 Task: Go to Program & Features. Select Whole Food Market. Add to cart Organic Sauerkraut-3. Select Amazon Health. Add to cart Oregano essential oil-1. Place order for Hugo Perez, _x000D_
935 S Maple St_x000D_
Laurel, Mississippi(MS), 39440, Cell Number (601) 649-1048
Action: Mouse moved to (498, 357)
Screenshot: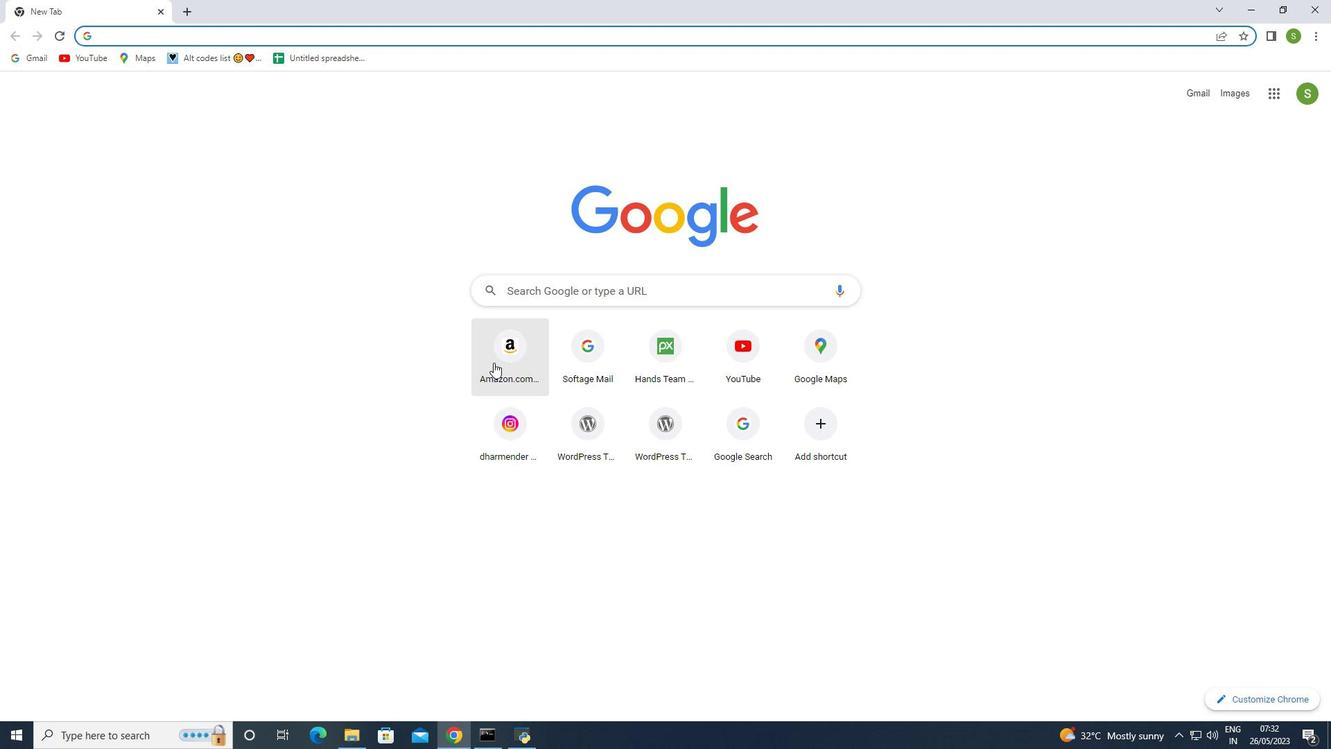 
Action: Mouse pressed left at (498, 357)
Screenshot: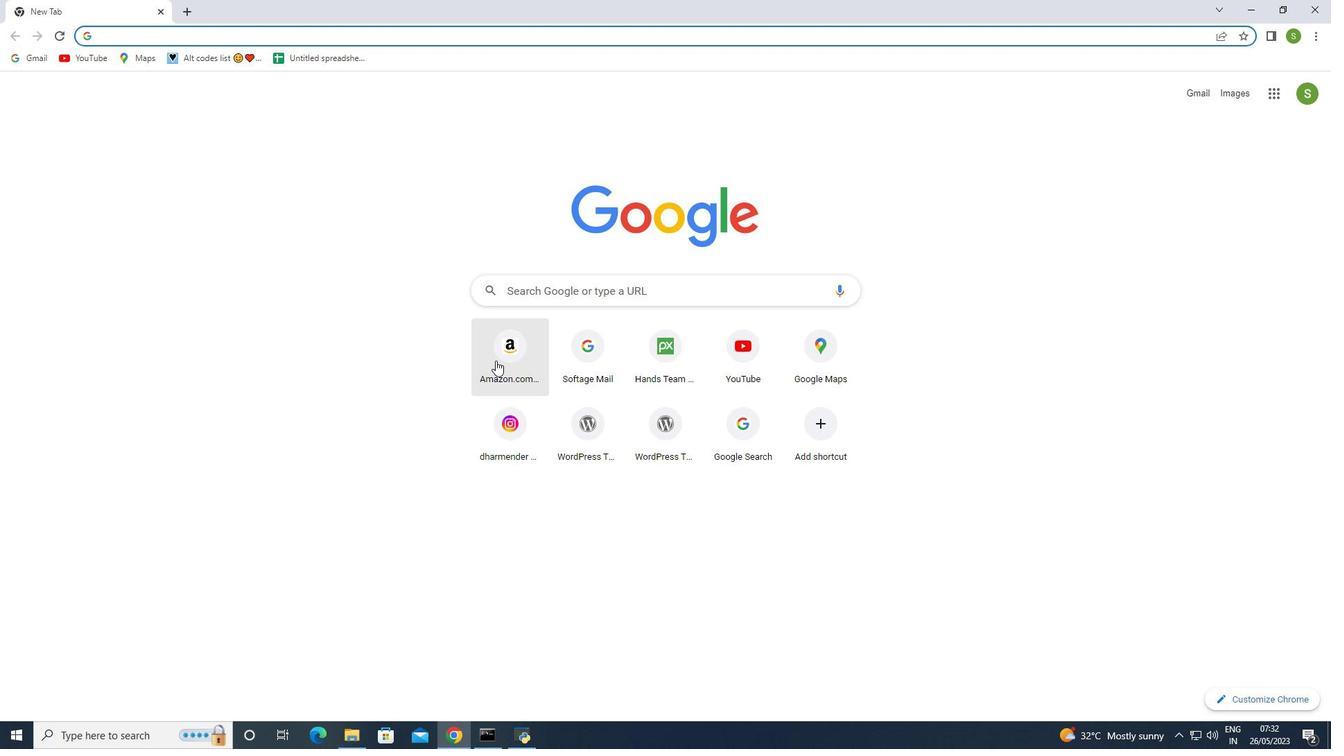 
Action: Mouse moved to (1139, 95)
Screenshot: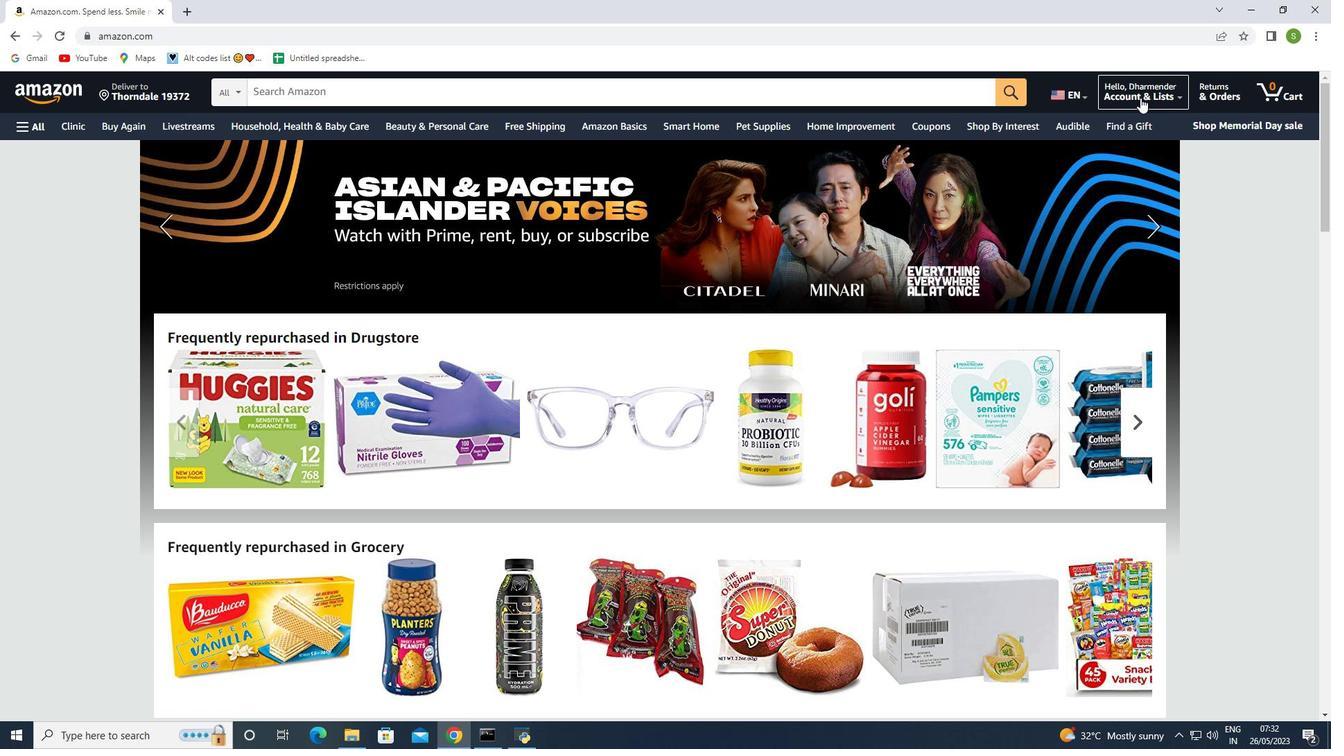
Action: Mouse pressed left at (1139, 95)
Screenshot: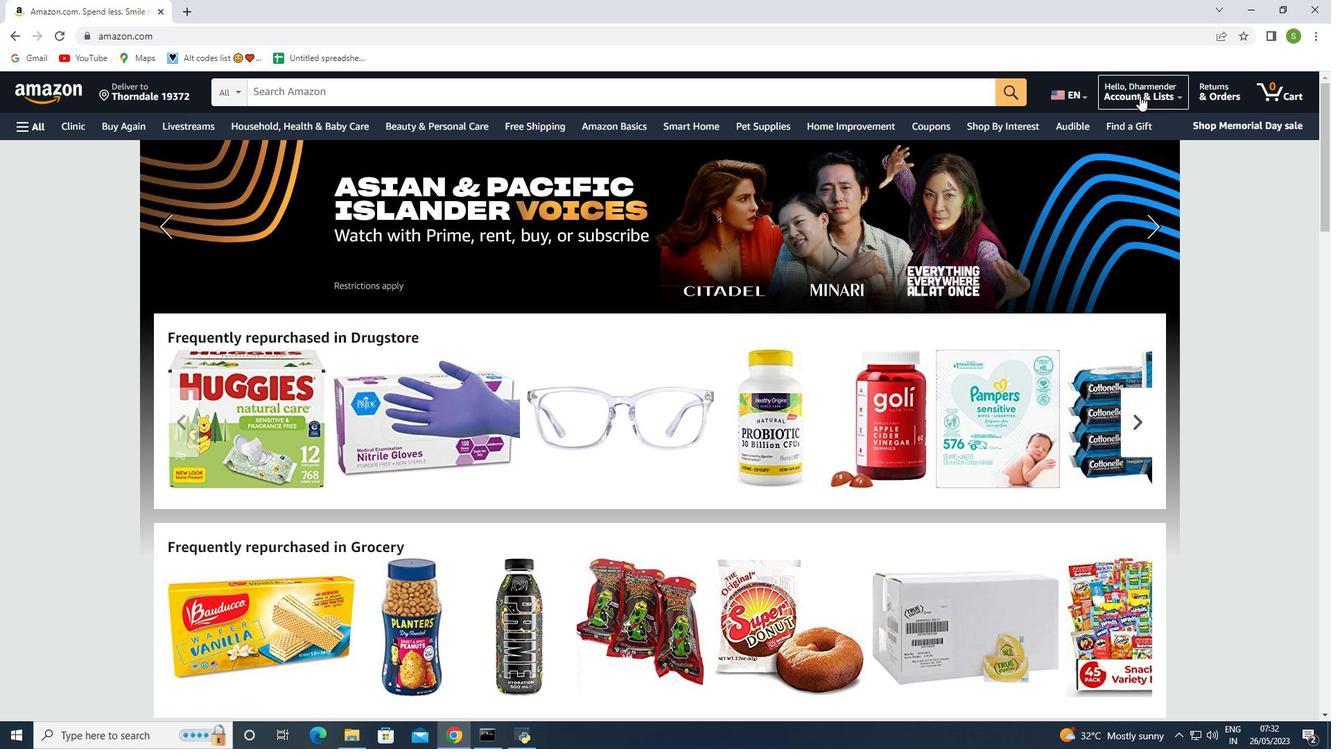 
Action: Mouse moved to (410, 290)
Screenshot: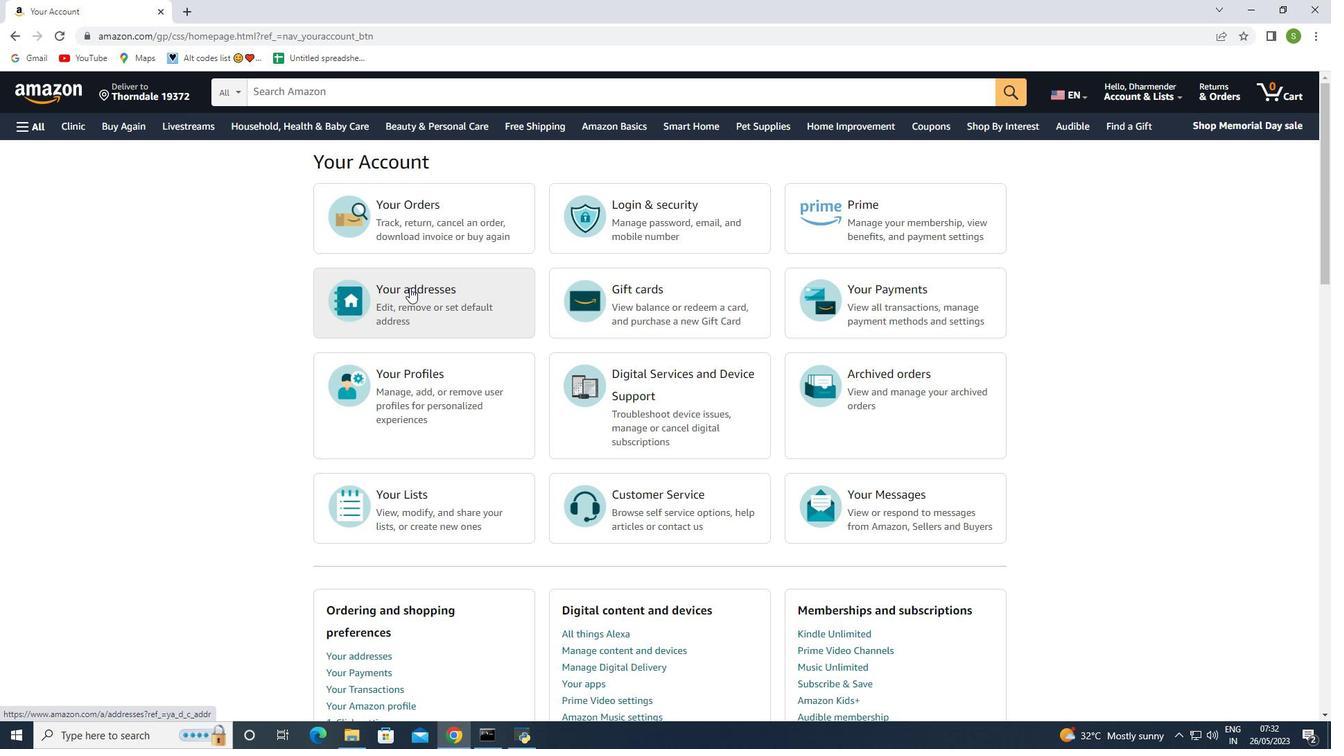 
Action: Mouse pressed left at (410, 290)
Screenshot: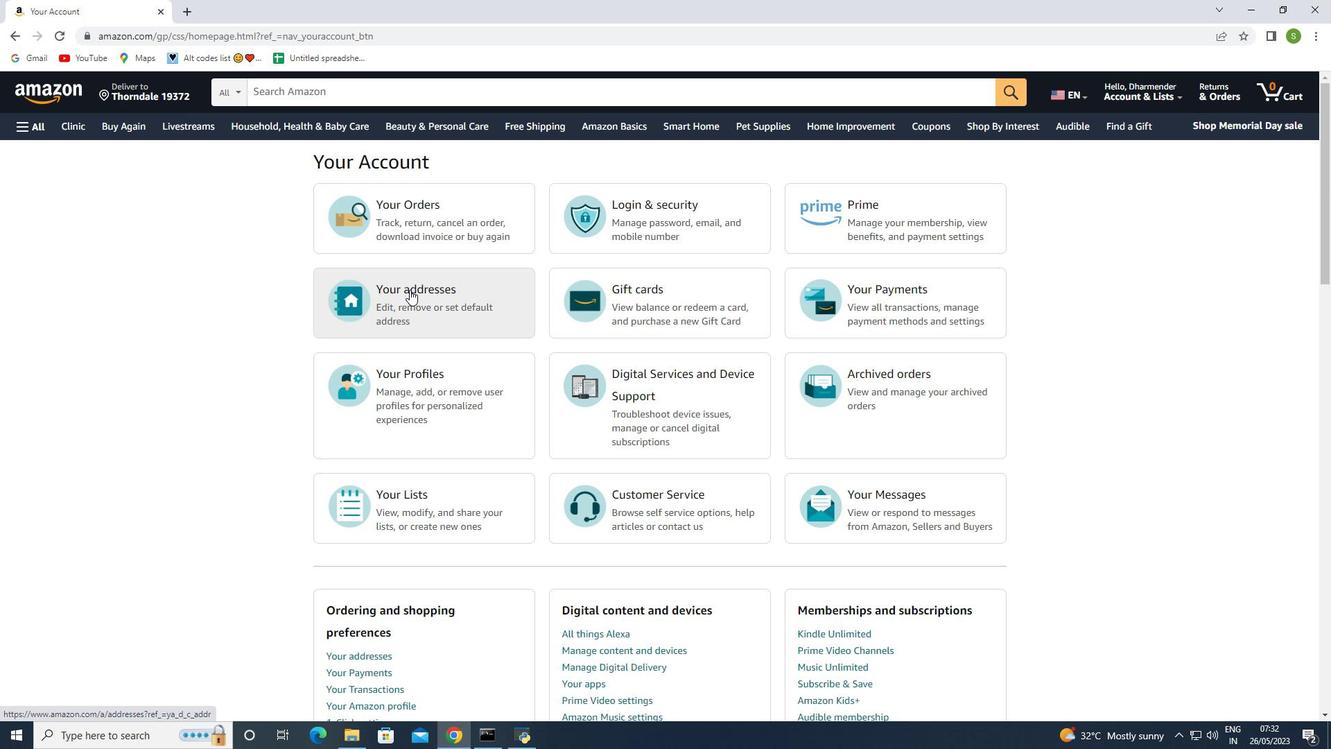 
Action: Mouse moved to (421, 319)
Screenshot: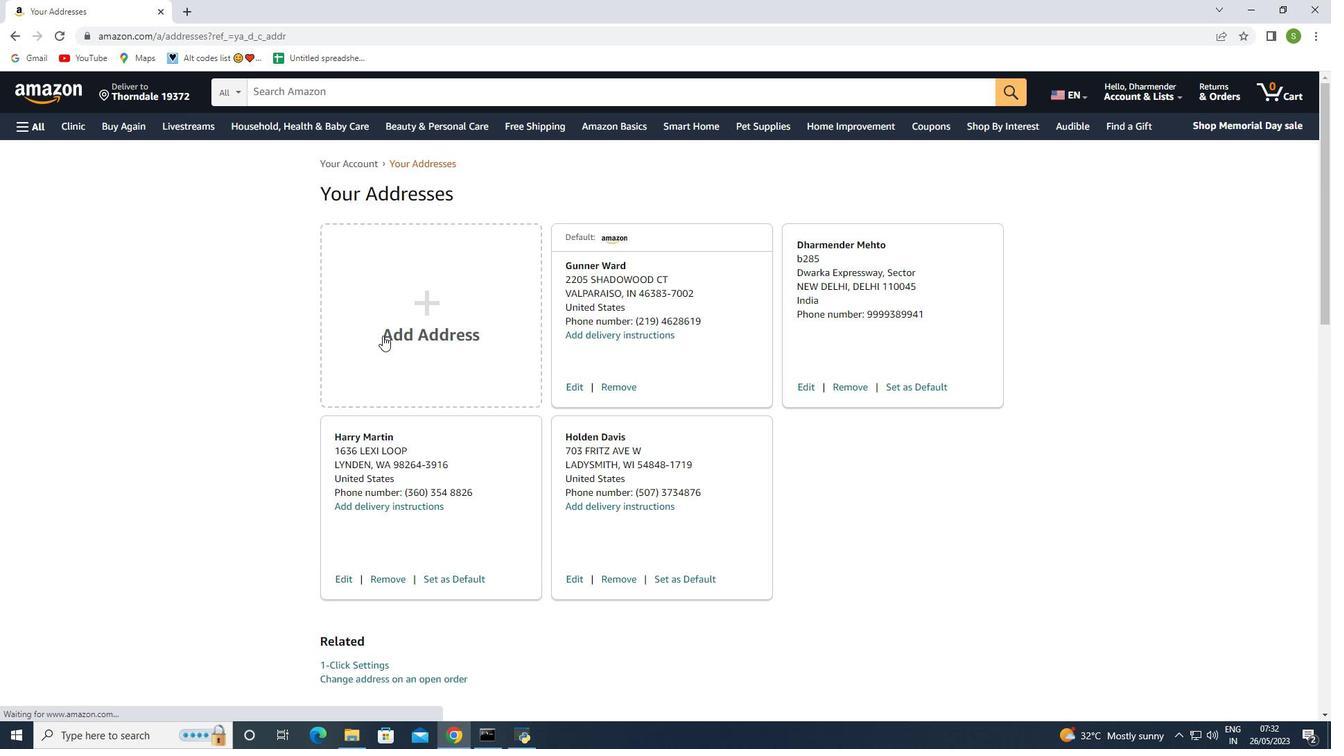
Action: Mouse pressed left at (421, 319)
Screenshot: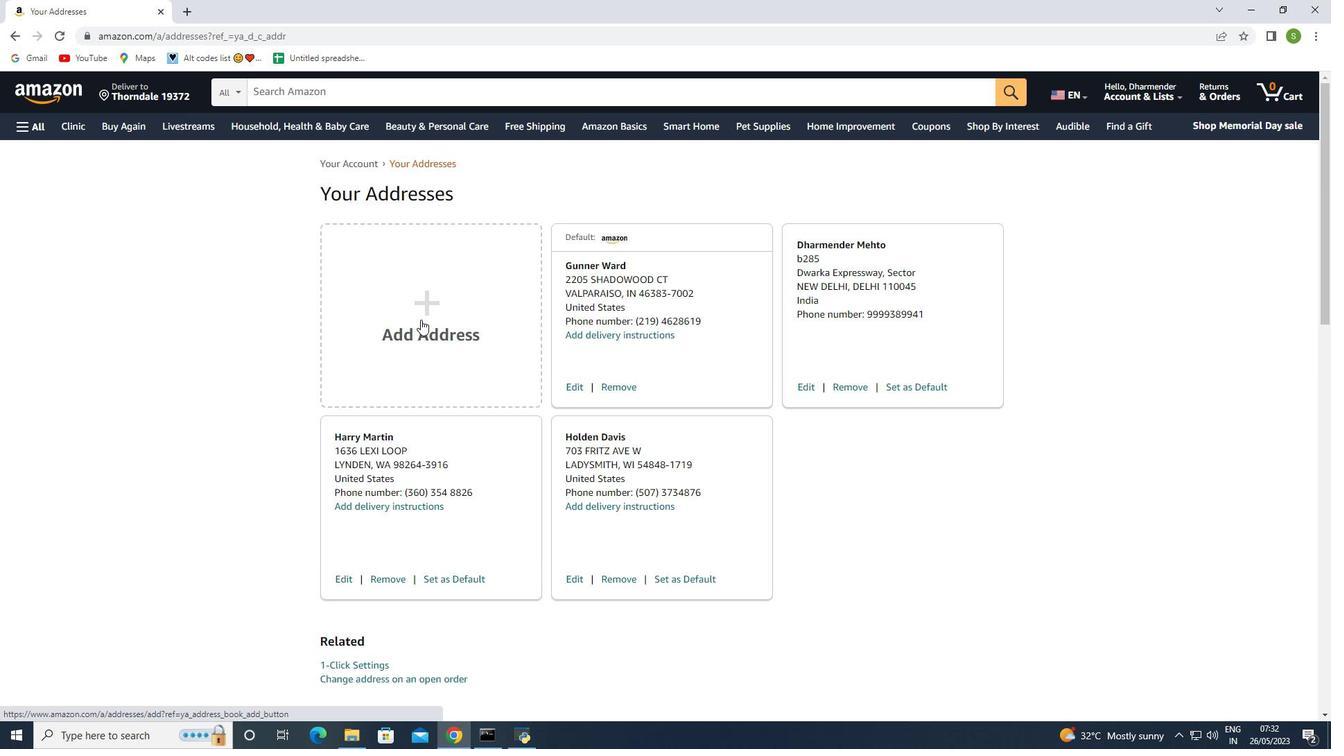 
Action: Mouse moved to (586, 360)
Screenshot: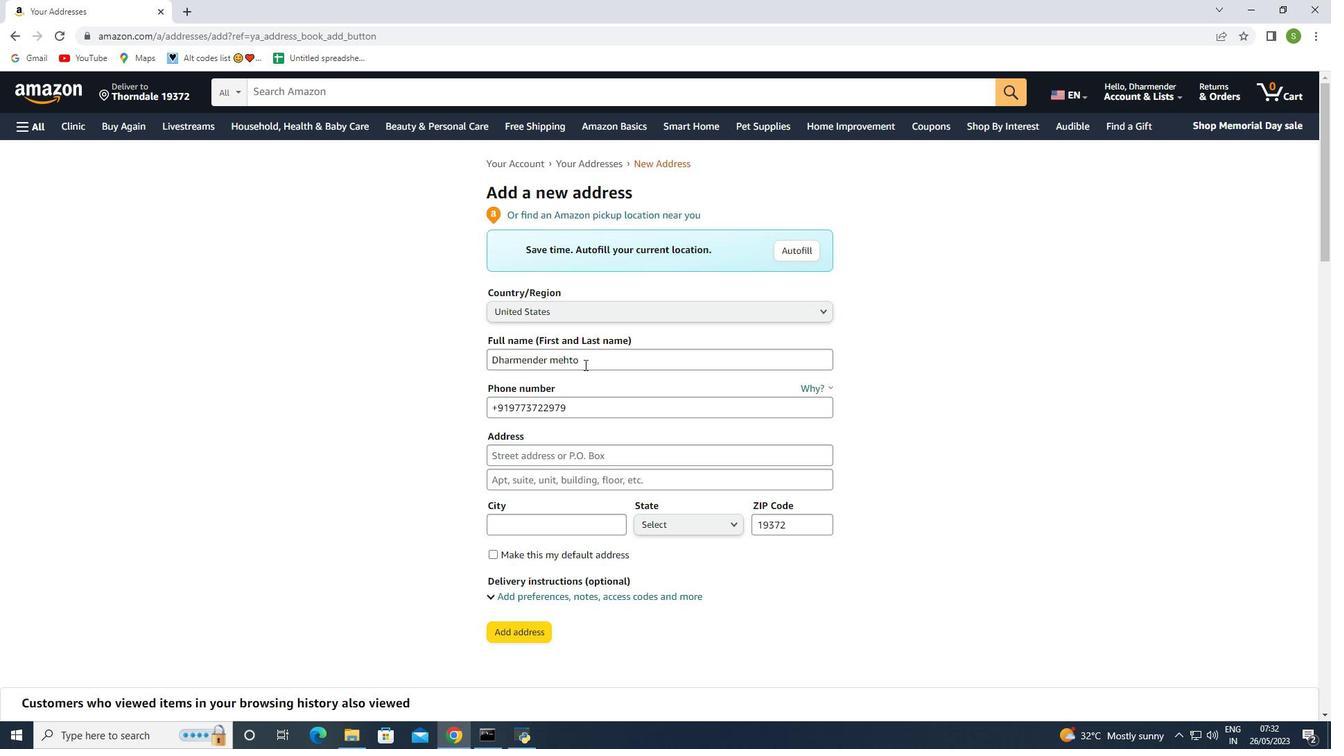 
Action: Mouse pressed left at (586, 360)
Screenshot: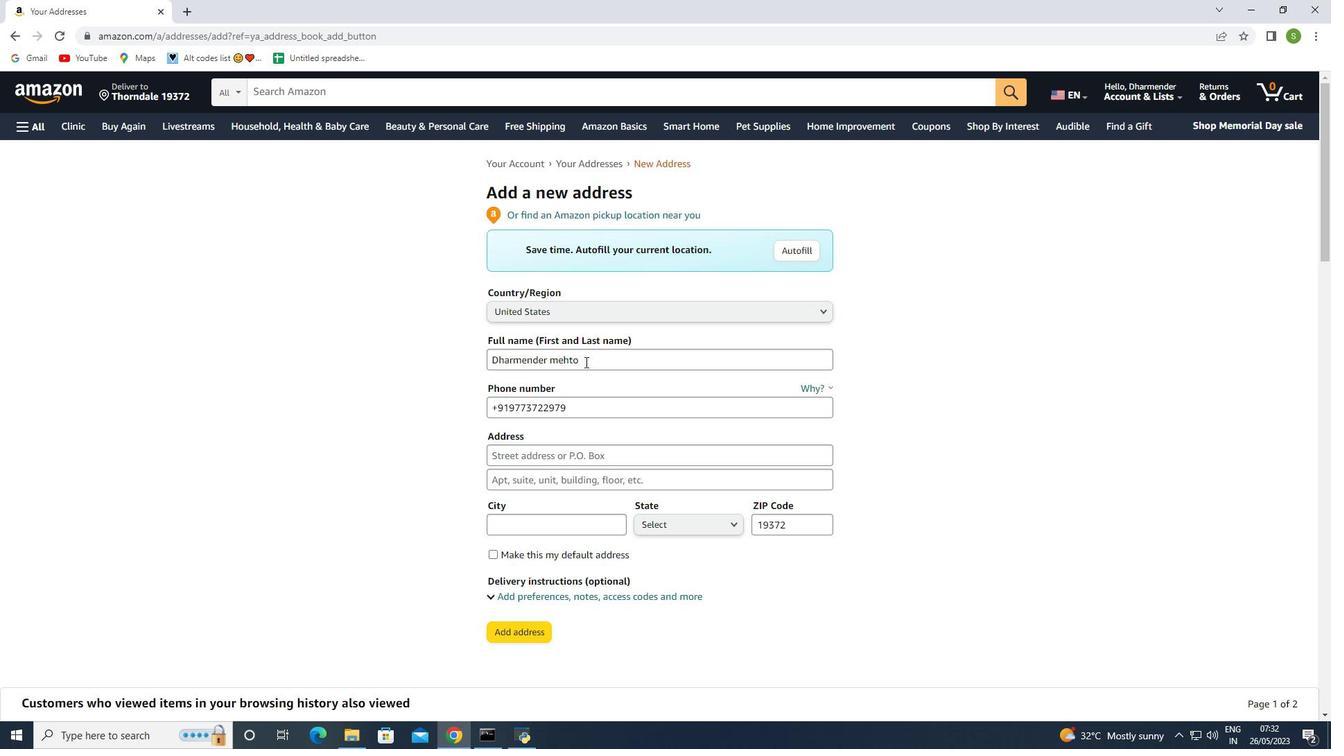 
Action: Mouse moved to (449, 346)
Screenshot: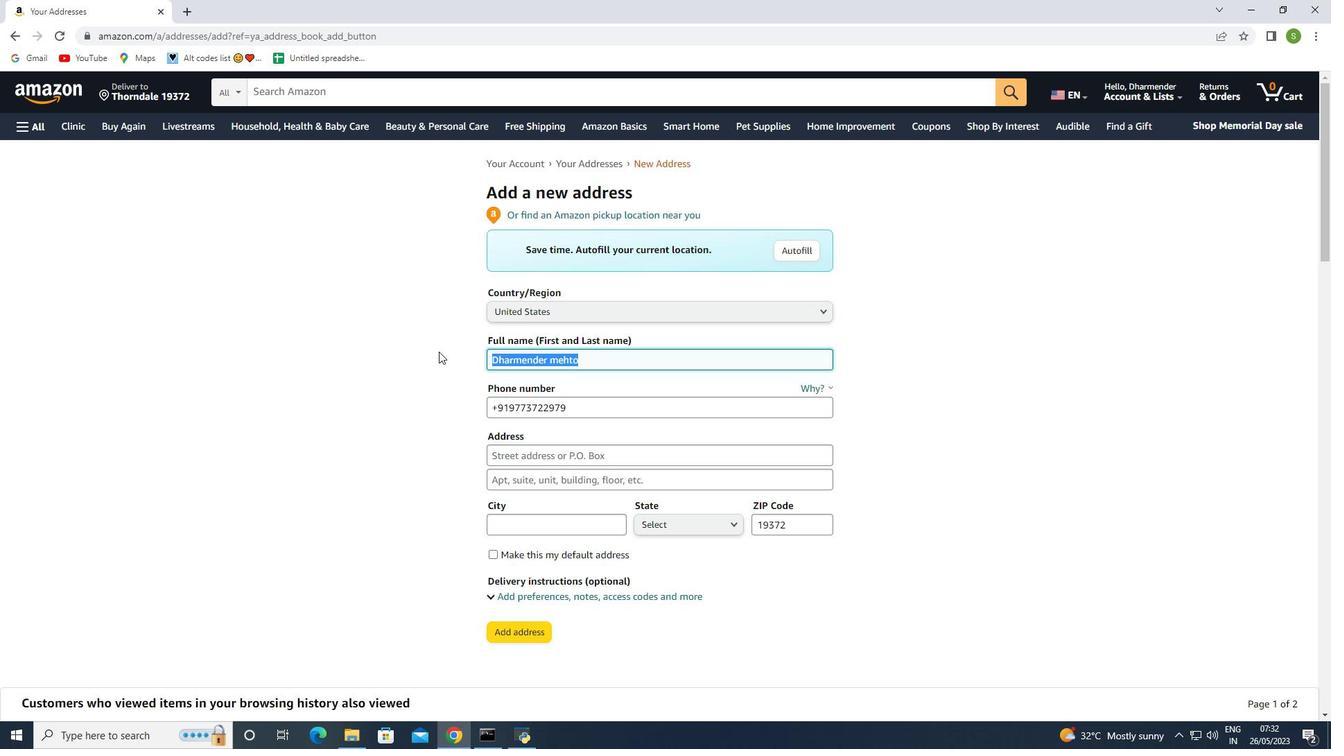 
Action: Key pressed <Key.backspace><Key.shift><Key.shift><Key.shift>Hugo<Key.space><Key.shift><Key.shift><Key.shift><Key.shift>Perez
Screenshot: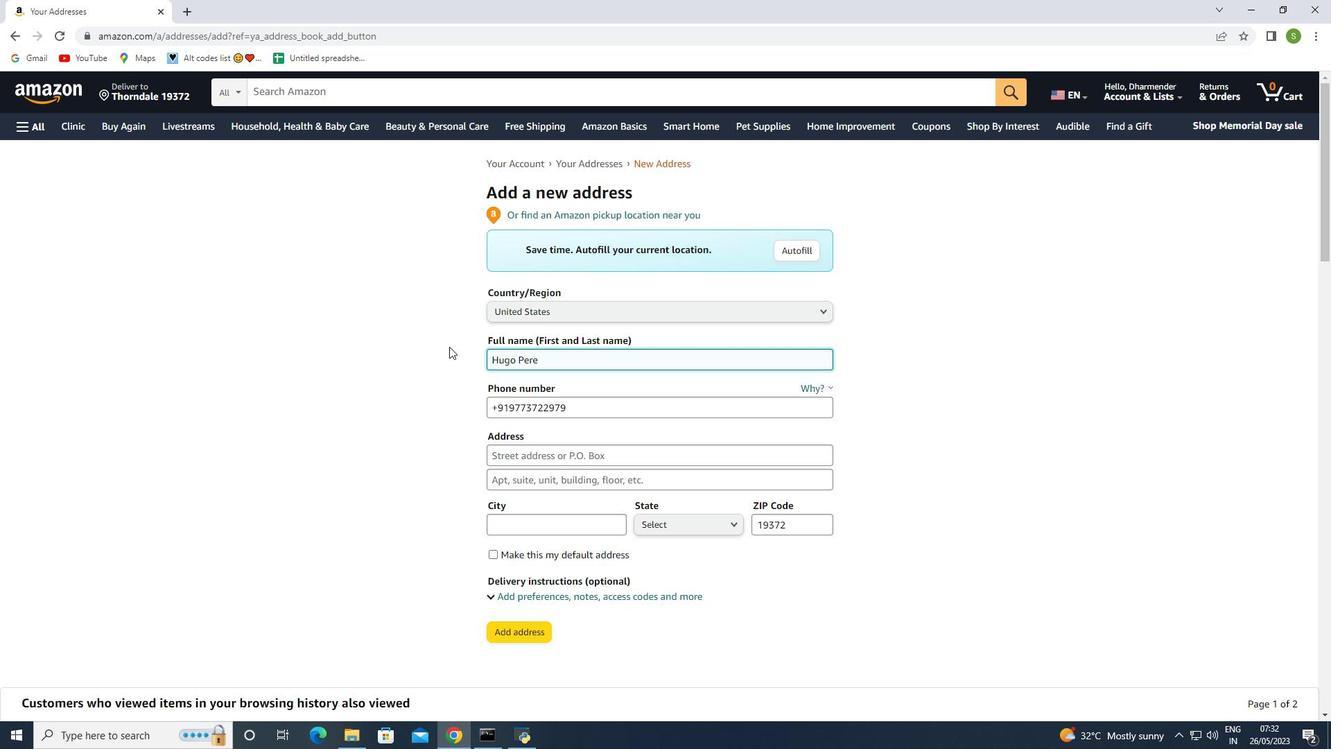 
Action: Mouse moved to (585, 408)
Screenshot: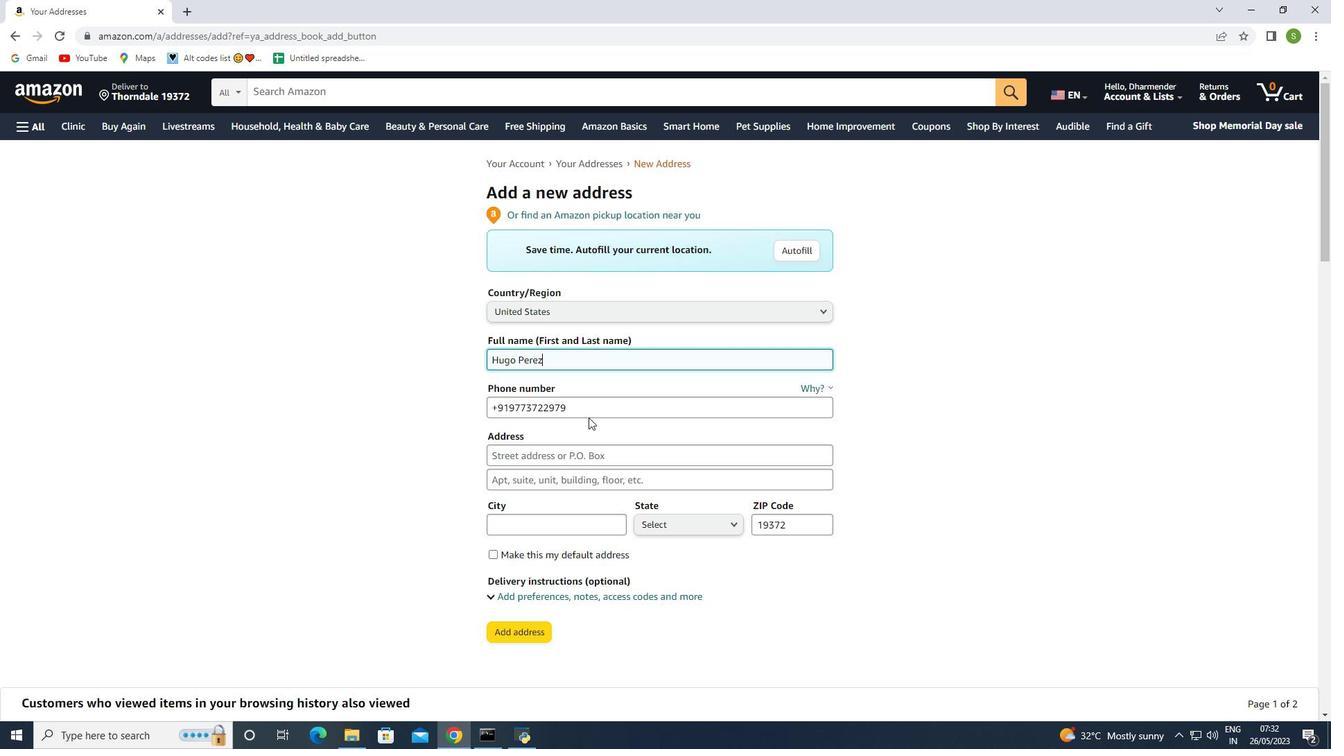 
Action: Mouse pressed left at (585, 408)
Screenshot: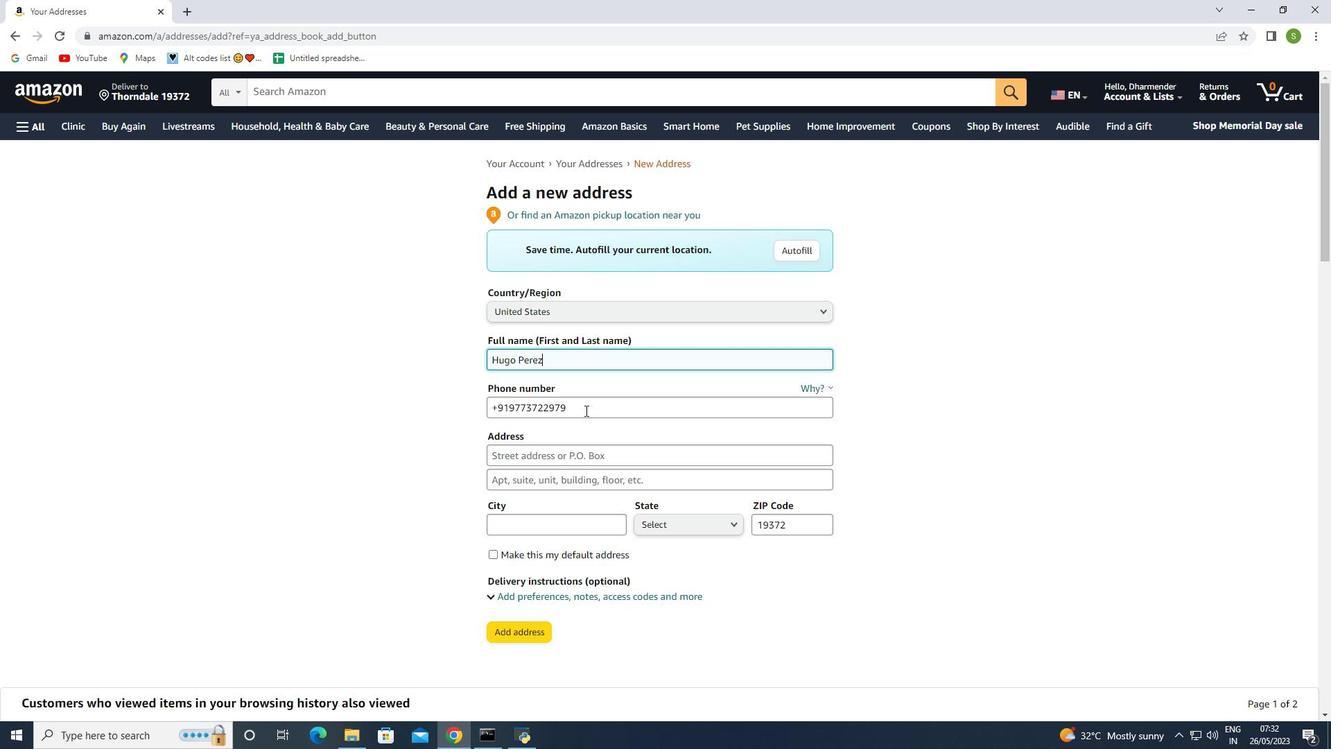 
Action: Mouse moved to (450, 410)
Screenshot: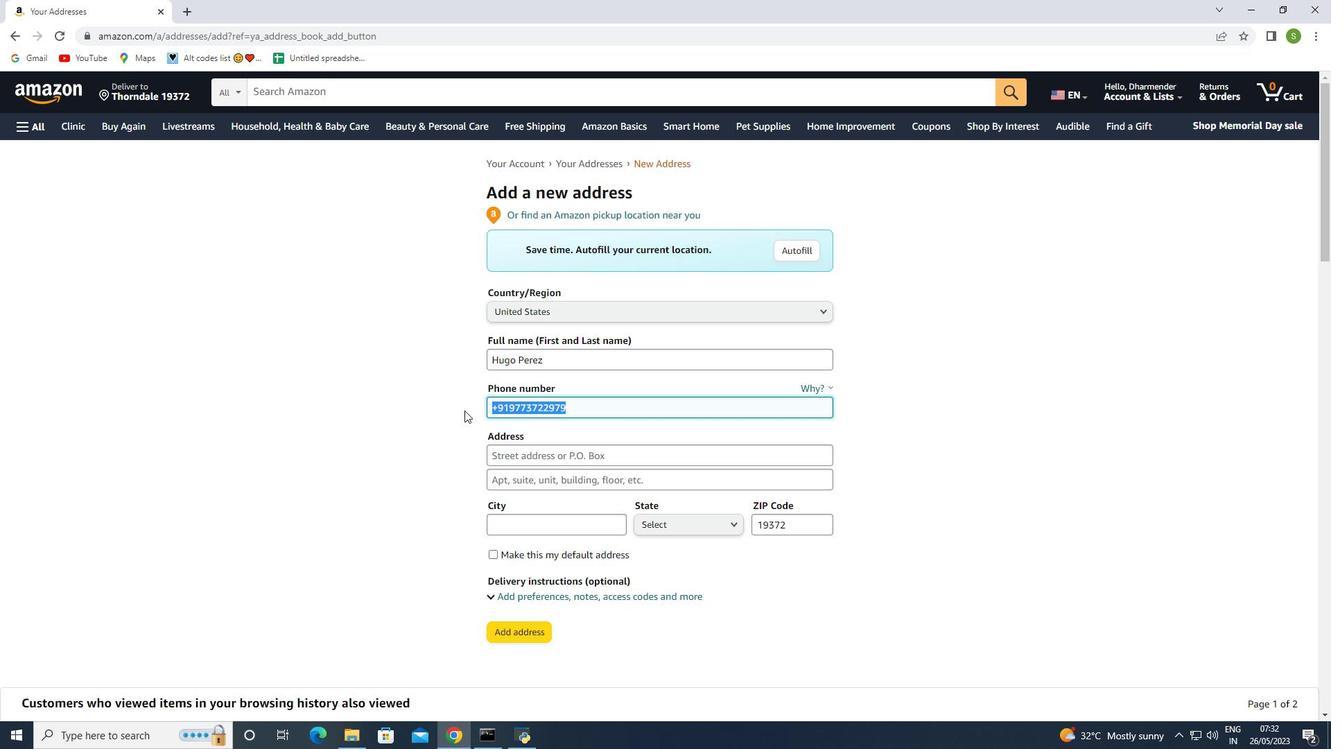 
Action: Key pressed <Key.backspace><Key.shift_r>(601<Key.shift_r>)
Screenshot: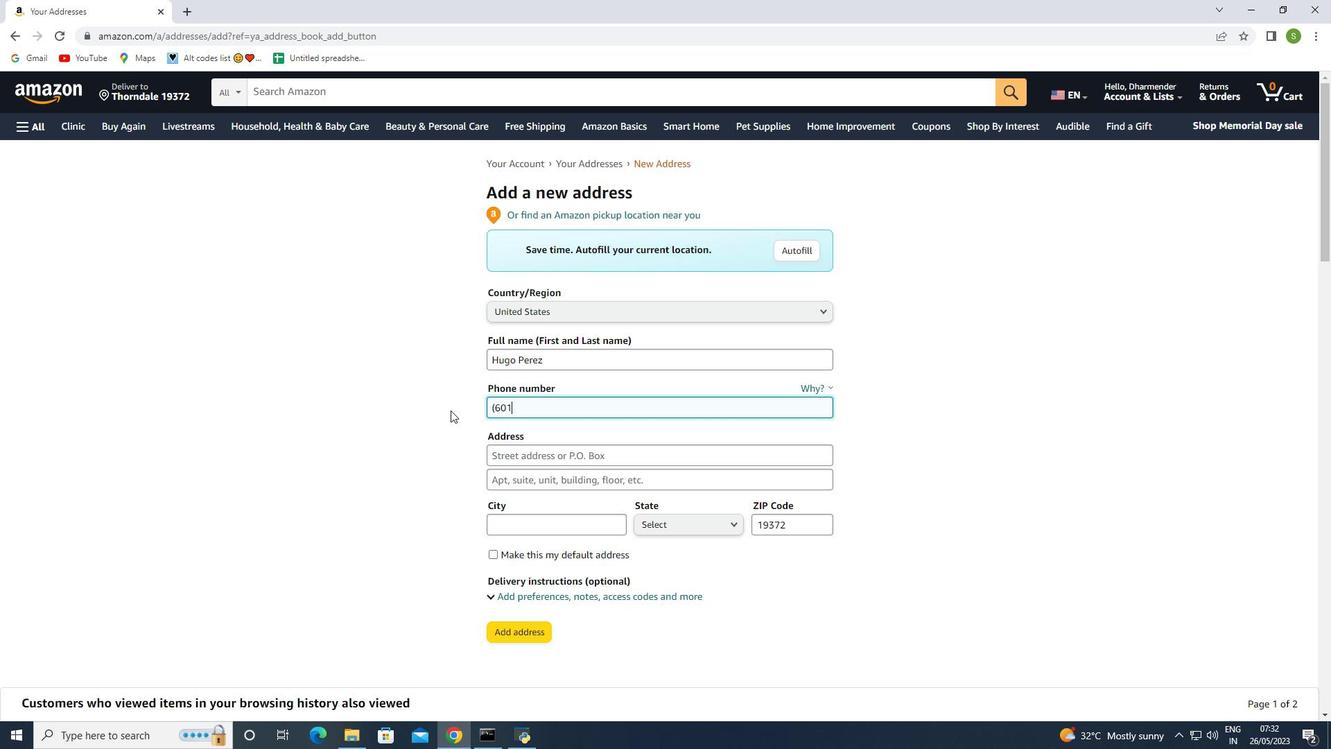 
Action: Mouse moved to (436, 404)
Screenshot: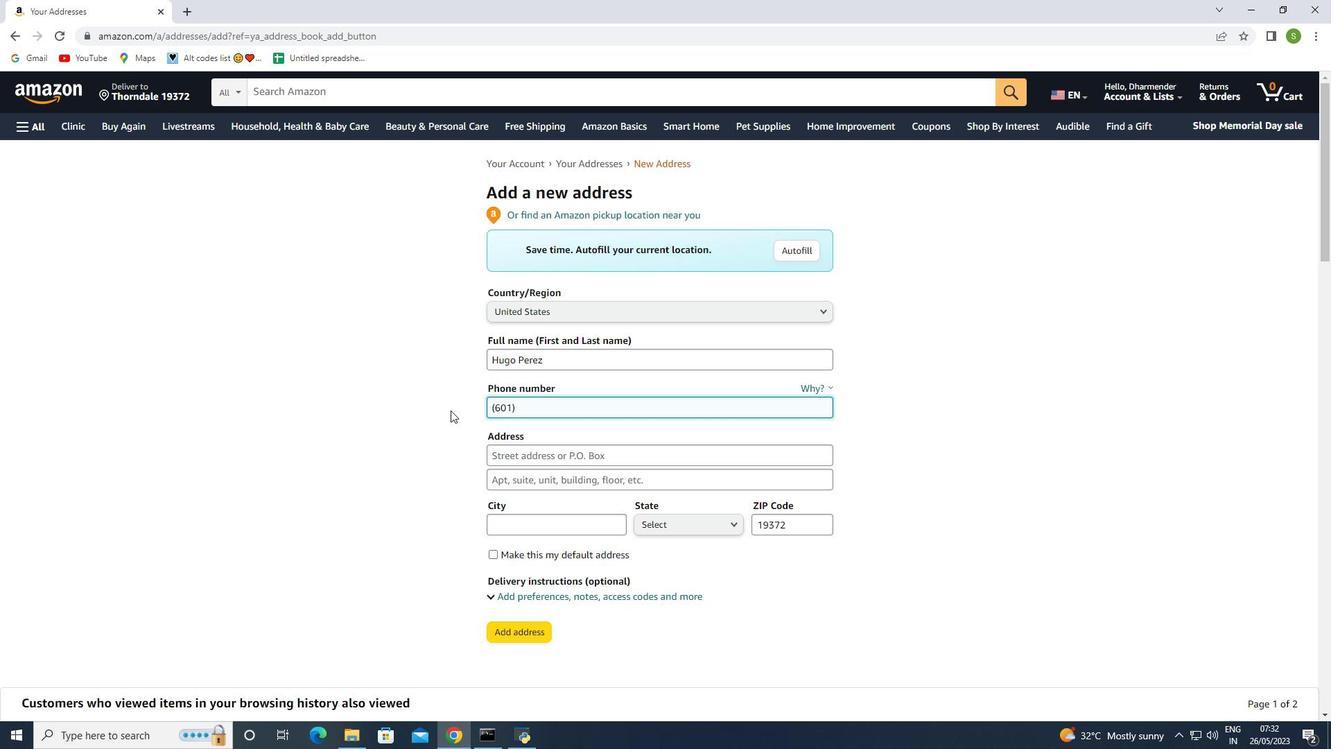 
Action: Key pressed 6491048
Screenshot: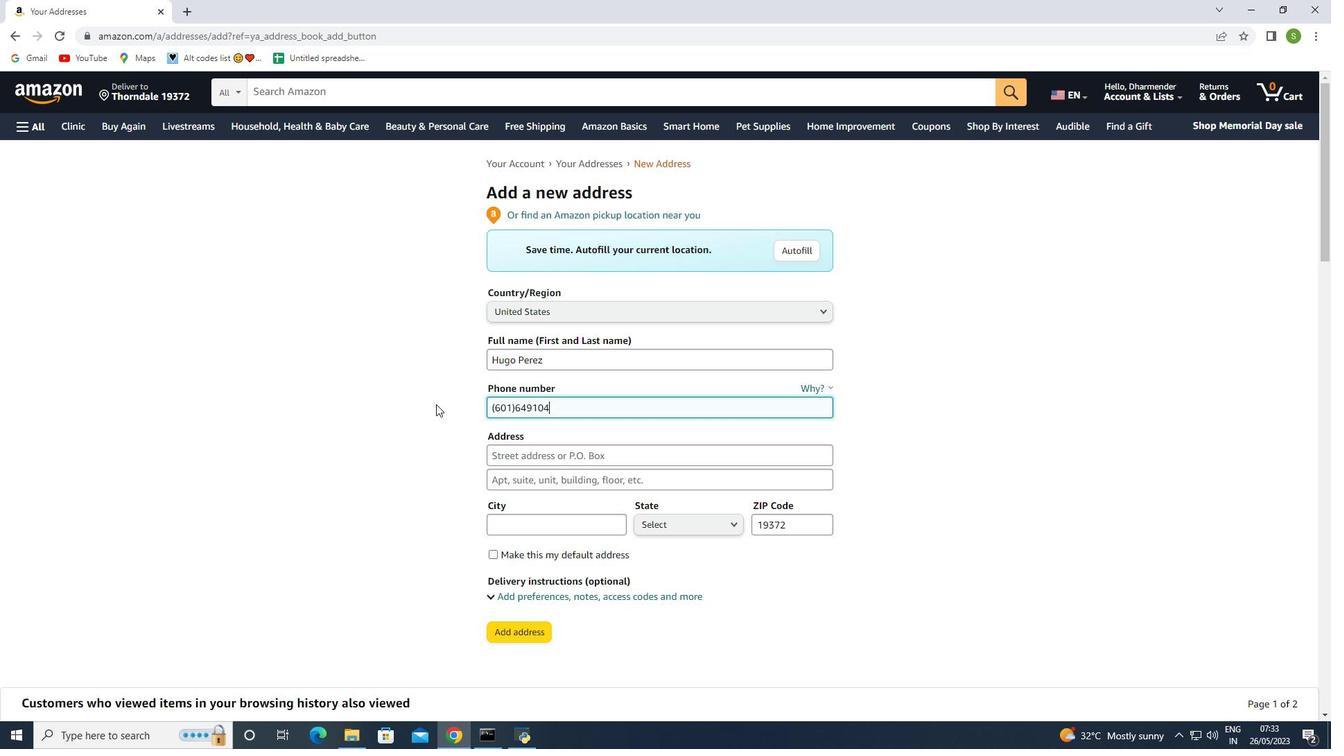 
Action: Mouse moved to (532, 453)
Screenshot: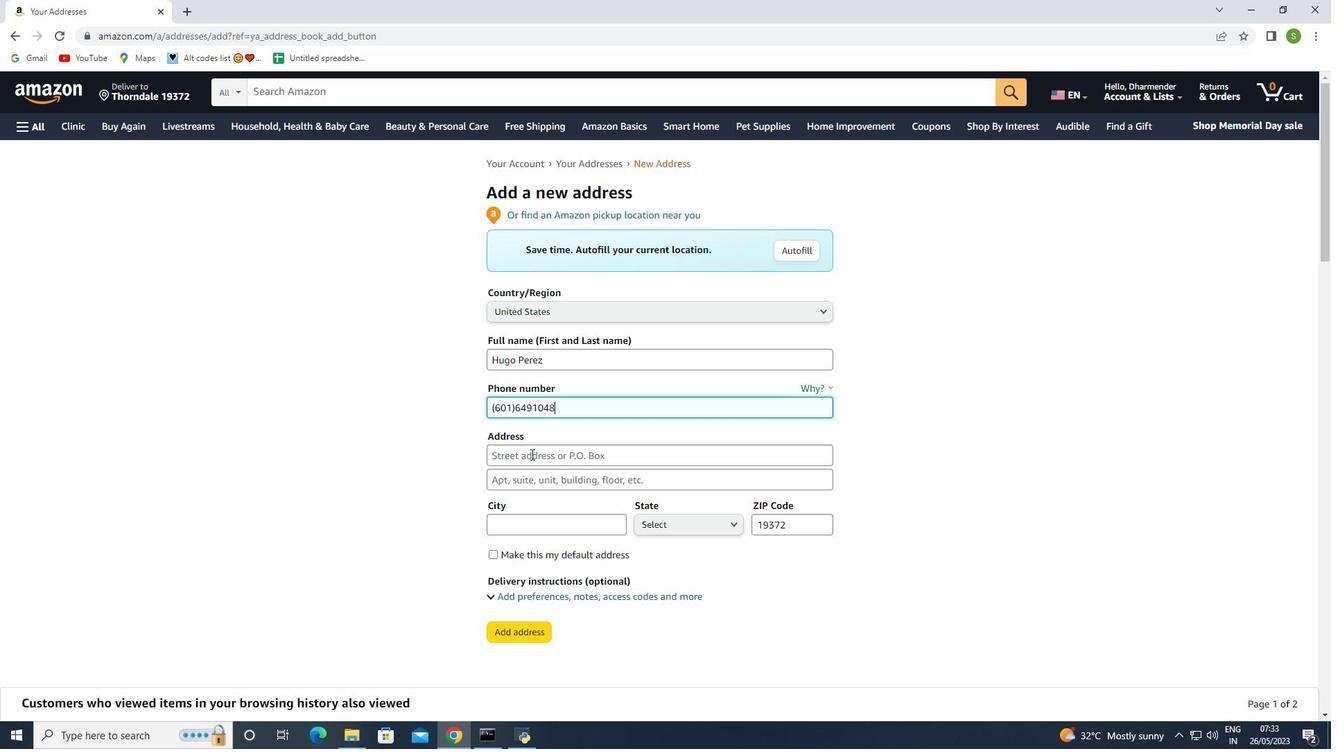 
Action: Mouse pressed left at (532, 453)
Screenshot: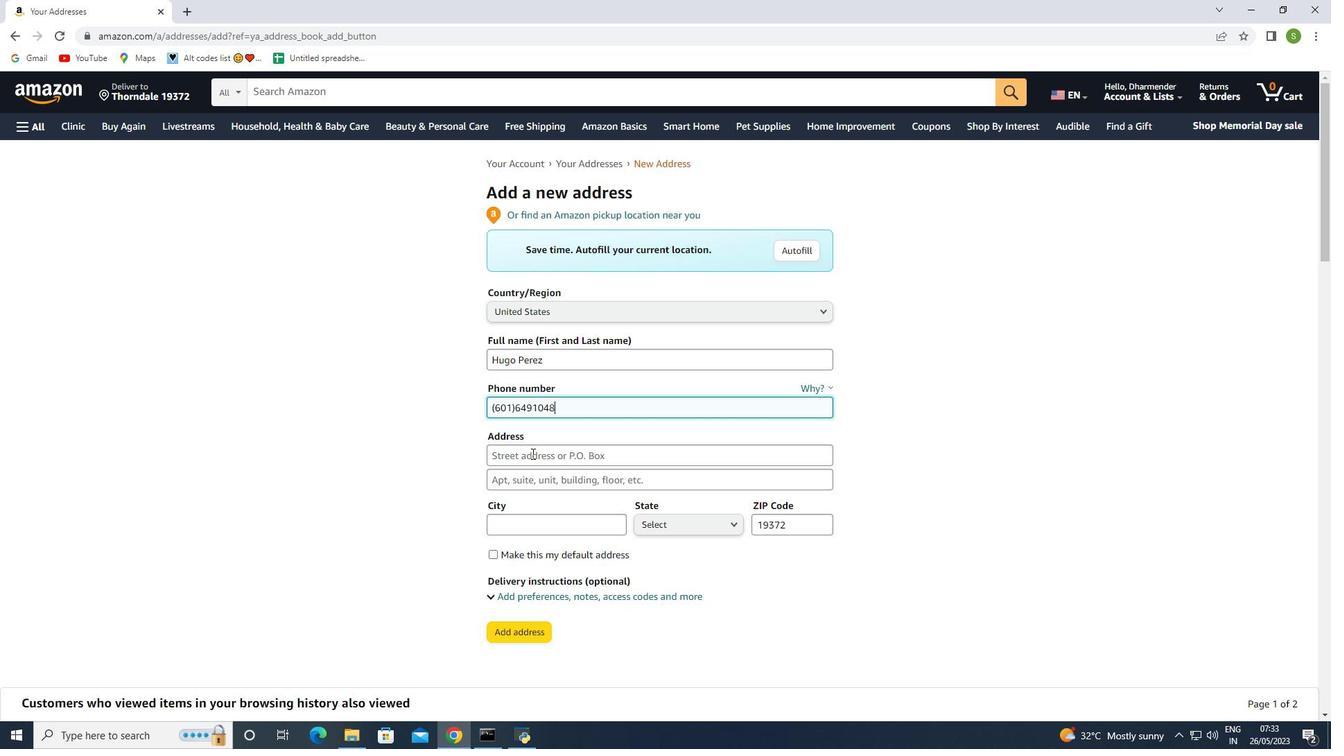 
Action: Key pressed 935<Key.space><Key.shift>S<Key.space><Key.shift>Maple<Key.space><Key.shift>St
Screenshot: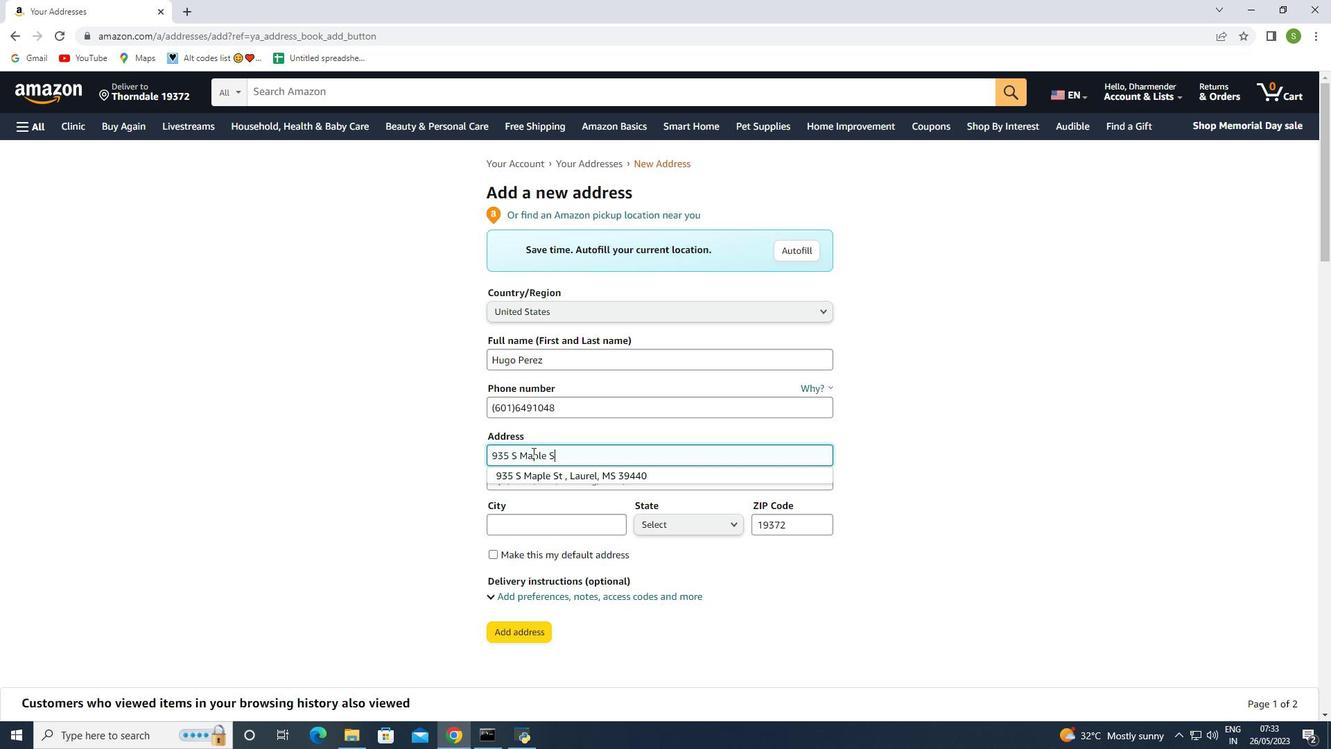 
Action: Mouse moved to (557, 473)
Screenshot: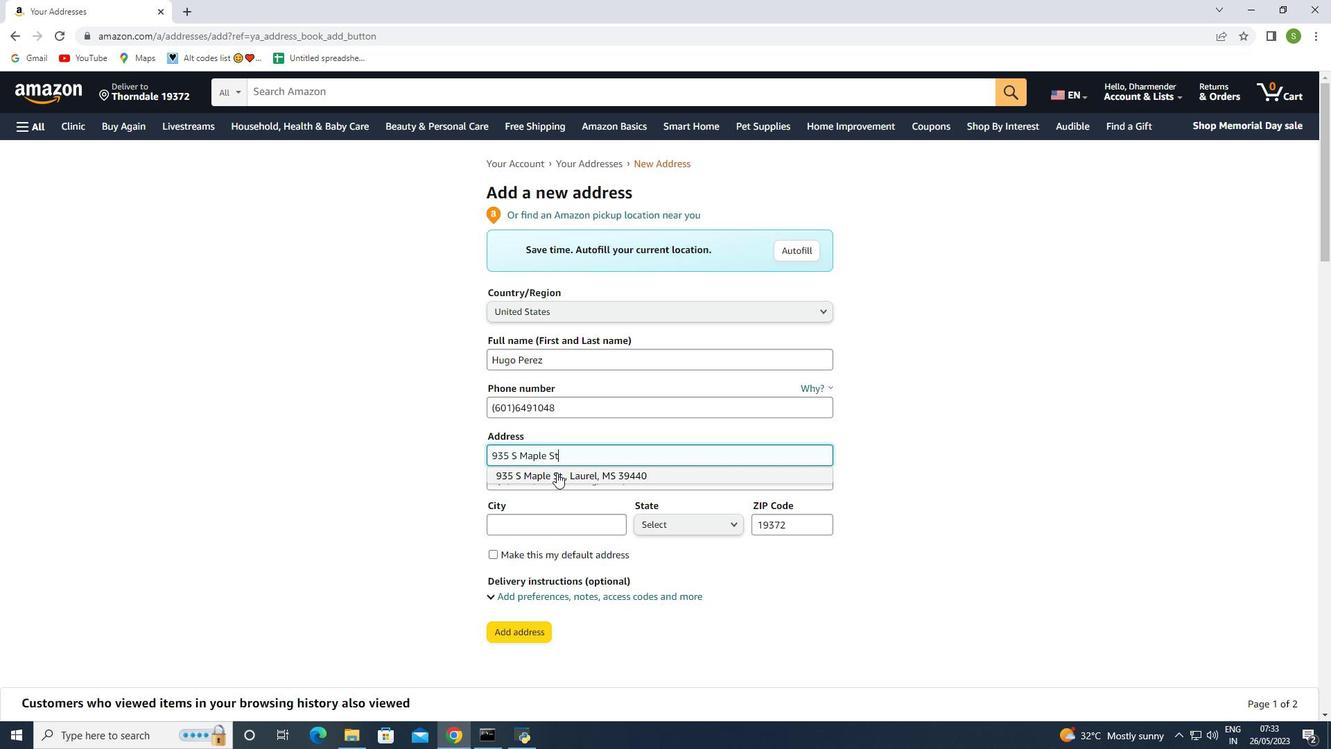 
Action: Mouse pressed left at (557, 473)
Screenshot: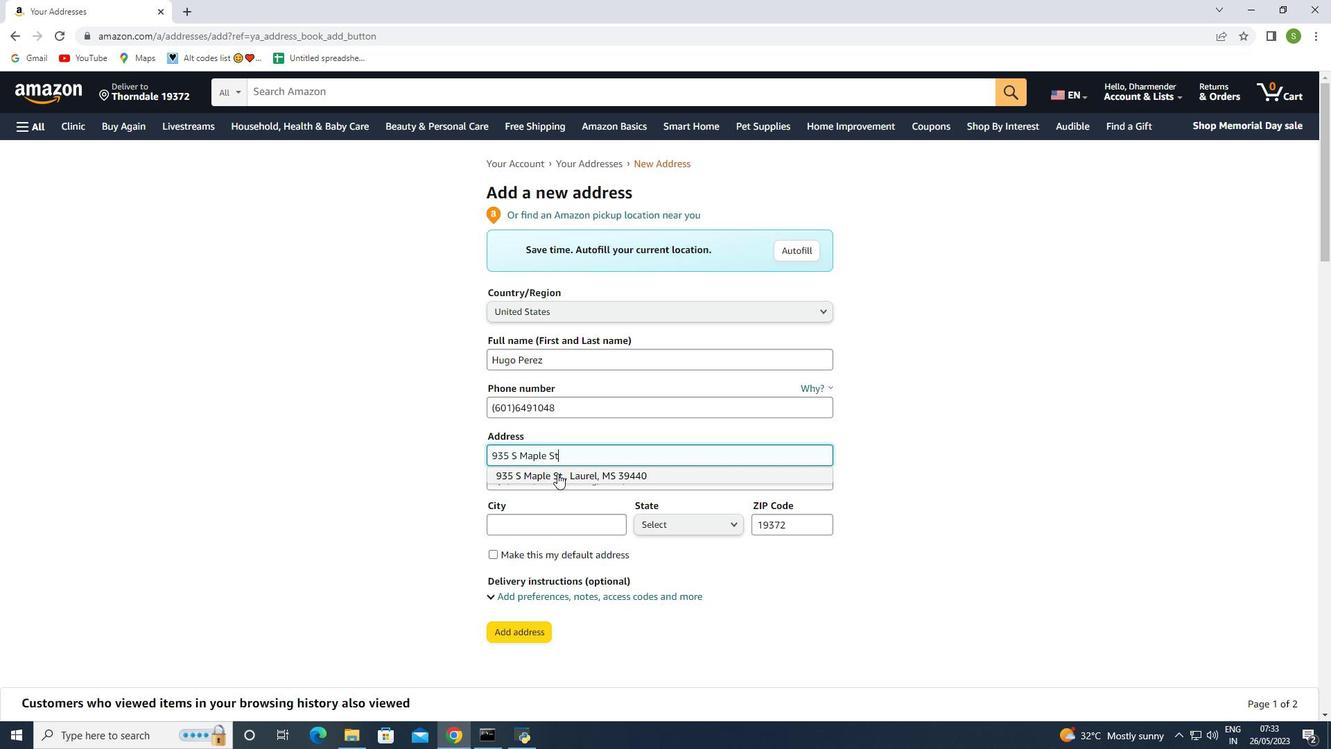 
Action: Mouse moved to (576, 419)
Screenshot: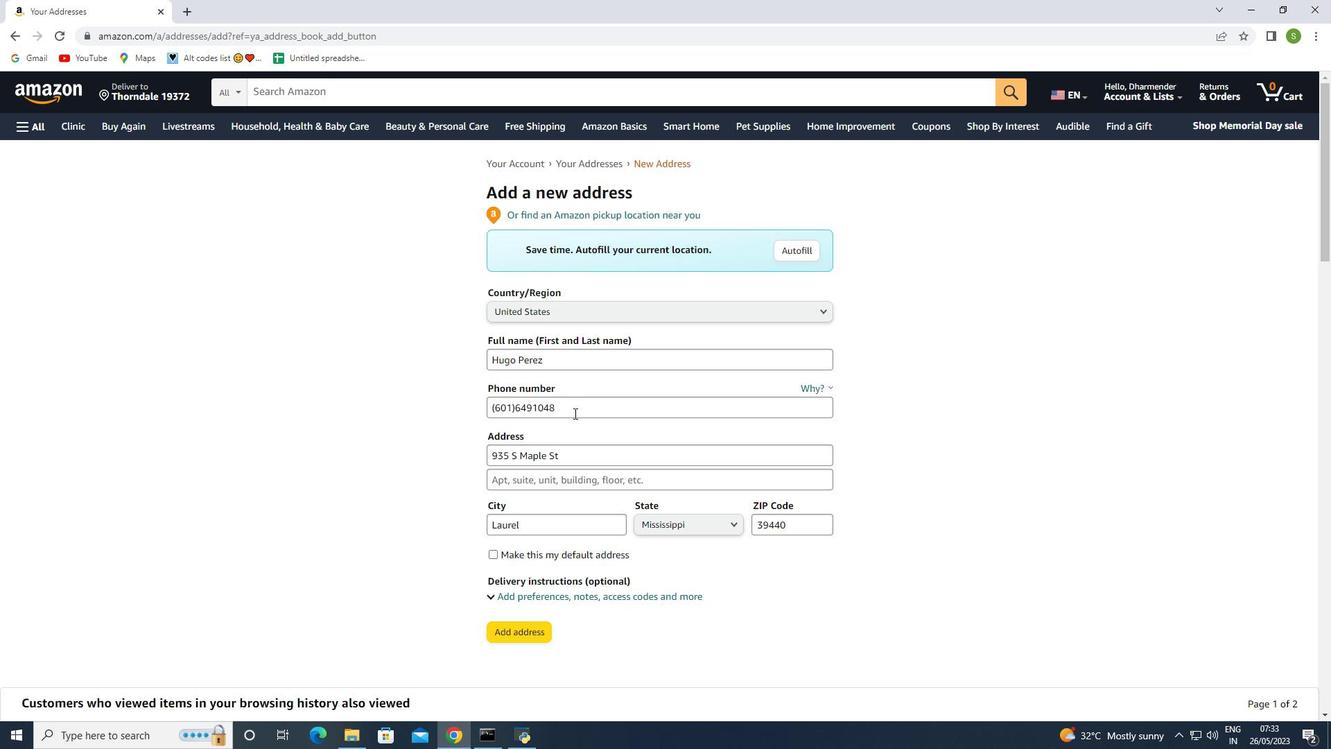 
Action: Mouse scrolled (576, 418) with delta (0, 0)
Screenshot: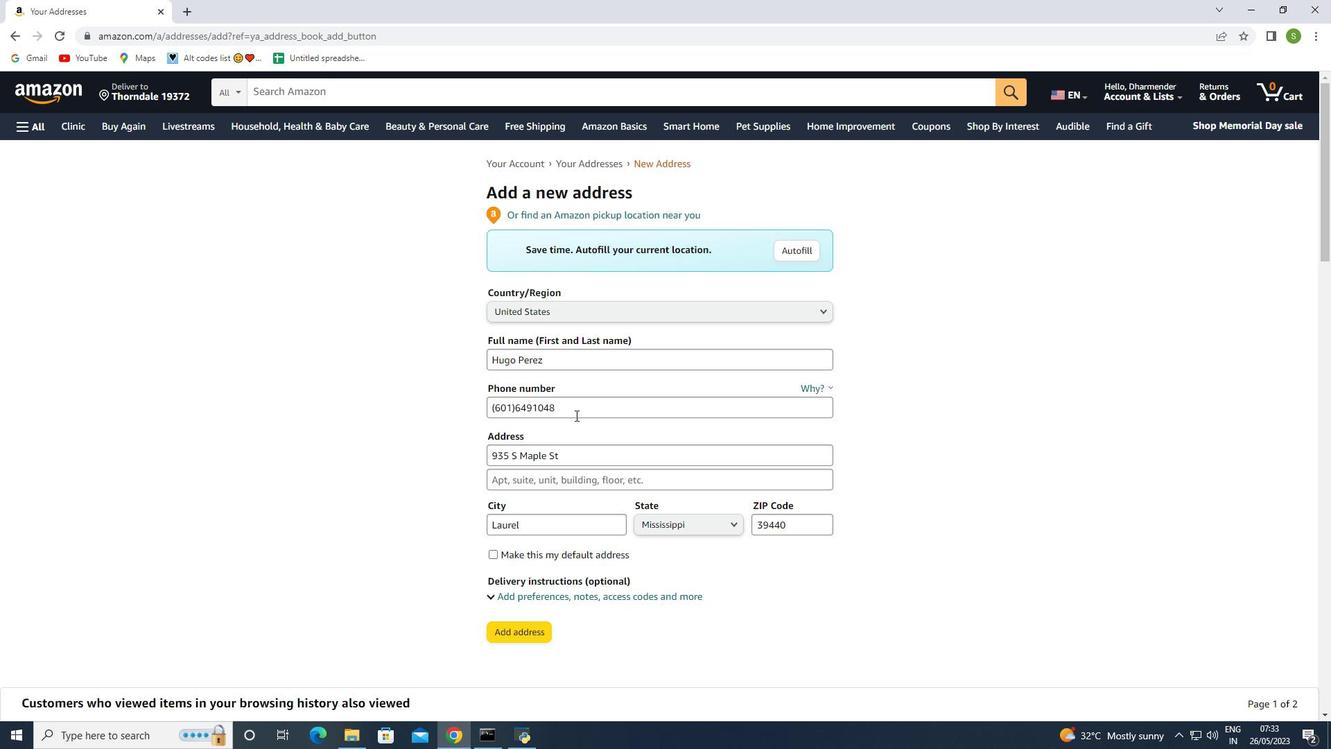 
Action: Mouse moved to (575, 444)
Screenshot: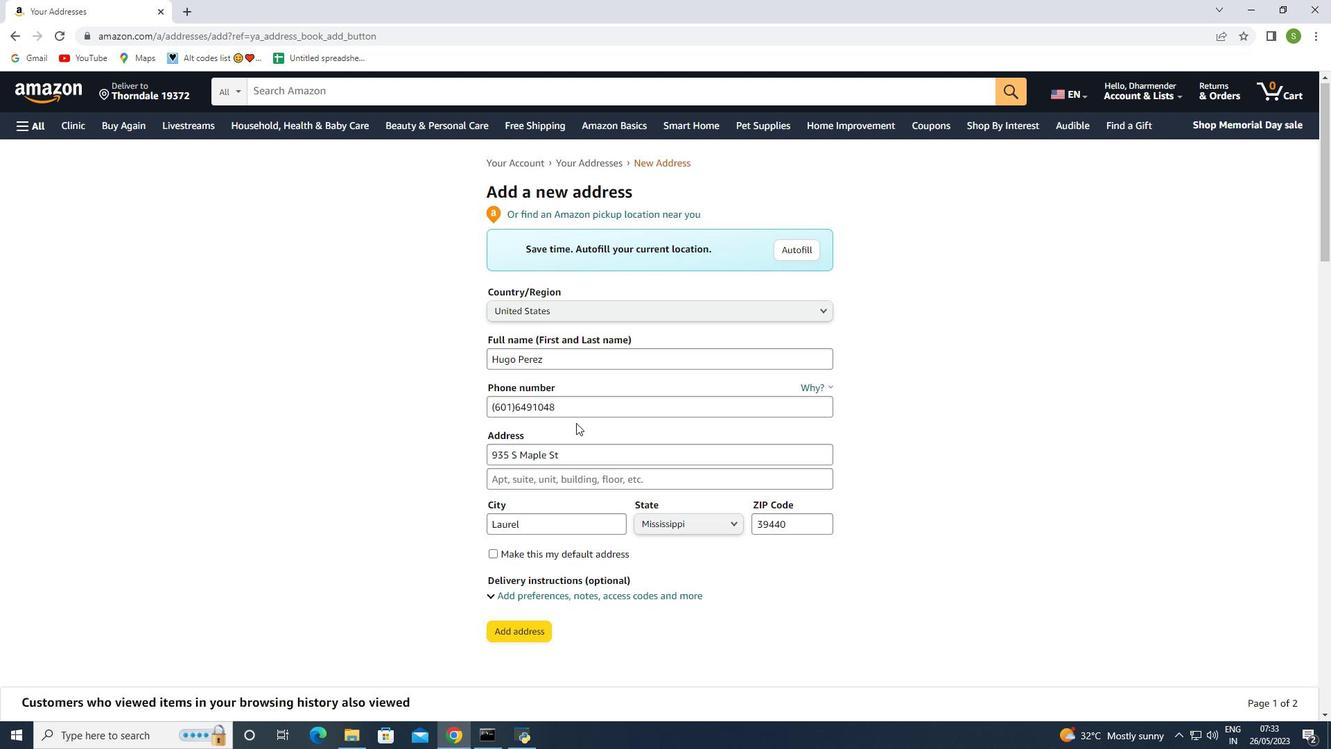
Action: Mouse scrolled (576, 433) with delta (0, 0)
Screenshot: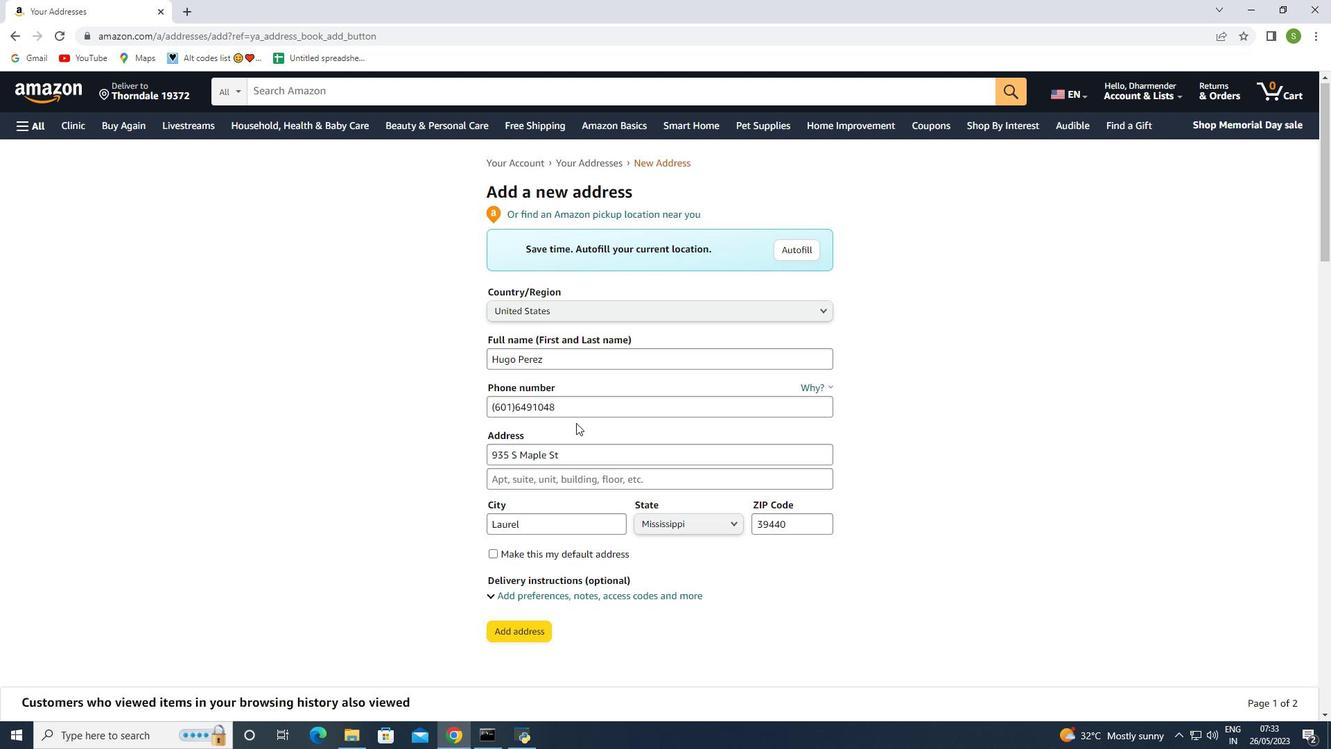 
Action: Mouse moved to (527, 494)
Screenshot: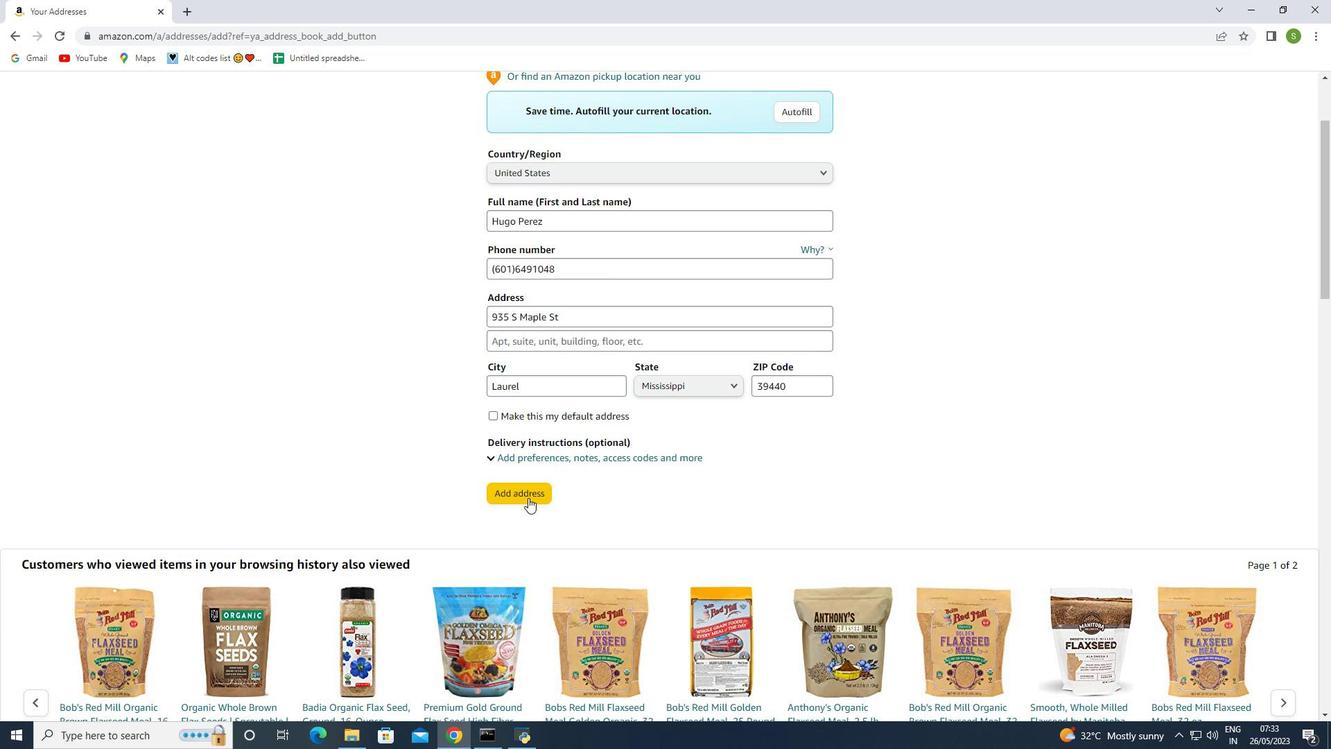 
Action: Mouse pressed left at (527, 494)
Screenshot: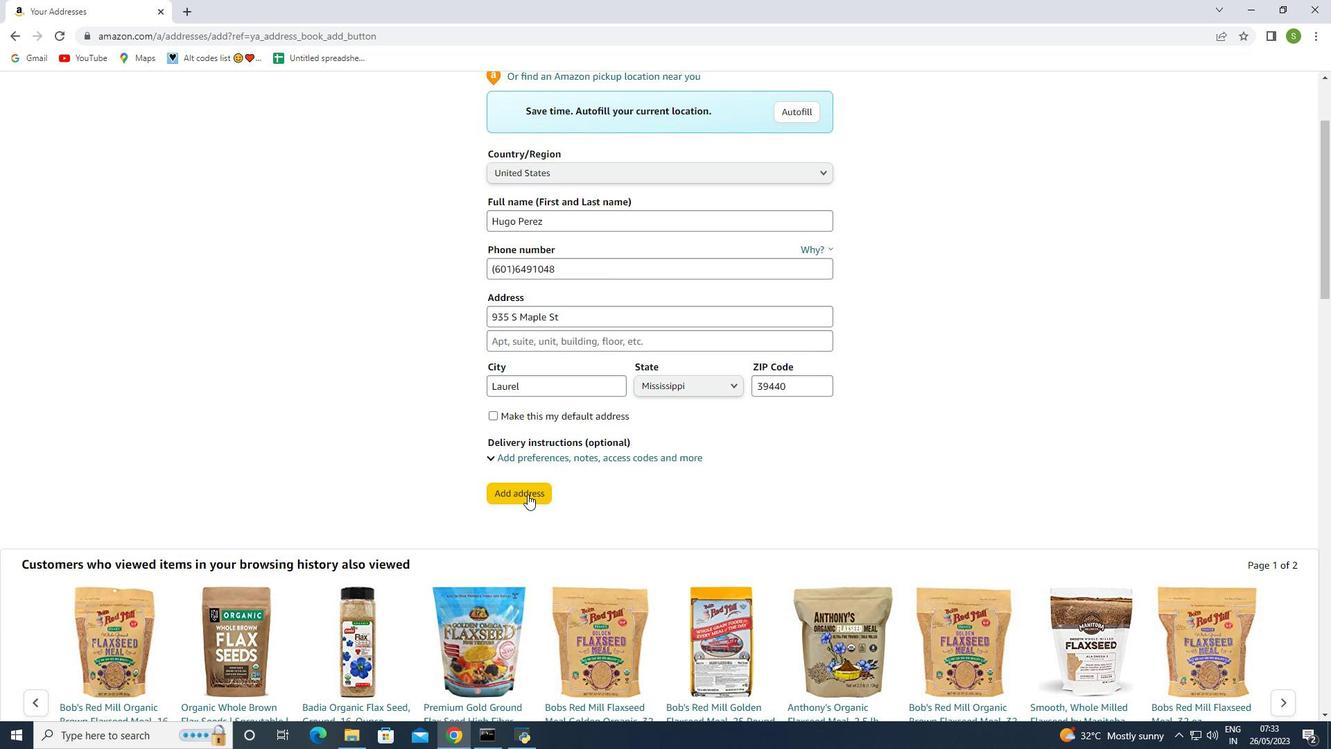 
Action: Mouse moved to (27, 129)
Screenshot: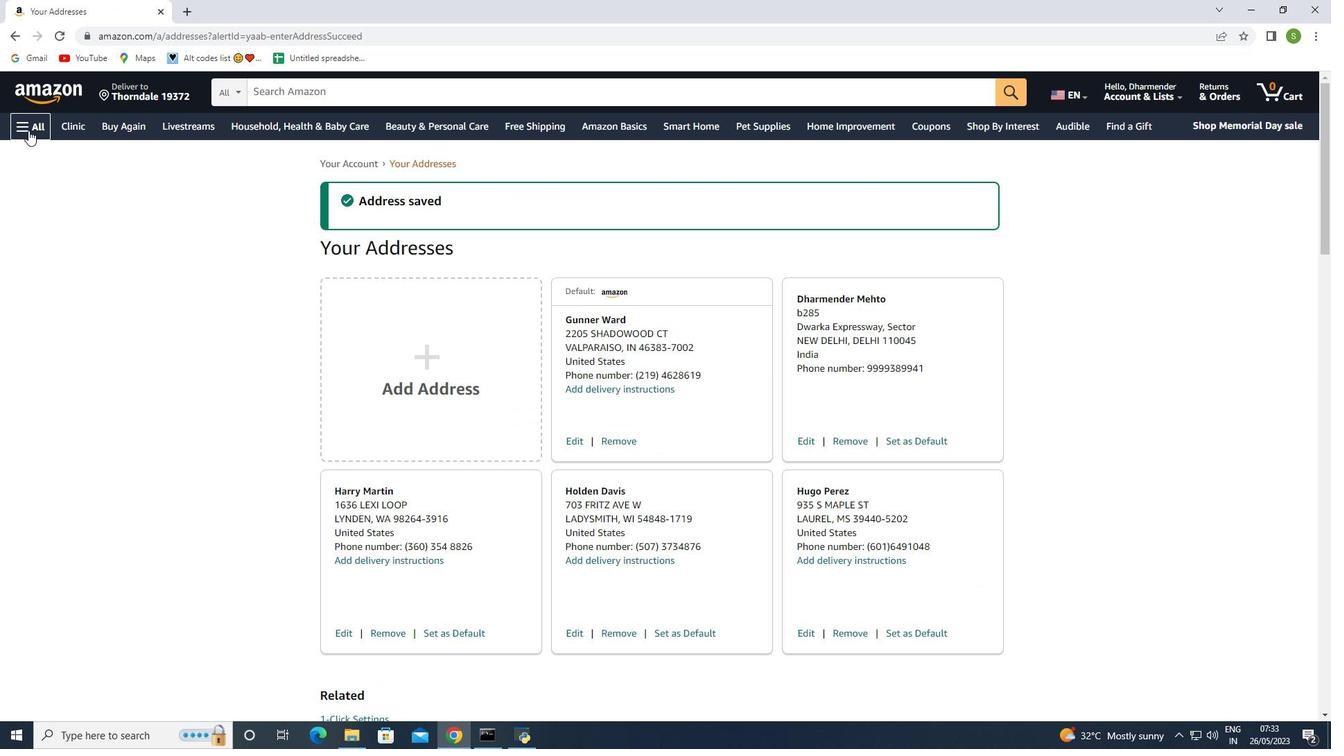 
Action: Mouse pressed left at (27, 129)
Screenshot: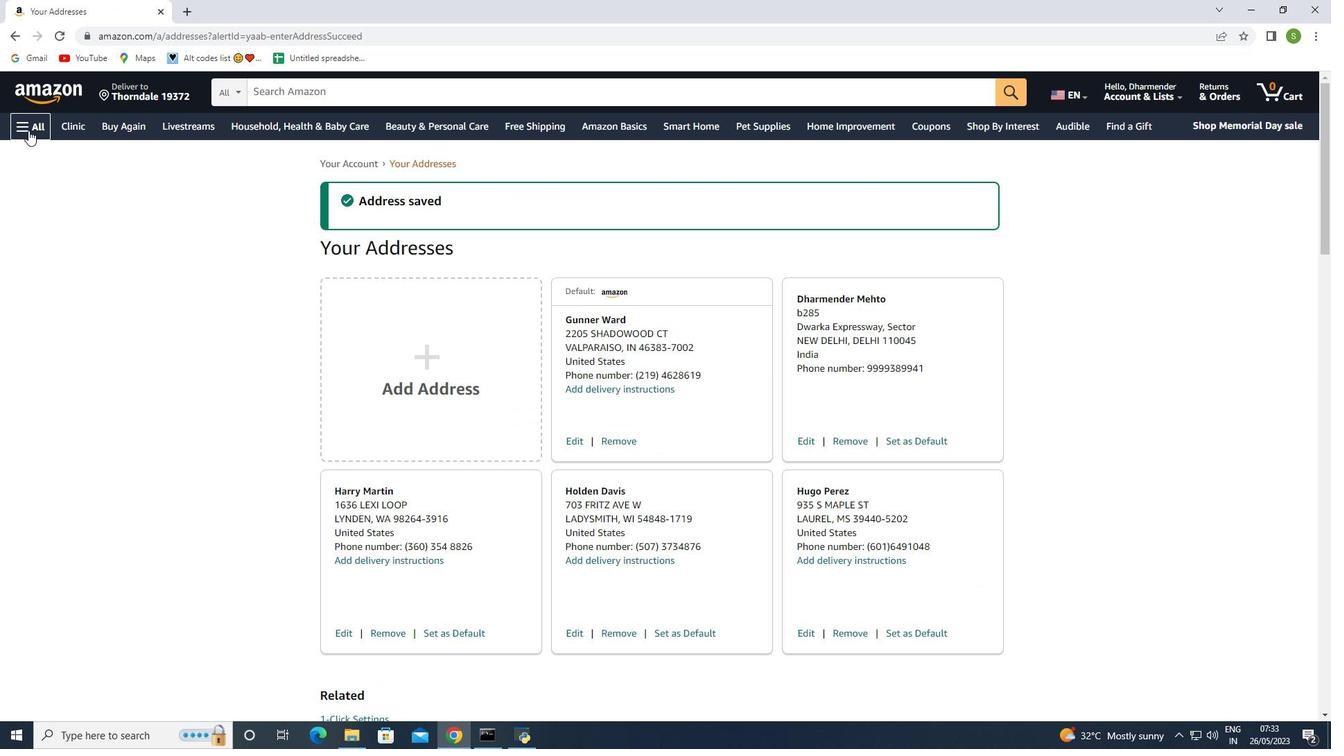 
Action: Mouse moved to (105, 482)
Screenshot: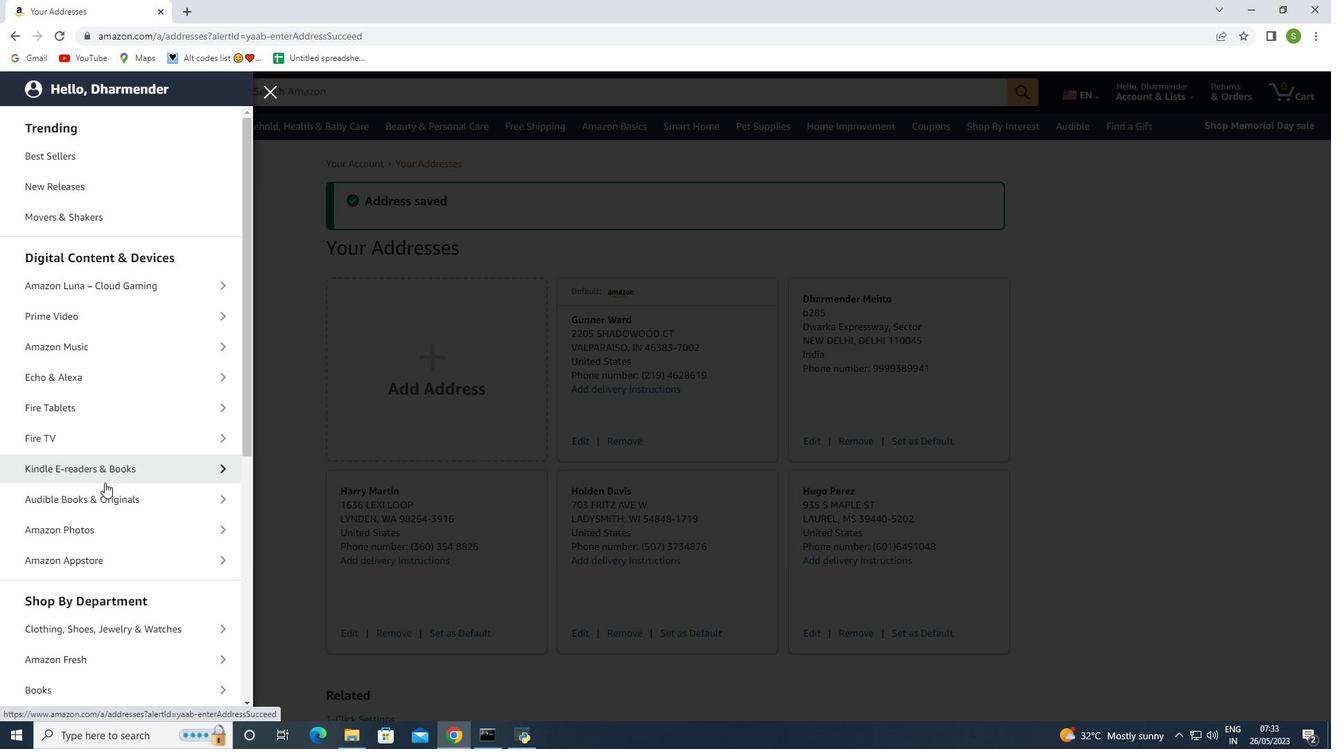 
Action: Mouse scrolled (105, 481) with delta (0, 0)
Screenshot: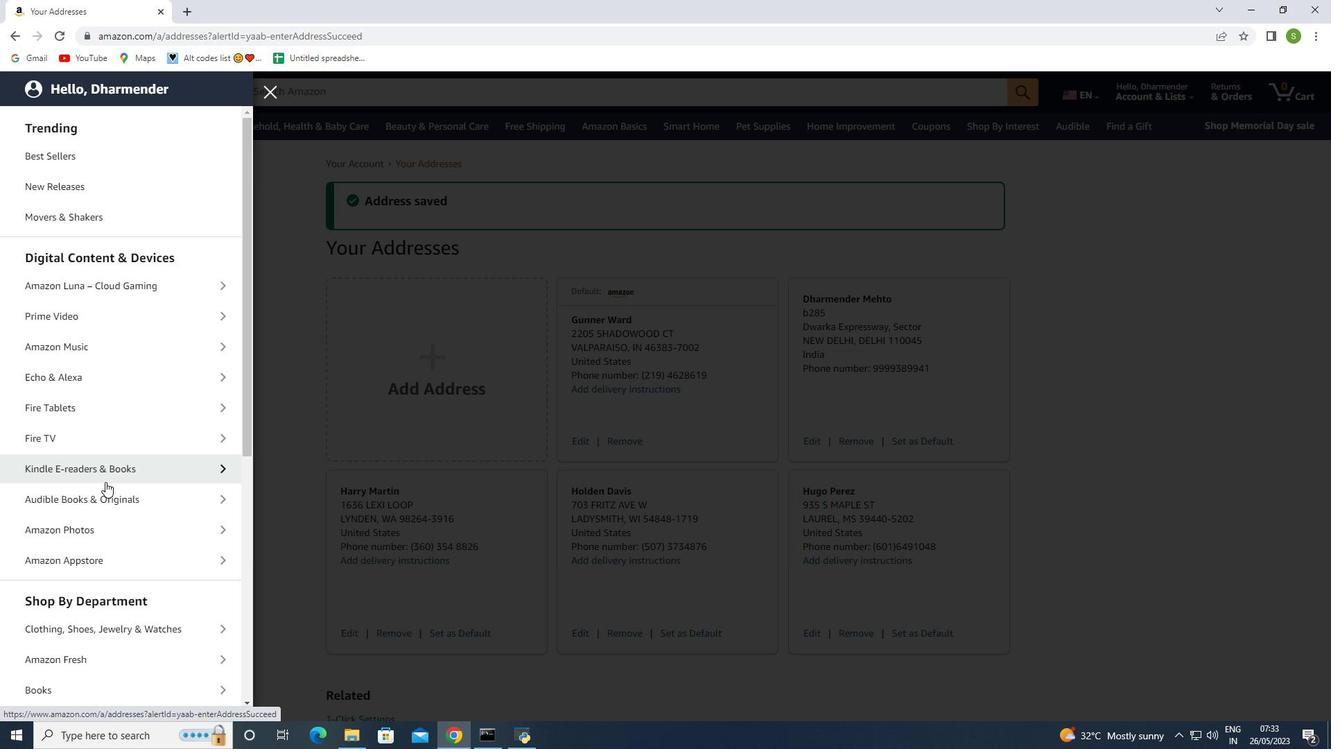 
Action: Mouse scrolled (105, 481) with delta (0, 0)
Screenshot: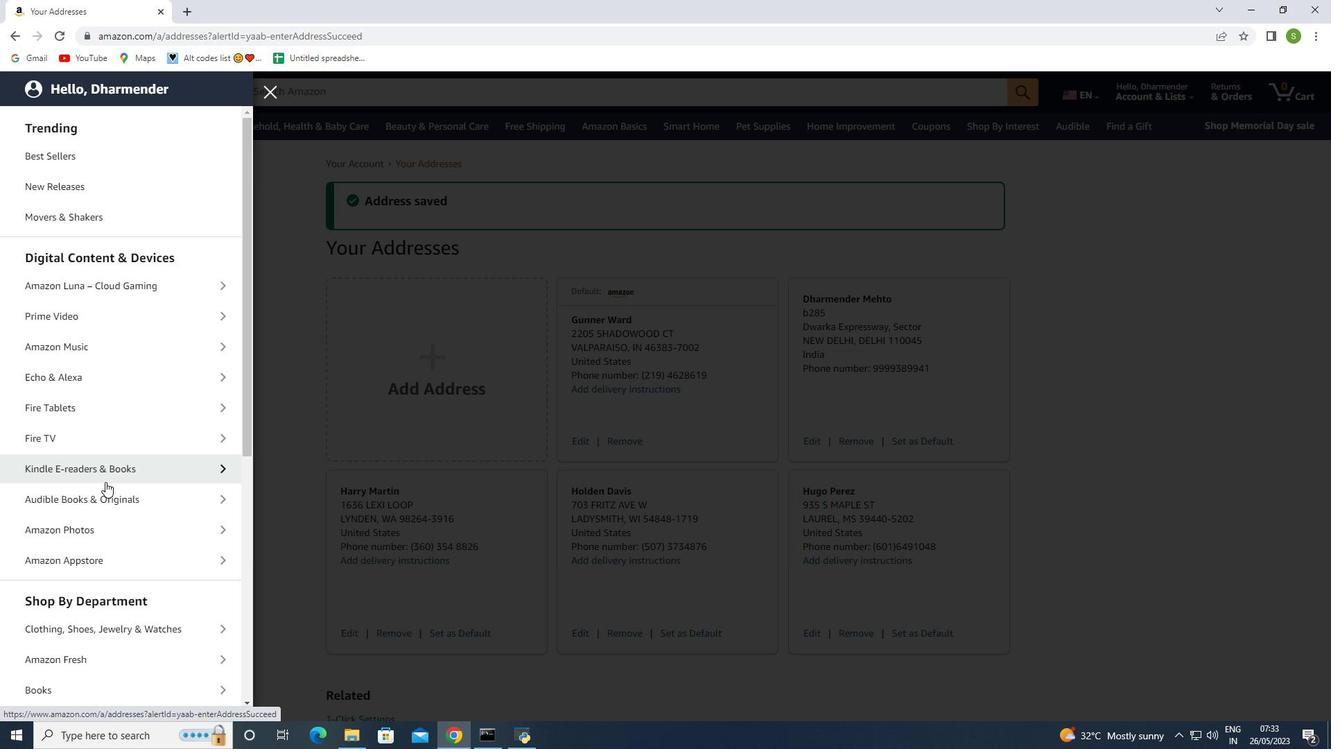 
Action: Mouse scrolled (105, 481) with delta (0, 0)
Screenshot: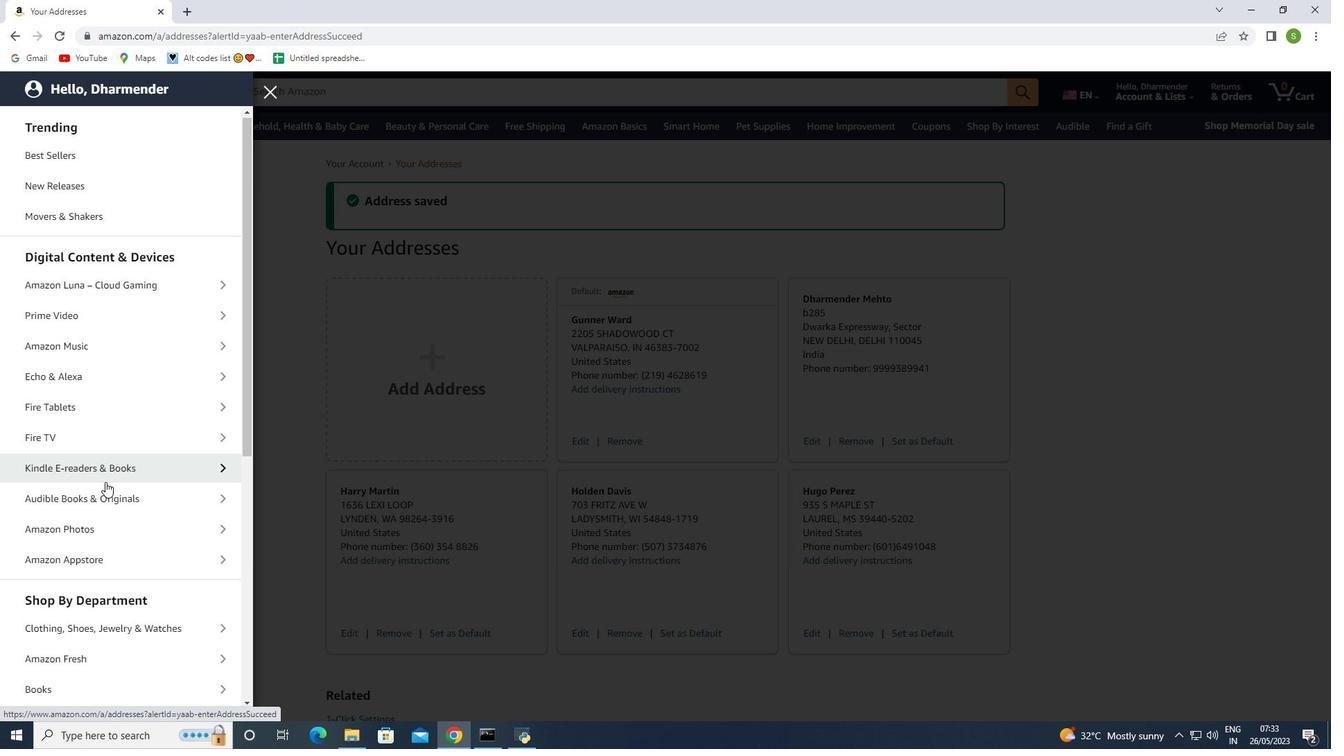
Action: Mouse moved to (111, 488)
Screenshot: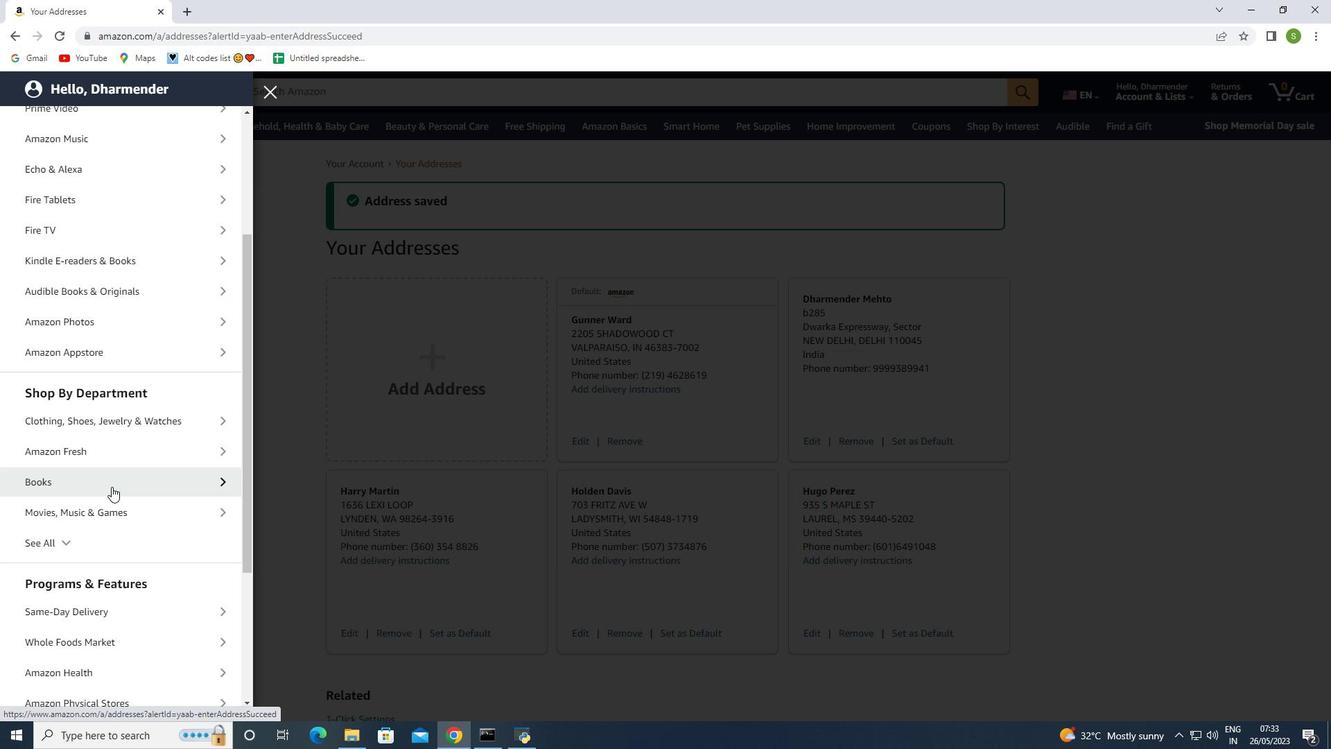 
Action: Mouse scrolled (111, 487) with delta (0, 0)
Screenshot: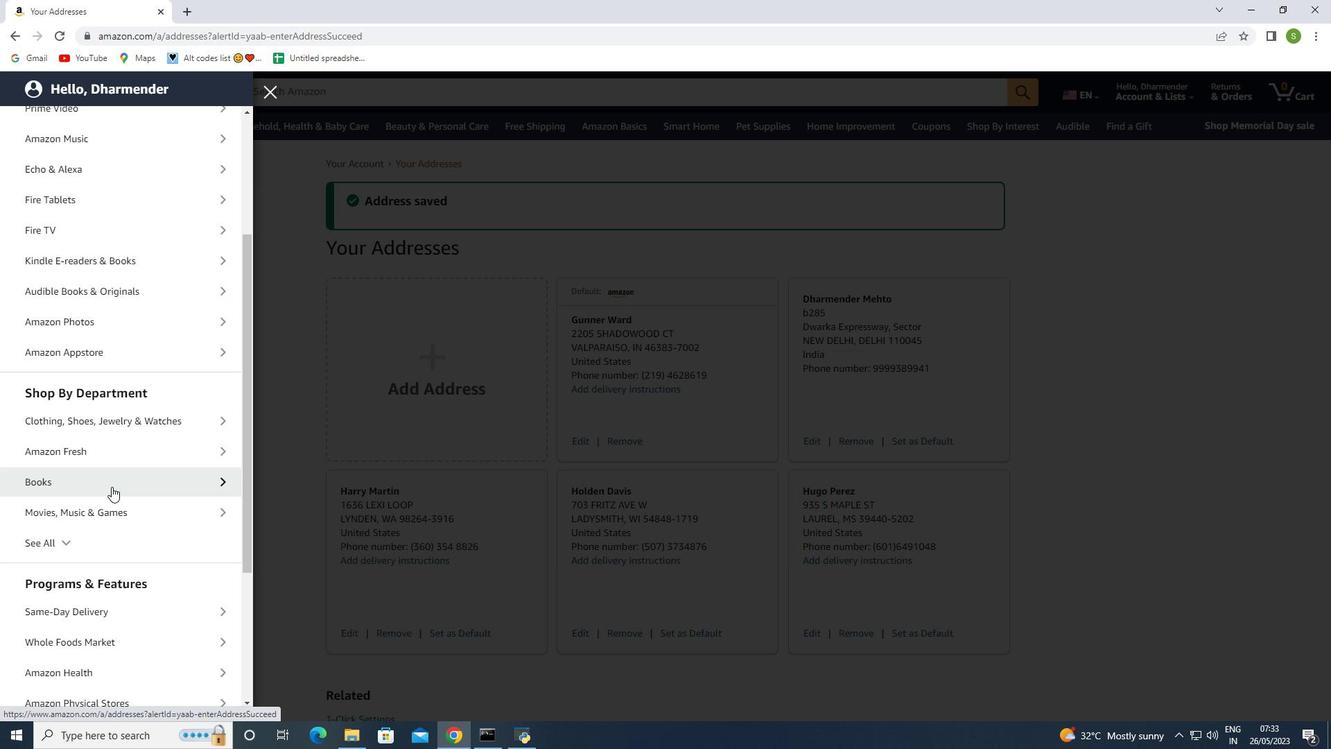 
Action: Mouse scrolled (111, 487) with delta (0, 0)
Screenshot: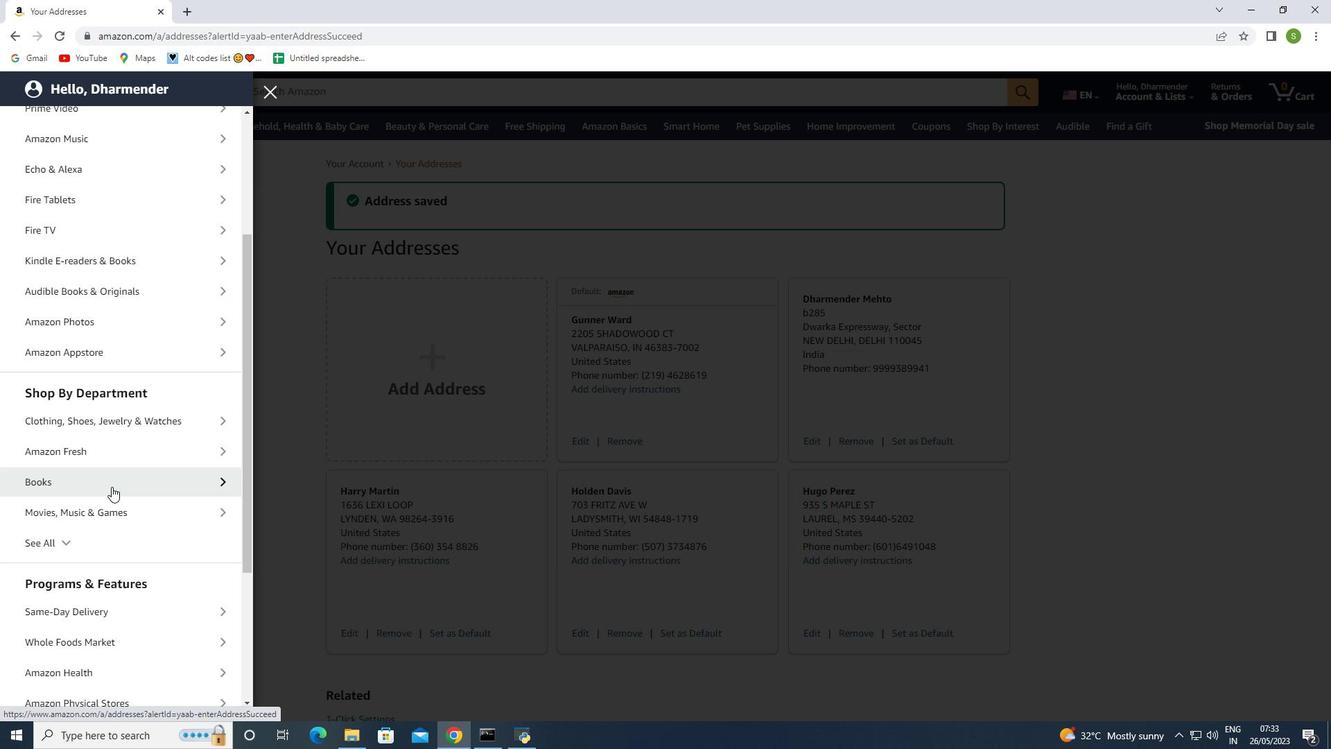 
Action: Mouse scrolled (111, 487) with delta (0, 0)
Screenshot: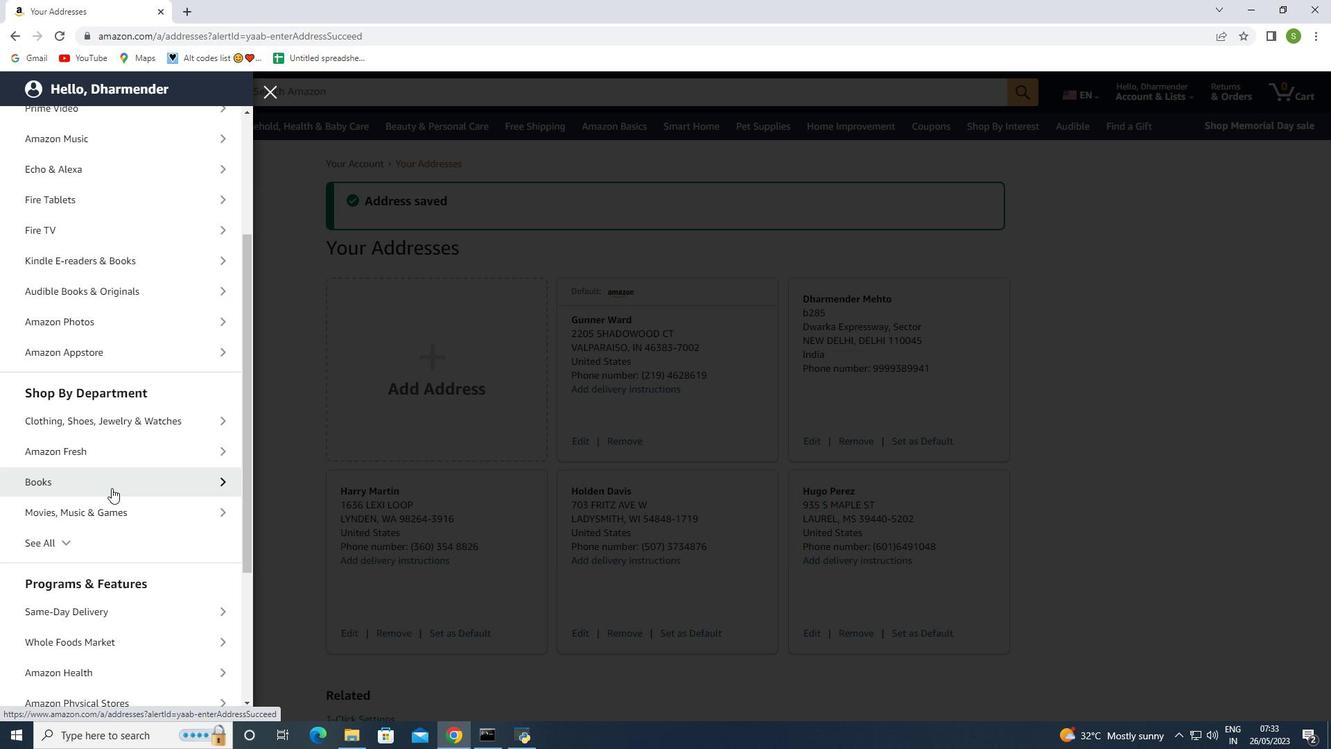 
Action: Mouse moved to (97, 427)
Screenshot: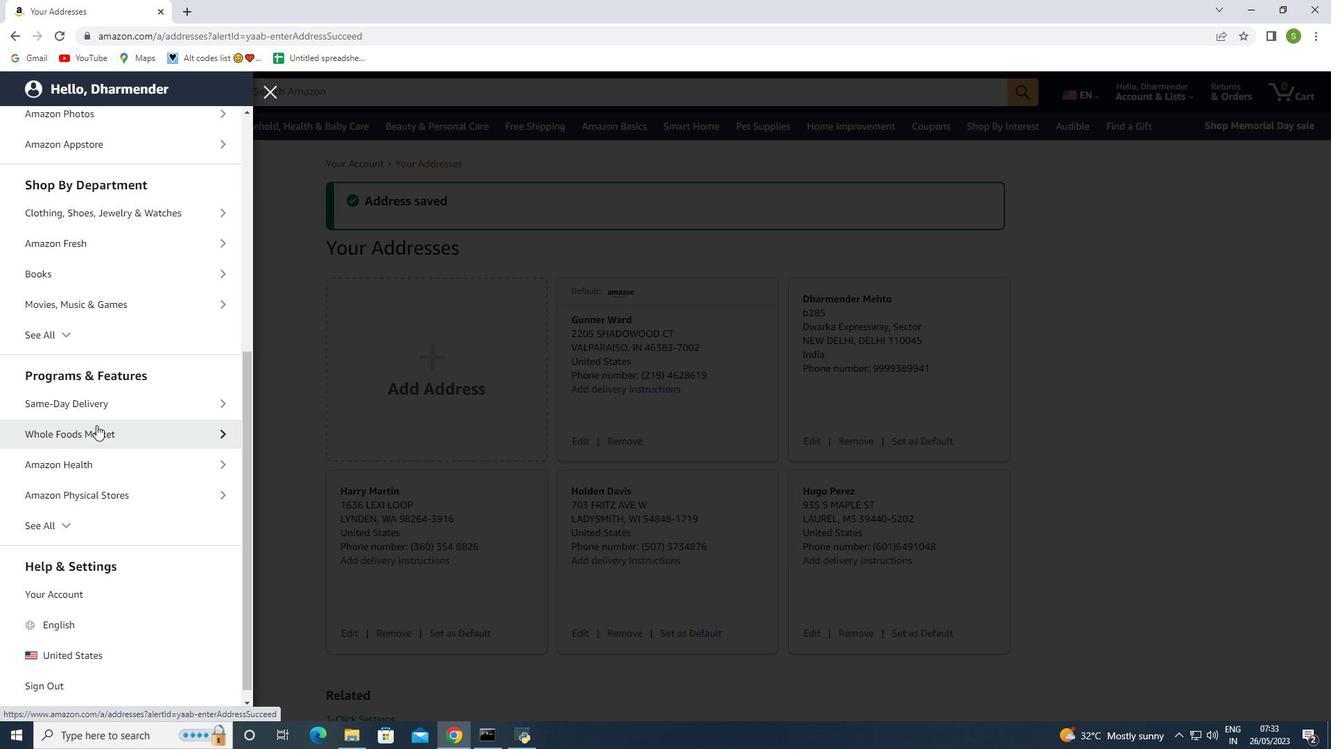 
Action: Mouse pressed left at (97, 427)
Screenshot: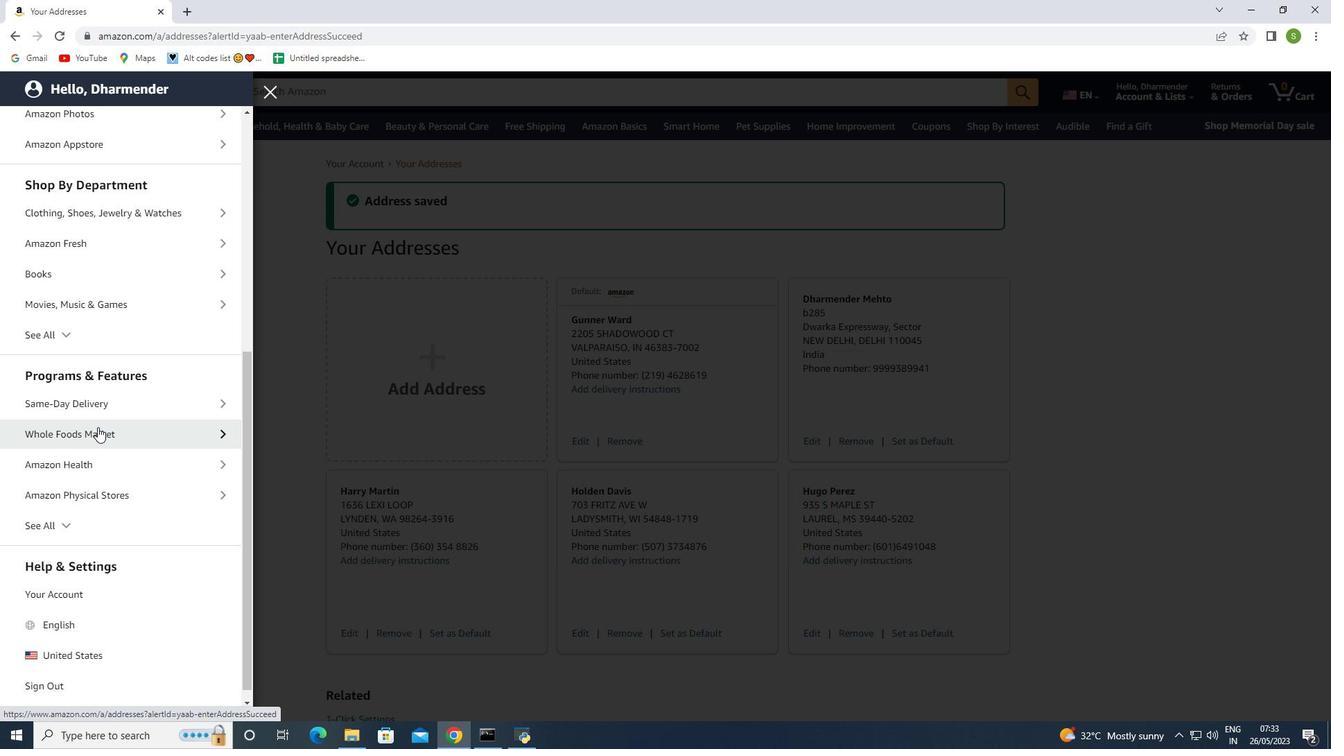 
Action: Mouse moved to (149, 181)
Screenshot: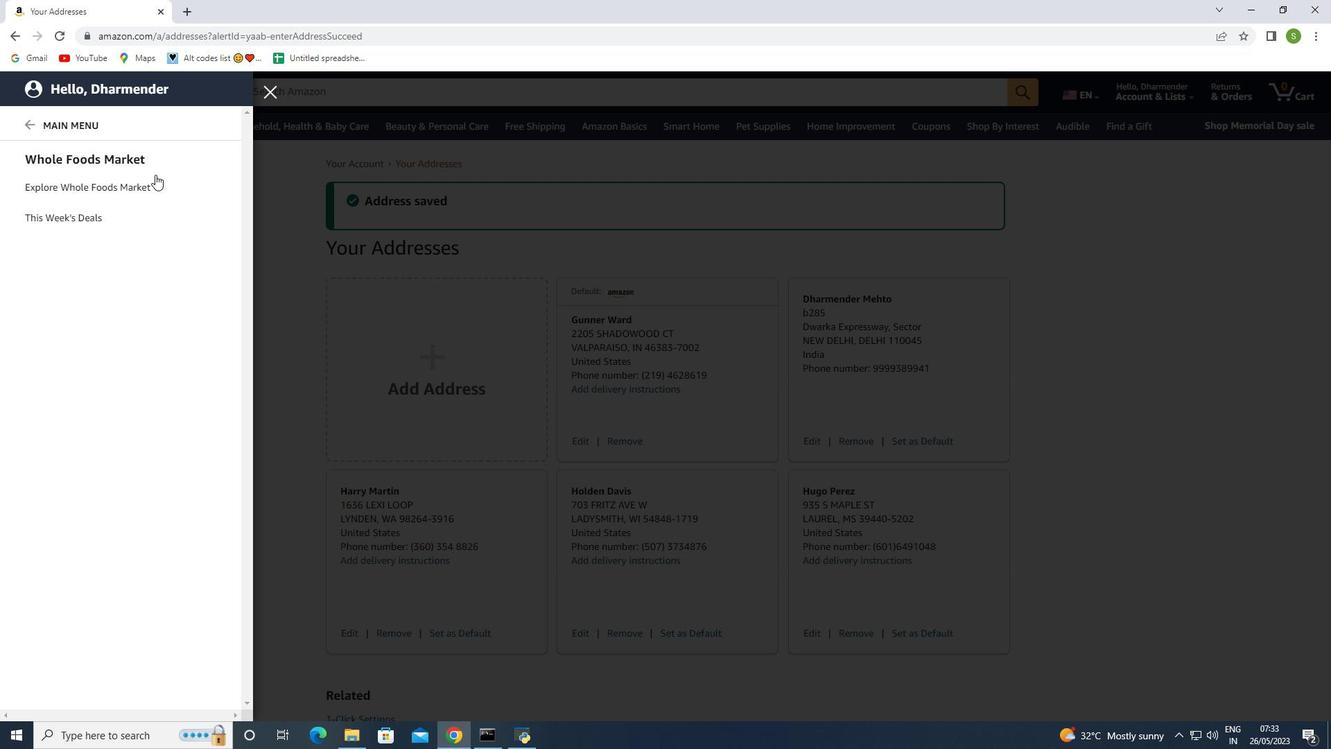 
Action: Mouse pressed left at (149, 181)
Screenshot: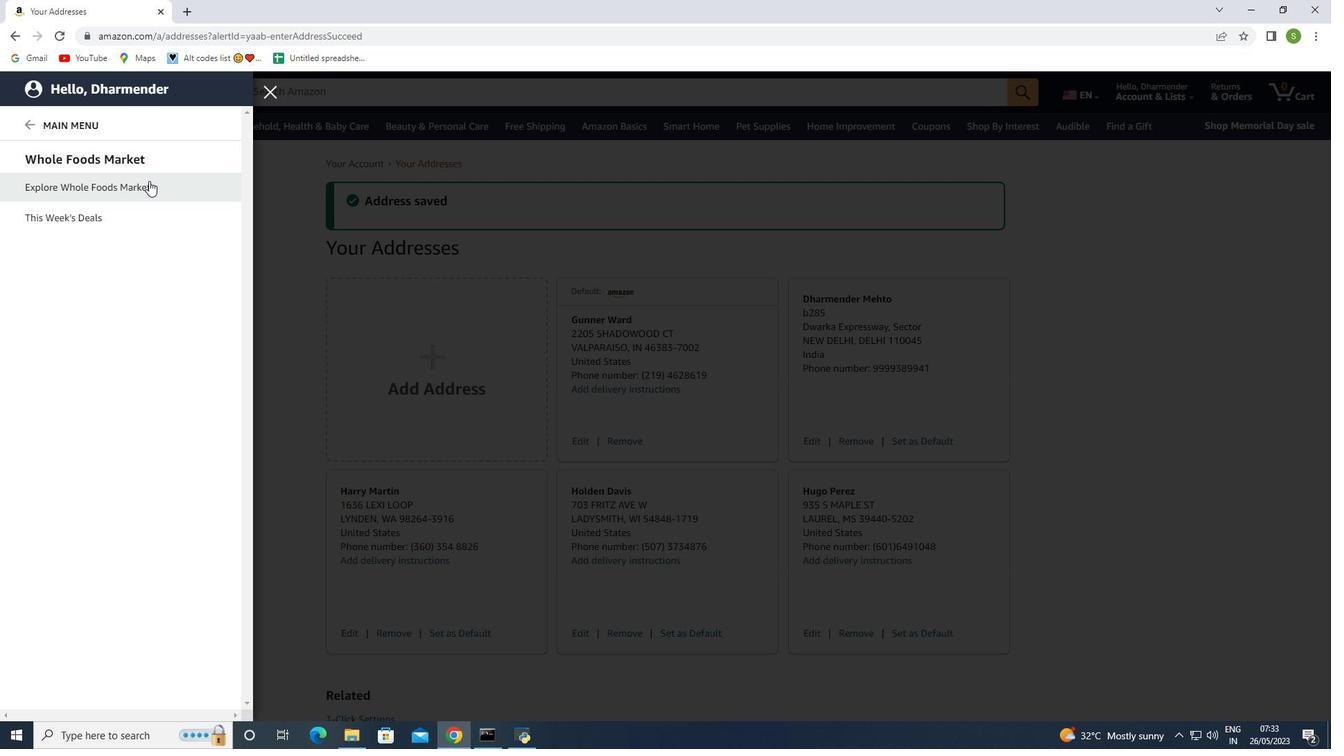 
Action: Mouse moved to (545, 88)
Screenshot: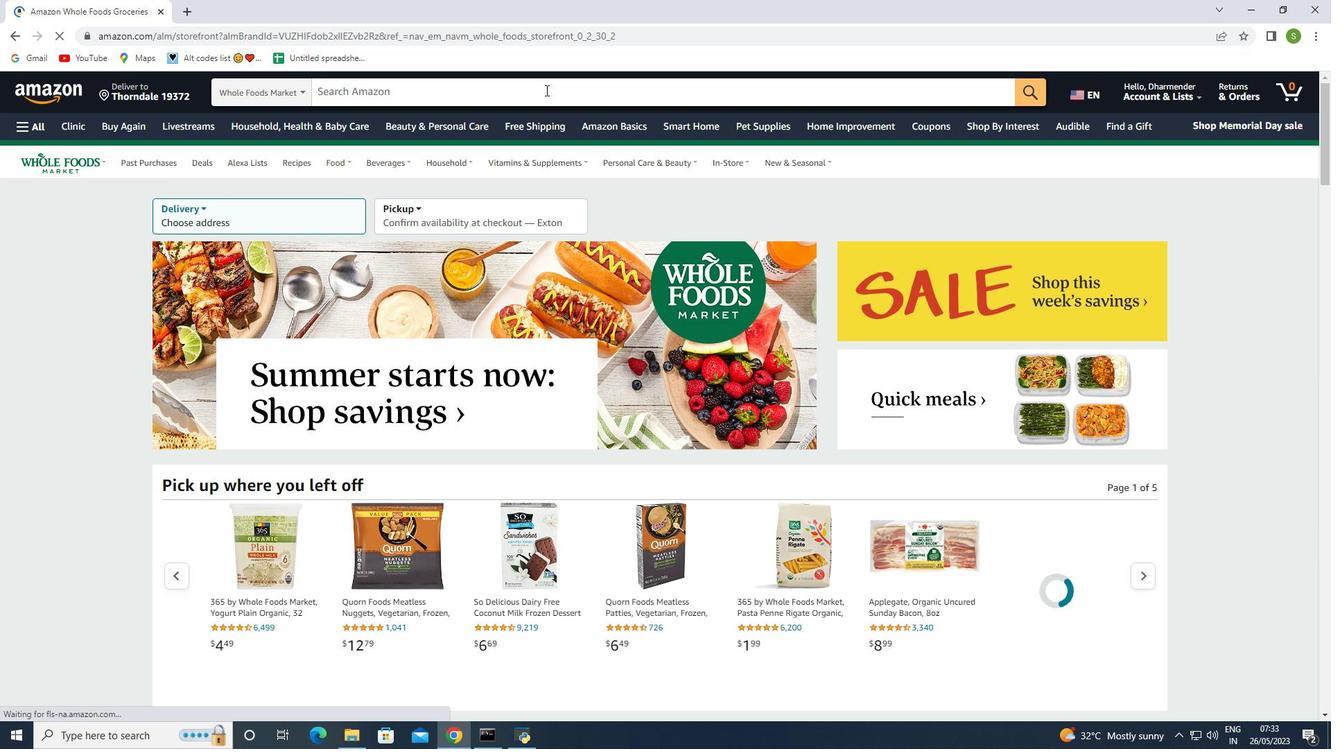 
Action: Mouse pressed left at (545, 88)
Screenshot: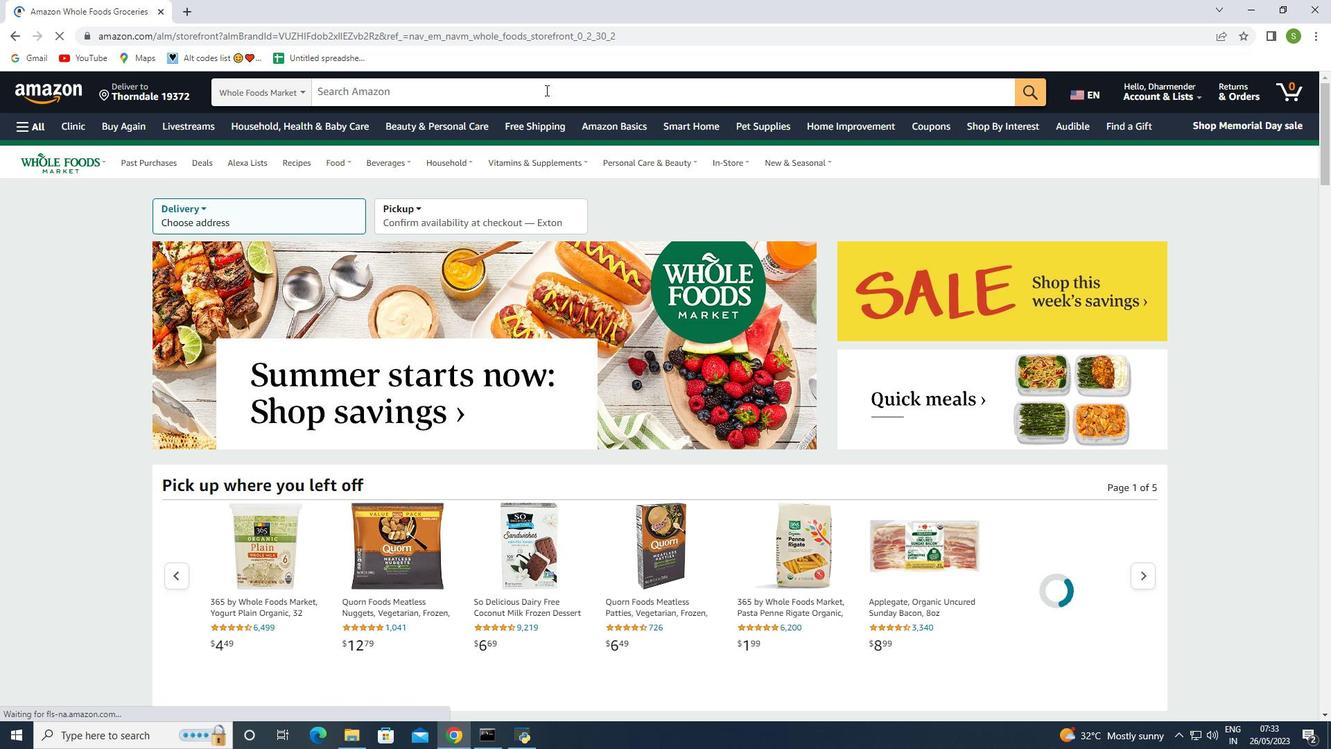 
Action: Key pressed <Key.shift><Key.shift><Key.shift><Key.shift><Key.shift><Key.shift><Key.shift><Key.shift><Key.shift><Key.shift><Key.shift><Key.shift><Key.shift><Key.shift><Key.shift><Key.shift><Key.shift><Key.shift><Key.shift><Key.shift><Key.shift><Key.shift><Key.shift><Key.shift><Key.shift><Key.shift><Key.shift><Key.shift><Key.shift><Key.shift><Key.shift><Key.shift><Key.shift><Key.shift><Key.shift><Key.shift><Key.shift><Key.shift><Key.shift><Key.shift><Key.shift><Key.shift><Key.shift><Key.shift><Key.shift><Key.shift><Key.shift><Key.shift><Key.shift><Key.shift><Key.shift><Key.shift><Key.shift><Key.shift><Key.shift><Key.shift><Key.shift><Key.shift><Key.shift><Key.shift><Key.shift><Key.shift><Key.shift><Key.shift><Key.shift><Key.shift><Key.shift><Key.shift><Key.shift><Key.shift><Key.shift><Key.shift><Key.shift><Key.shift><Key.shift><Key.shift><Key.shift><Key.shift><Key.shift><Key.shift><Key.shift><Key.shift><Key.shift><Key.shift><Key.shift><Key.shift><Key.shift><Key.shift><Key.shift><Key.shift><Key.shift><Key.shift><Key.shift><Key.shift><Key.shift><Key.shift><Key.shift><Key.shift><Key.shift><Key.shift><Key.shift><Key.shift><Key.shift><Key.shift>Organic<Key.space><Key.shift>Sauerkraut
Screenshot: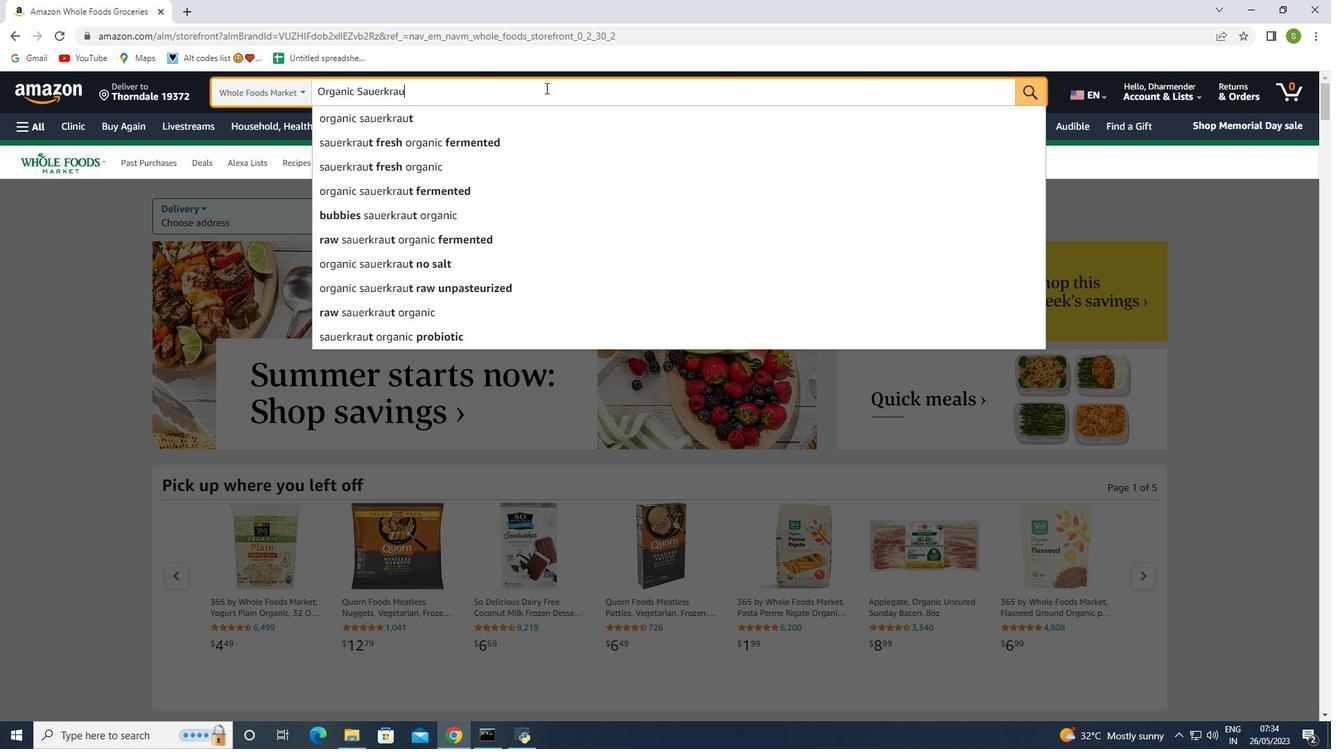 
Action: Mouse moved to (389, 124)
Screenshot: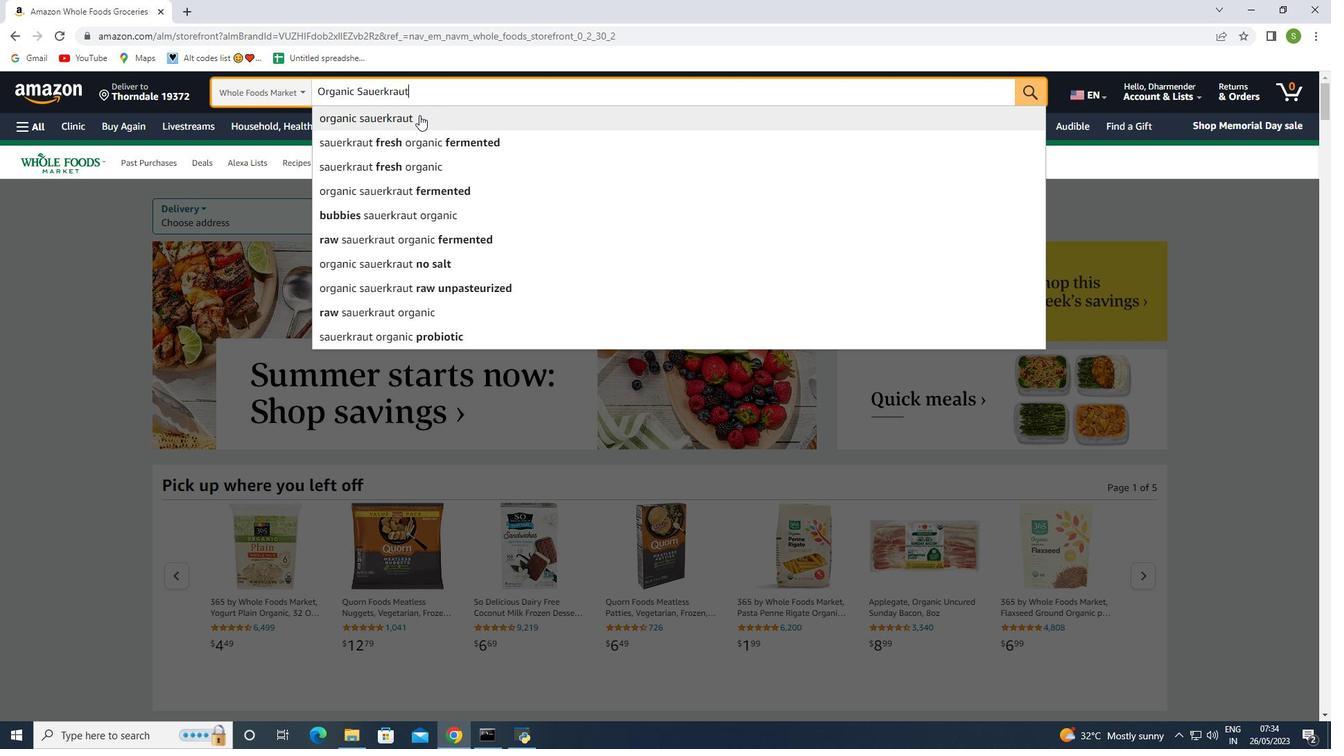 
Action: Mouse pressed left at (389, 124)
Screenshot: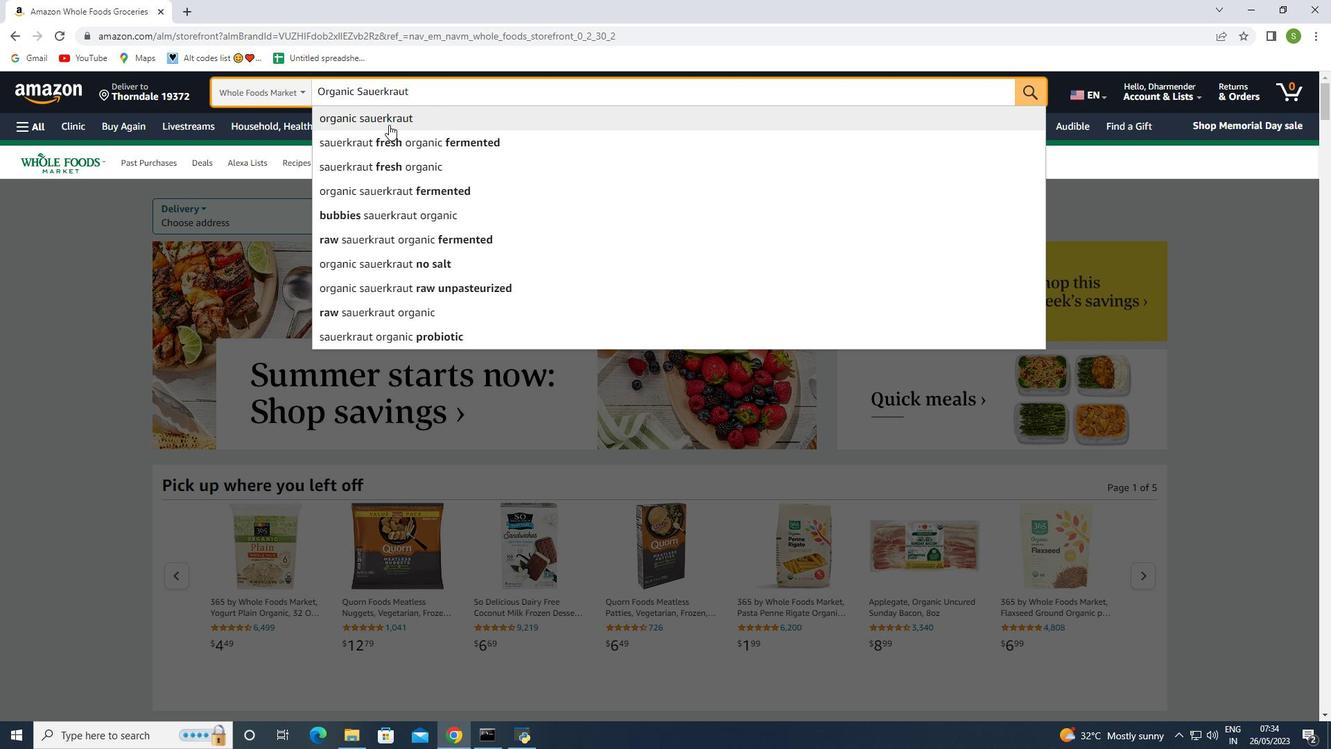 
Action: Mouse moved to (453, 433)
Screenshot: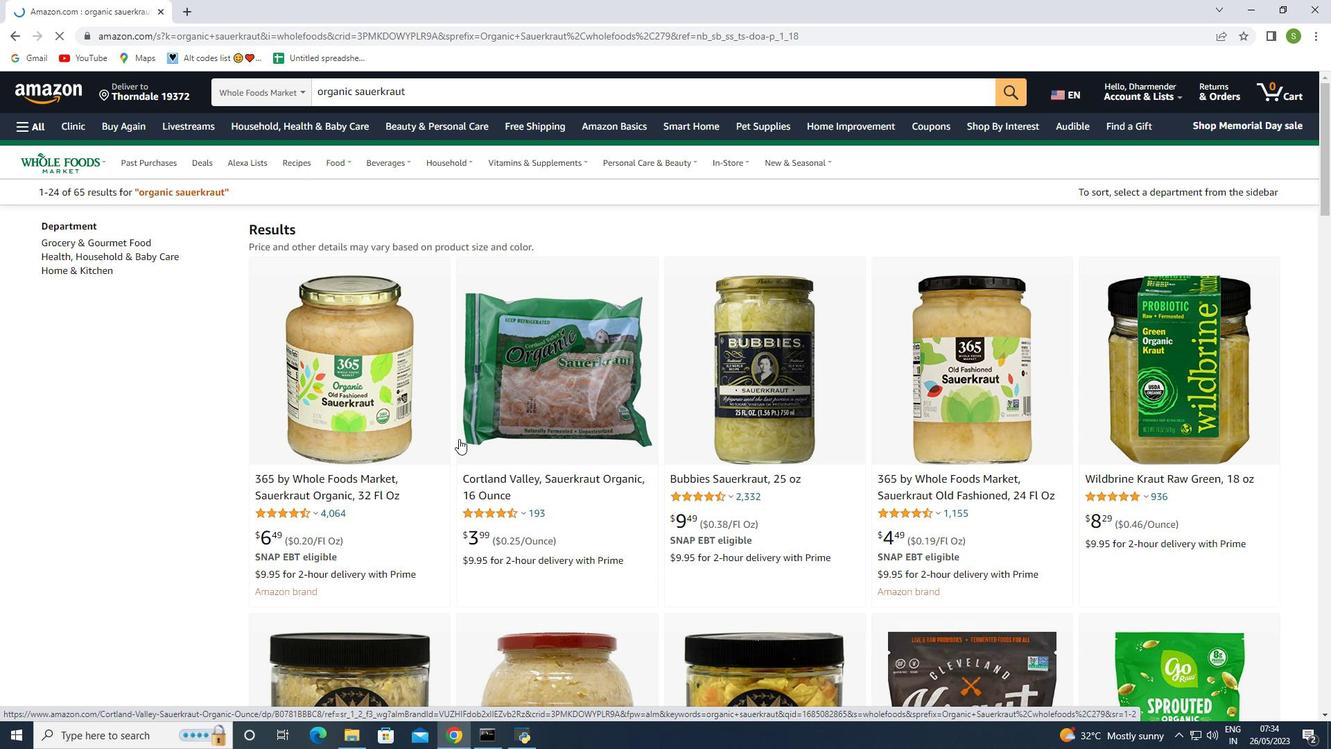 
Action: Mouse scrolled (453, 432) with delta (0, 0)
Screenshot: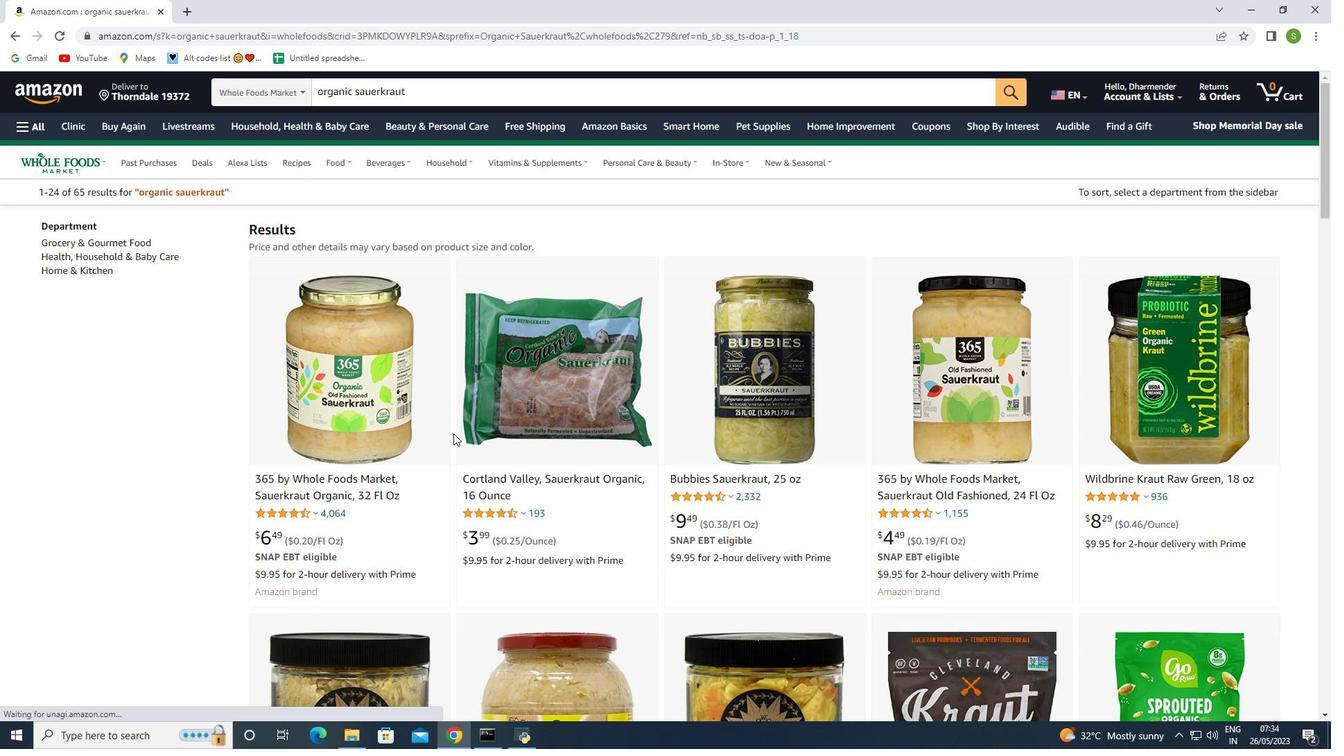 
Action: Mouse scrolled (453, 432) with delta (0, 0)
Screenshot: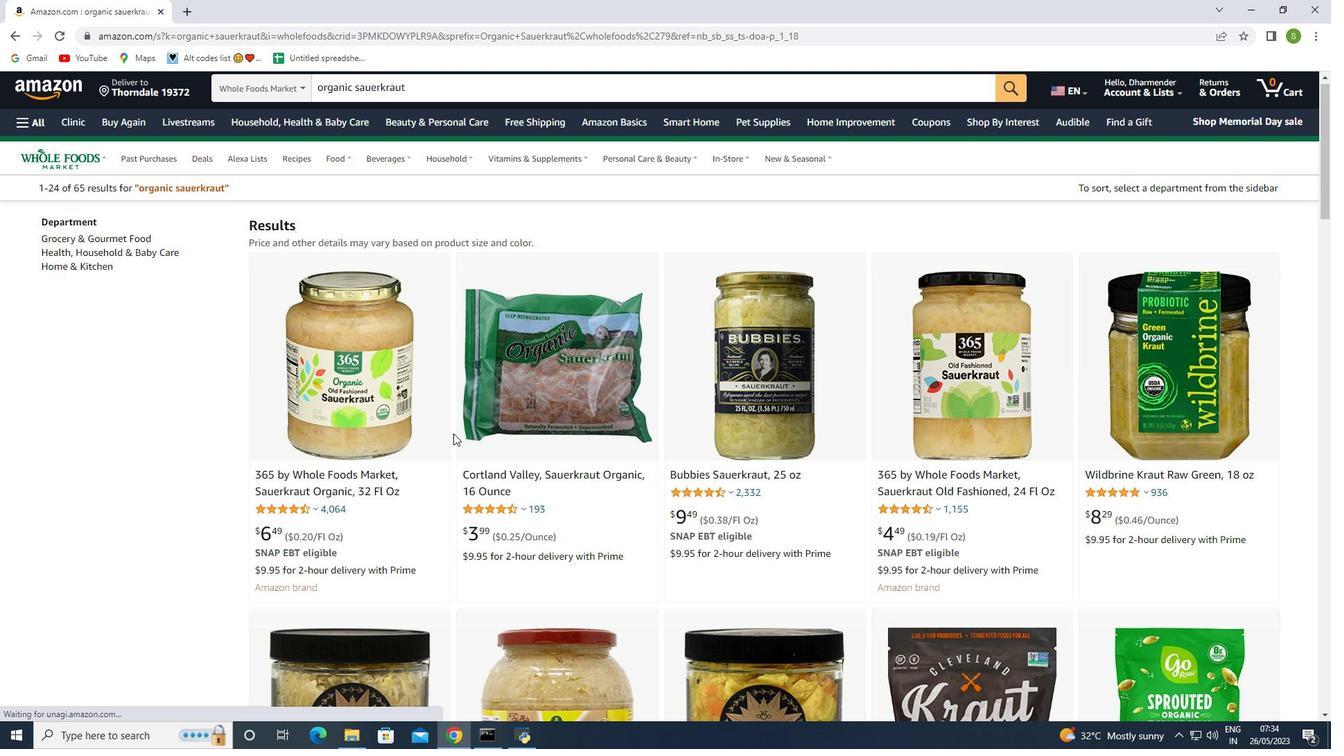 
Action: Mouse moved to (1082, 393)
Screenshot: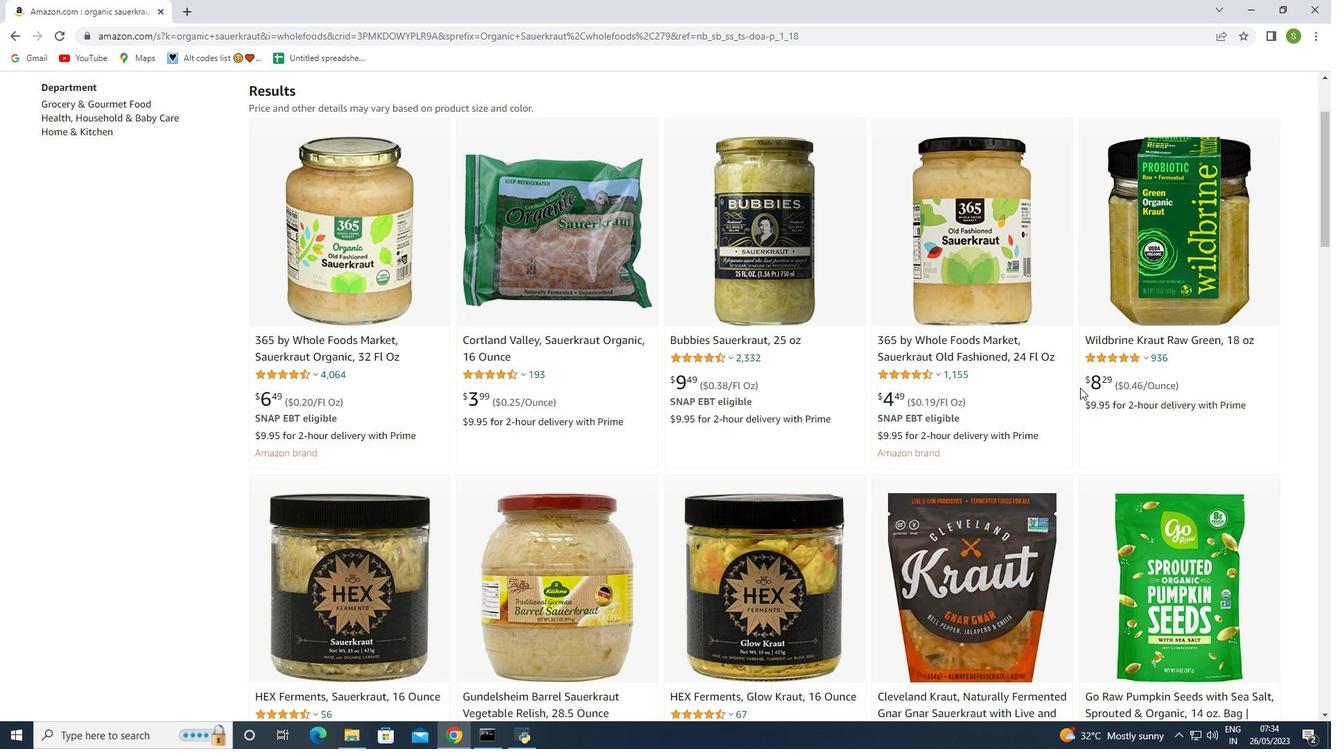 
Action: Mouse scrolled (1082, 392) with delta (0, 0)
Screenshot: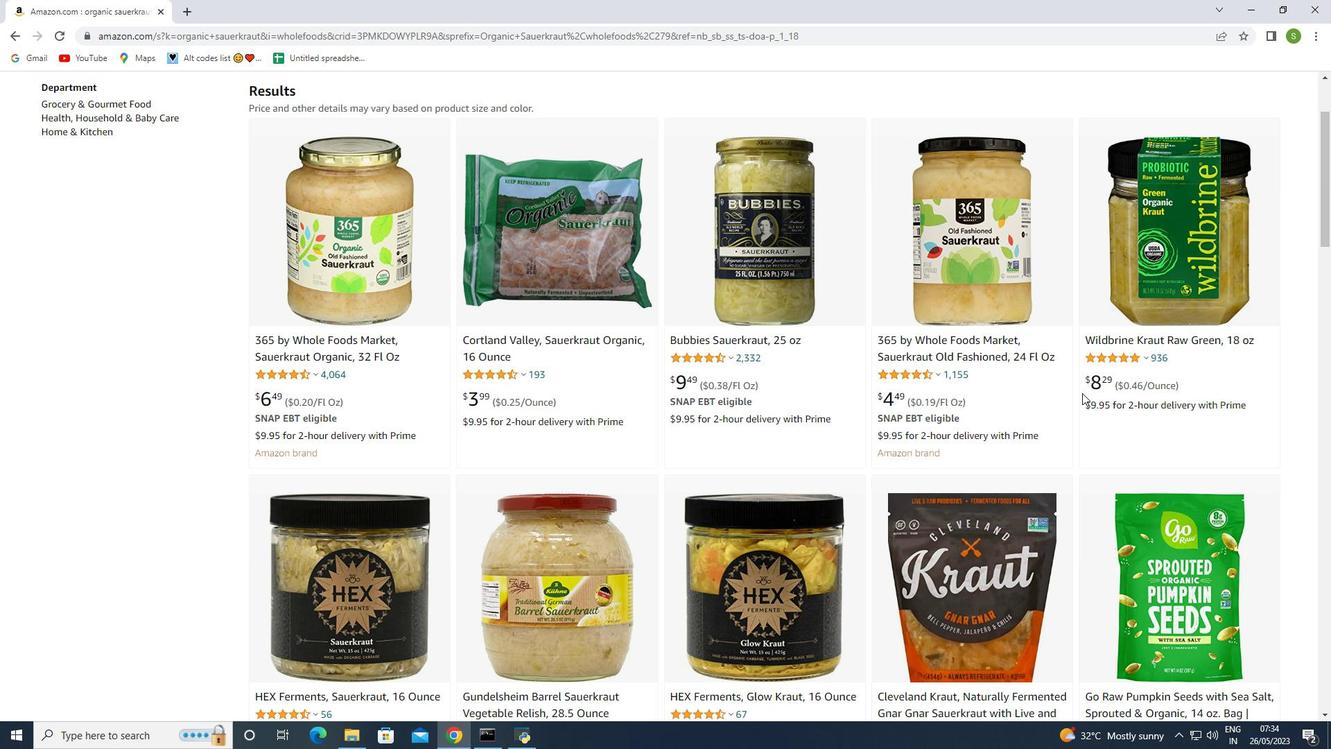 
Action: Mouse scrolled (1082, 392) with delta (0, 0)
Screenshot: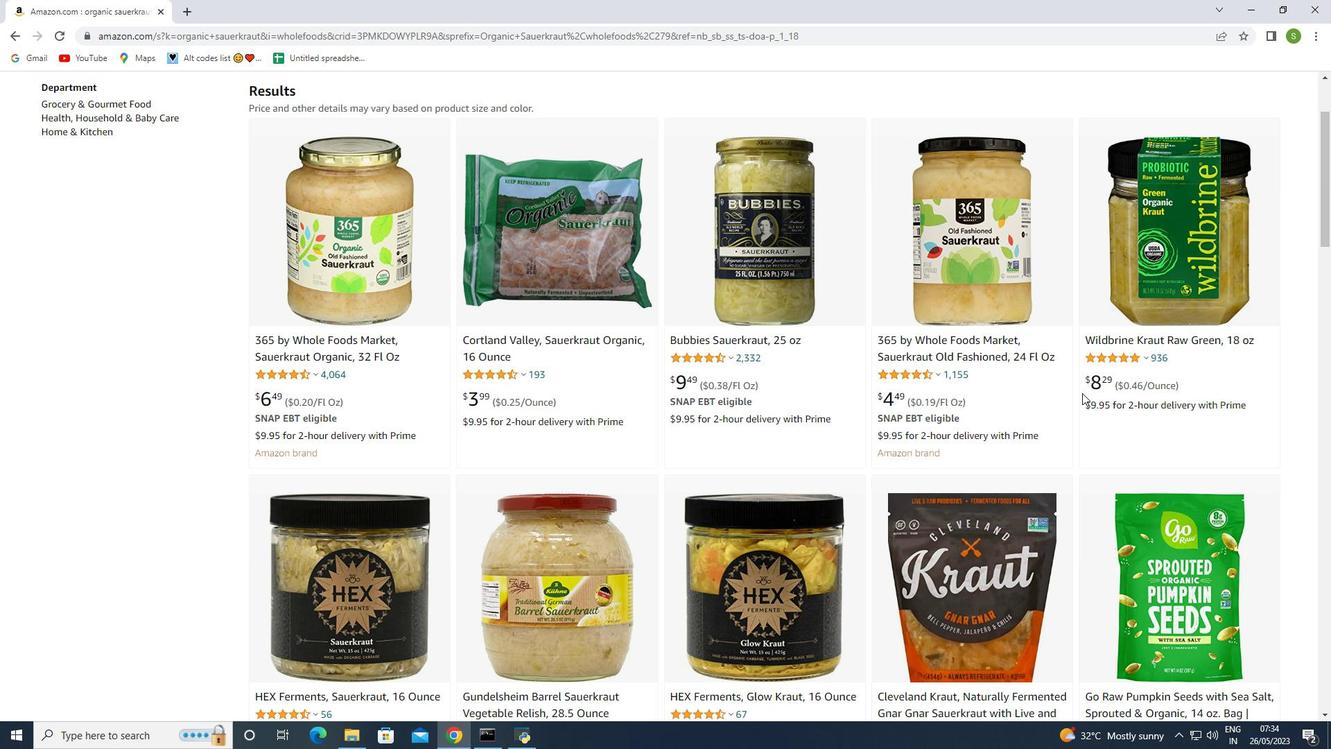 
Action: Mouse moved to (978, 443)
Screenshot: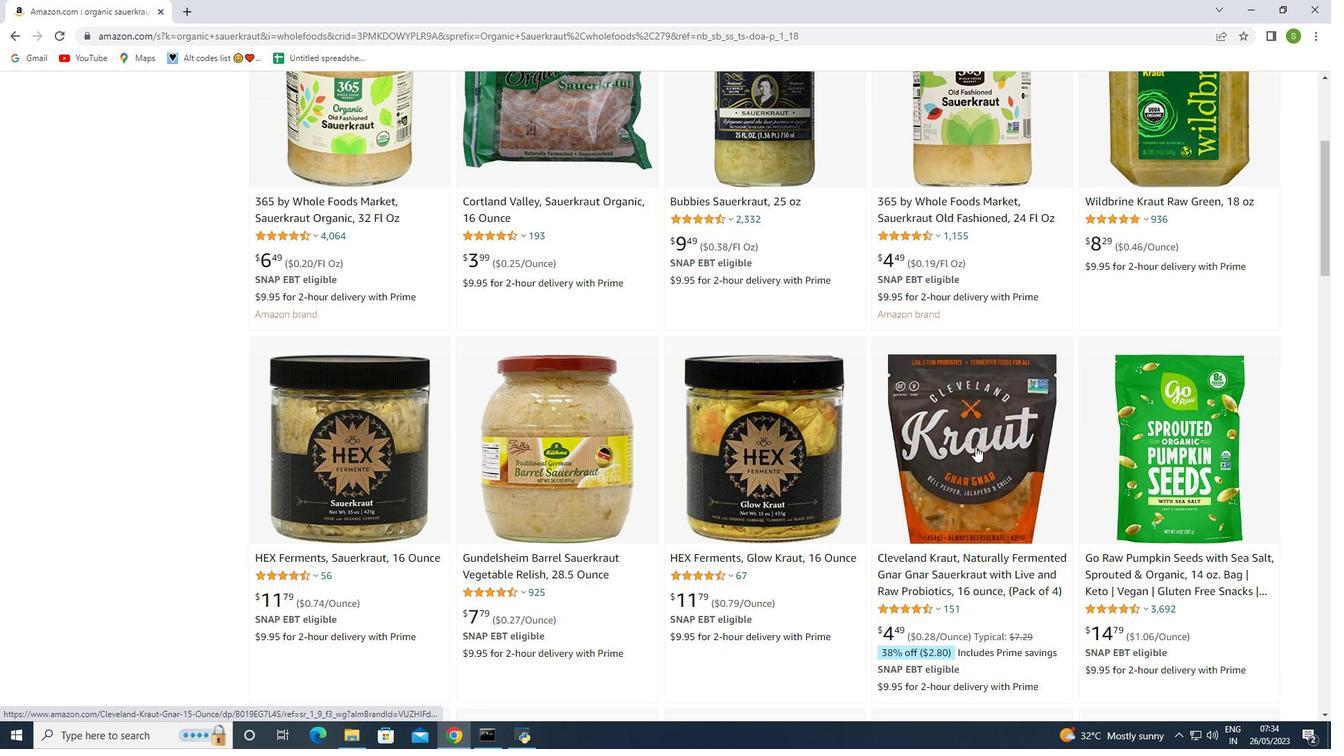 
Action: Mouse scrolled (978, 443) with delta (0, 0)
Screenshot: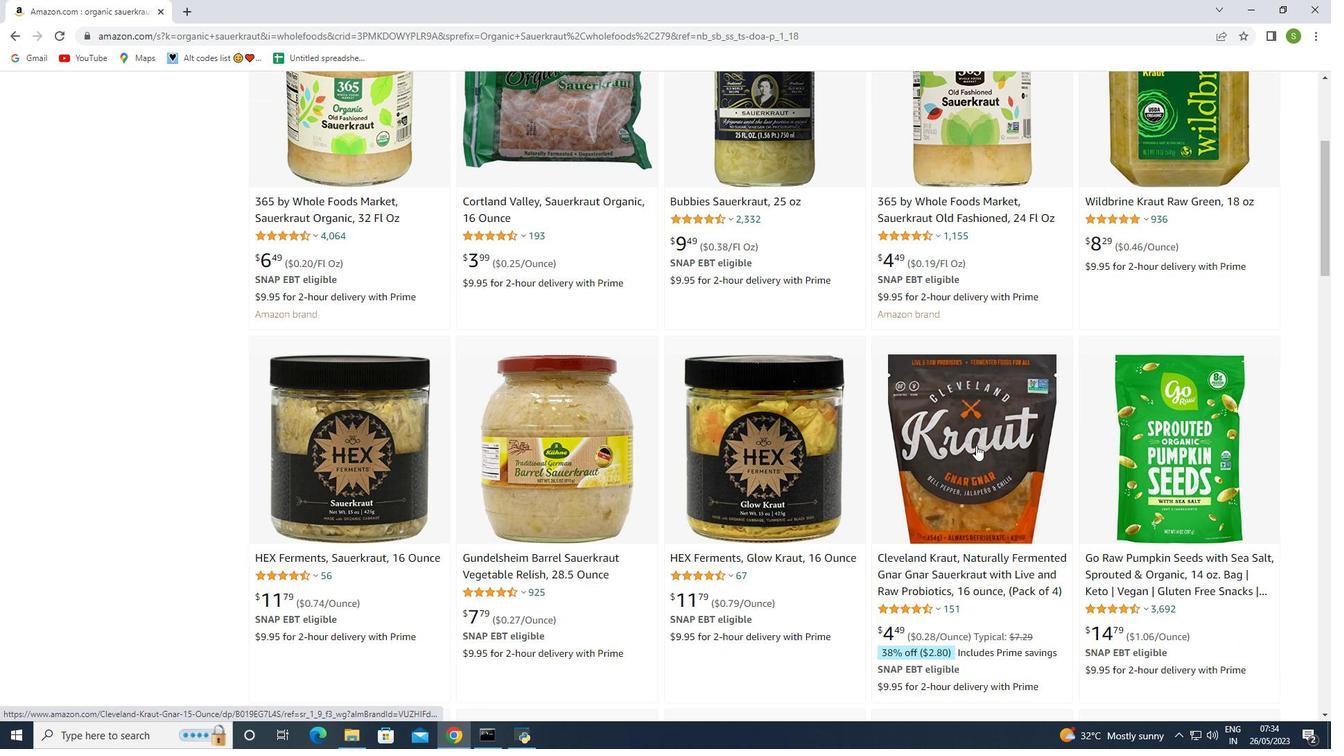 
Action: Mouse scrolled (978, 443) with delta (0, 0)
Screenshot: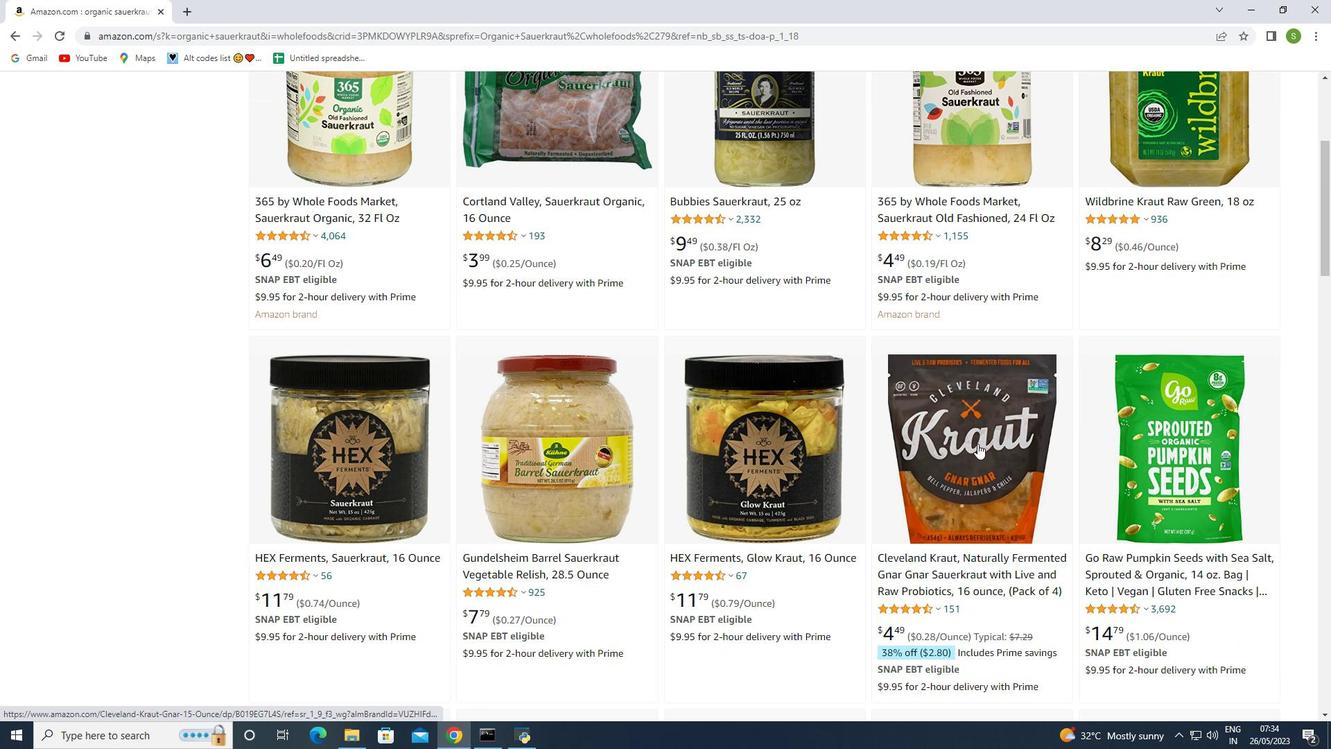 
Action: Mouse moved to (747, 371)
Screenshot: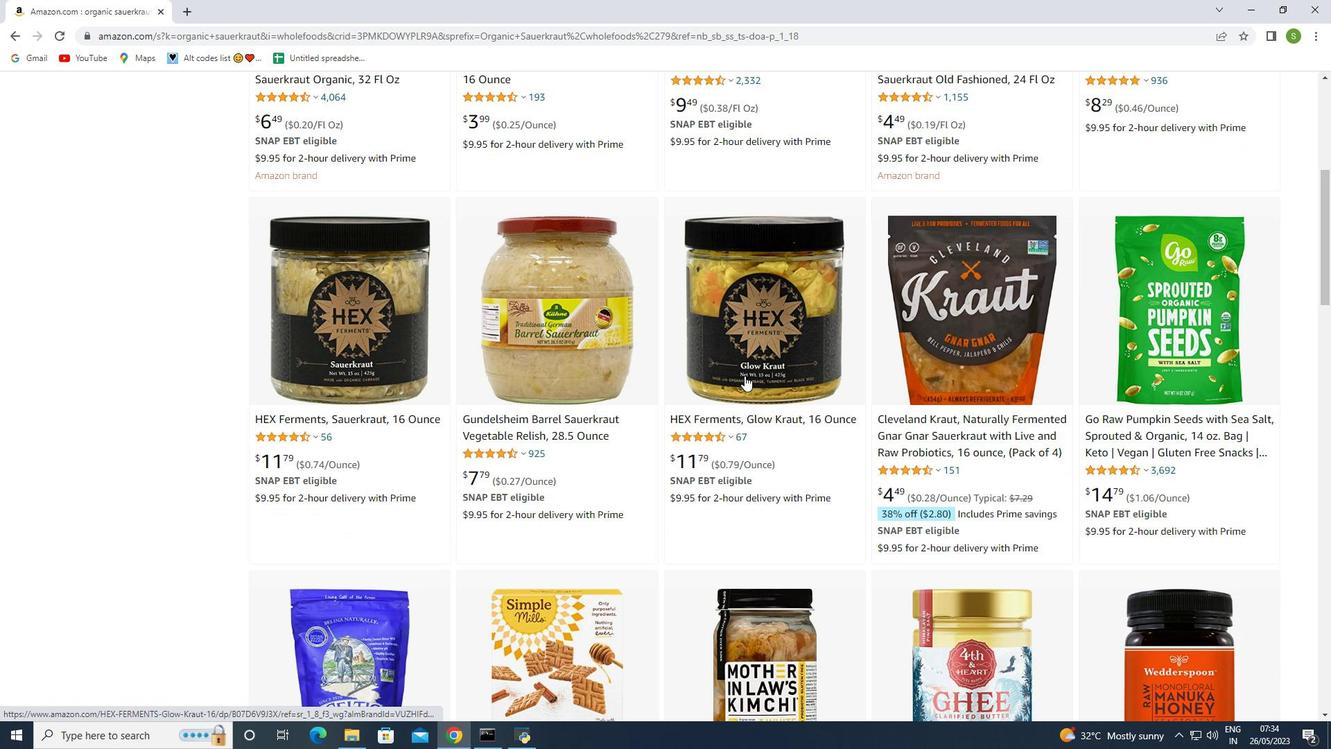 
Action: Mouse scrolled (747, 371) with delta (0, 0)
Screenshot: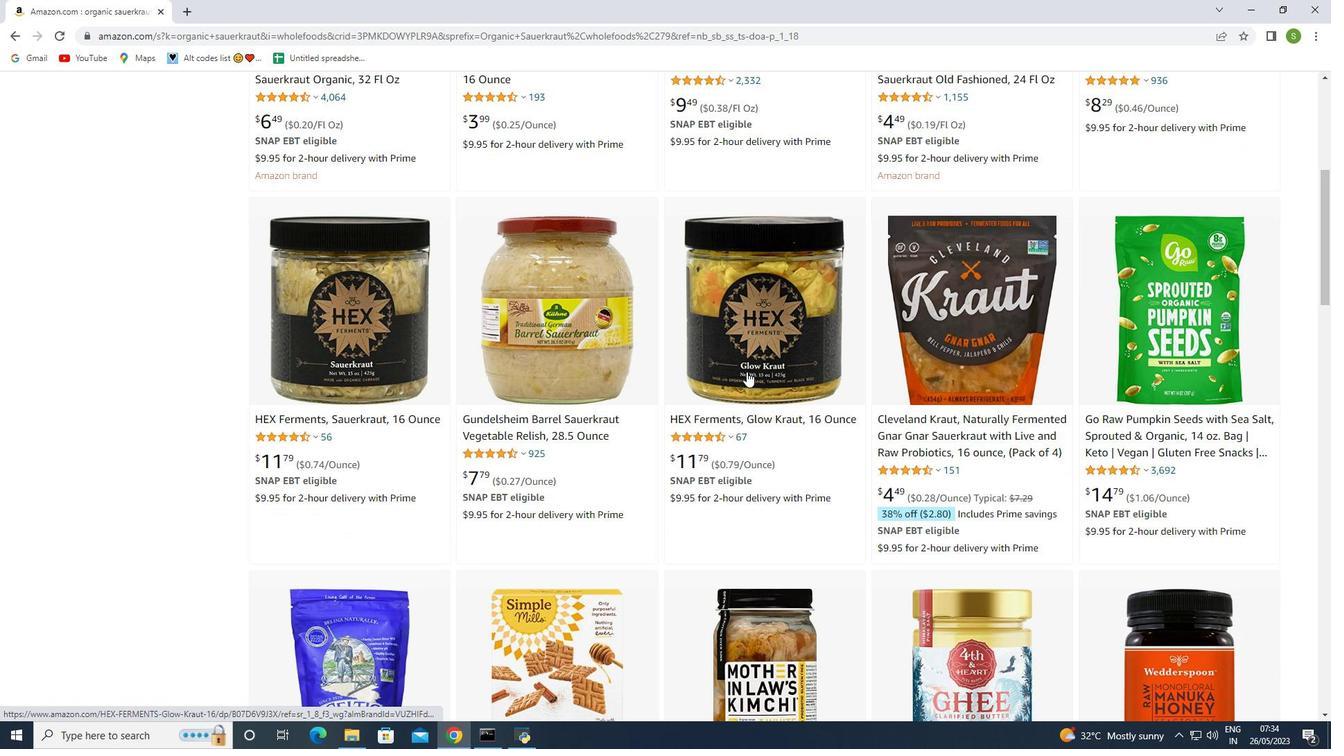 
Action: Mouse moved to (349, 326)
Screenshot: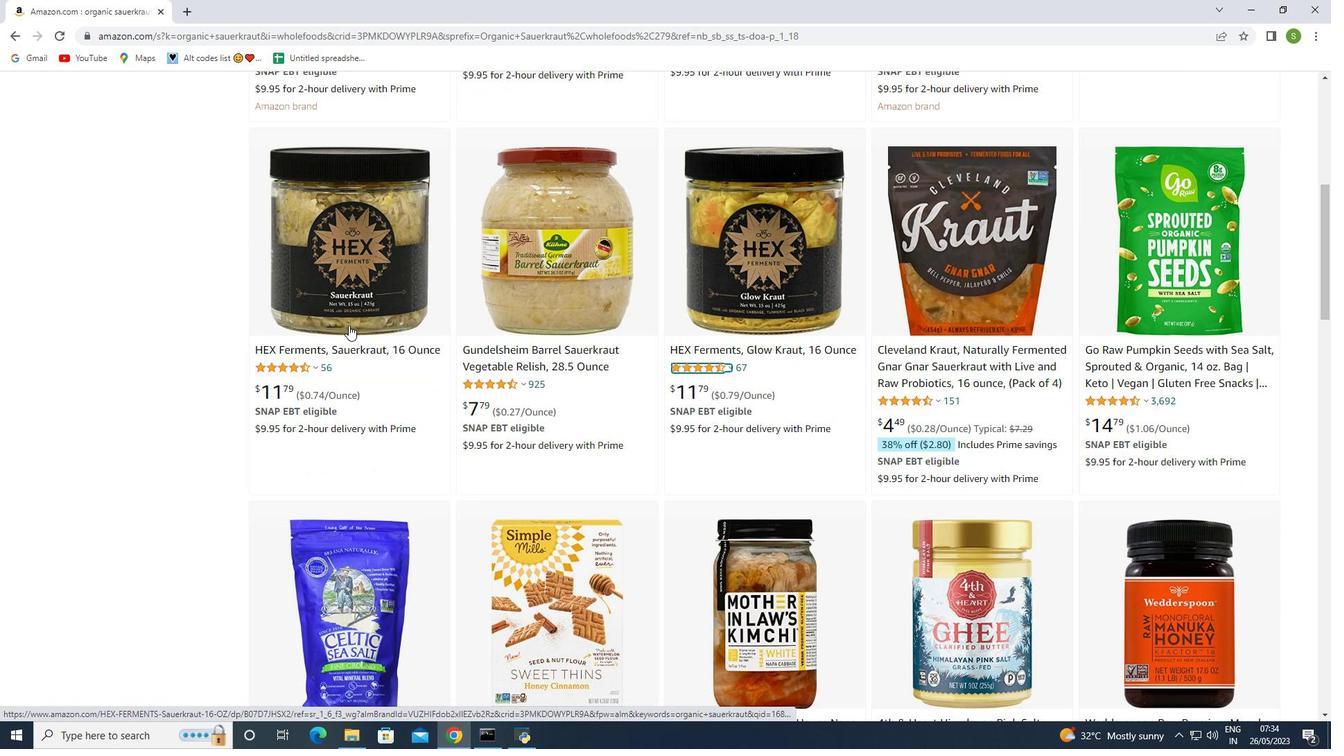
Action: Mouse scrolled (349, 325) with delta (0, 0)
Screenshot: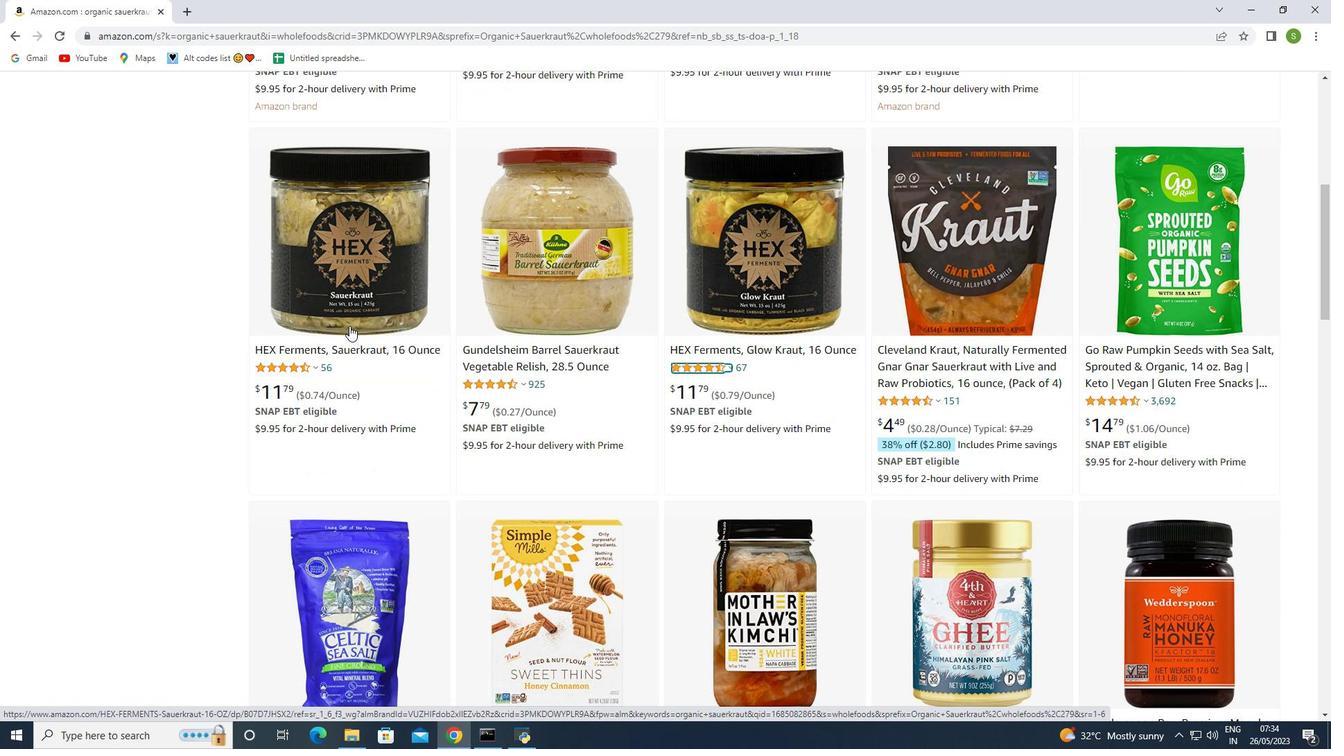 
Action: Mouse moved to (1209, 253)
Screenshot: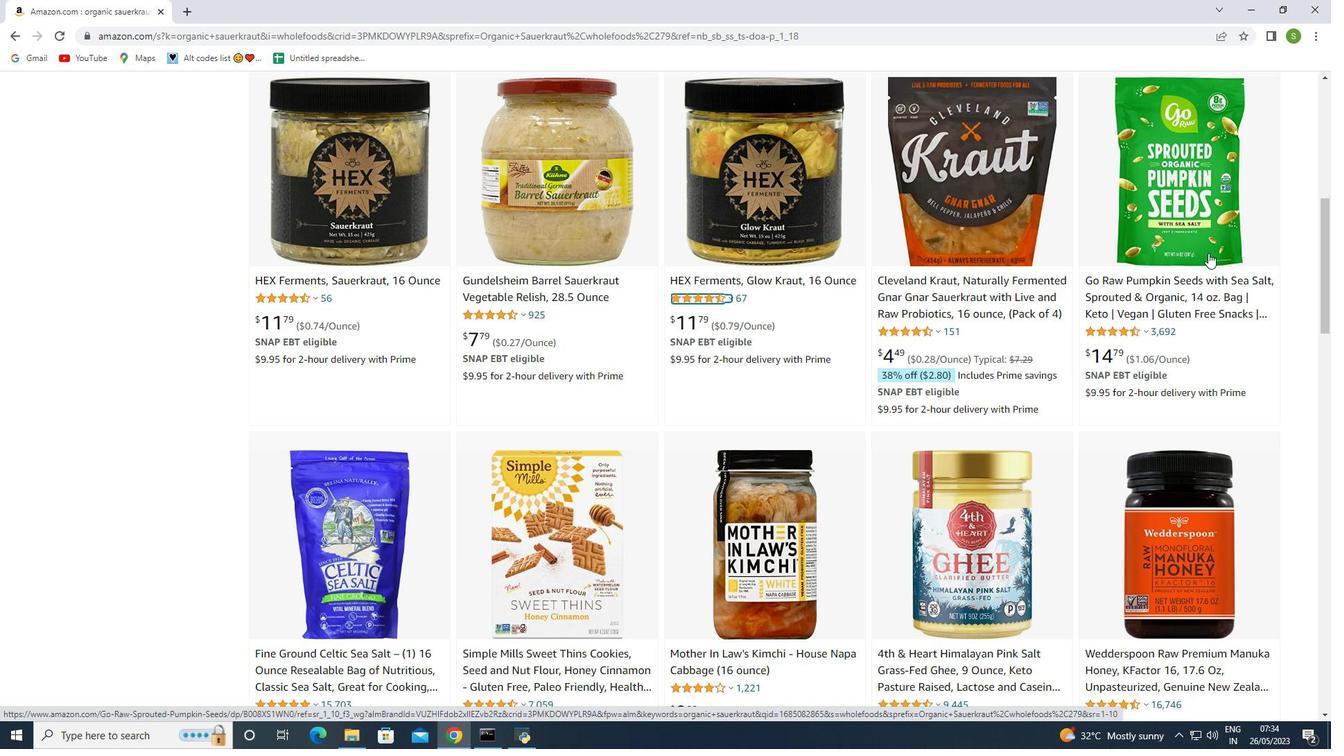 
Action: Mouse scrolled (1209, 253) with delta (0, 0)
Screenshot: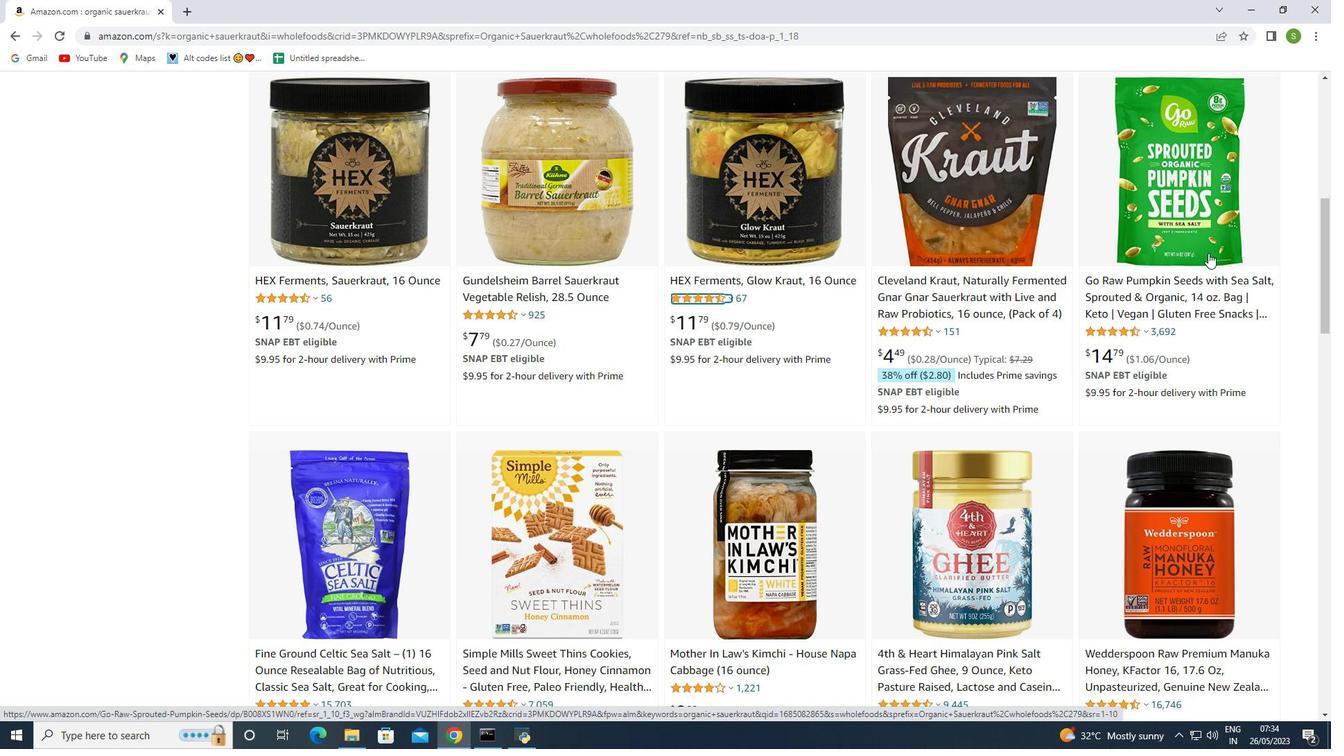 
Action: Mouse scrolled (1209, 253) with delta (0, 0)
Screenshot: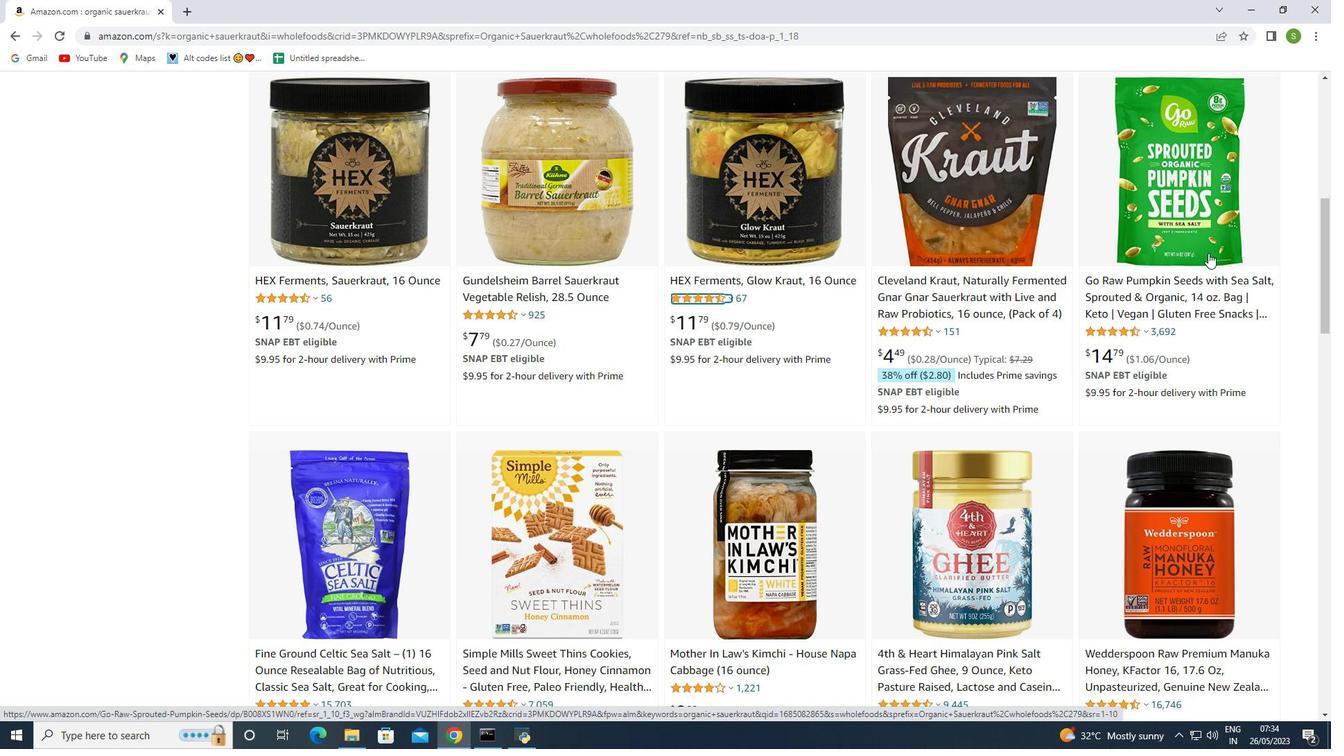 
Action: Mouse scrolled (1209, 253) with delta (0, 0)
Screenshot: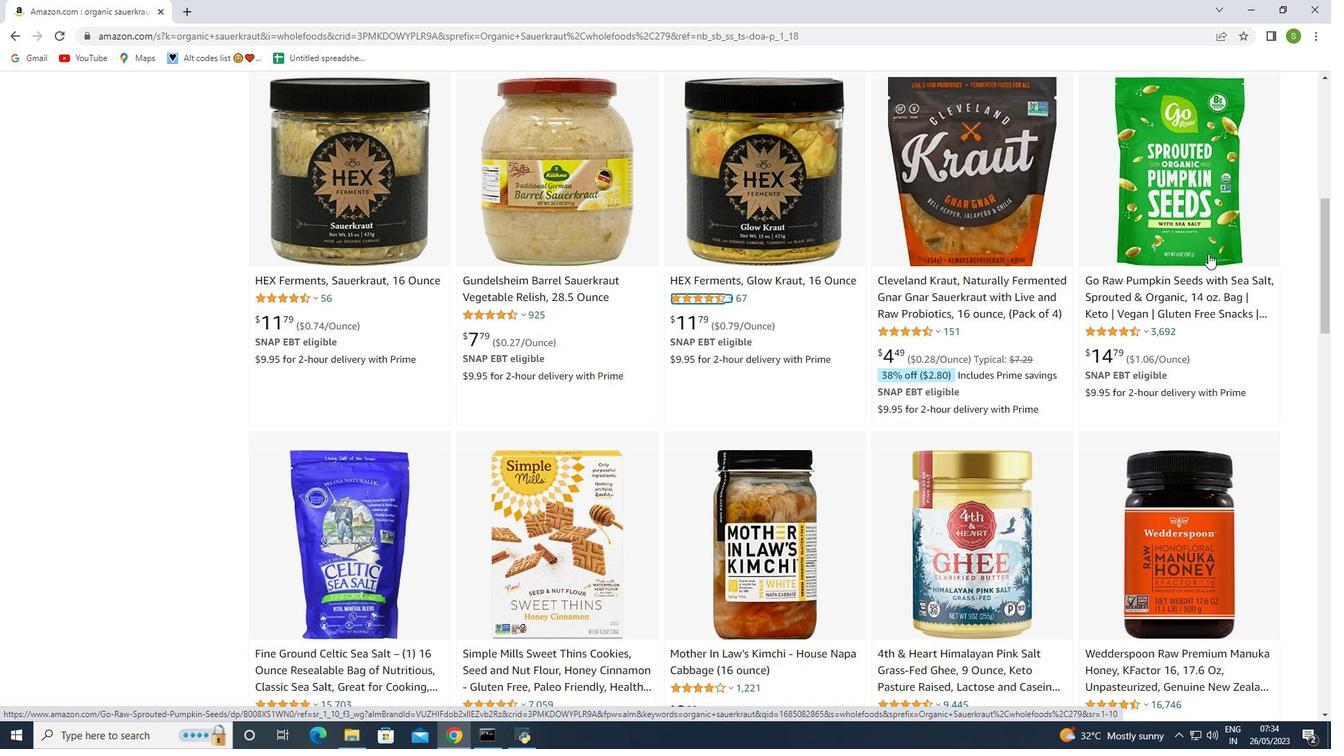 
Action: Mouse moved to (1146, 294)
Screenshot: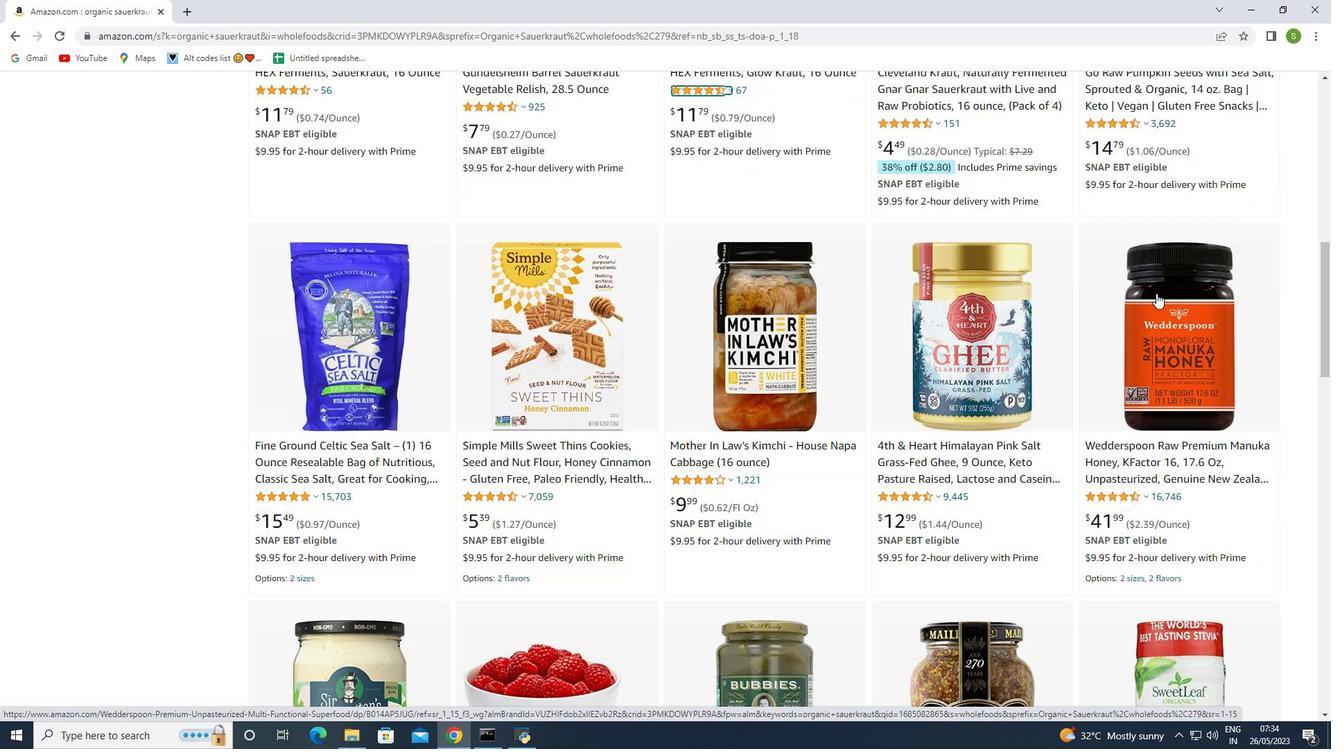 
Action: Mouse scrolled (1146, 293) with delta (0, 0)
Screenshot: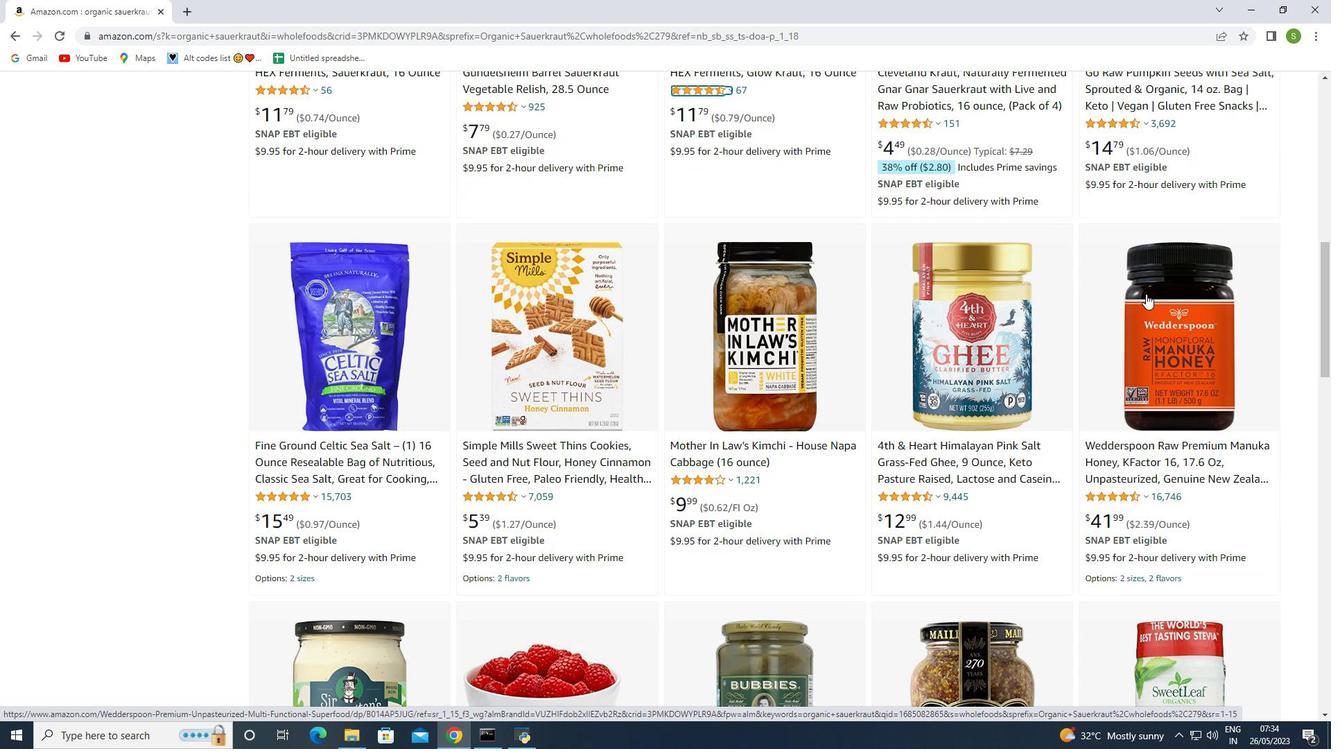
Action: Mouse scrolled (1146, 293) with delta (0, 0)
Screenshot: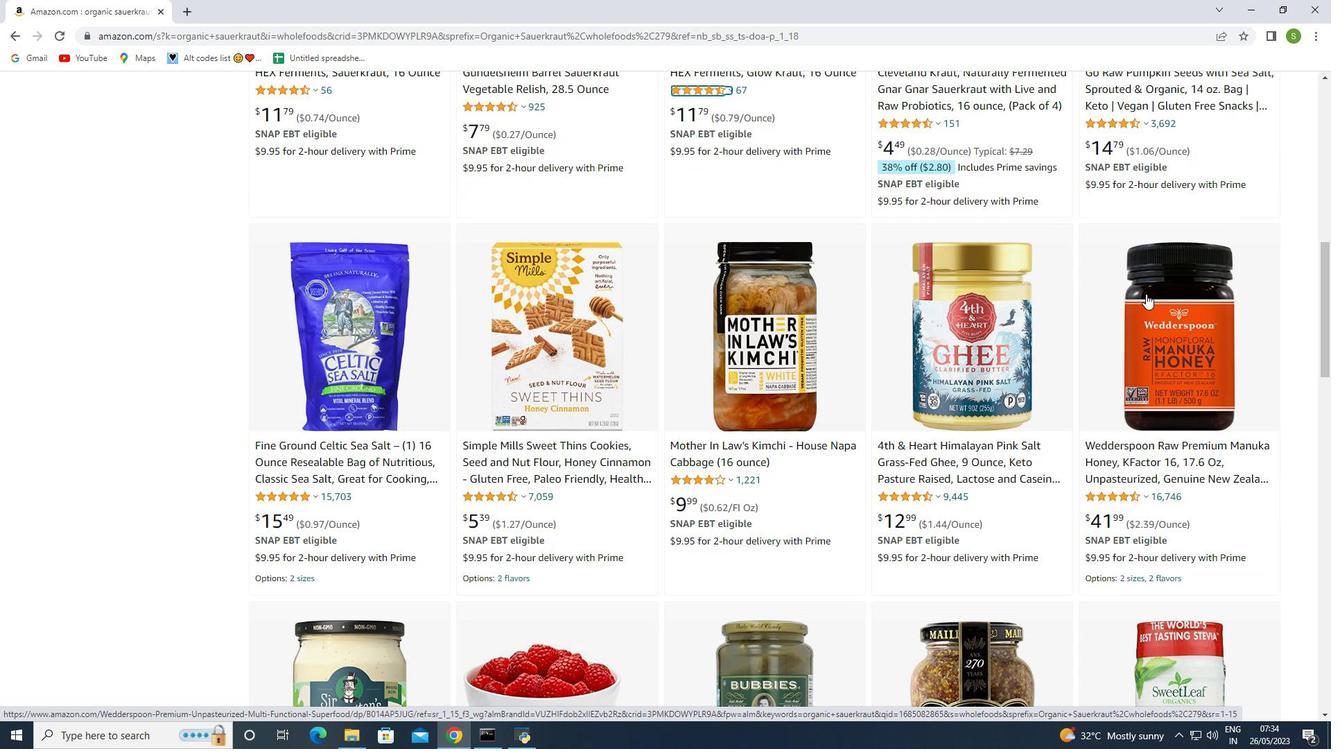 
Action: Mouse scrolled (1146, 293) with delta (0, 0)
Screenshot: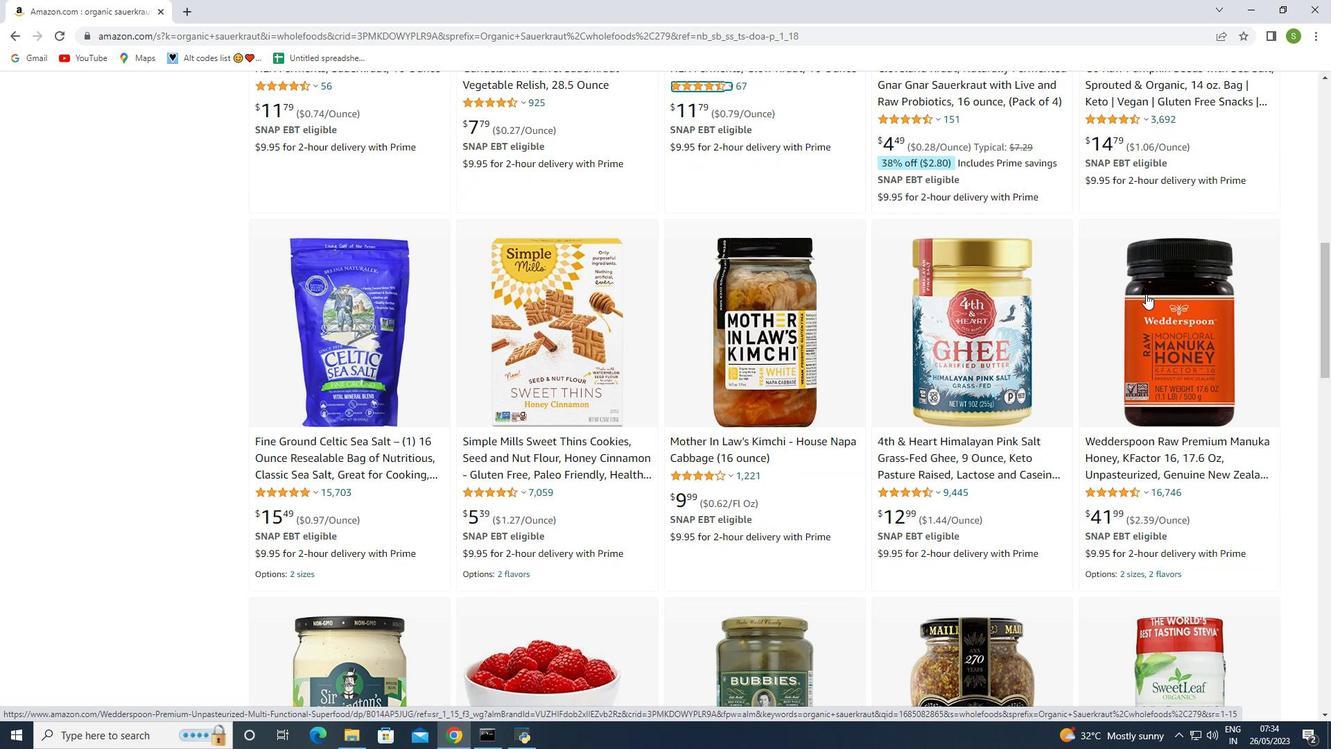 
Action: Mouse scrolled (1146, 293) with delta (0, 0)
Screenshot: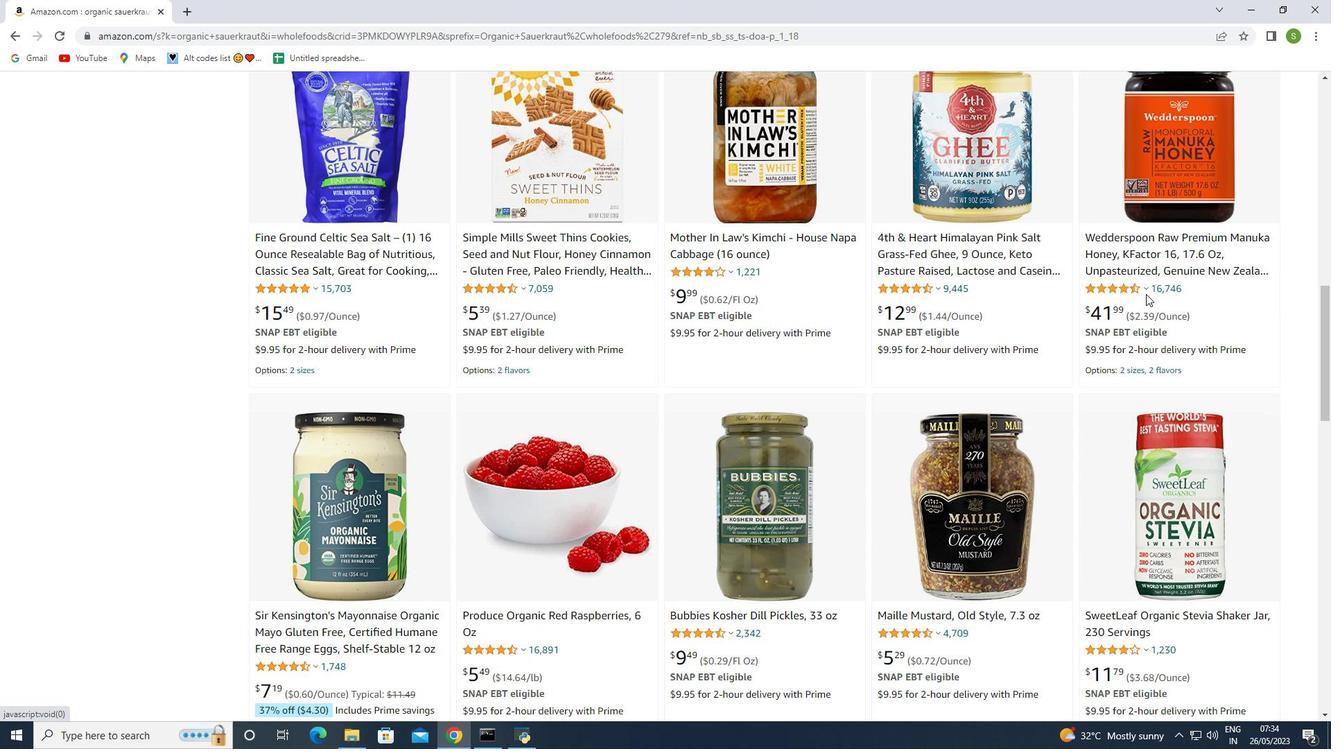 
Action: Mouse scrolled (1146, 293) with delta (0, 0)
Screenshot: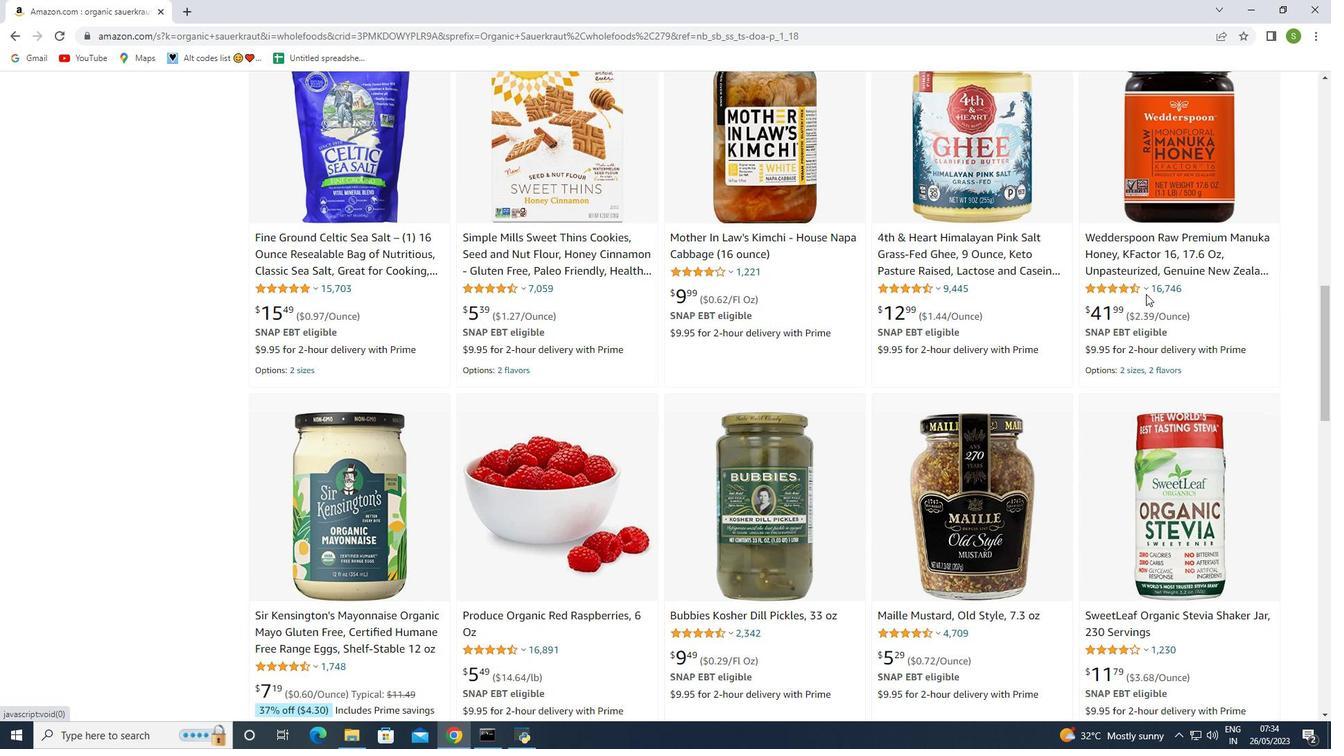
Action: Mouse moved to (1152, 298)
Screenshot: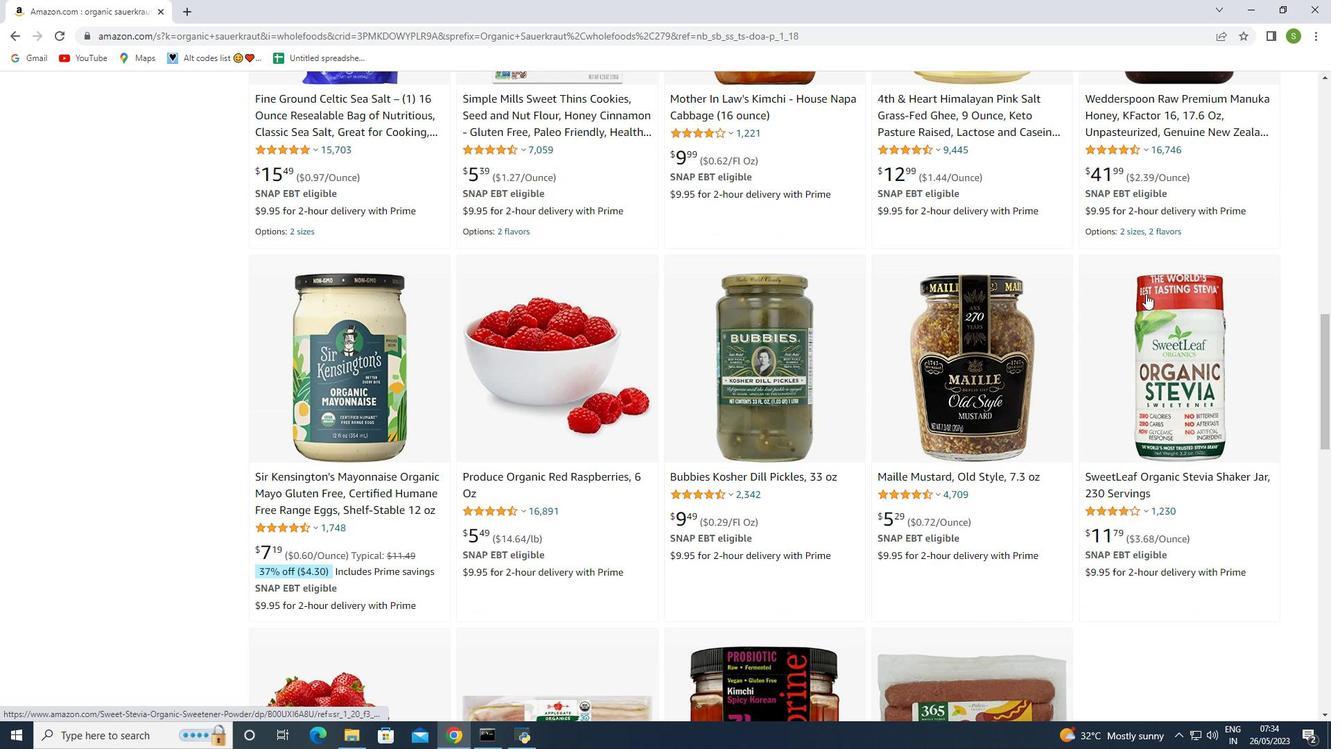 
Action: Mouse scrolled (1152, 299) with delta (0, 0)
Screenshot: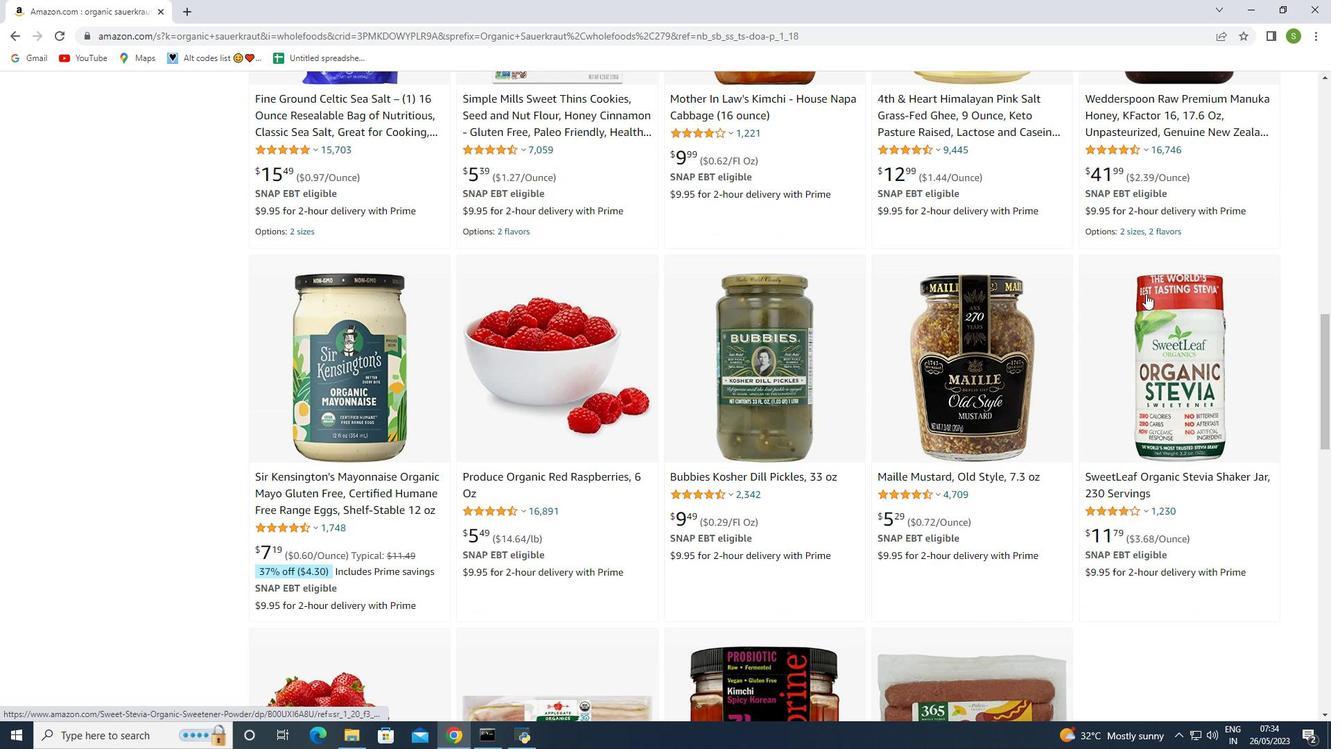 
Action: Mouse moved to (1154, 299)
Screenshot: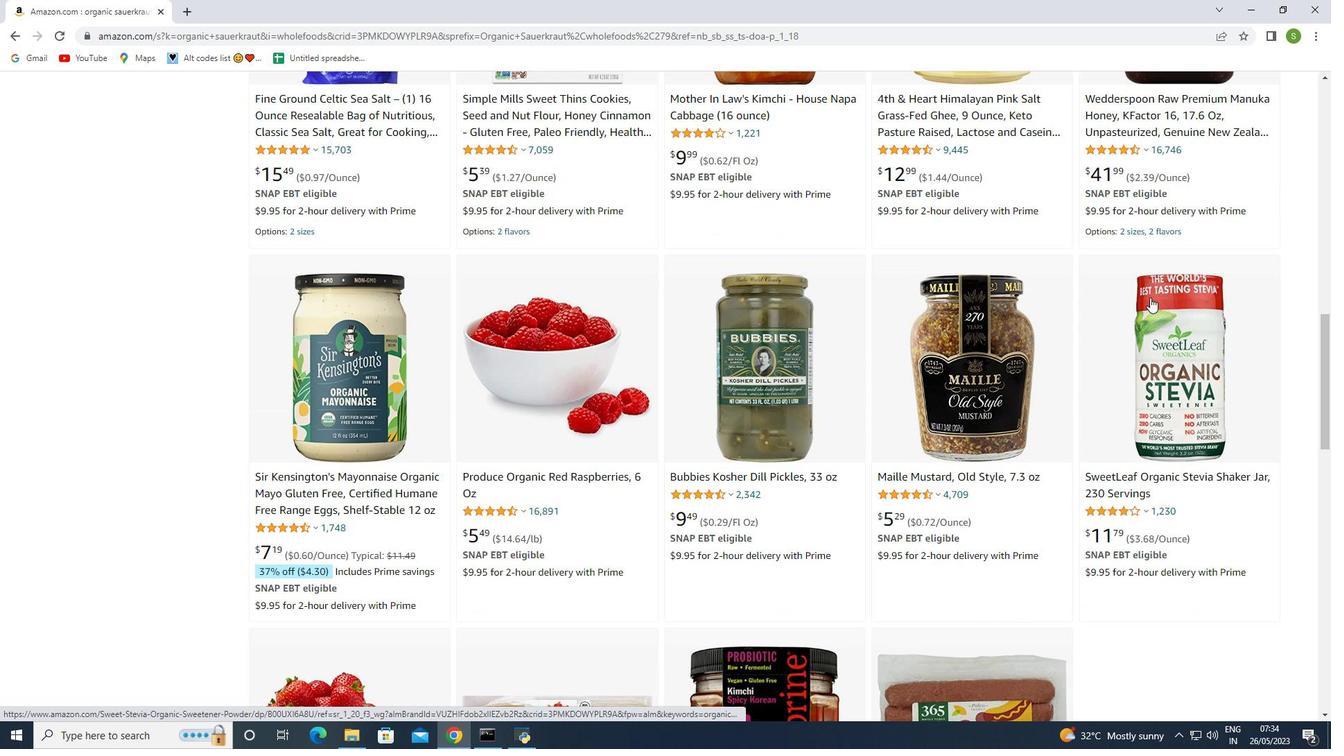 
Action: Mouse scrolled (1154, 300) with delta (0, 0)
Screenshot: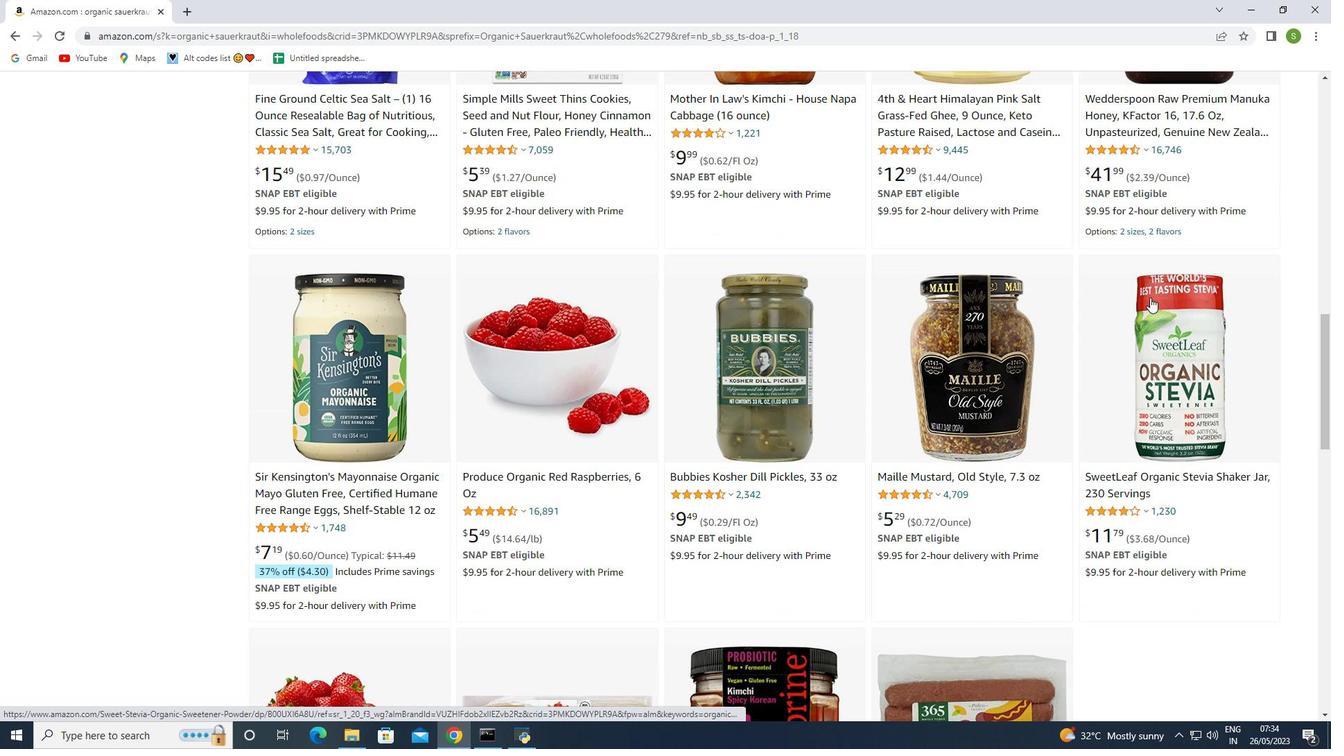 
Action: Mouse moved to (1156, 300)
Screenshot: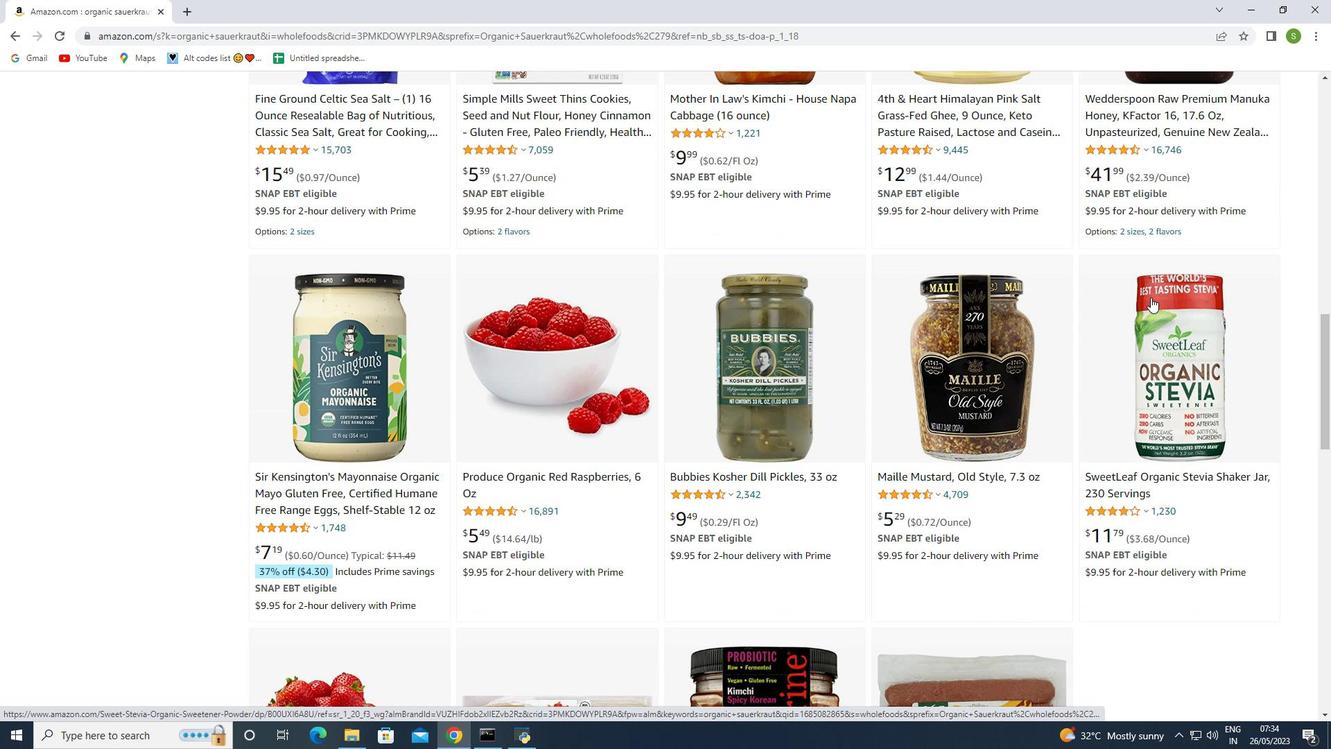 
Action: Mouse scrolled (1156, 301) with delta (0, 0)
Screenshot: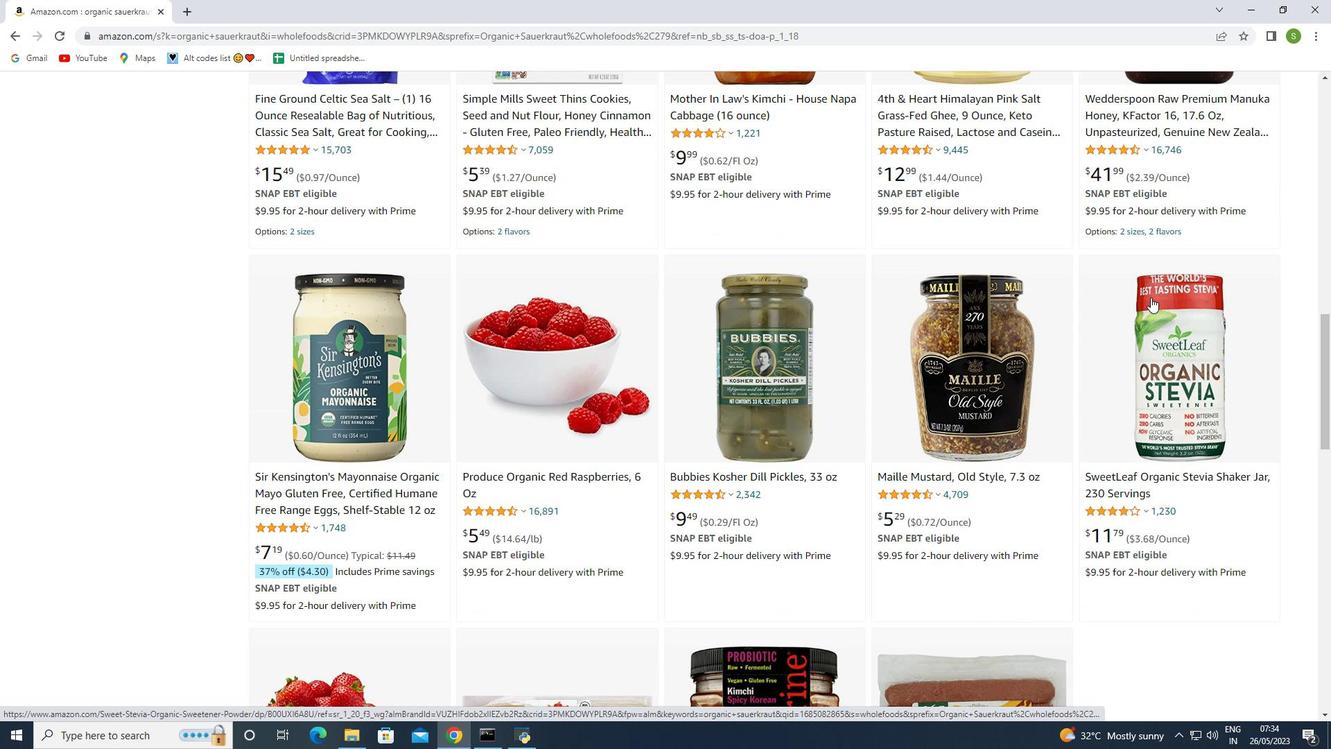 
Action: Mouse moved to (348, 331)
Screenshot: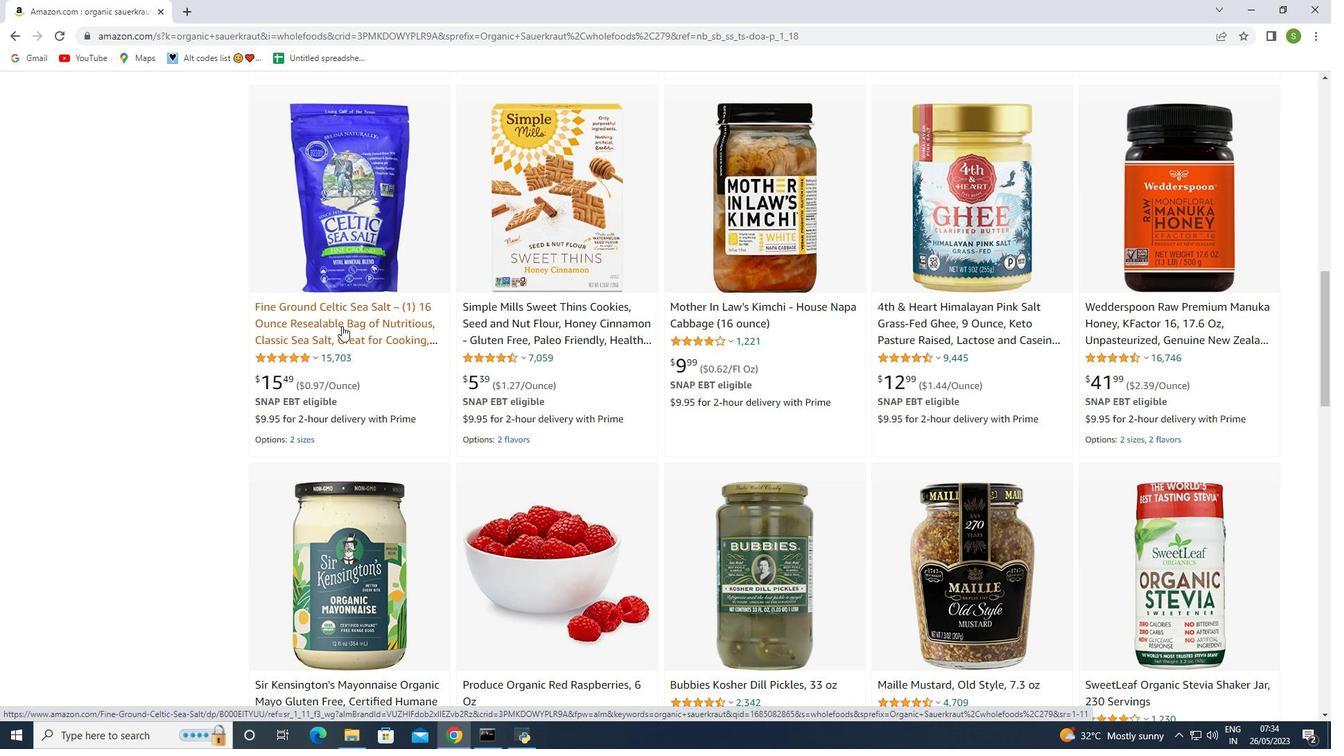 
Action: Mouse scrolled (348, 332) with delta (0, 0)
Screenshot: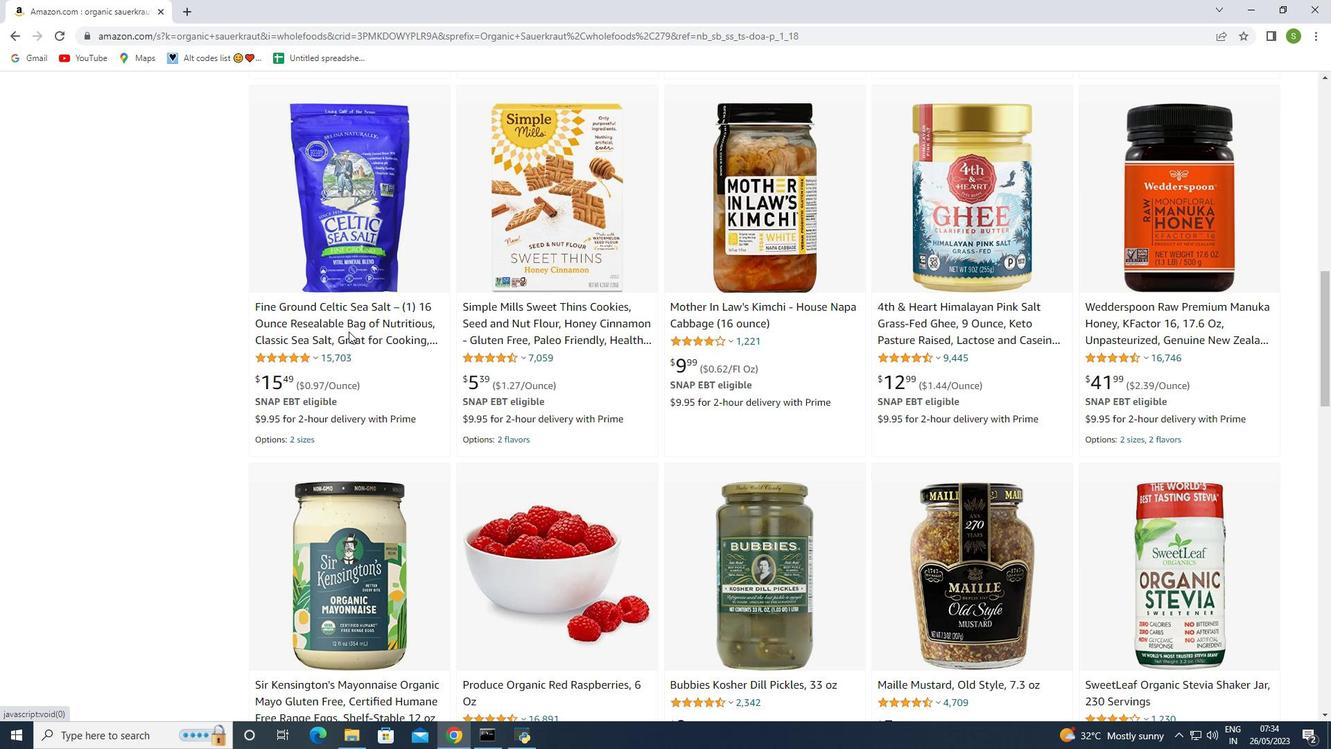 
Action: Mouse scrolled (348, 332) with delta (0, 0)
Screenshot: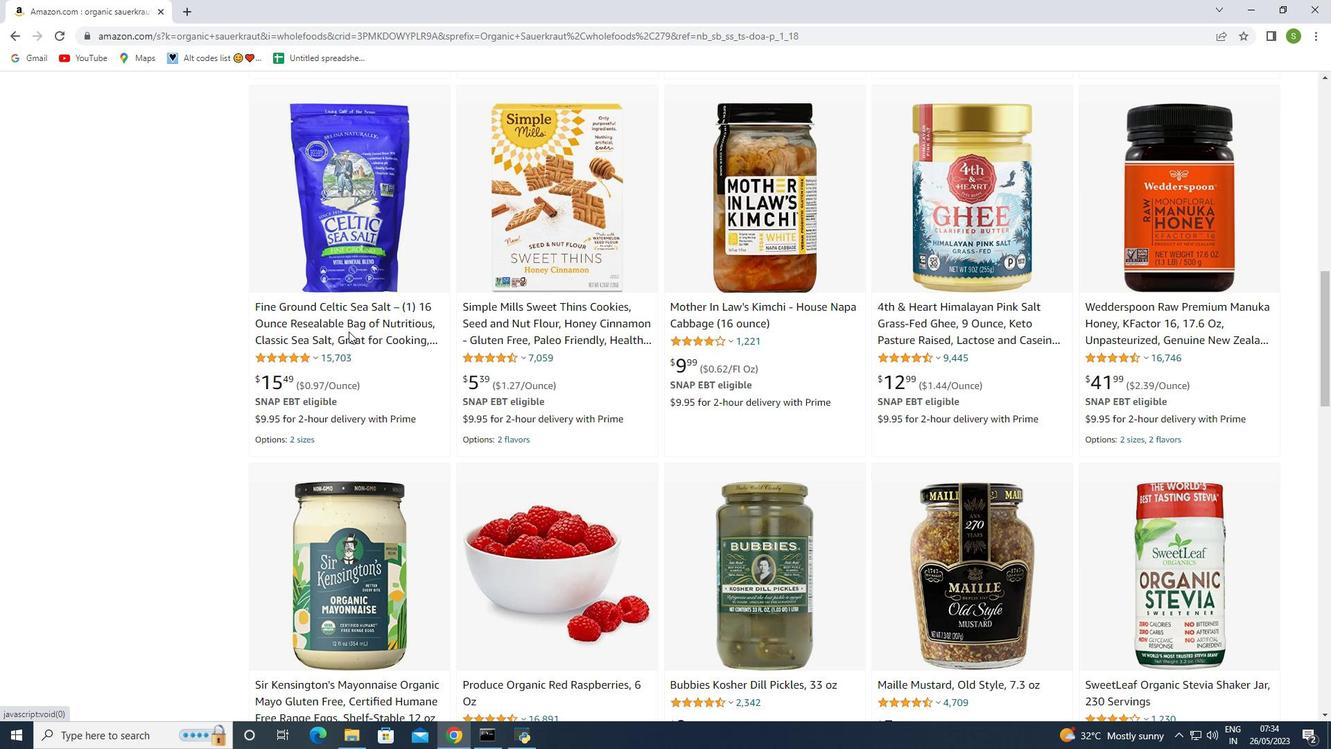 
Action: Mouse scrolled (348, 332) with delta (0, 0)
Screenshot: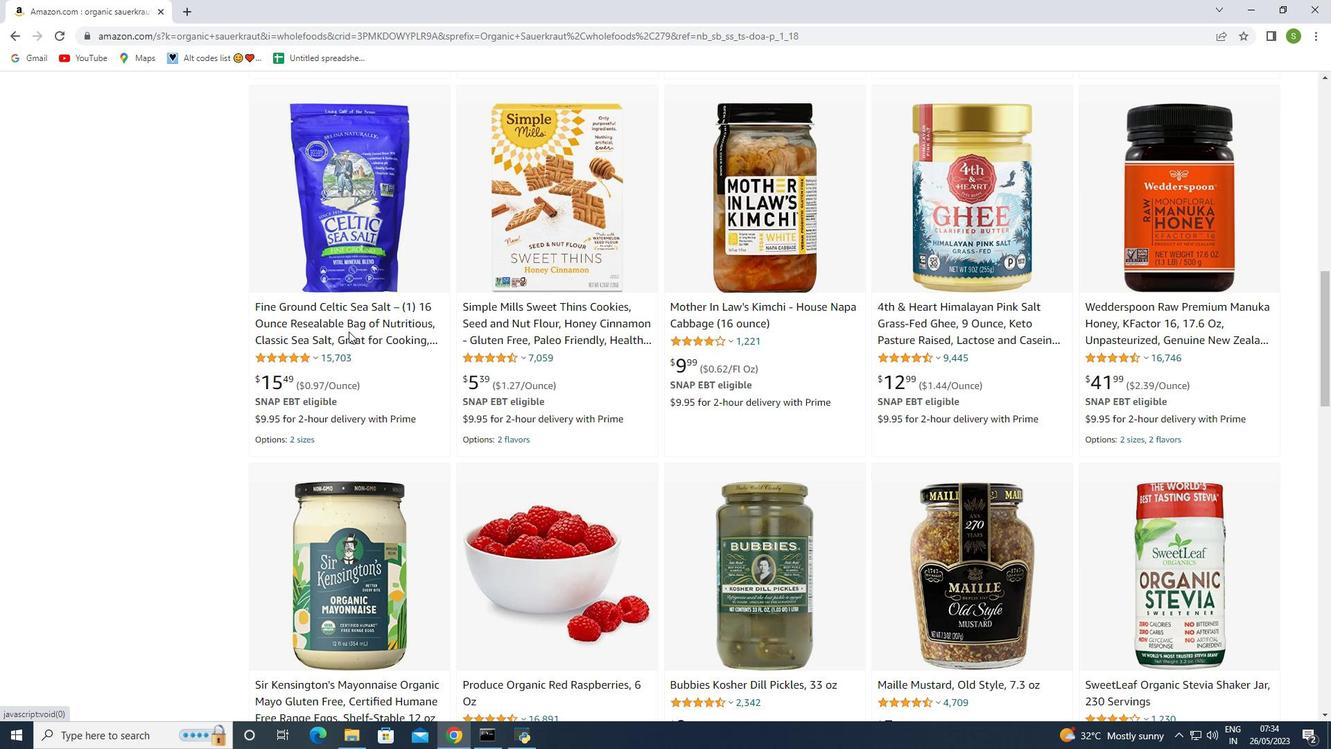 
Action: Mouse scrolled (348, 330) with delta (0, 0)
Screenshot: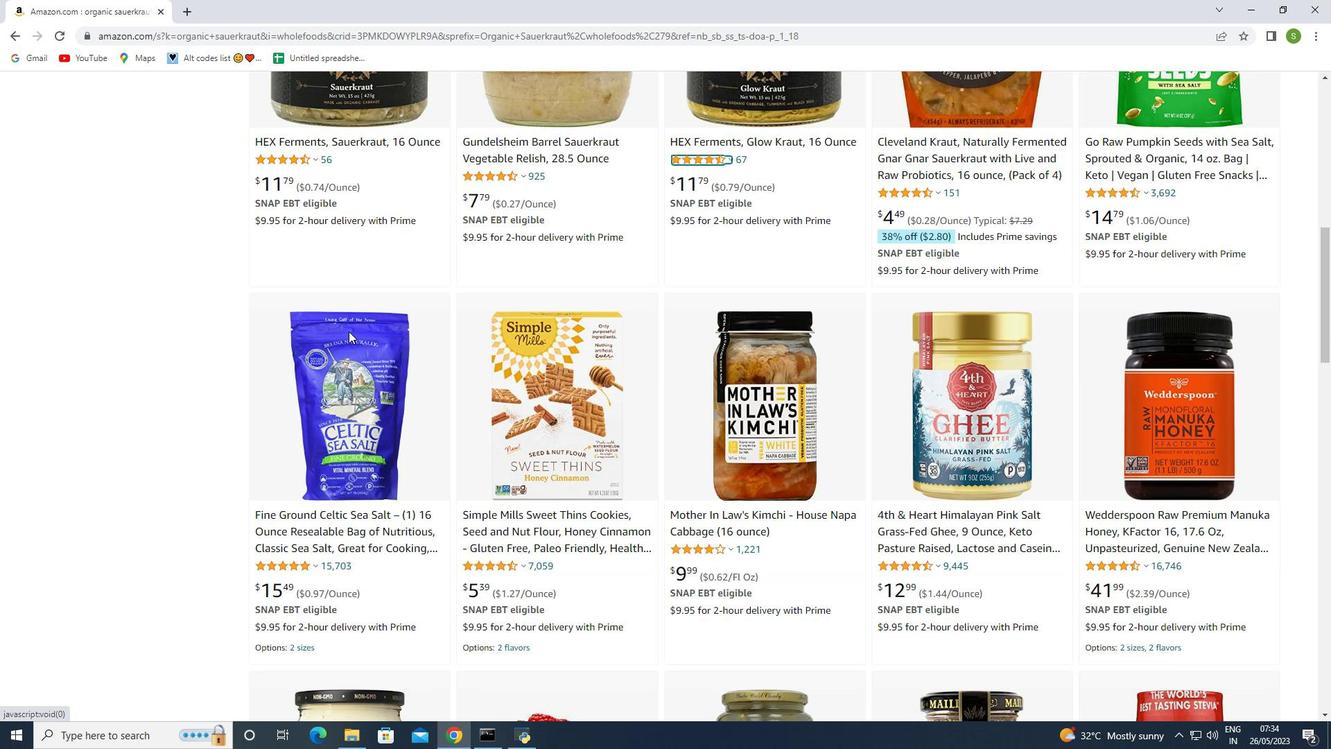 
Action: Mouse scrolled (348, 330) with delta (0, 0)
Screenshot: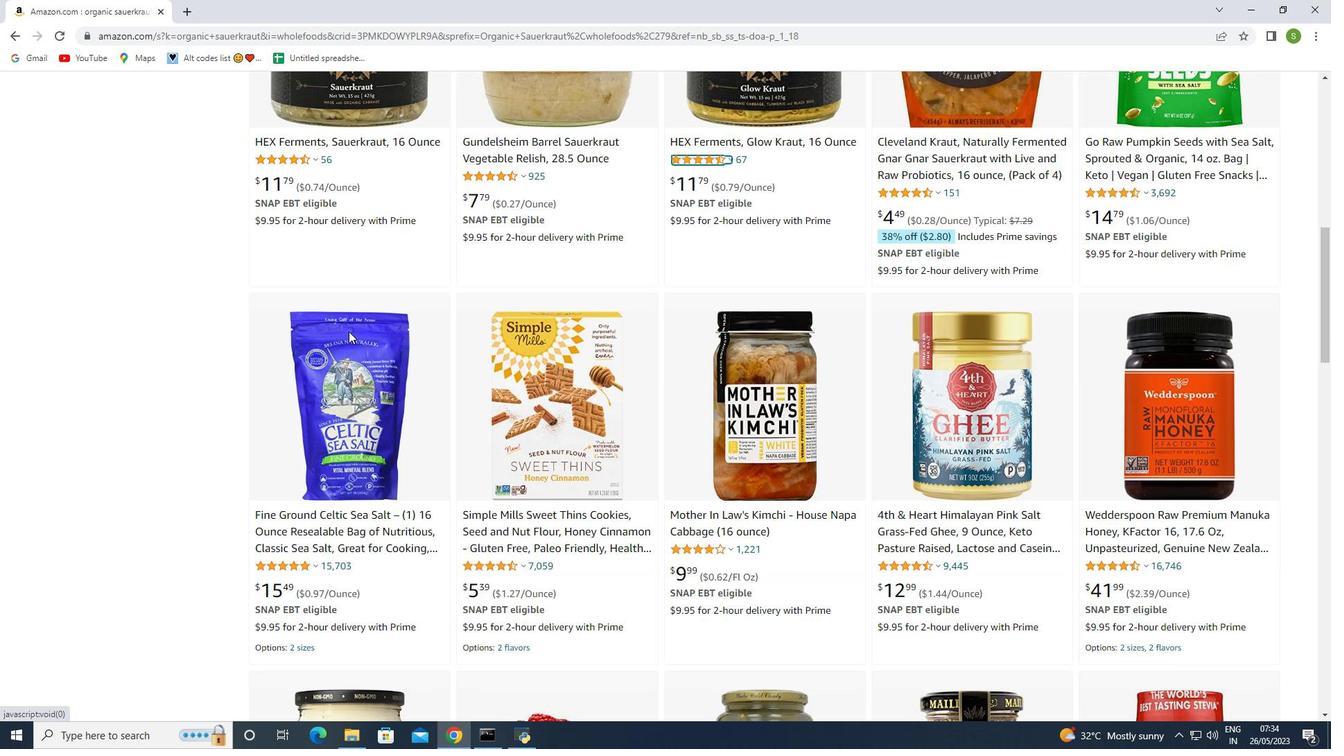 
Action: Mouse scrolled (348, 330) with delta (0, 0)
Screenshot: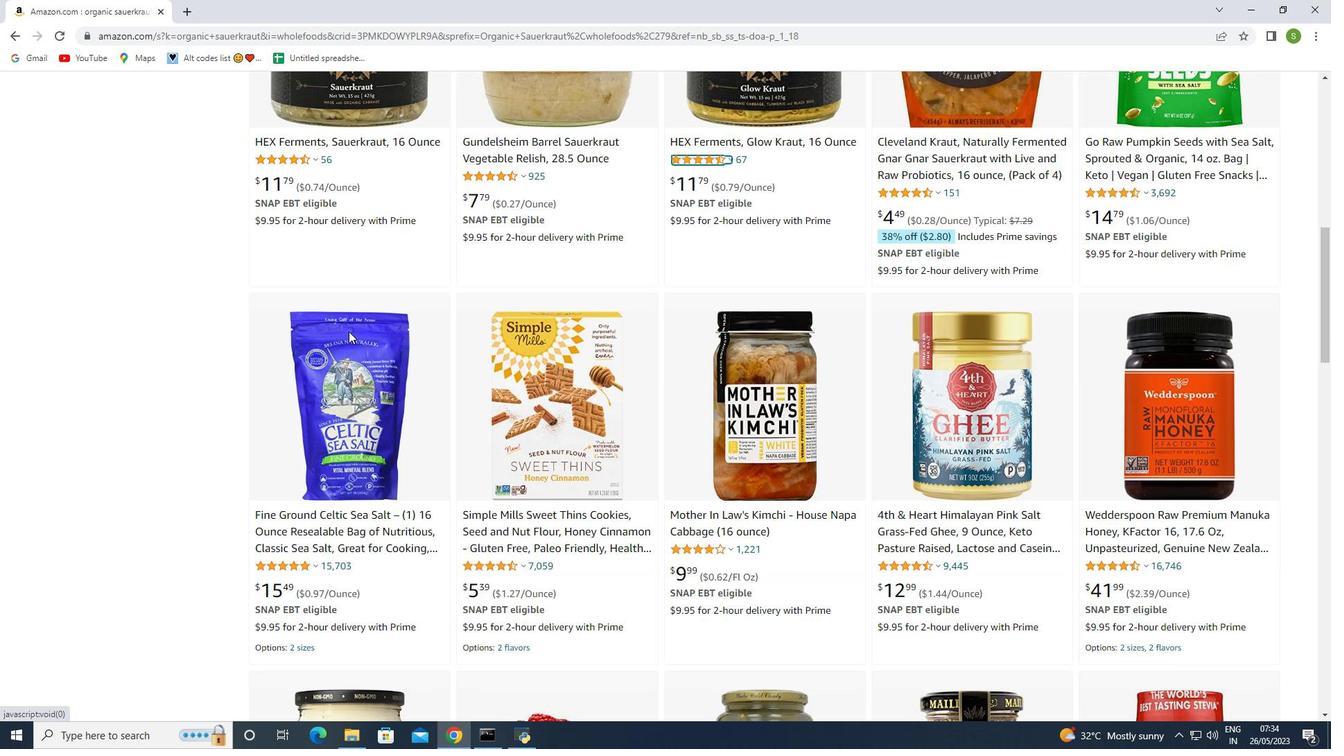 
Action: Mouse scrolled (348, 330) with delta (0, 0)
Screenshot: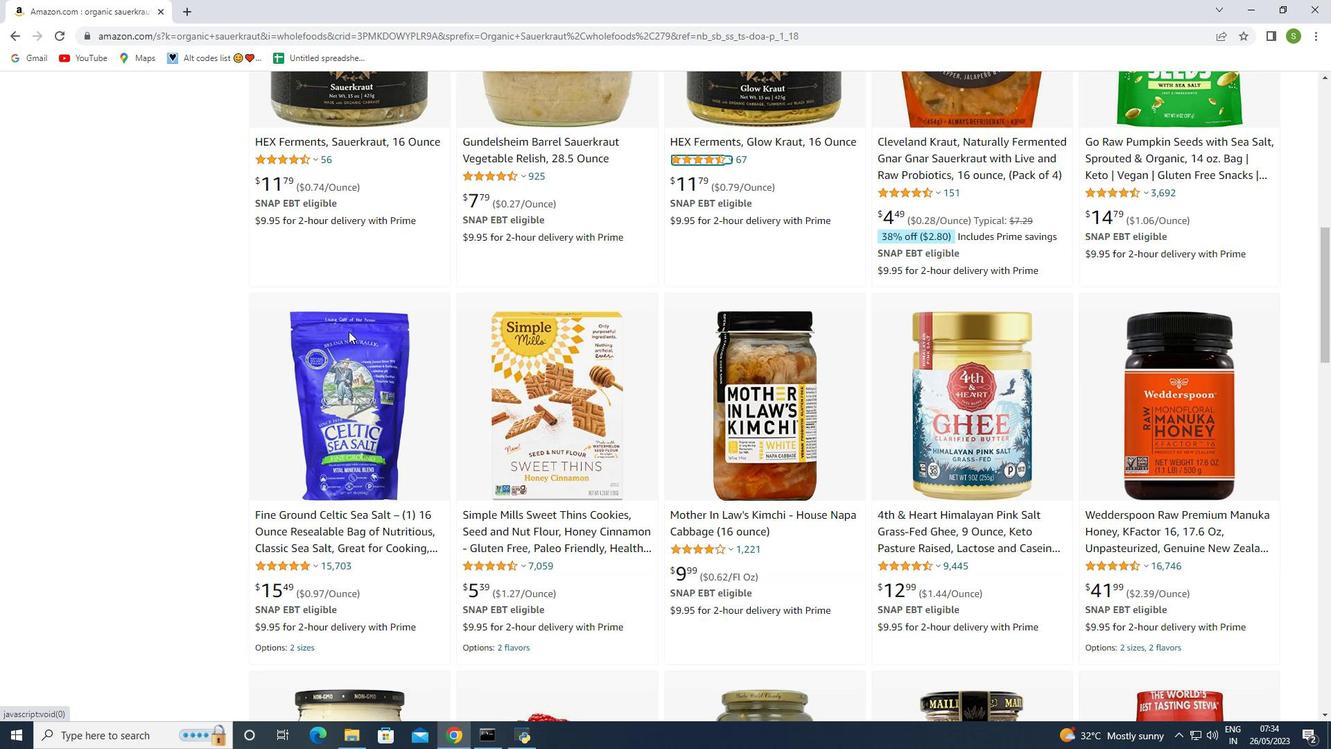 
Action: Mouse scrolled (348, 330) with delta (0, 0)
Screenshot: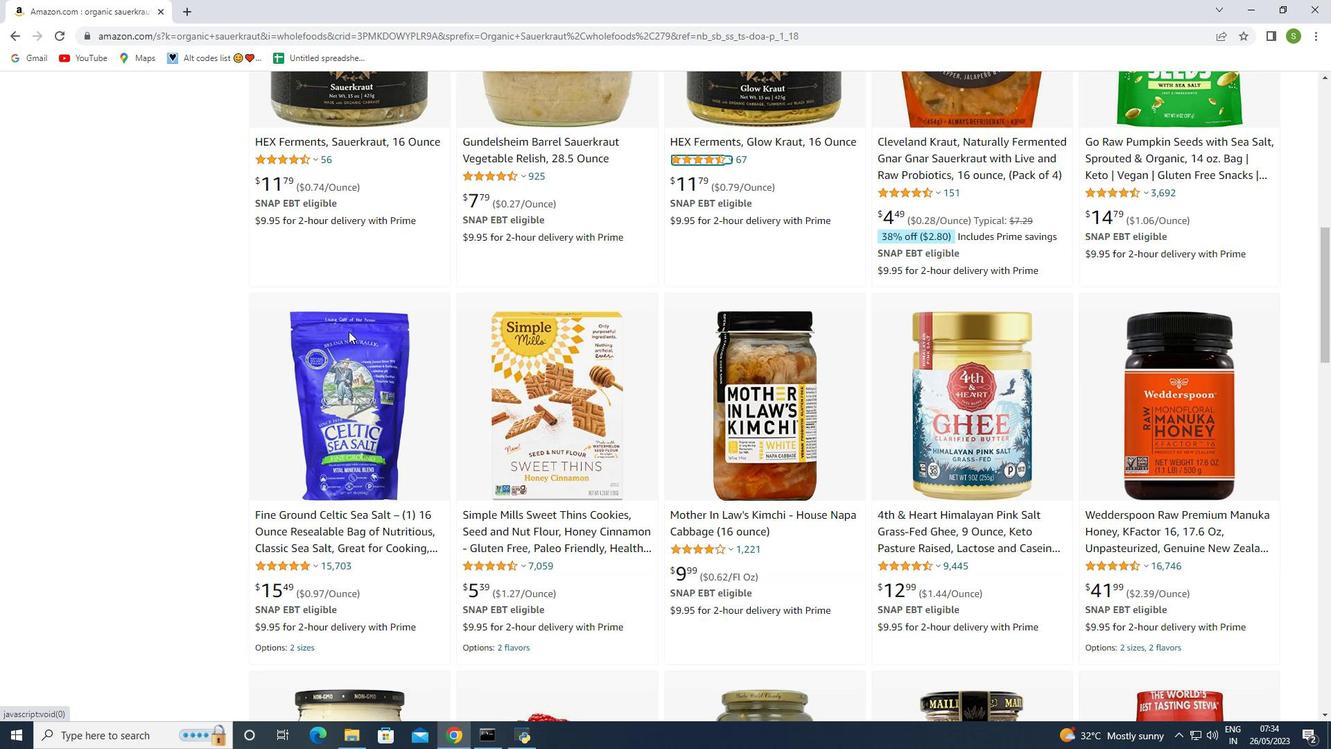 
Action: Mouse scrolled (348, 330) with delta (0, 0)
Screenshot: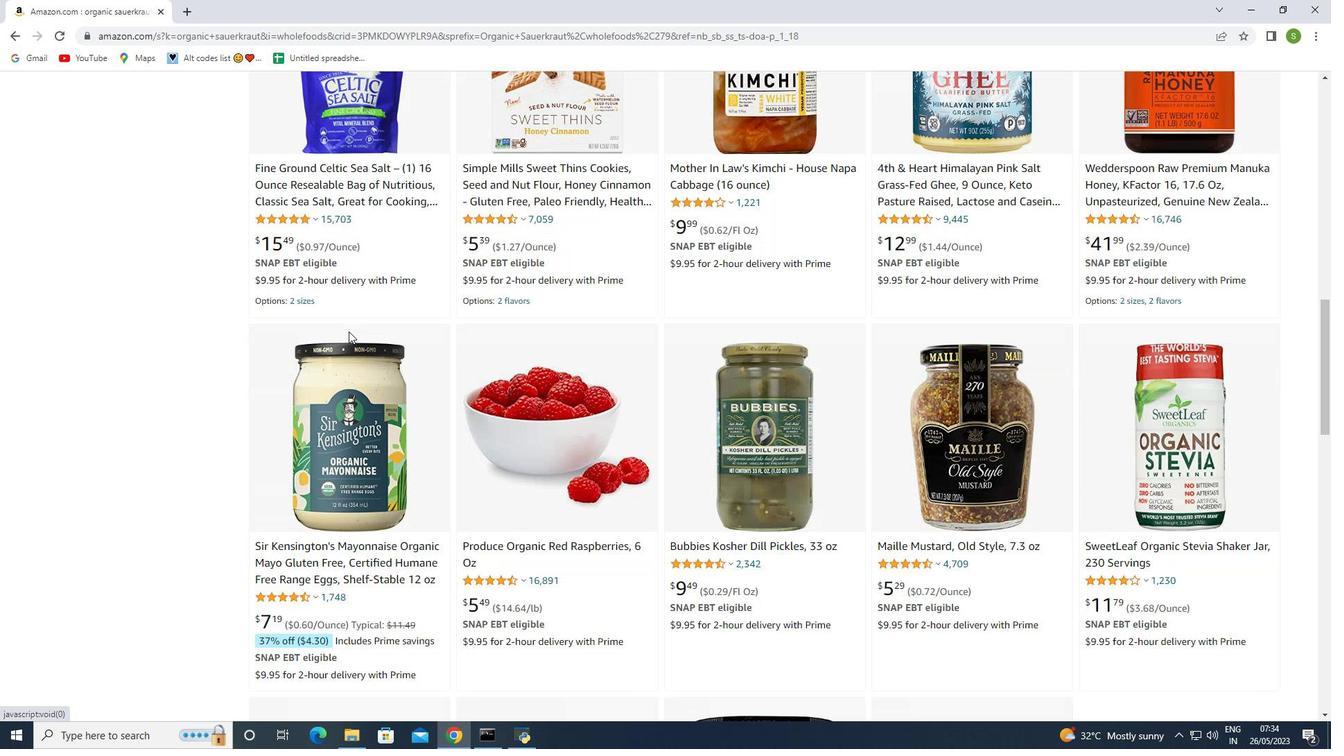 
Action: Mouse scrolled (348, 330) with delta (0, 0)
Screenshot: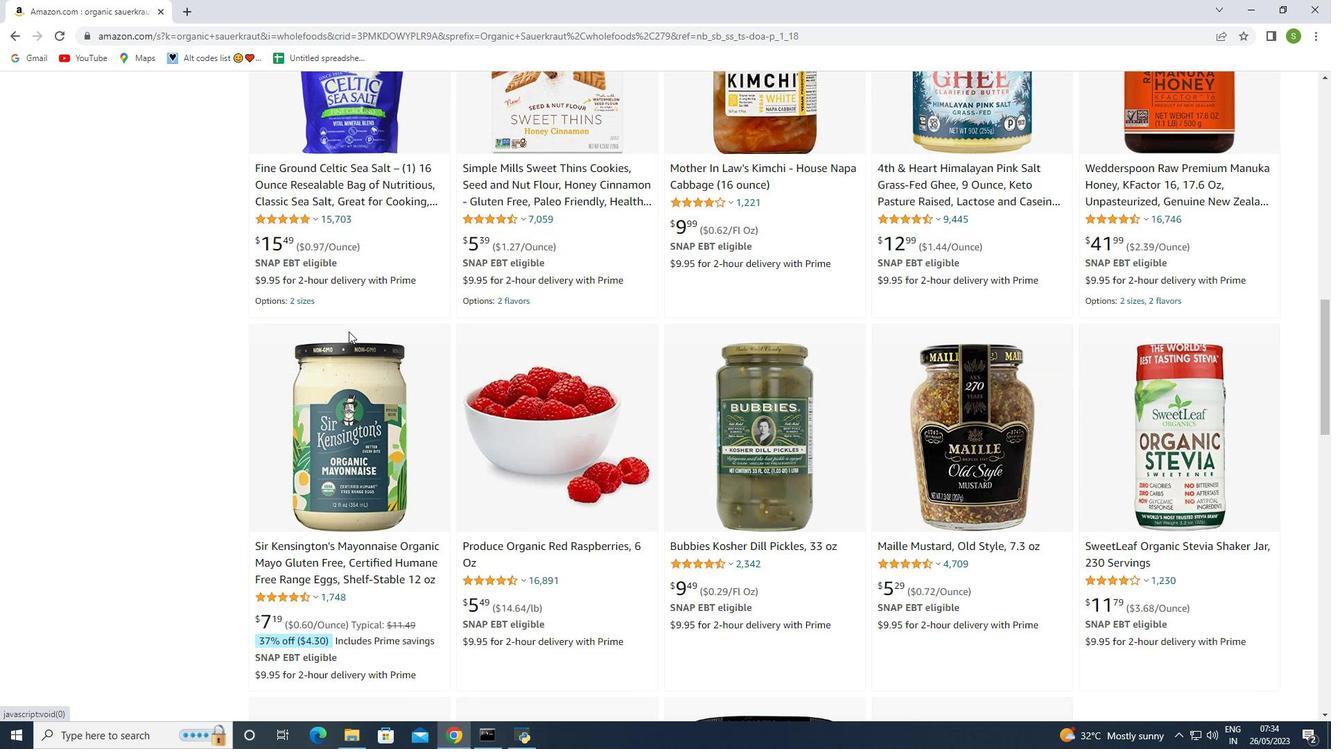
Action: Mouse scrolled (348, 330) with delta (0, 0)
Screenshot: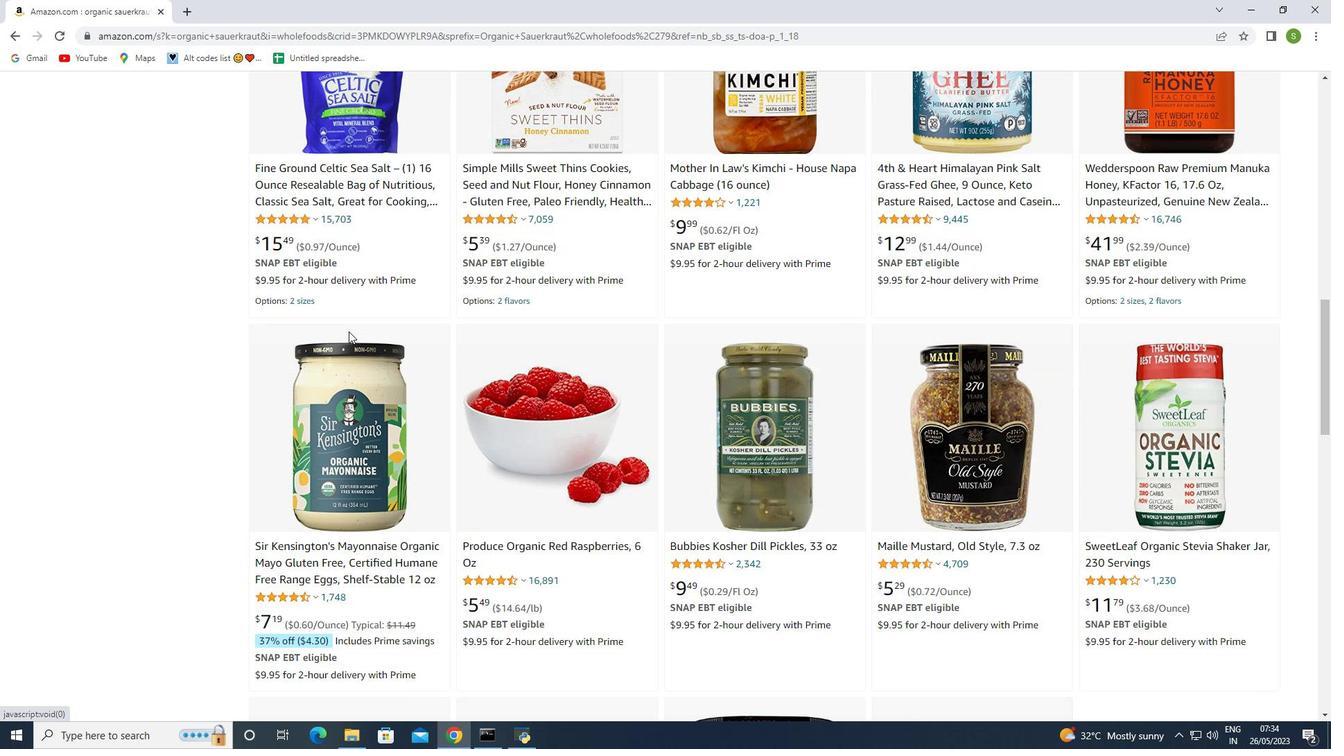 
Action: Mouse scrolled (348, 330) with delta (0, 0)
Screenshot: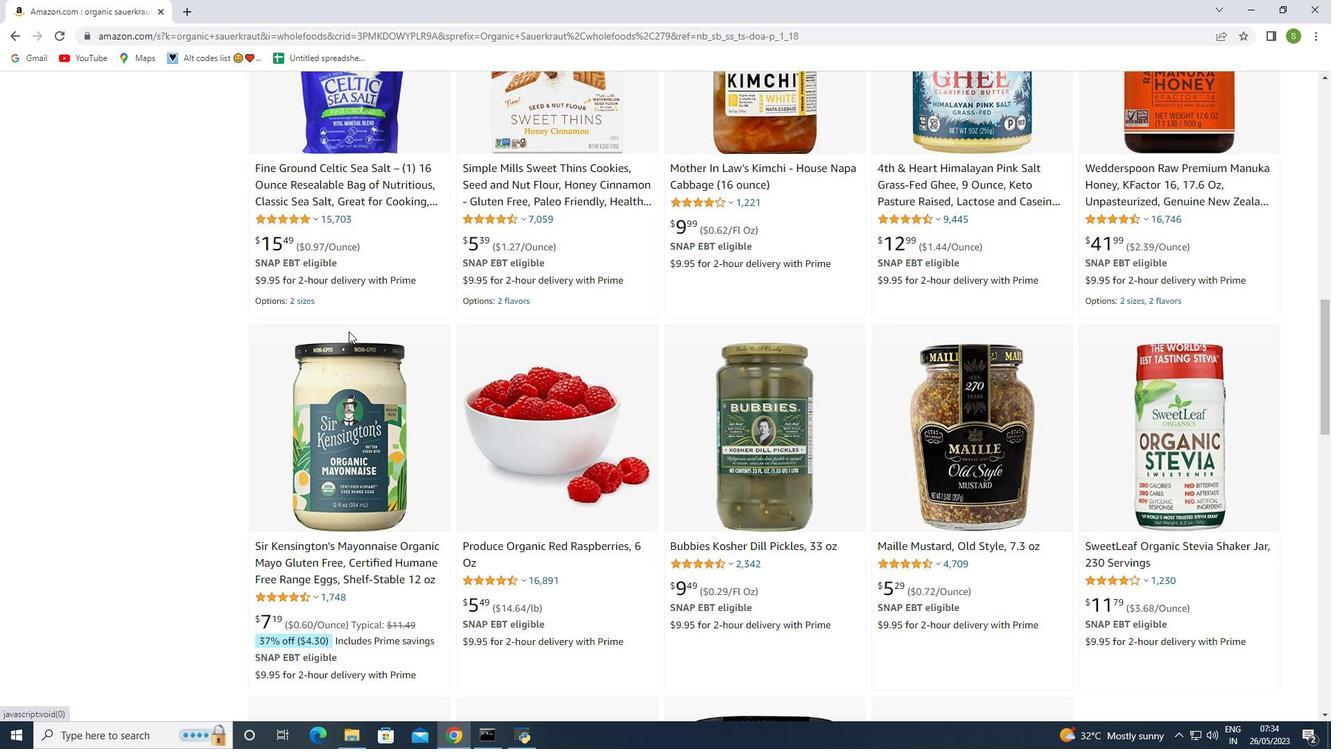 
Action: Mouse scrolled (348, 332) with delta (0, 0)
Screenshot: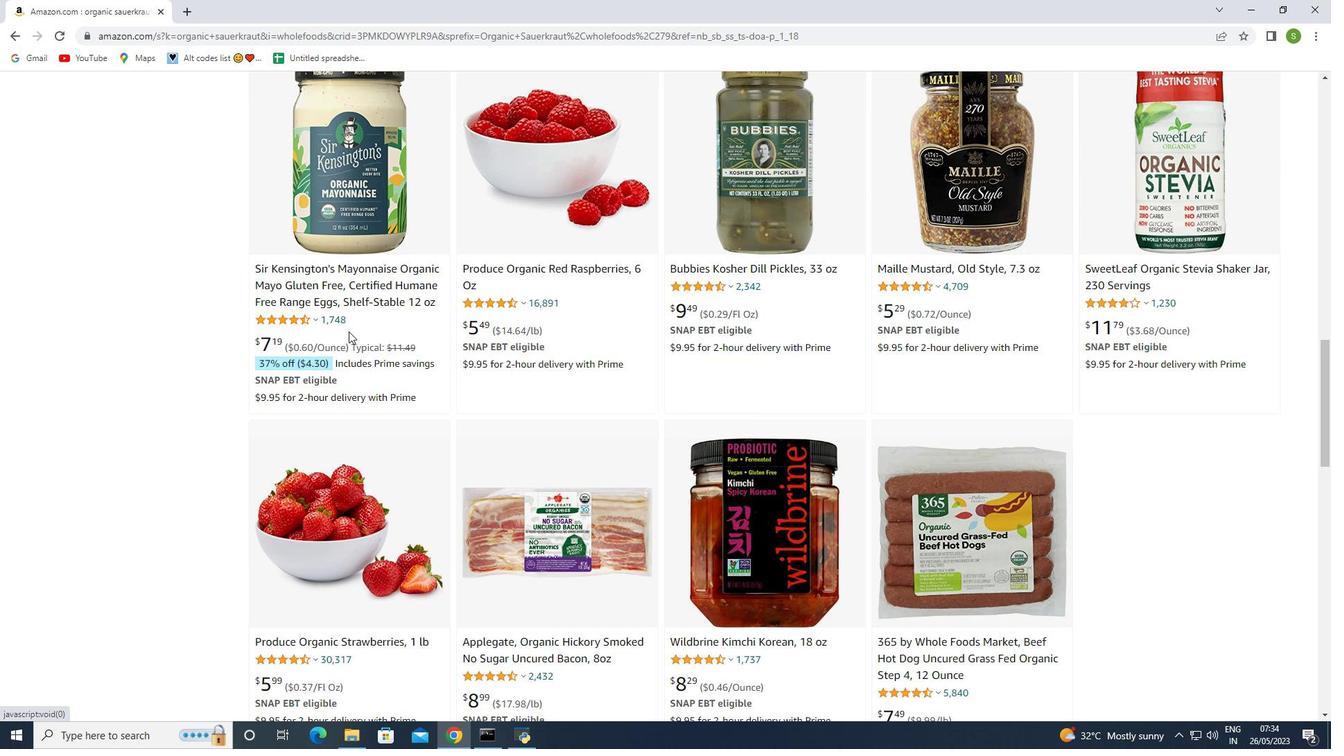 
Action: Mouse scrolled (348, 332) with delta (0, 0)
Screenshot: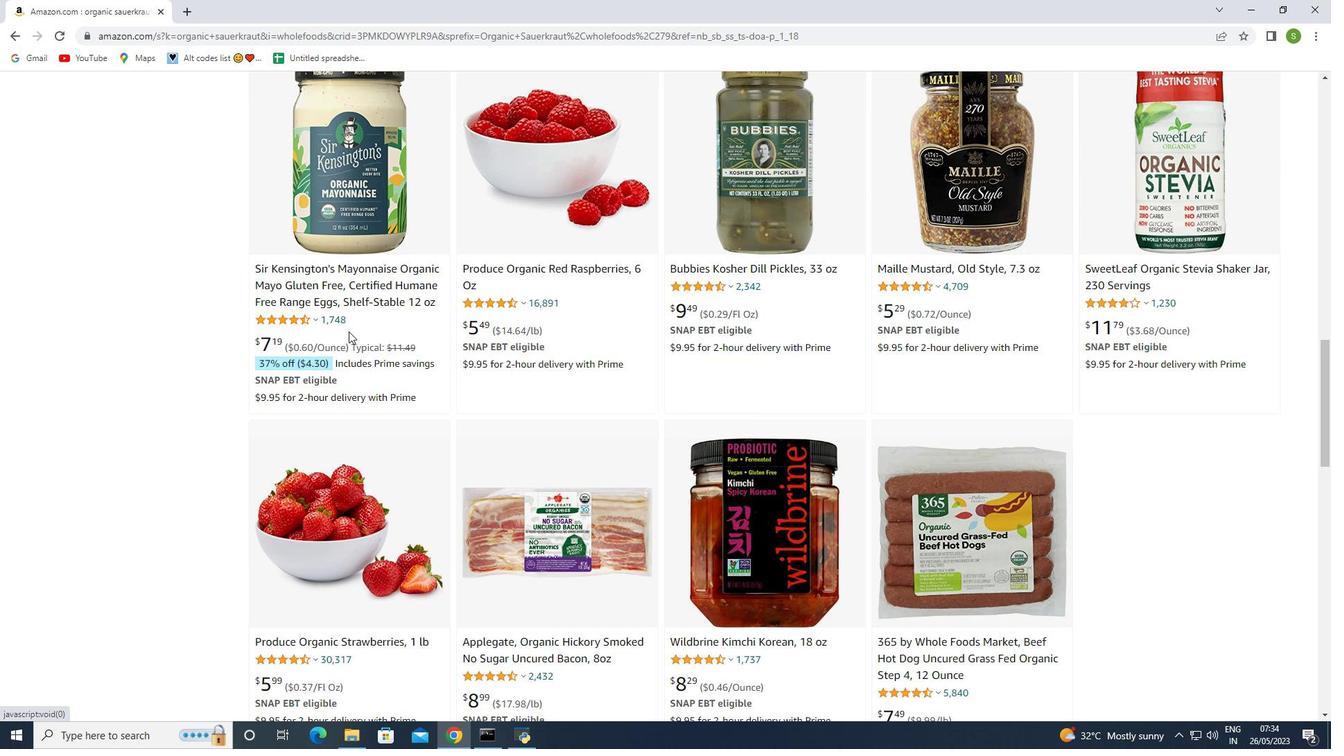 
Action: Mouse scrolled (348, 332) with delta (0, 0)
Screenshot: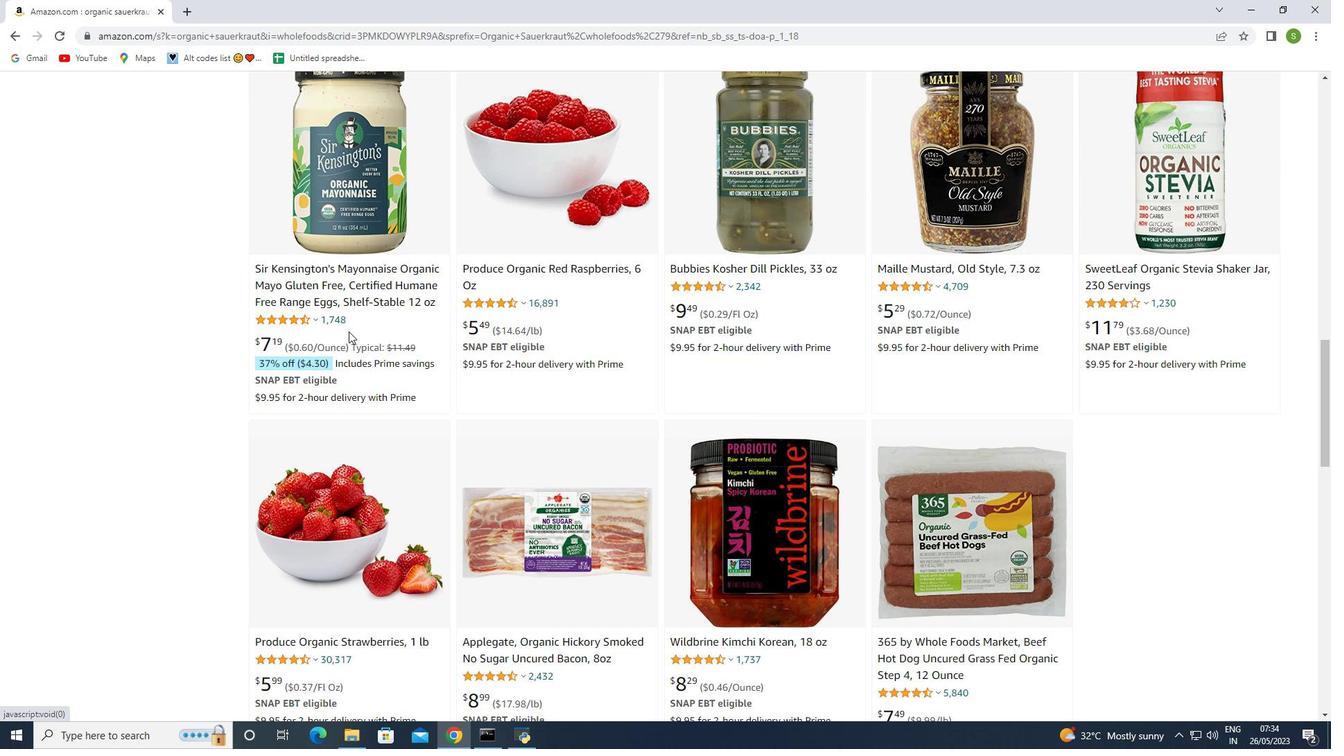 
Action: Mouse scrolled (348, 332) with delta (0, 0)
Screenshot: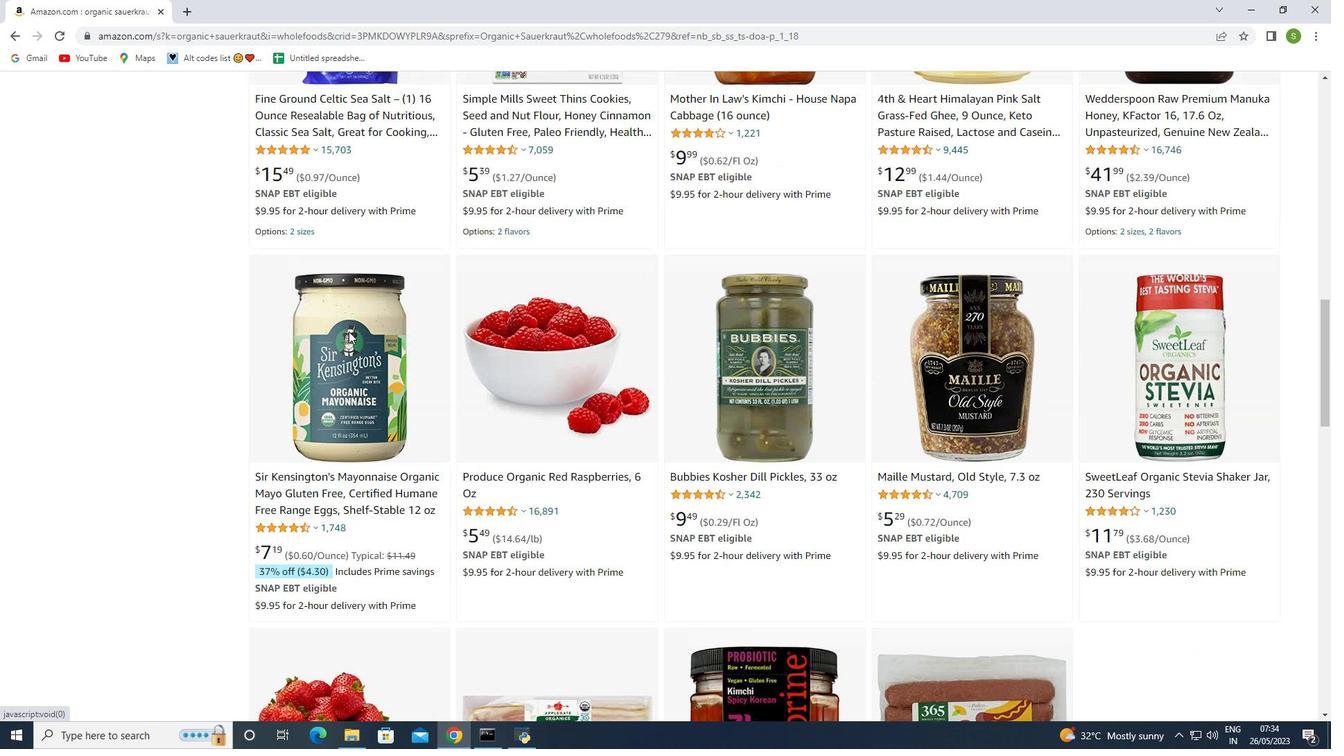 
Action: Mouse scrolled (348, 332) with delta (0, 0)
Screenshot: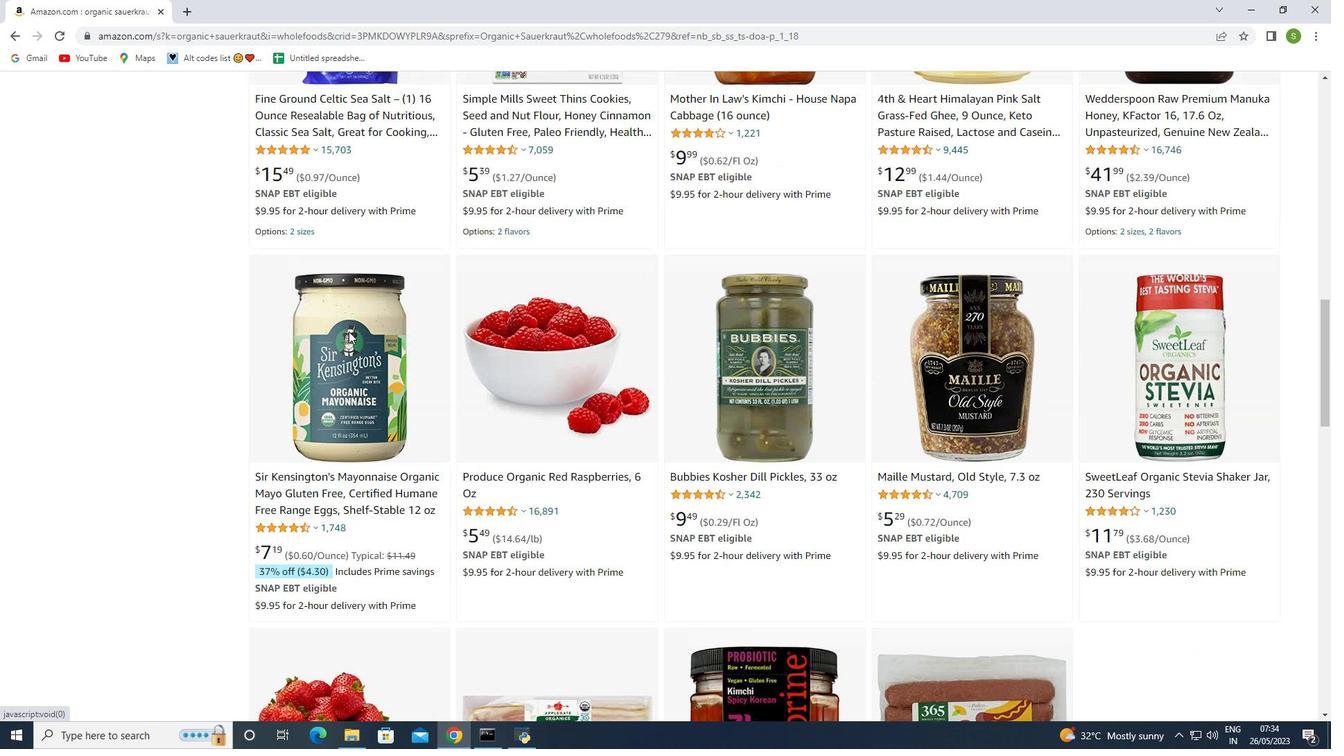
Action: Mouse scrolled (348, 332) with delta (0, 0)
Screenshot: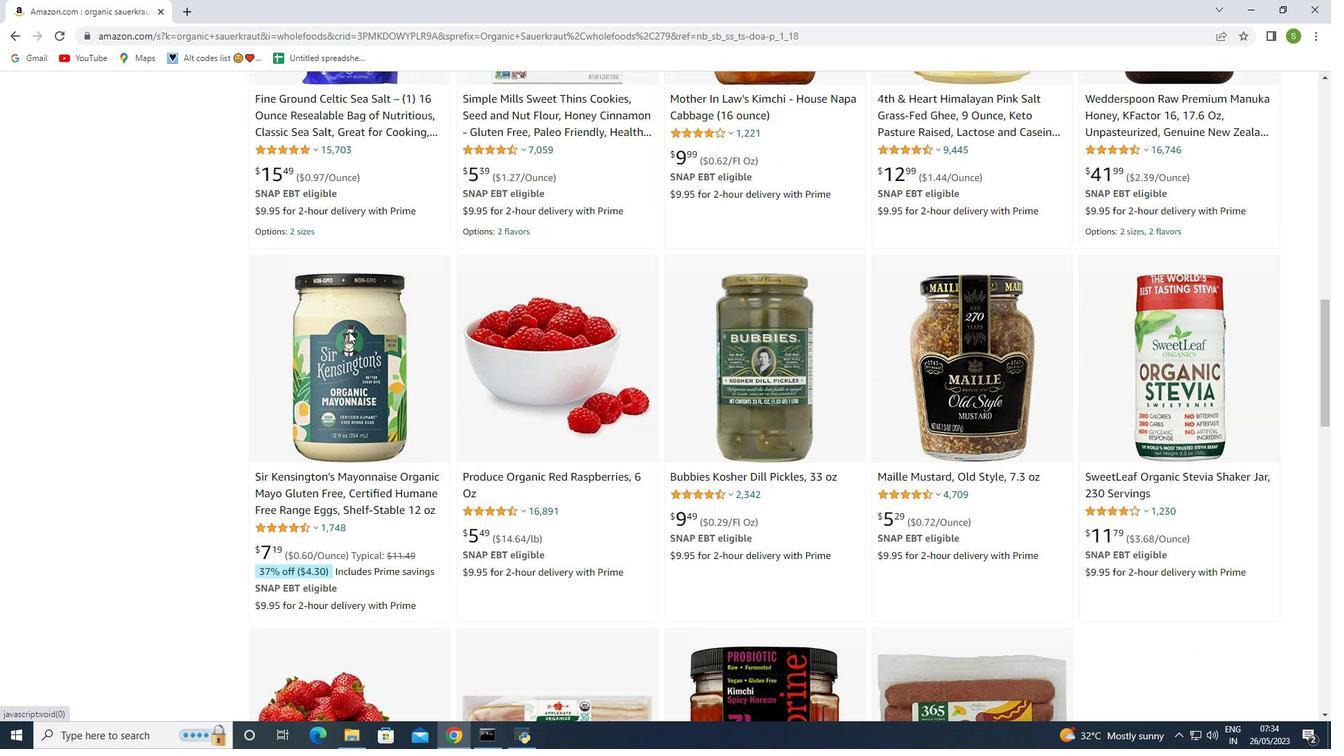 
Action: Mouse scrolled (348, 332) with delta (0, 0)
Screenshot: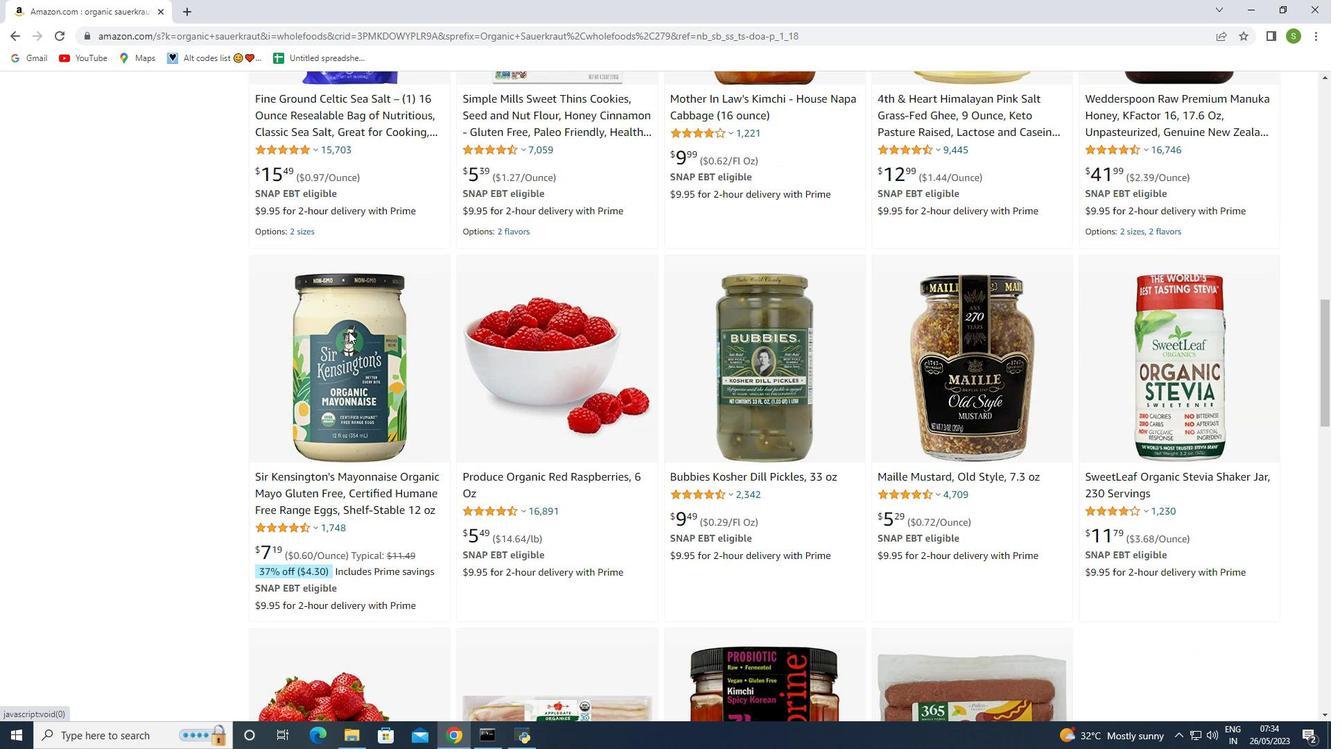 
Action: Mouse scrolled (348, 332) with delta (0, 0)
Screenshot: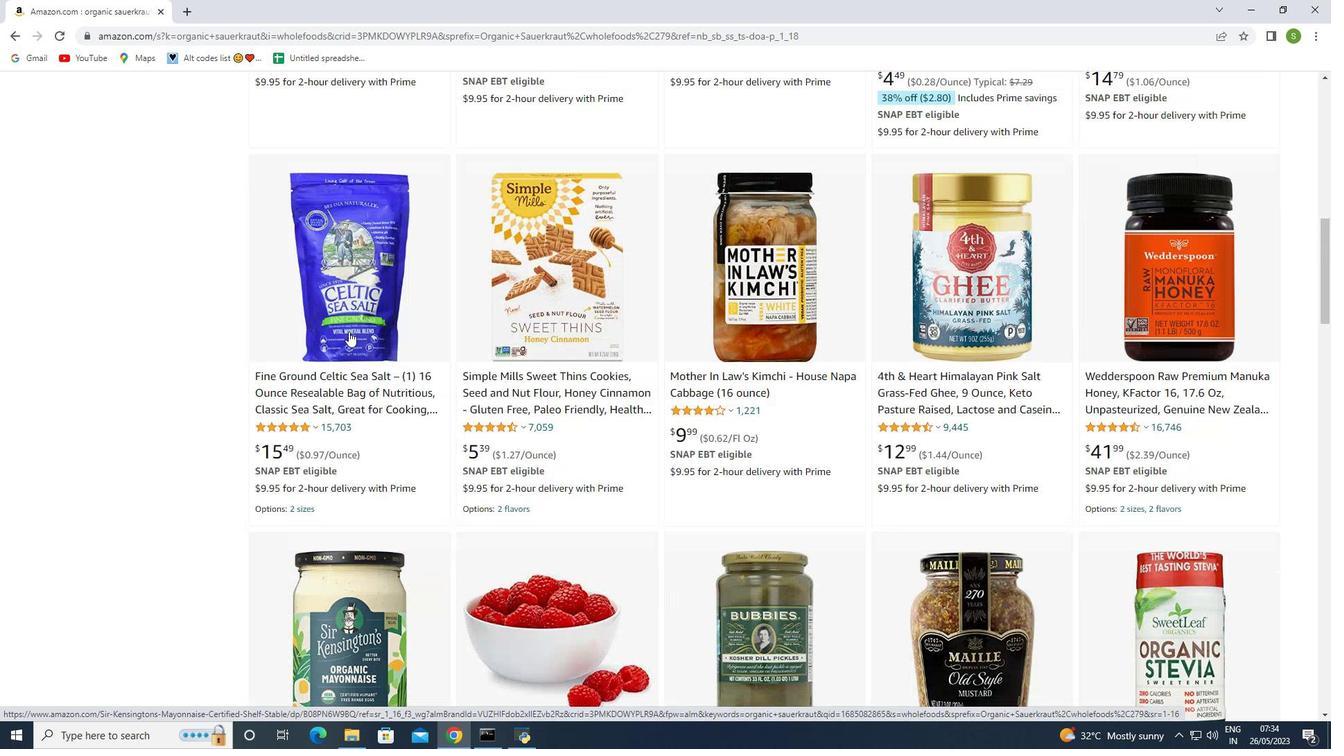 
Action: Mouse scrolled (348, 332) with delta (0, 0)
Screenshot: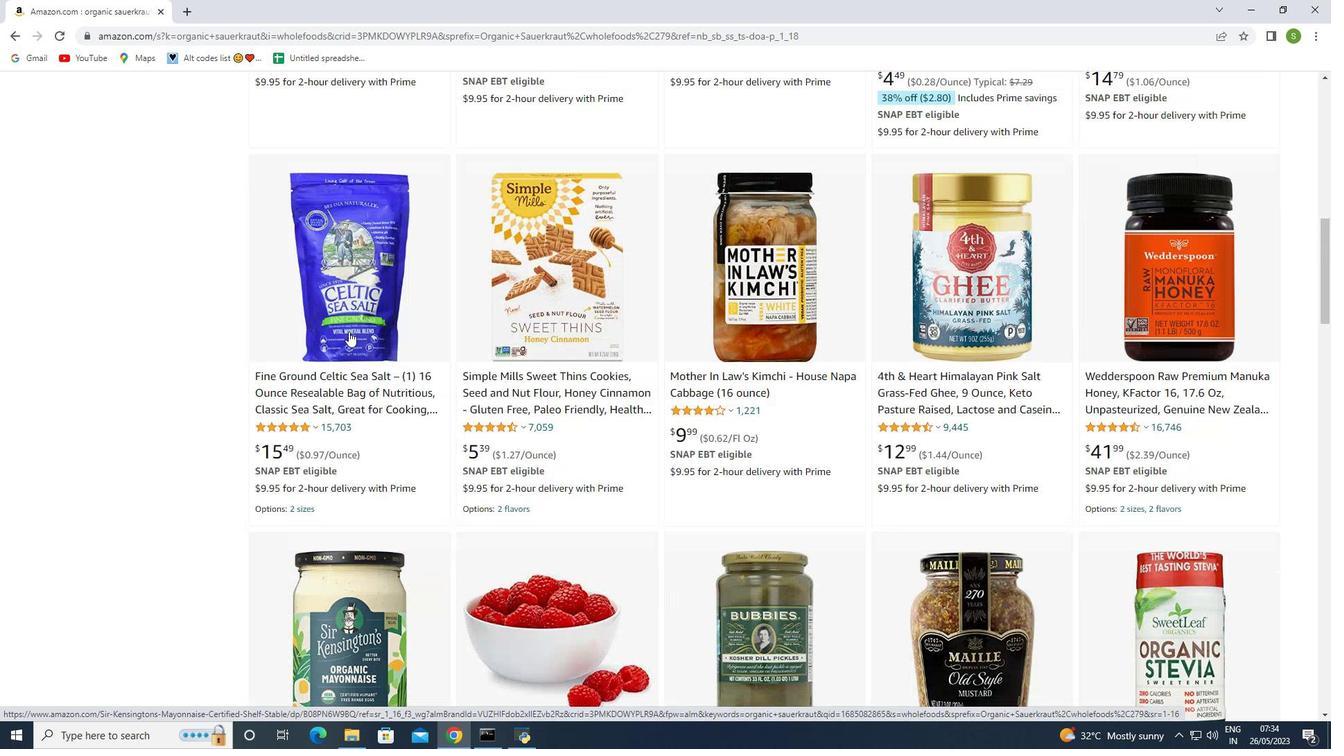 
Action: Mouse scrolled (348, 332) with delta (0, 0)
Screenshot: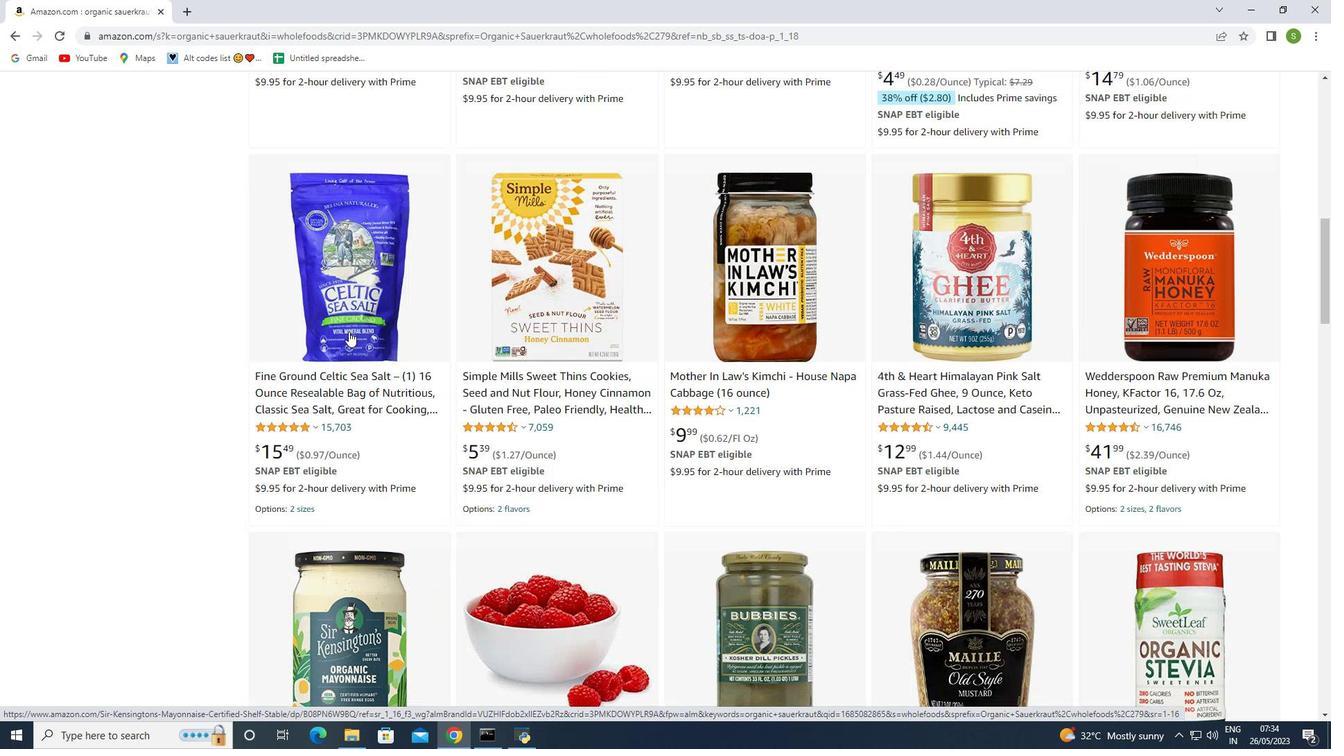 
Action: Mouse scrolled (348, 332) with delta (0, 0)
Screenshot: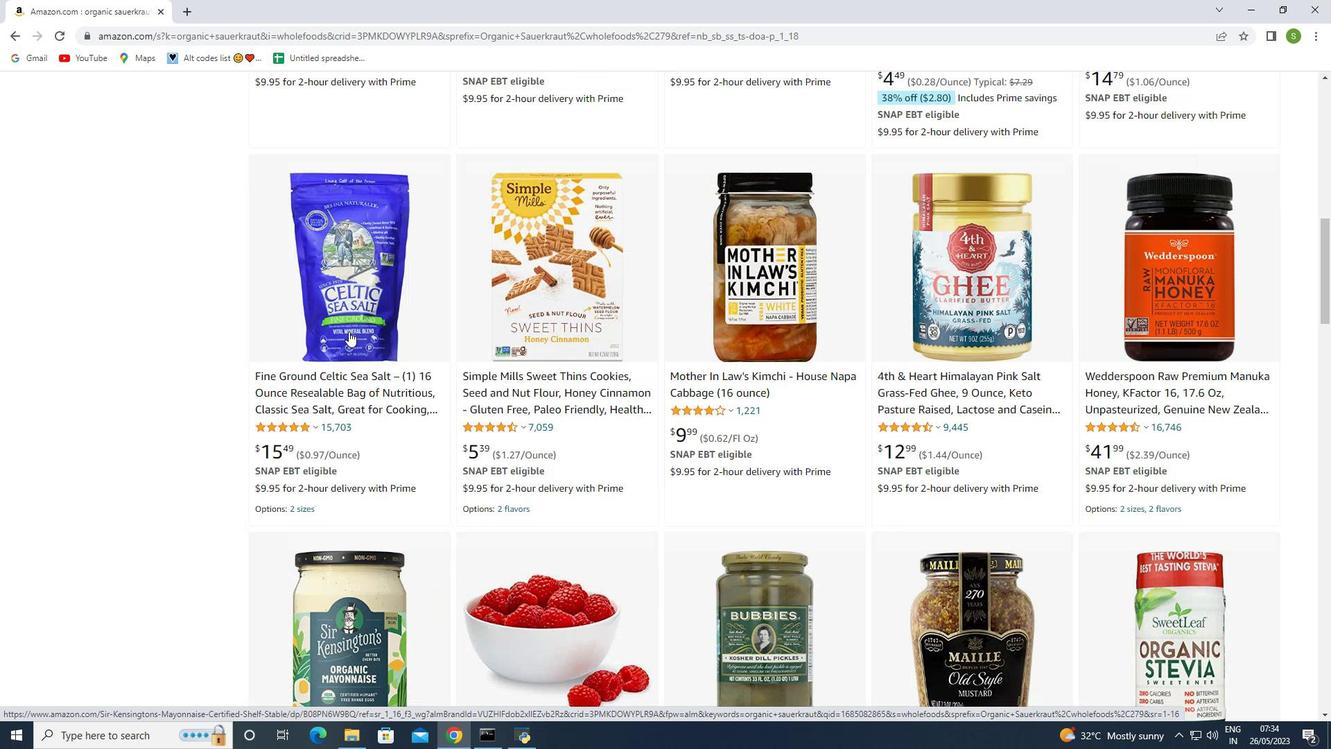 
Action: Mouse scrolled (348, 332) with delta (0, 0)
Screenshot: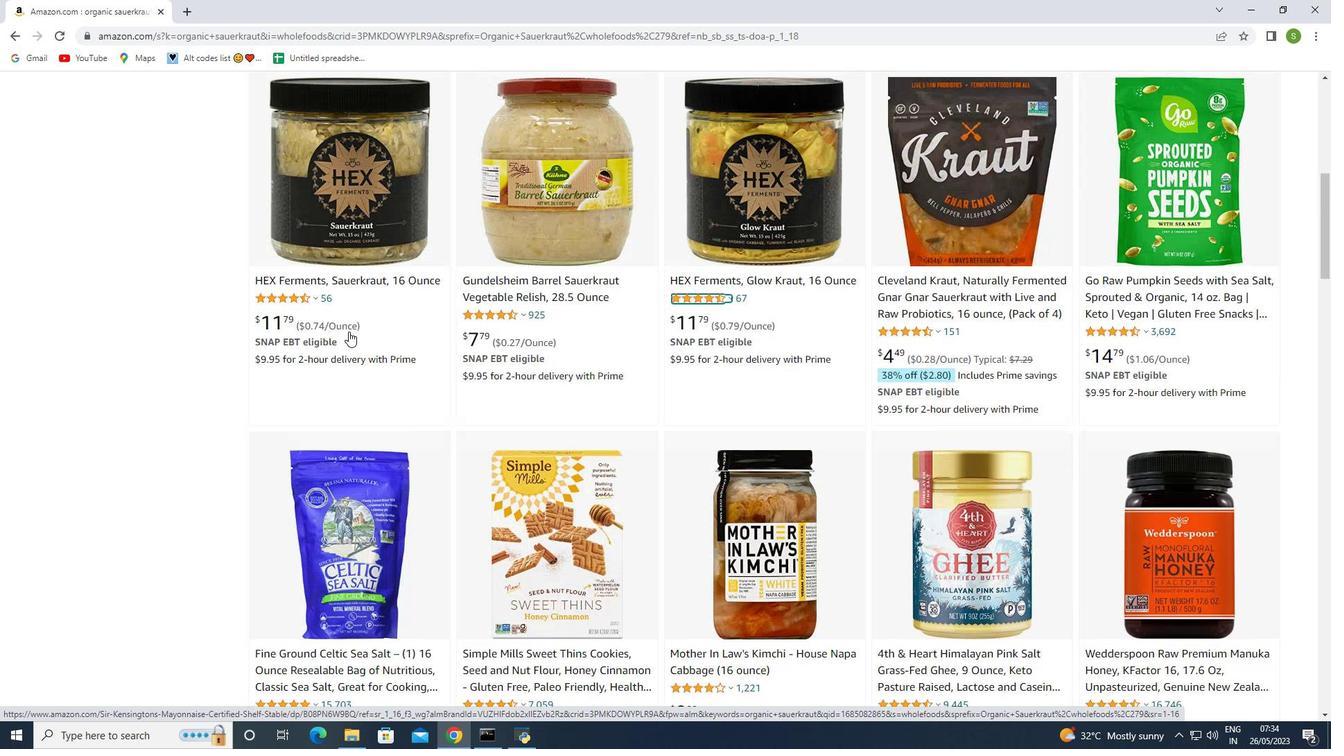 
Action: Mouse scrolled (348, 332) with delta (0, 0)
Screenshot: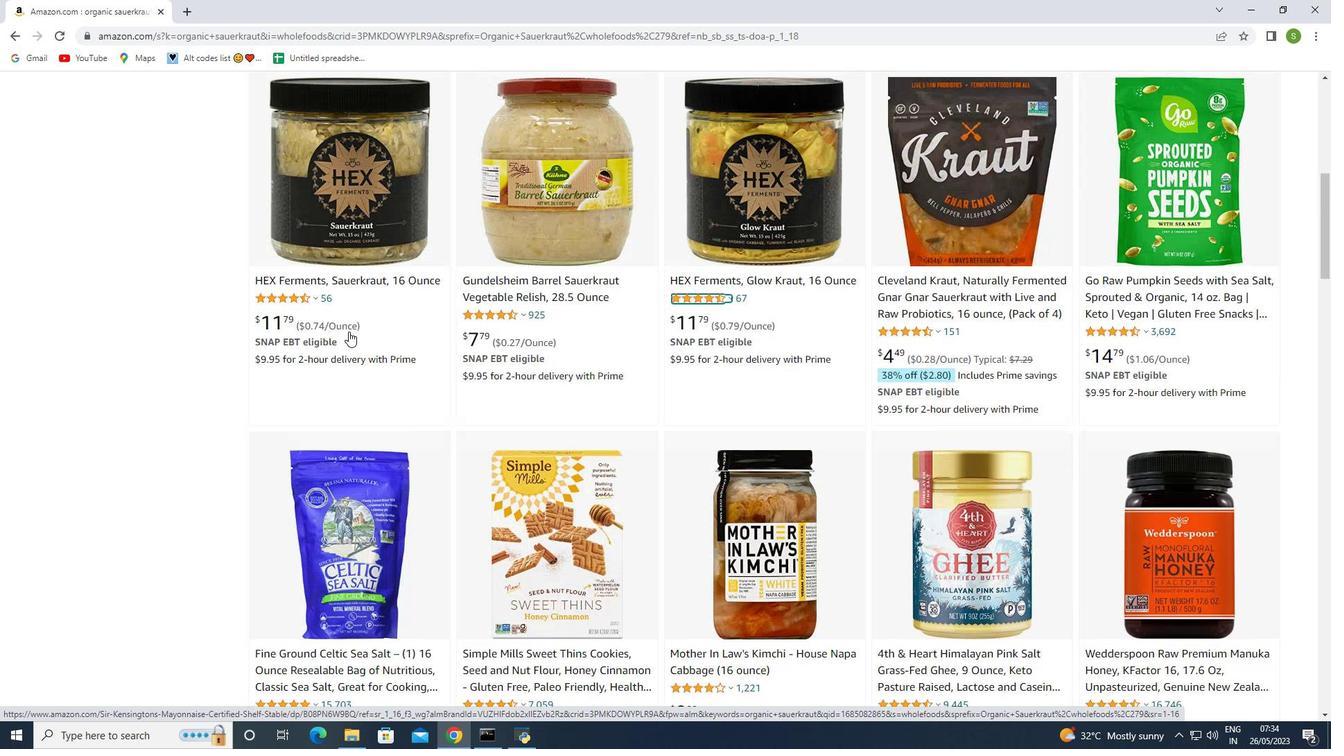
Action: Mouse scrolled (348, 332) with delta (0, 0)
Screenshot: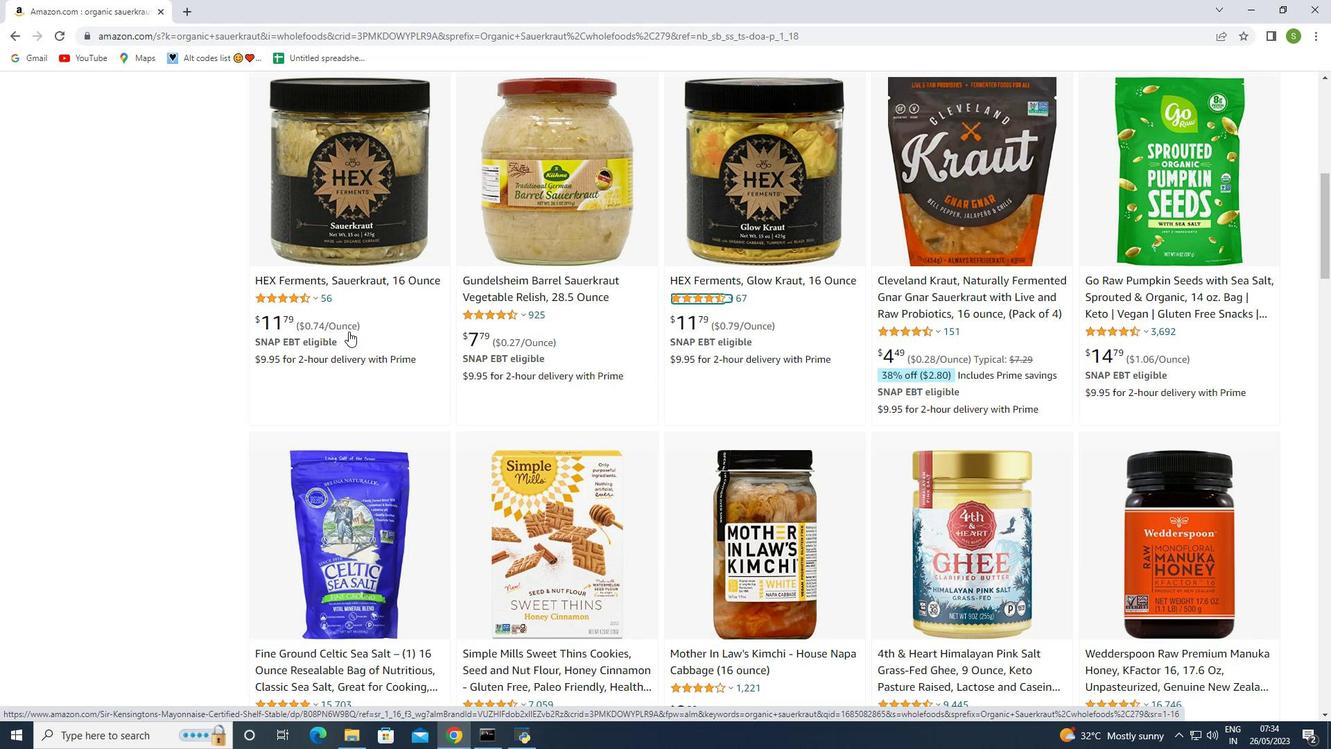 
Action: Mouse scrolled (348, 332) with delta (0, 0)
Screenshot: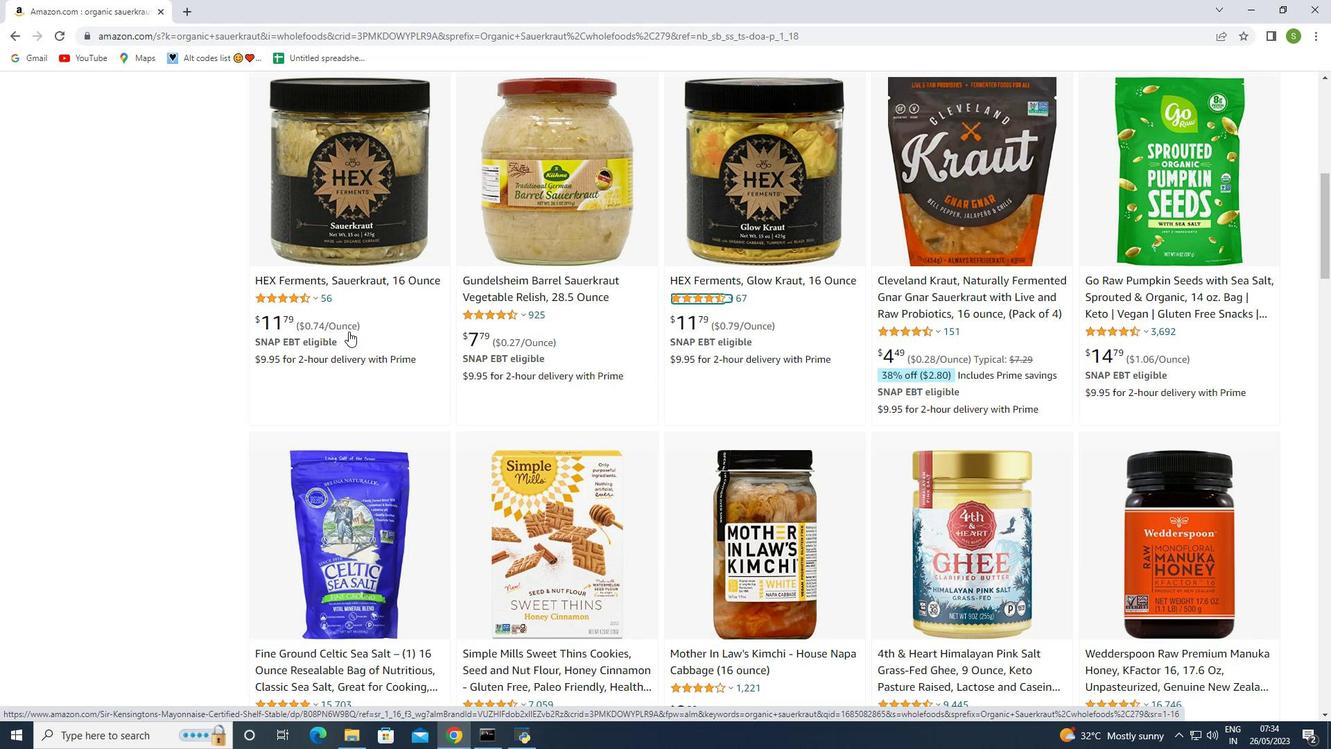 
Action: Mouse scrolled (348, 332) with delta (0, 0)
Screenshot: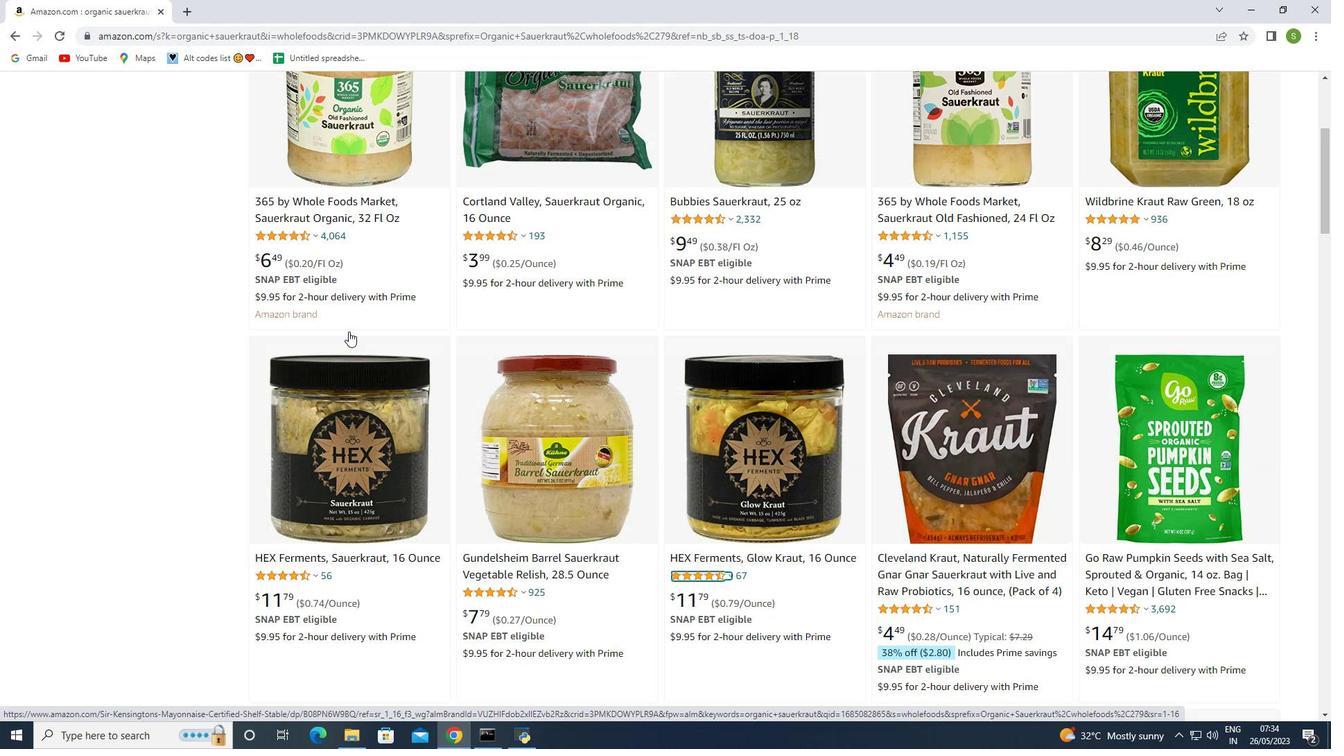 
Action: Mouse scrolled (348, 332) with delta (0, 0)
Screenshot: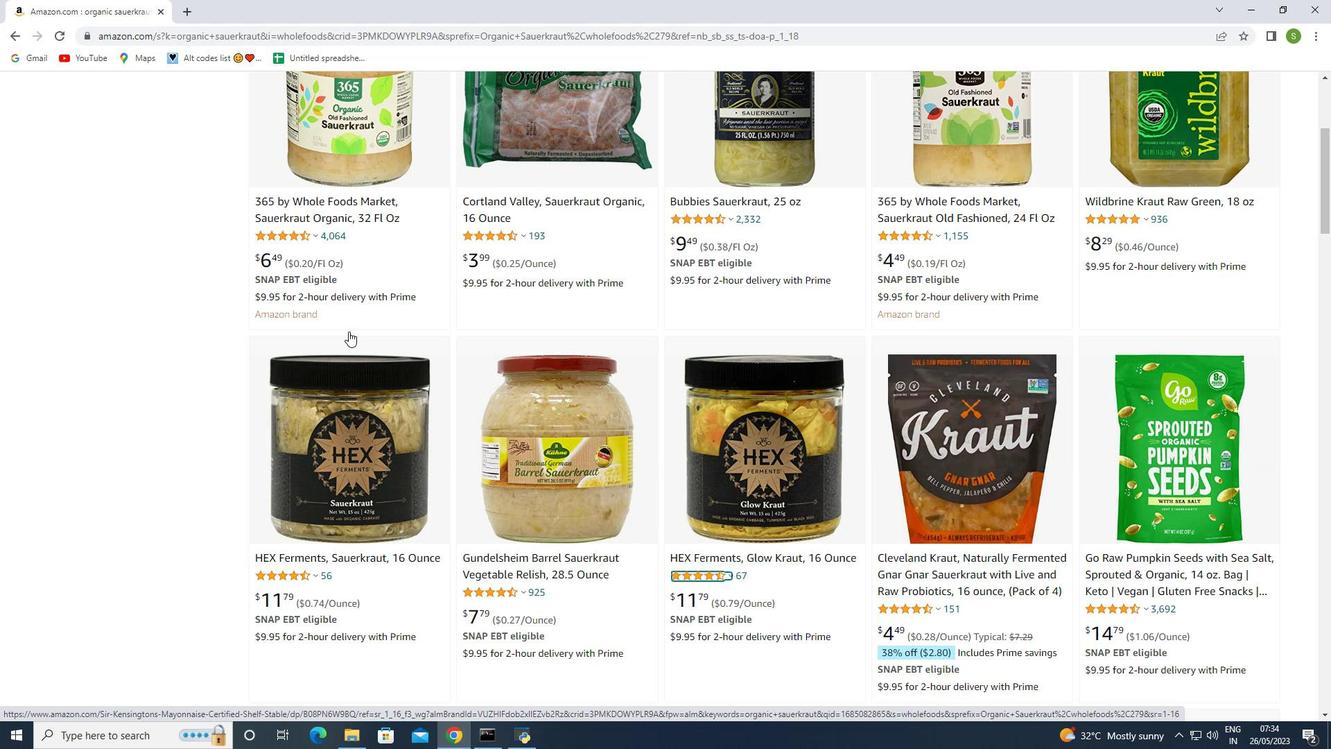 
Action: Mouse scrolled (348, 332) with delta (0, 0)
Screenshot: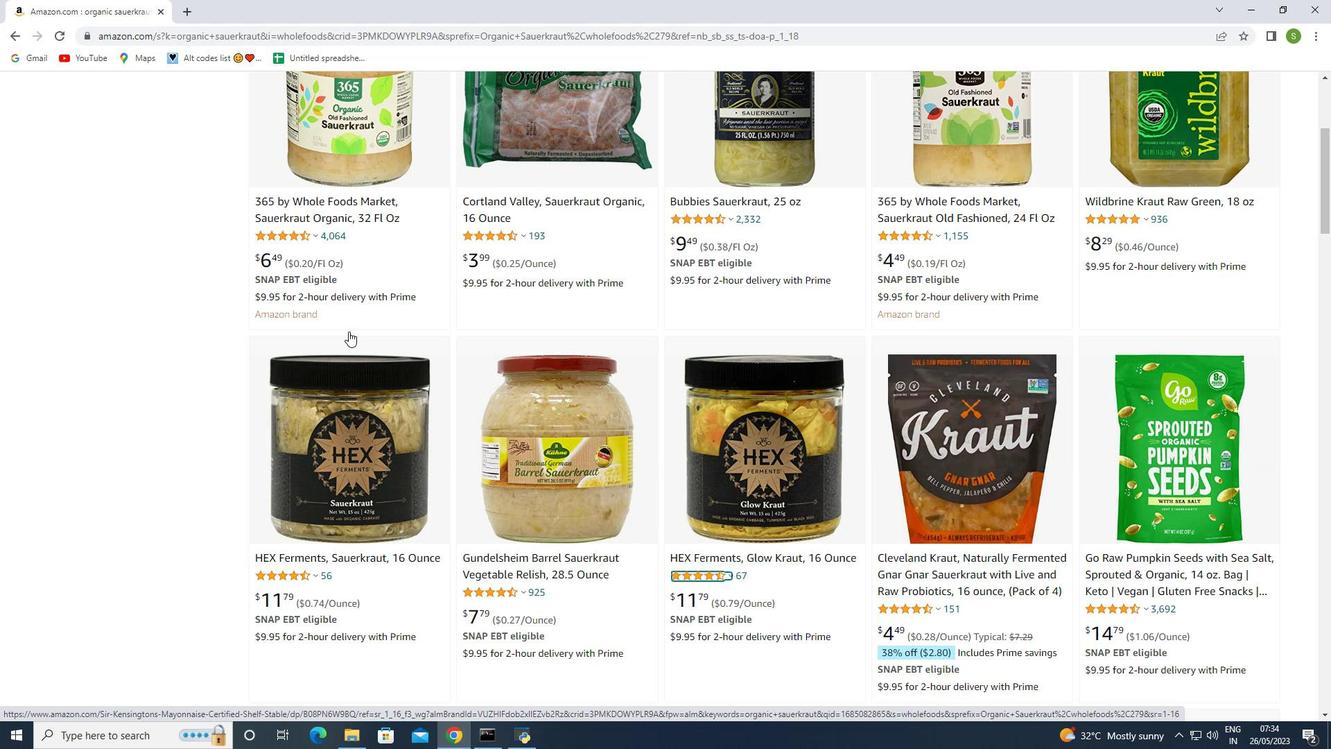 
Action: Mouse scrolled (348, 332) with delta (0, 0)
Screenshot: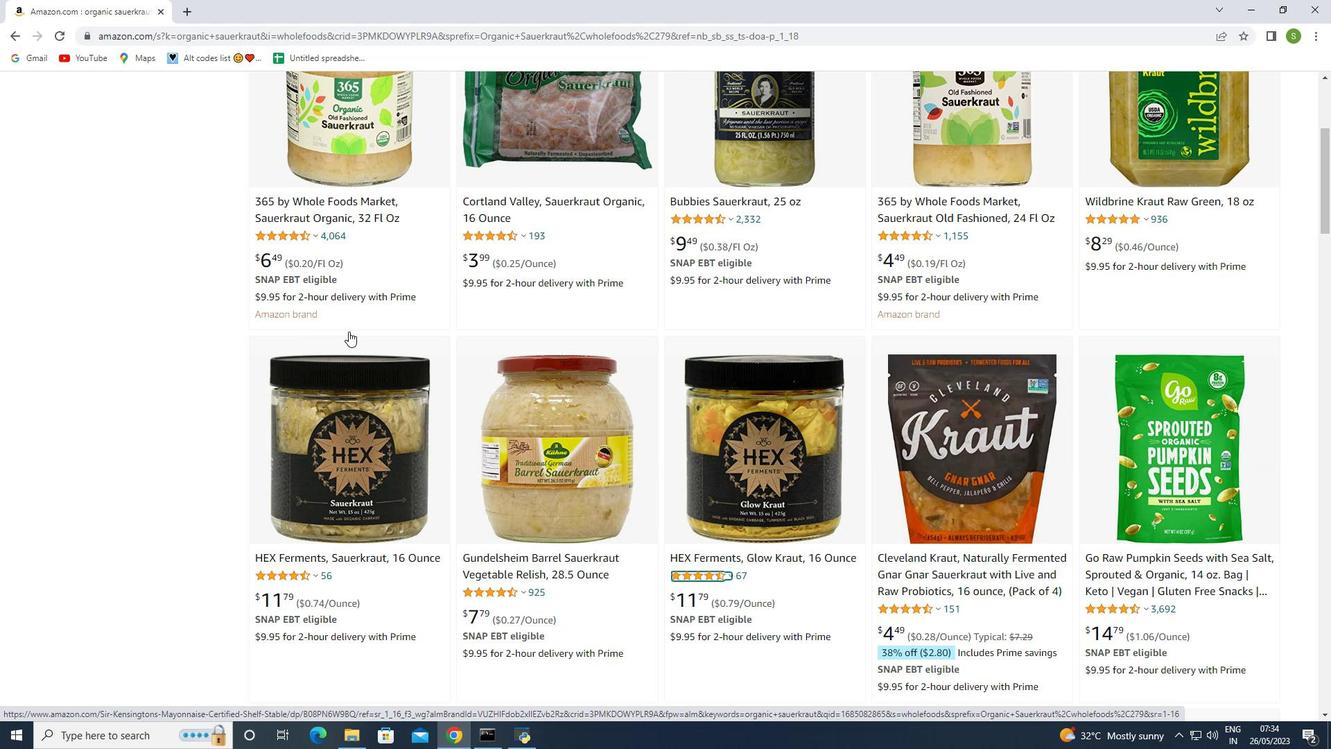 
Action: Mouse scrolled (348, 332) with delta (0, 0)
Screenshot: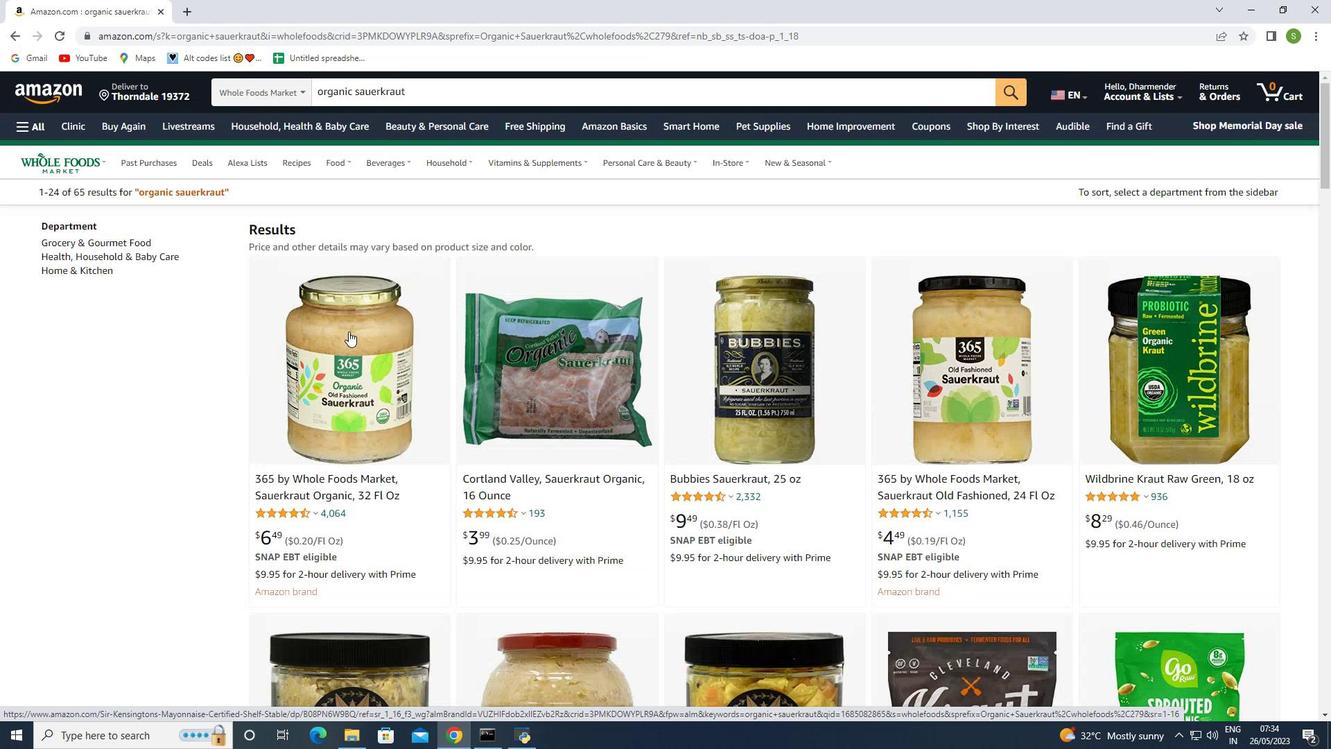
Action: Mouse scrolled (348, 332) with delta (0, 0)
Screenshot: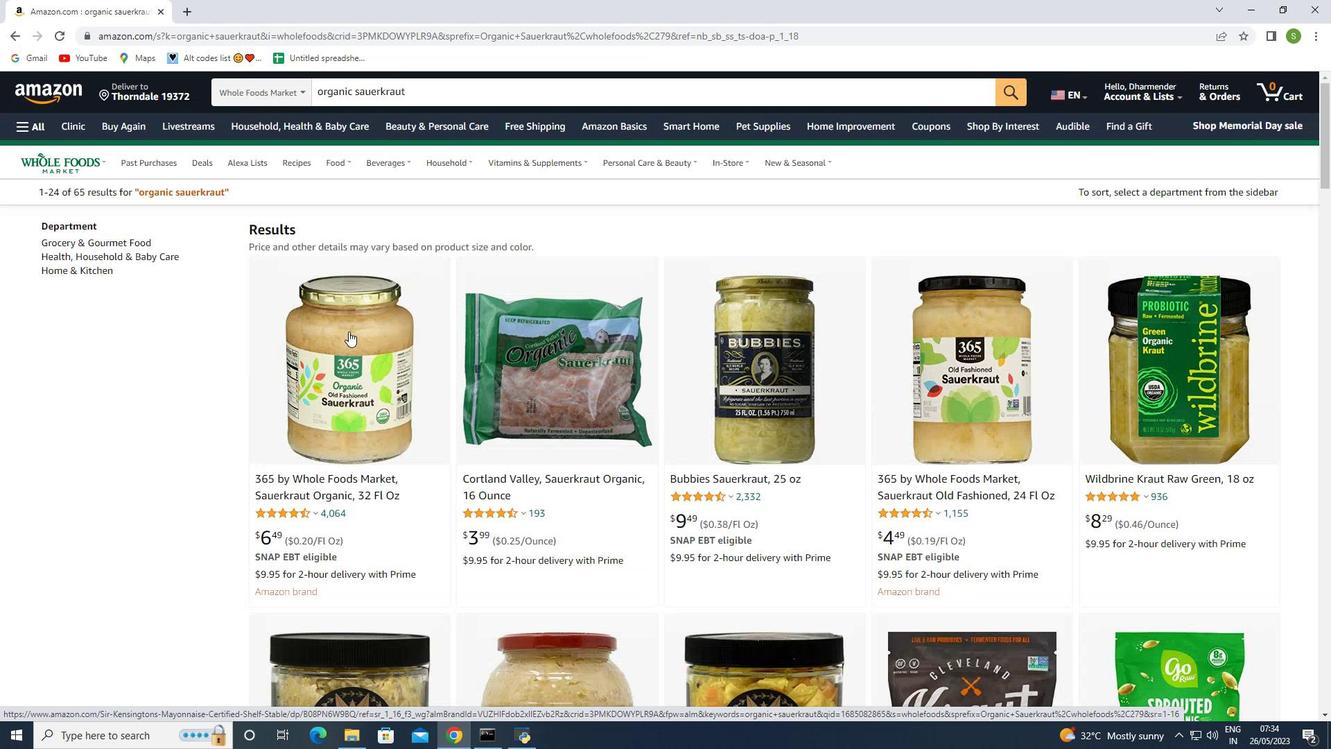 
Action: Mouse scrolled (348, 332) with delta (0, 0)
Screenshot: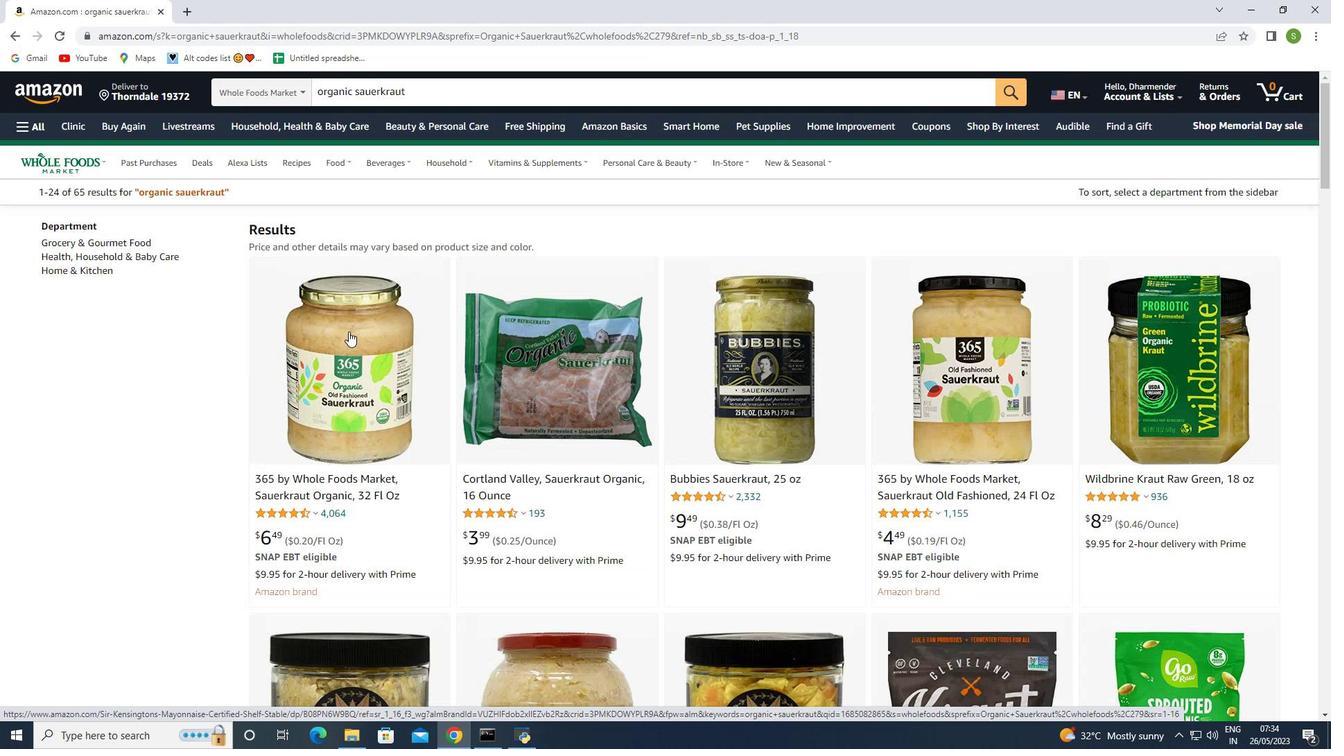 
Action: Mouse scrolled (348, 332) with delta (0, 0)
Screenshot: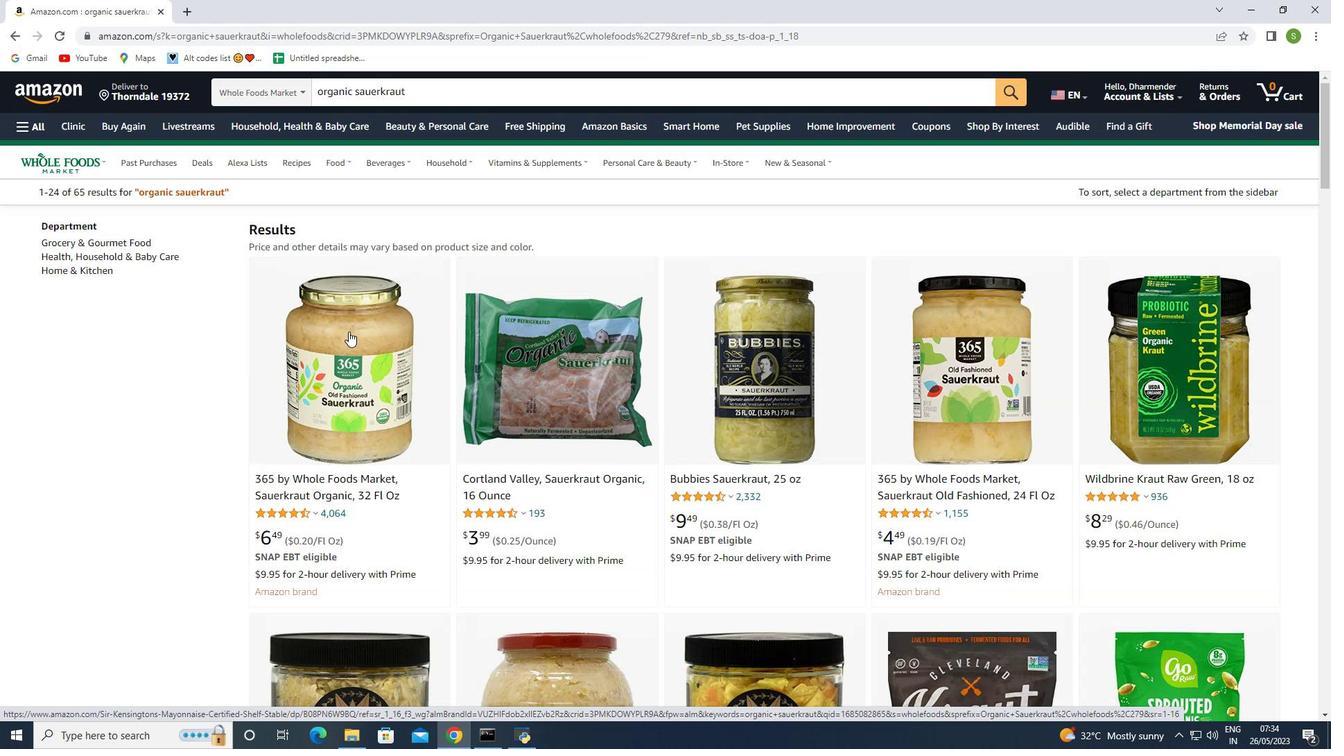 
Action: Mouse moved to (390, 360)
Screenshot: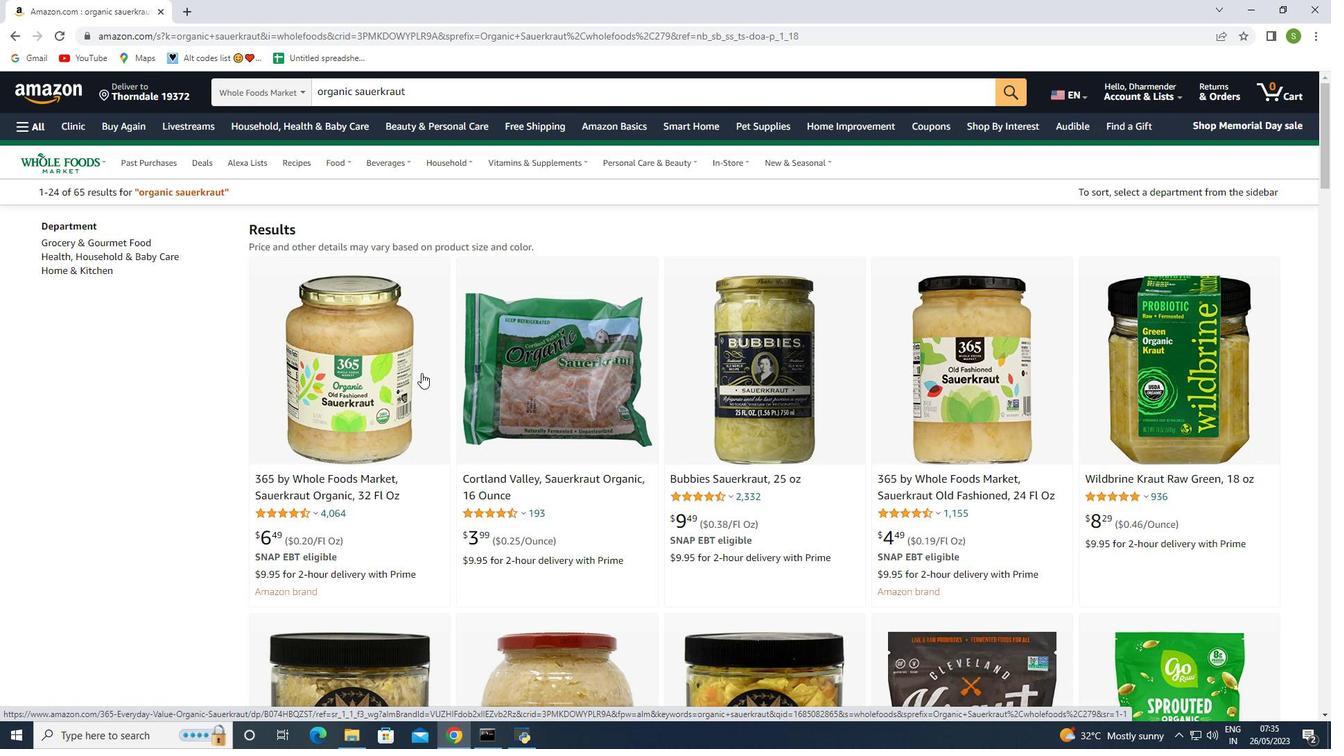 
Action: Mouse pressed left at (390, 360)
Screenshot: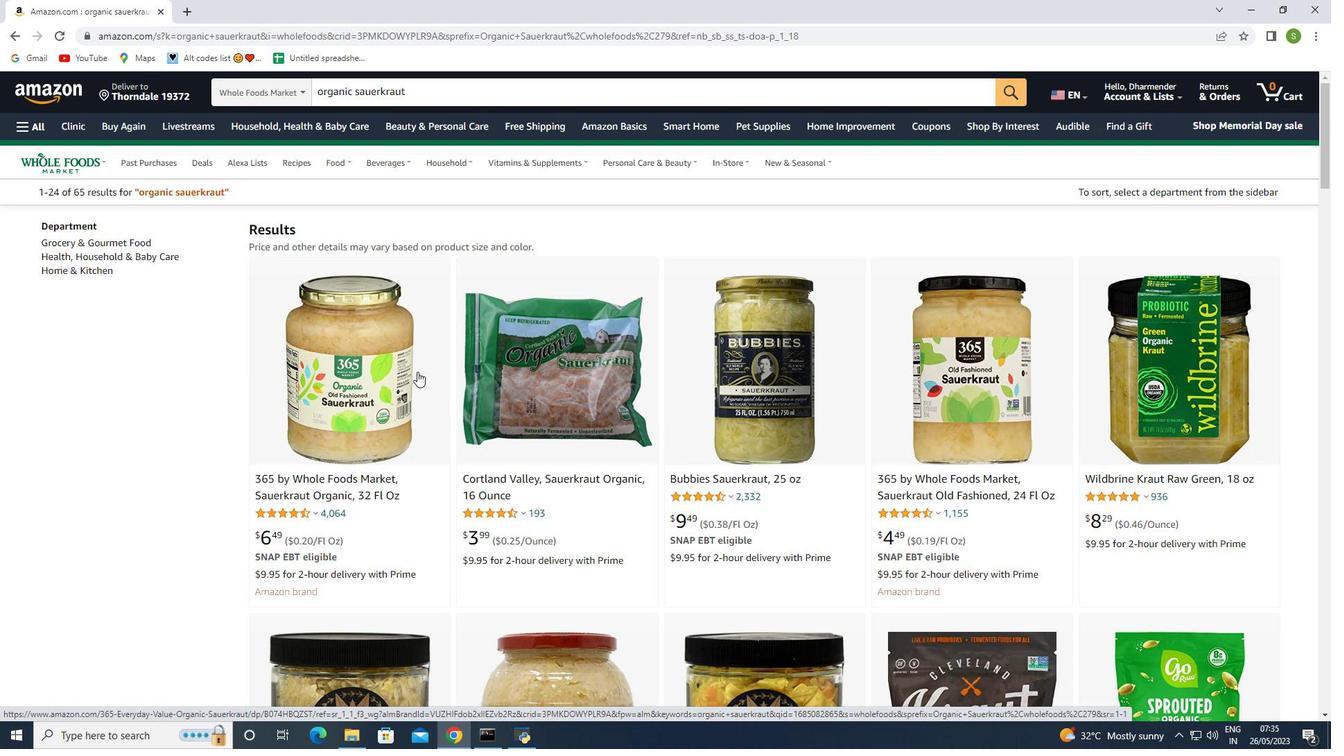 
Action: Mouse moved to (518, 453)
Screenshot: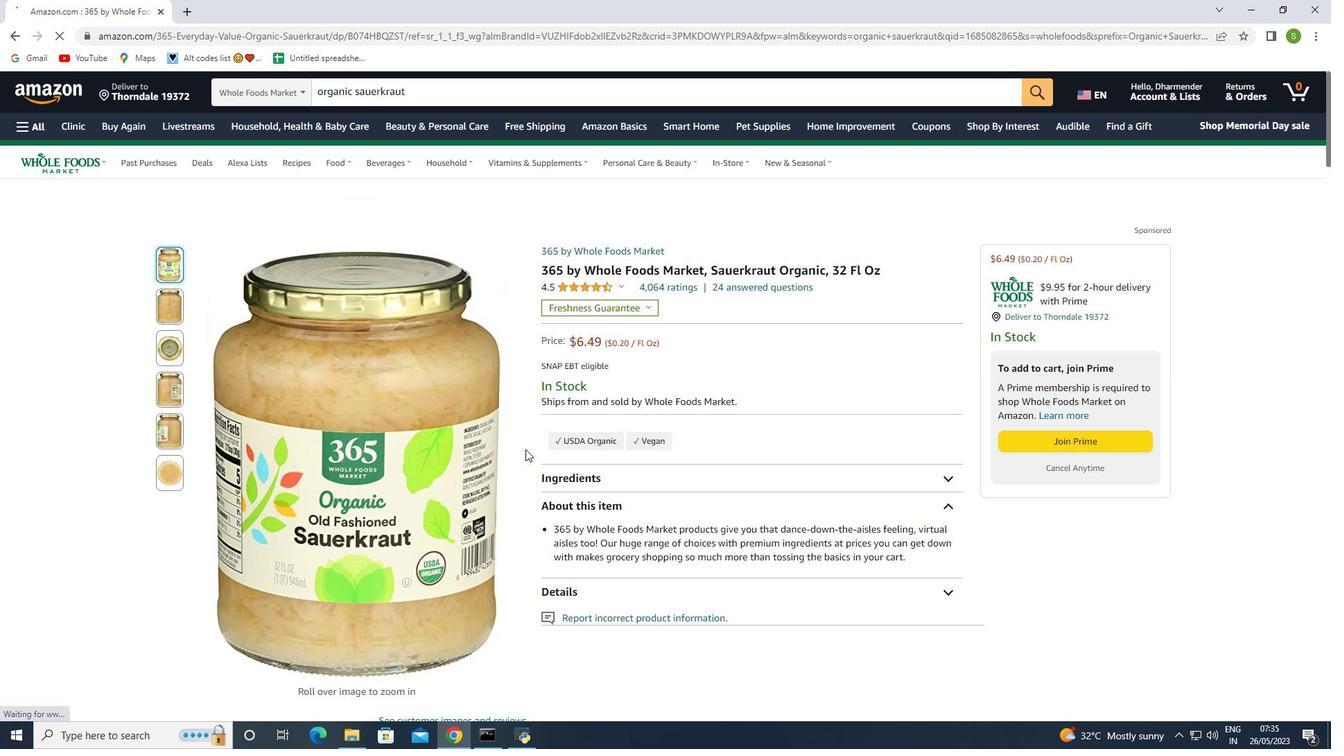 
Action: Mouse scrolled (518, 452) with delta (0, 0)
Screenshot: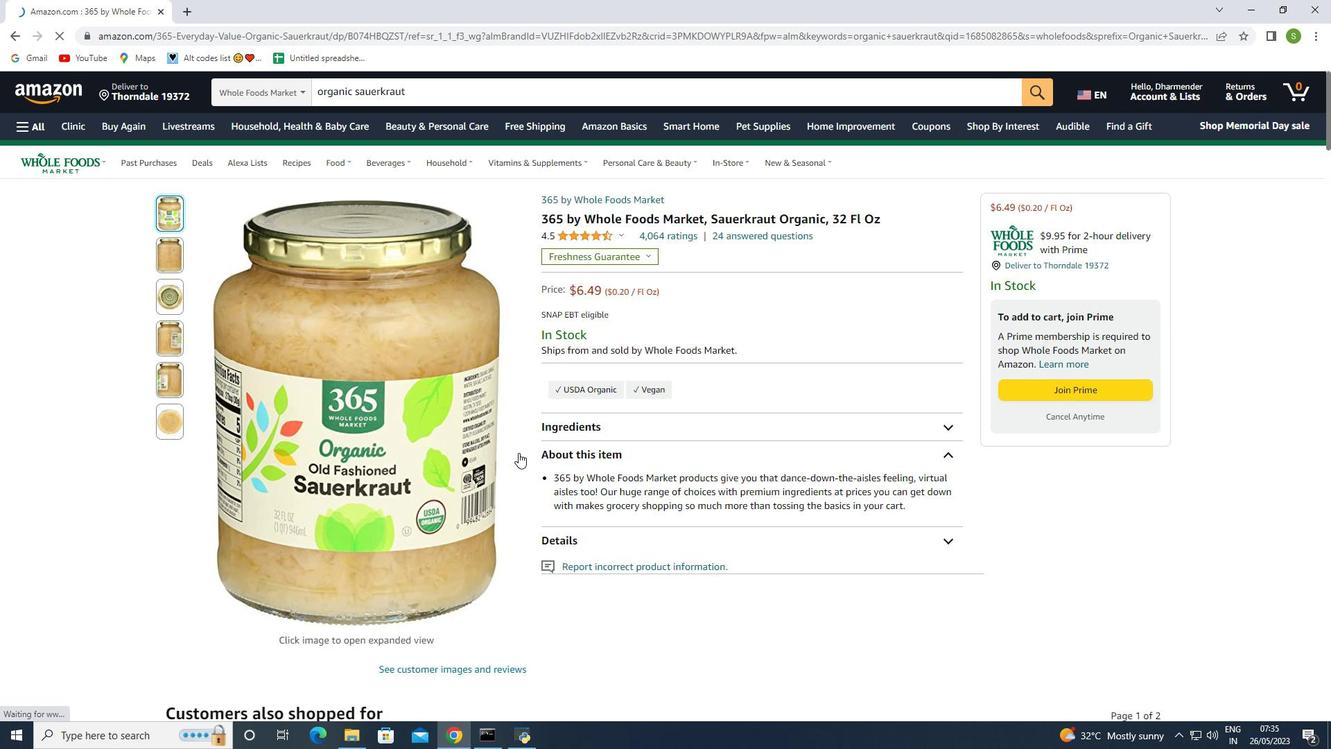 
Action: Mouse scrolled (518, 452) with delta (0, 0)
Screenshot: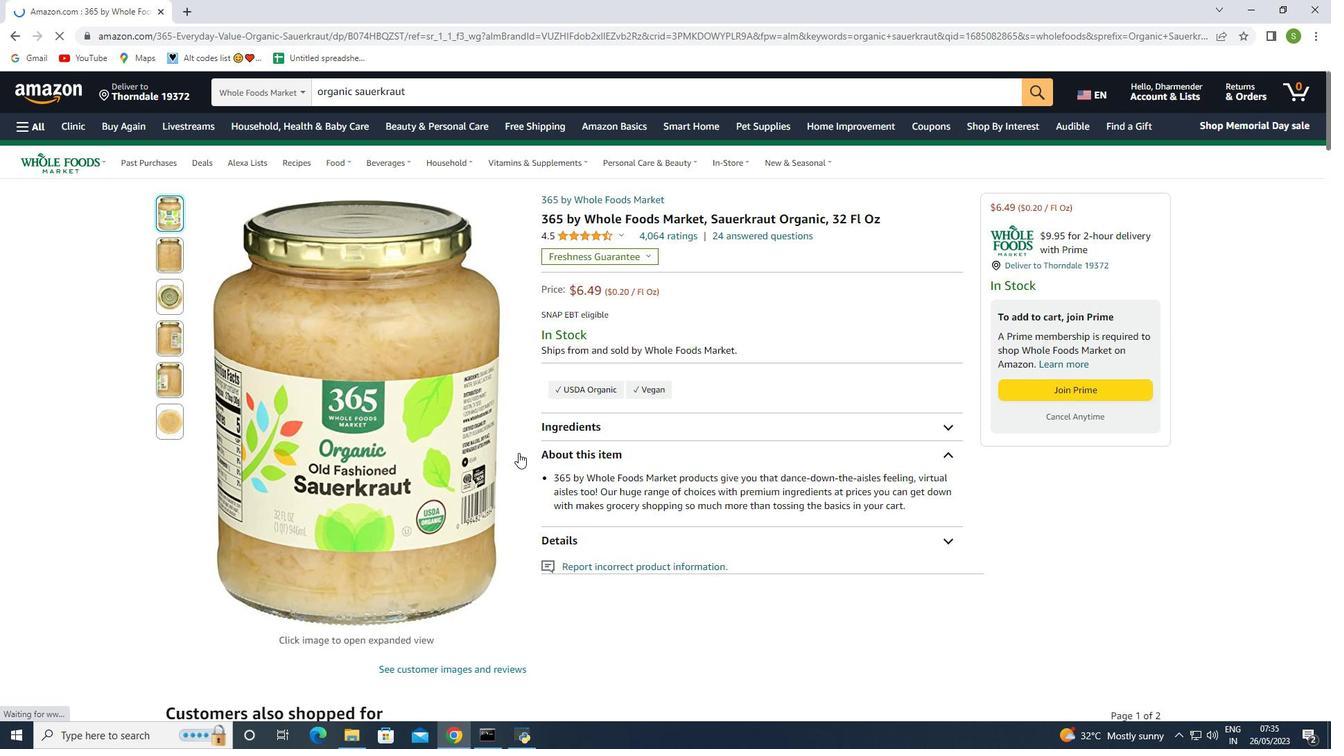 
Action: Mouse scrolled (518, 453) with delta (0, 0)
Screenshot: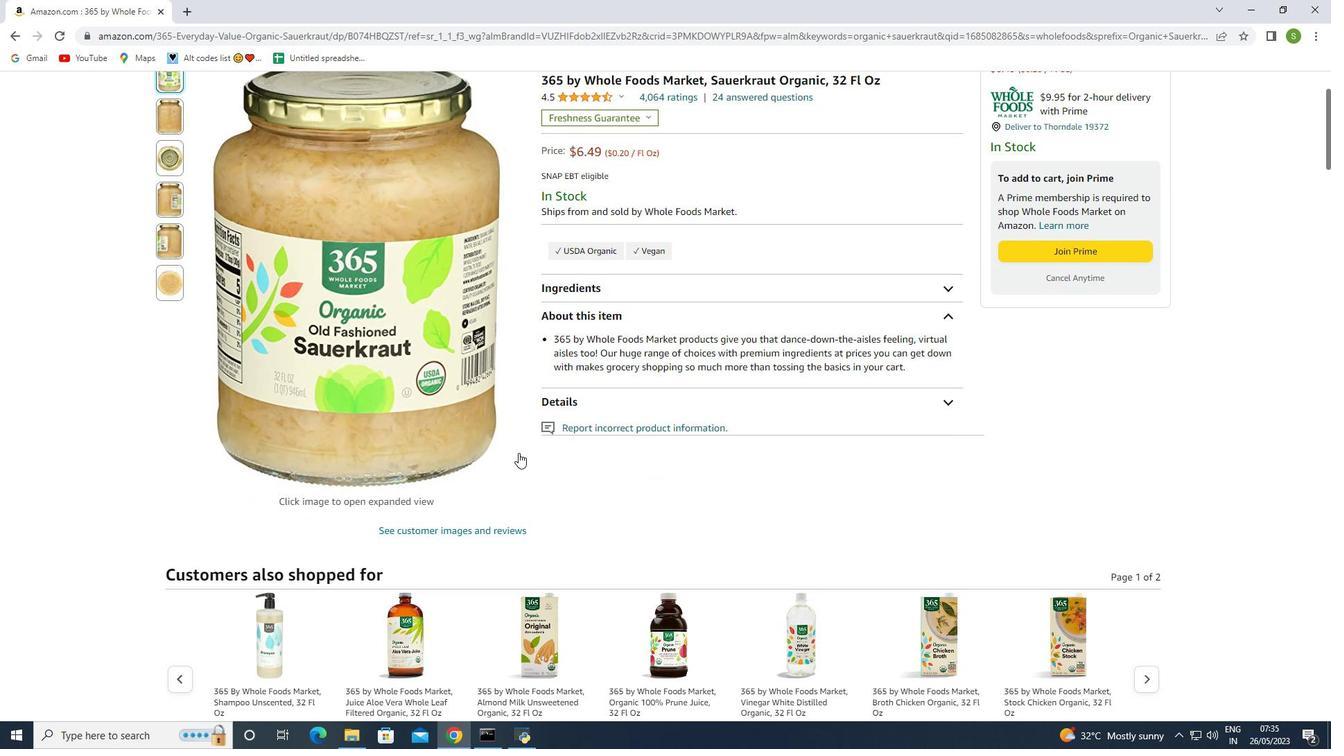
Action: Mouse moved to (1038, 322)
Screenshot: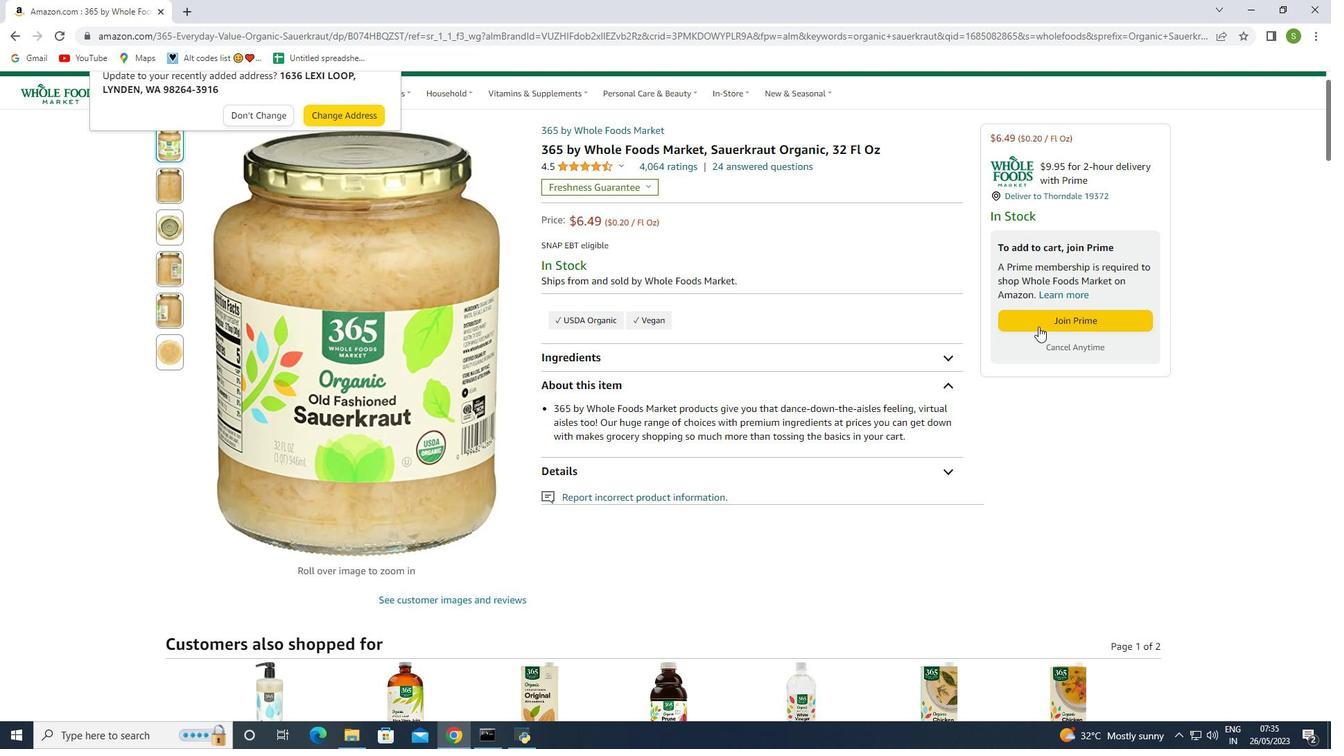 
Action: Mouse pressed left at (1038, 322)
Screenshot: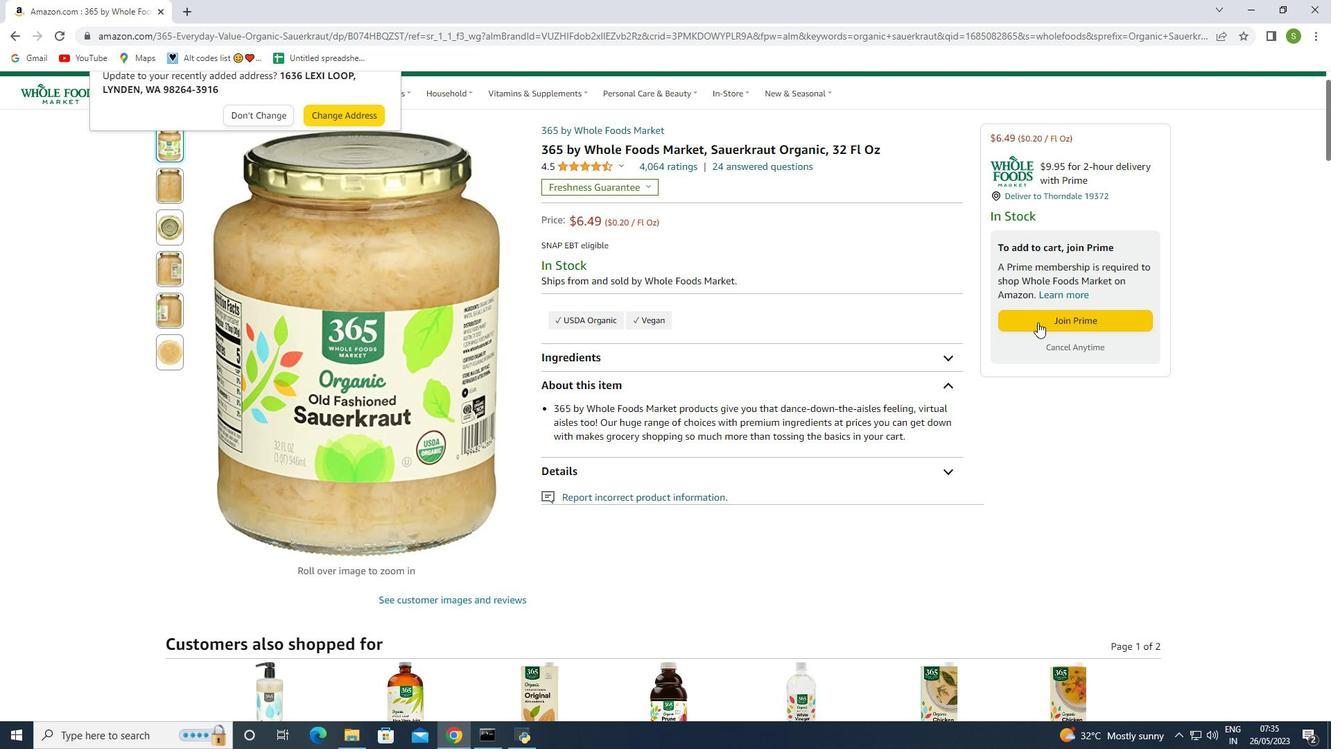 
Action: Mouse moved to (372, 476)
Screenshot: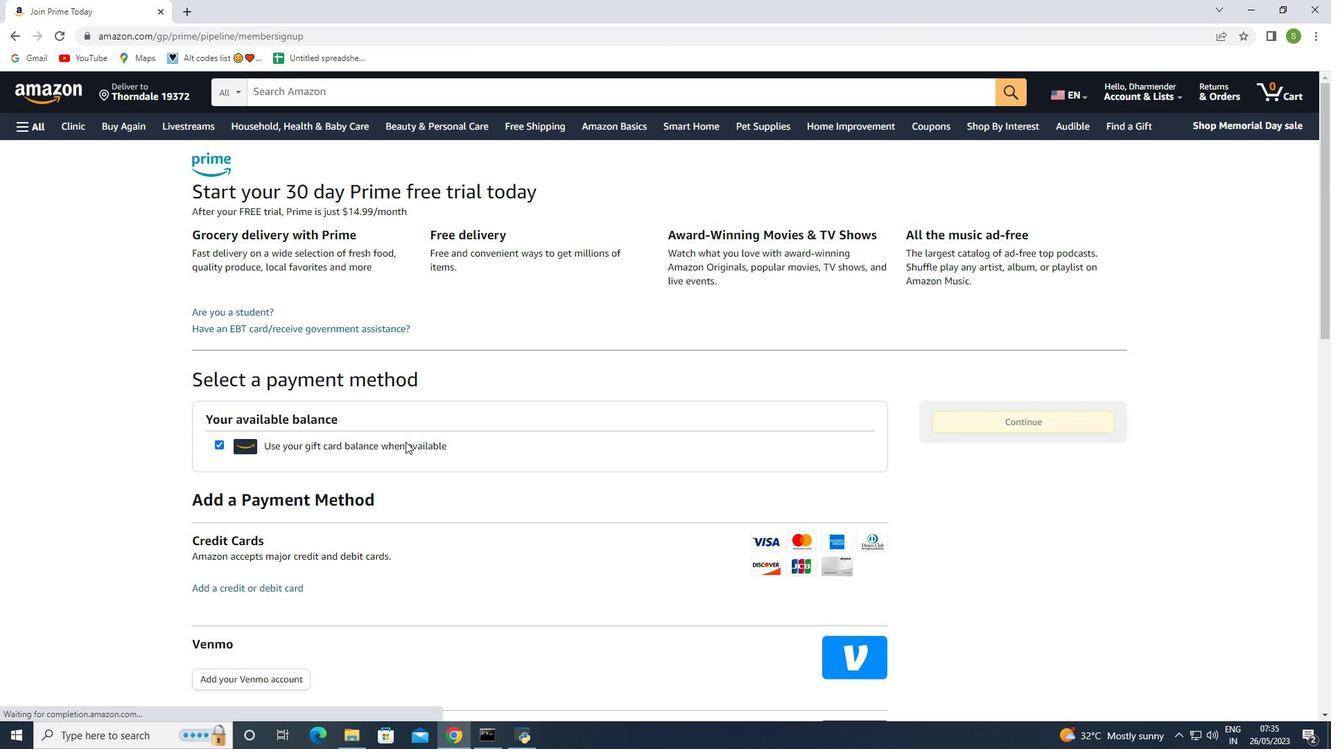 
Action: Mouse scrolled (372, 475) with delta (0, 0)
Screenshot: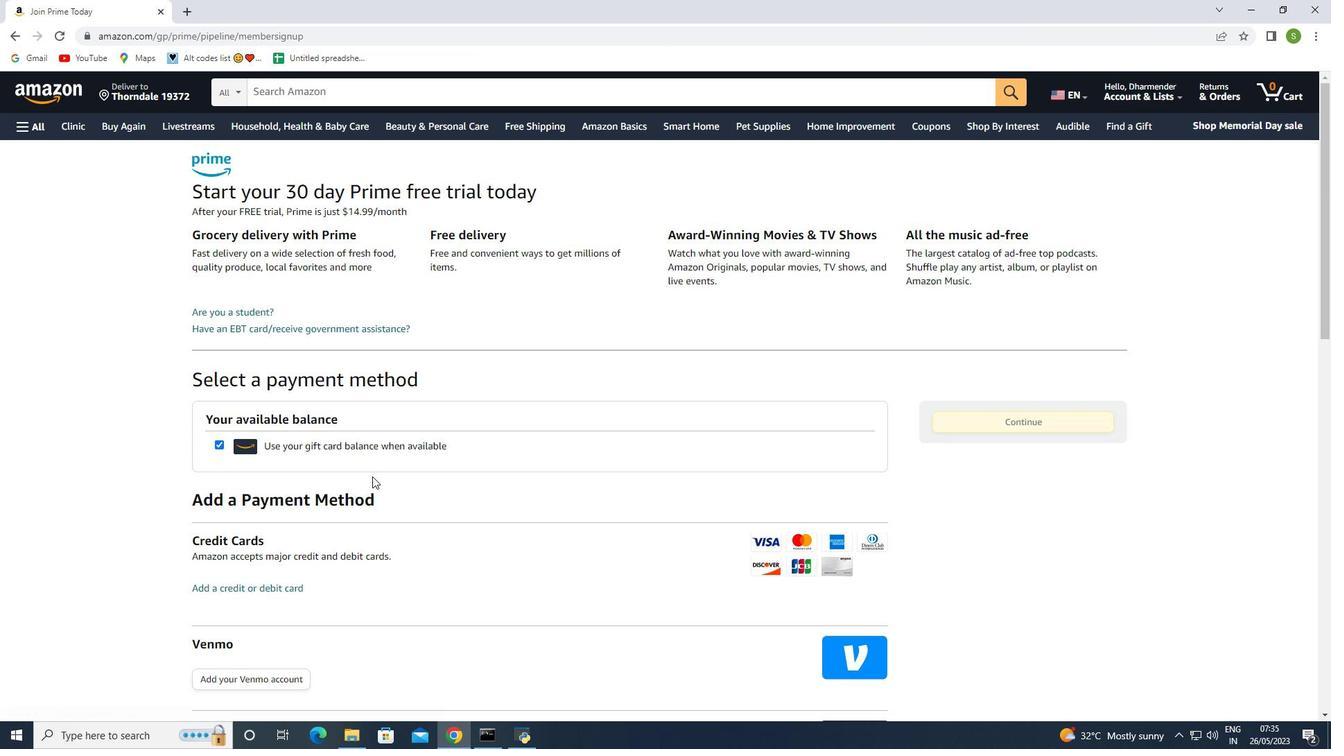 
Action: Mouse scrolled (372, 475) with delta (0, 0)
Screenshot: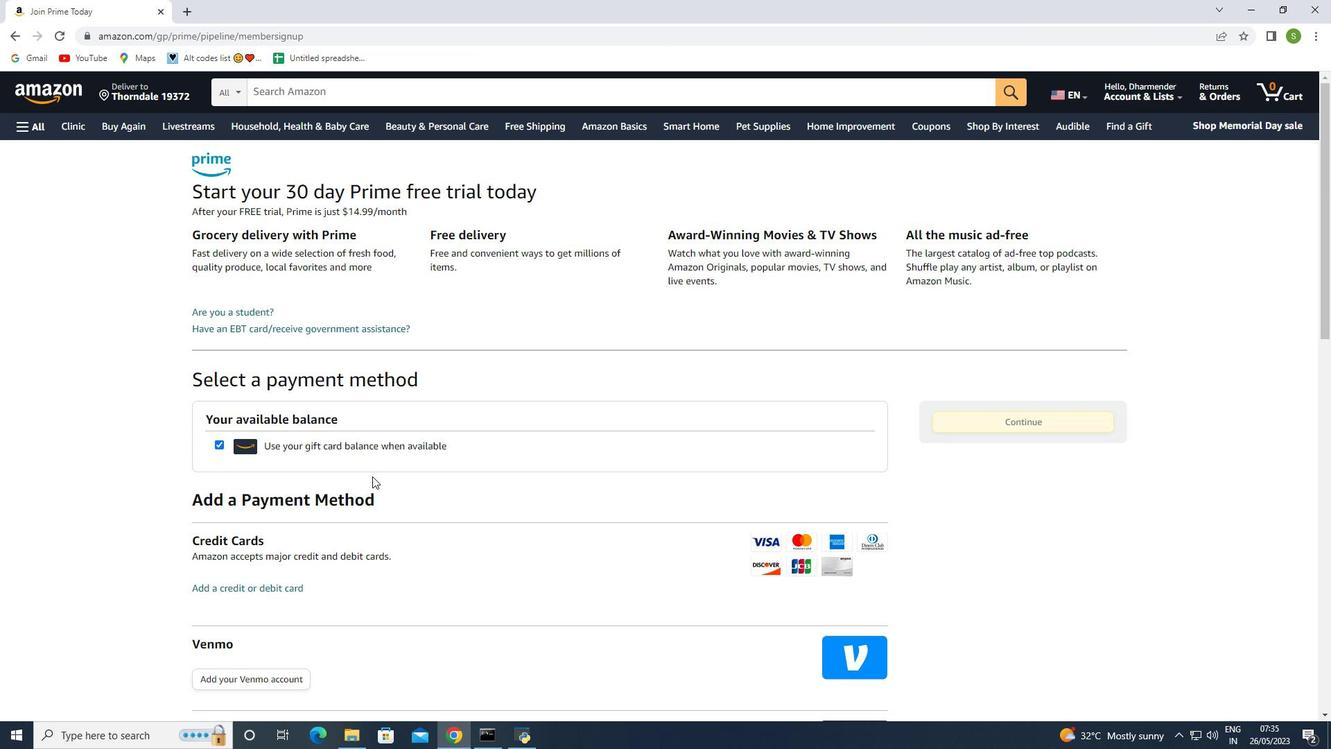 
Action: Mouse moved to (271, 443)
Screenshot: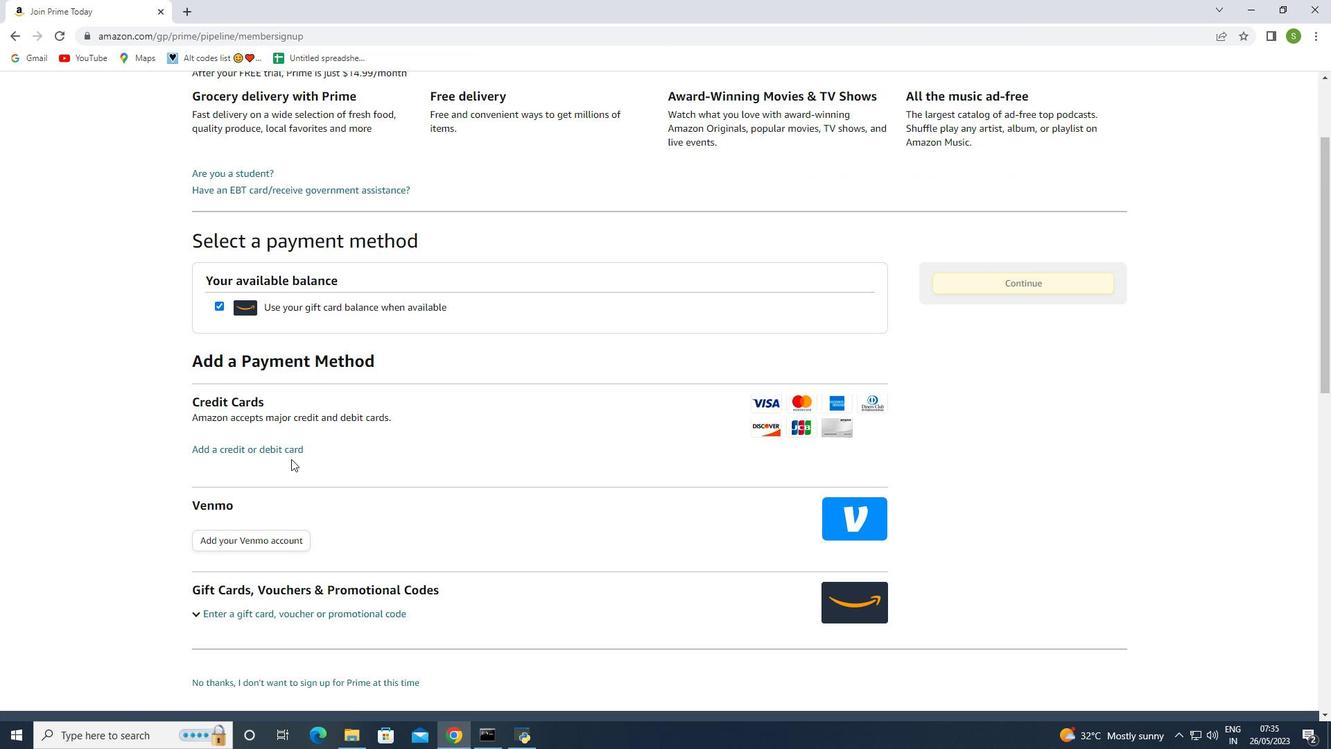 
Action: Mouse pressed left at (271, 443)
Screenshot: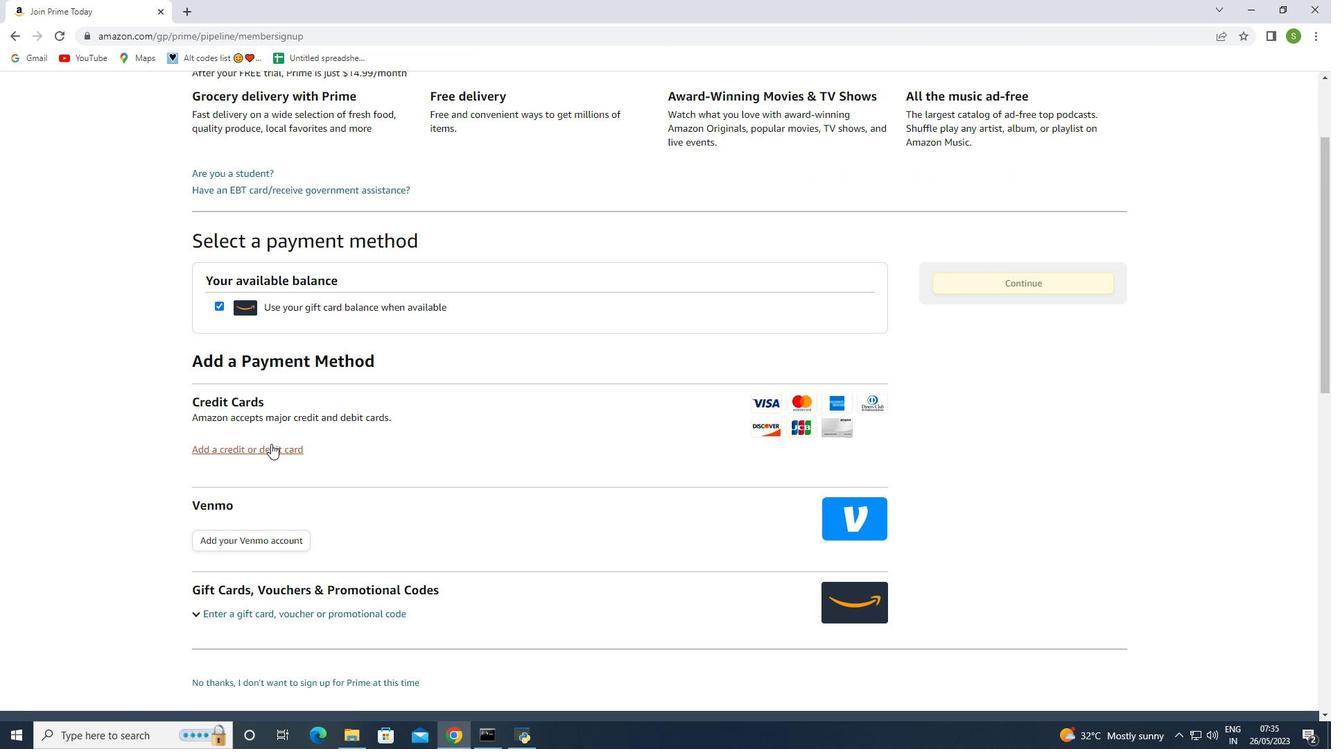 
Action: Mouse moved to (272, 445)
Screenshot: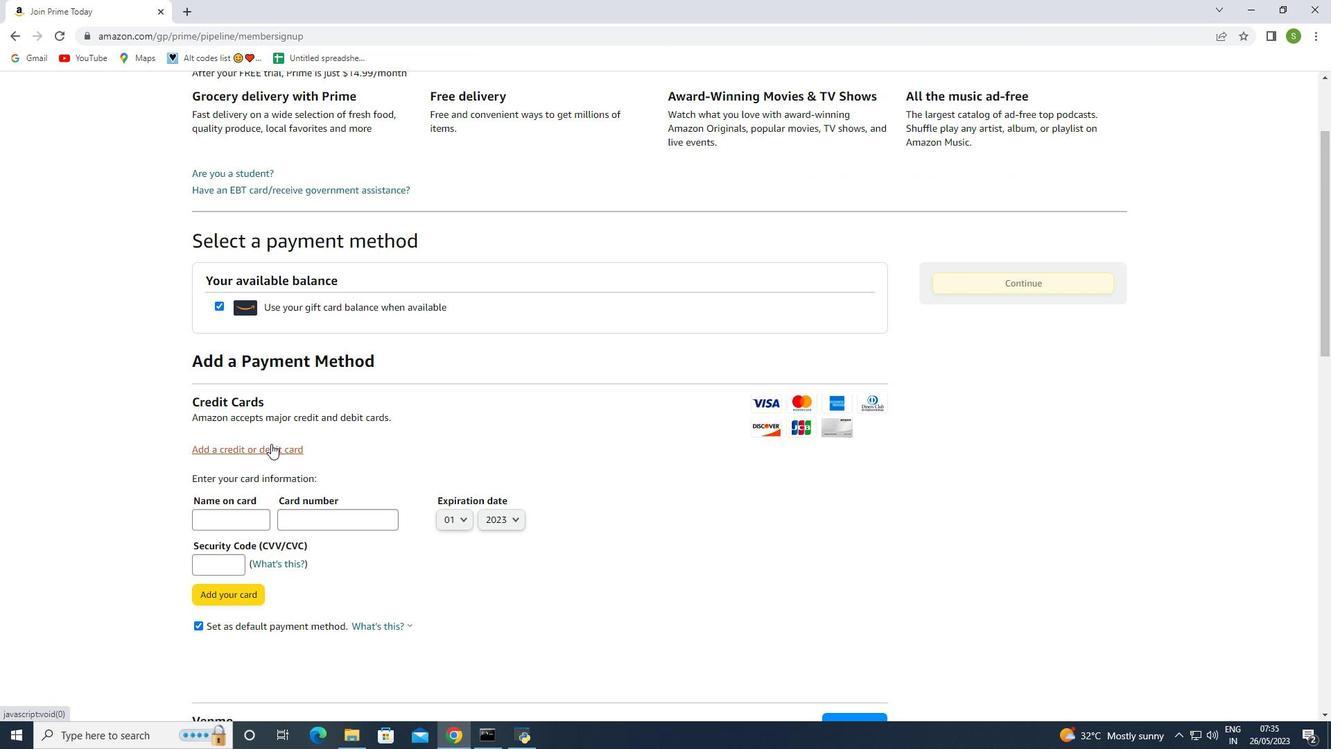 
Action: Mouse scrolled (272, 444) with delta (0, 0)
Screenshot: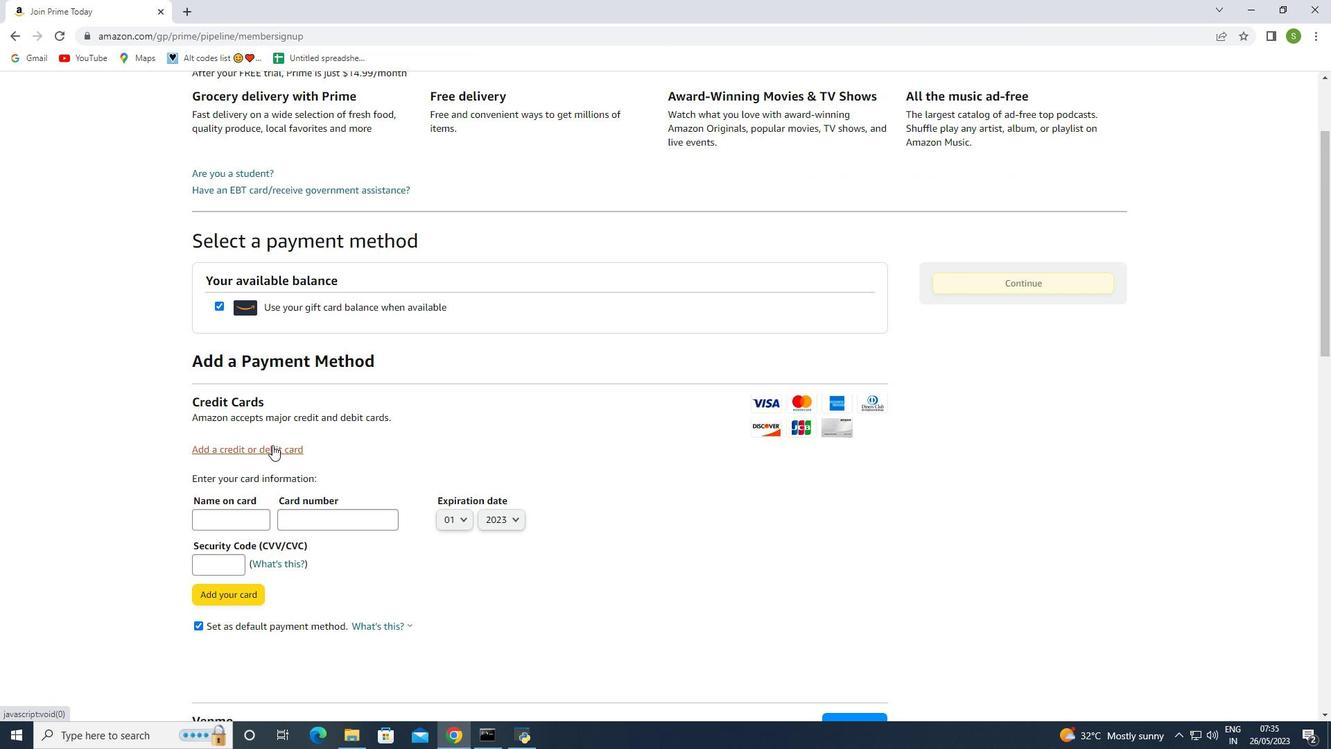
Action: Mouse scrolled (272, 444) with delta (0, 0)
Screenshot: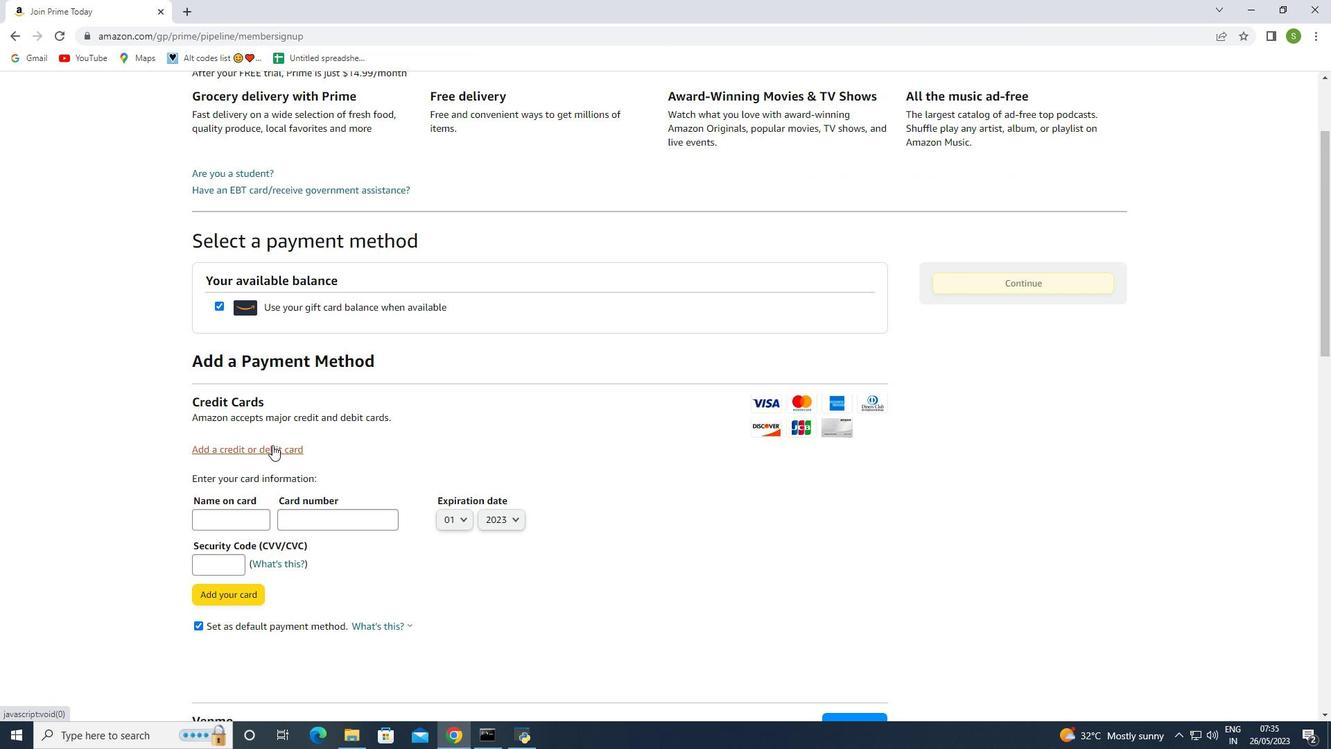 
Action: Mouse scrolled (272, 444) with delta (0, 0)
Screenshot: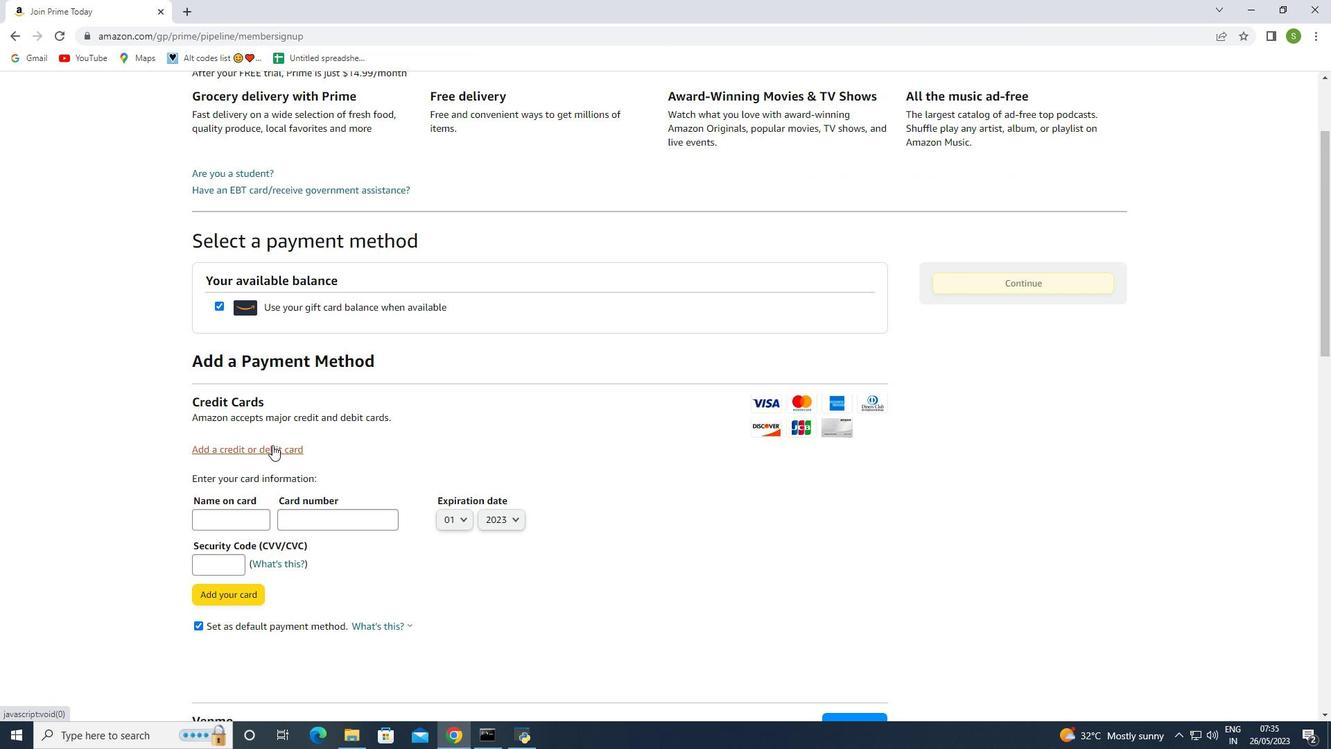 
Action: Mouse scrolled (272, 444) with delta (0, 0)
Screenshot: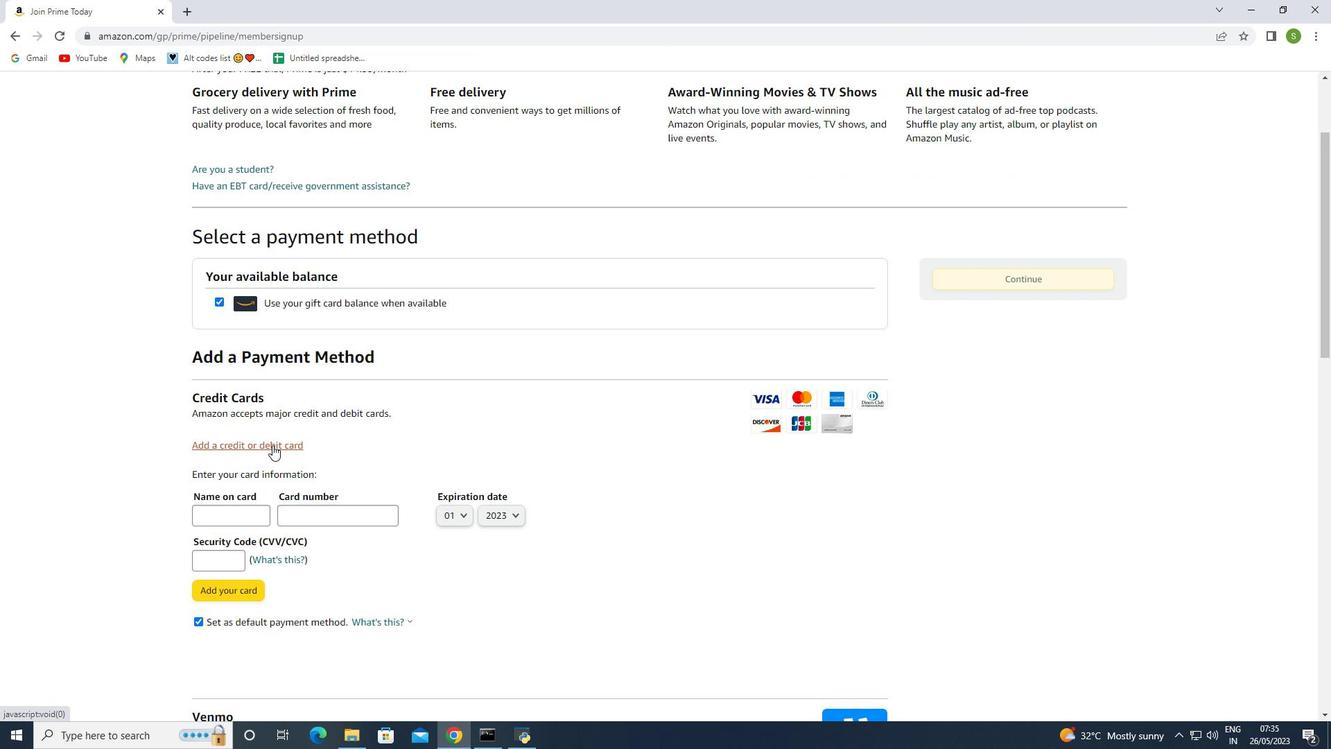 
Action: Mouse moved to (237, 241)
Screenshot: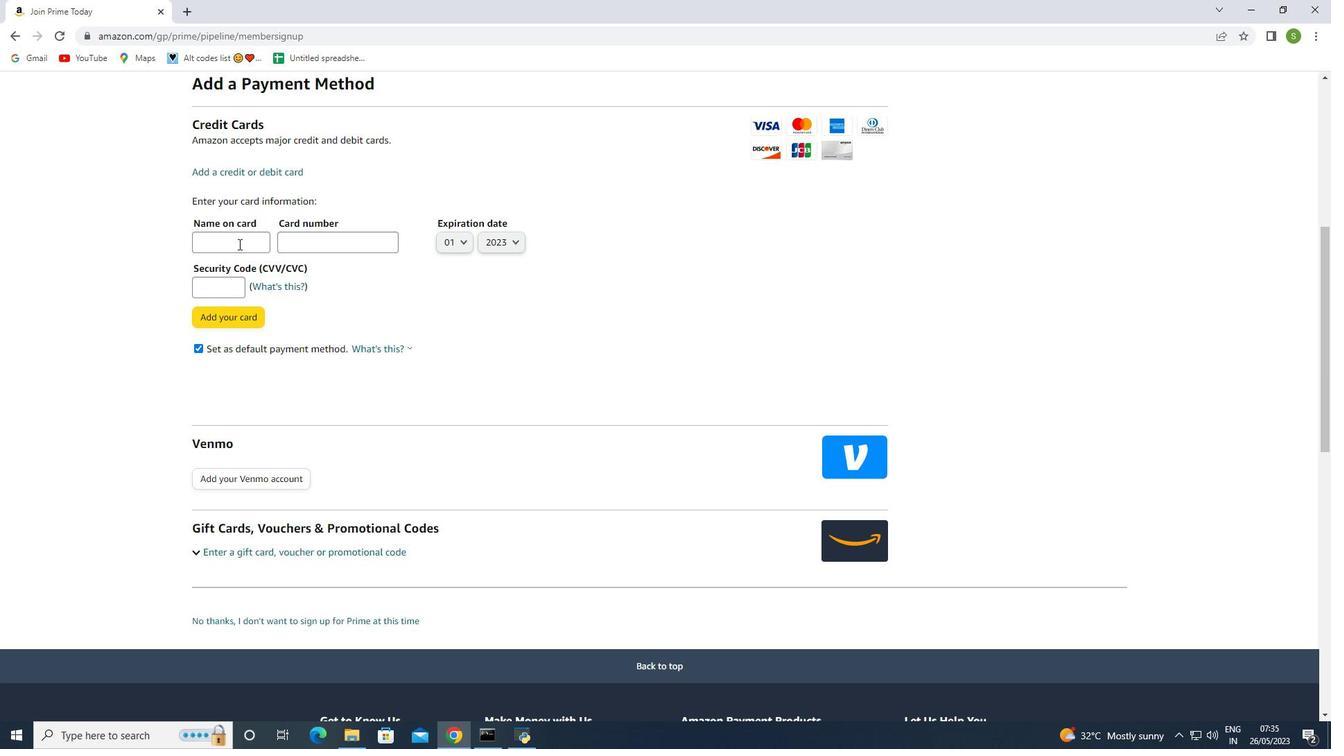 
Action: Mouse pressed left at (237, 241)
Screenshot: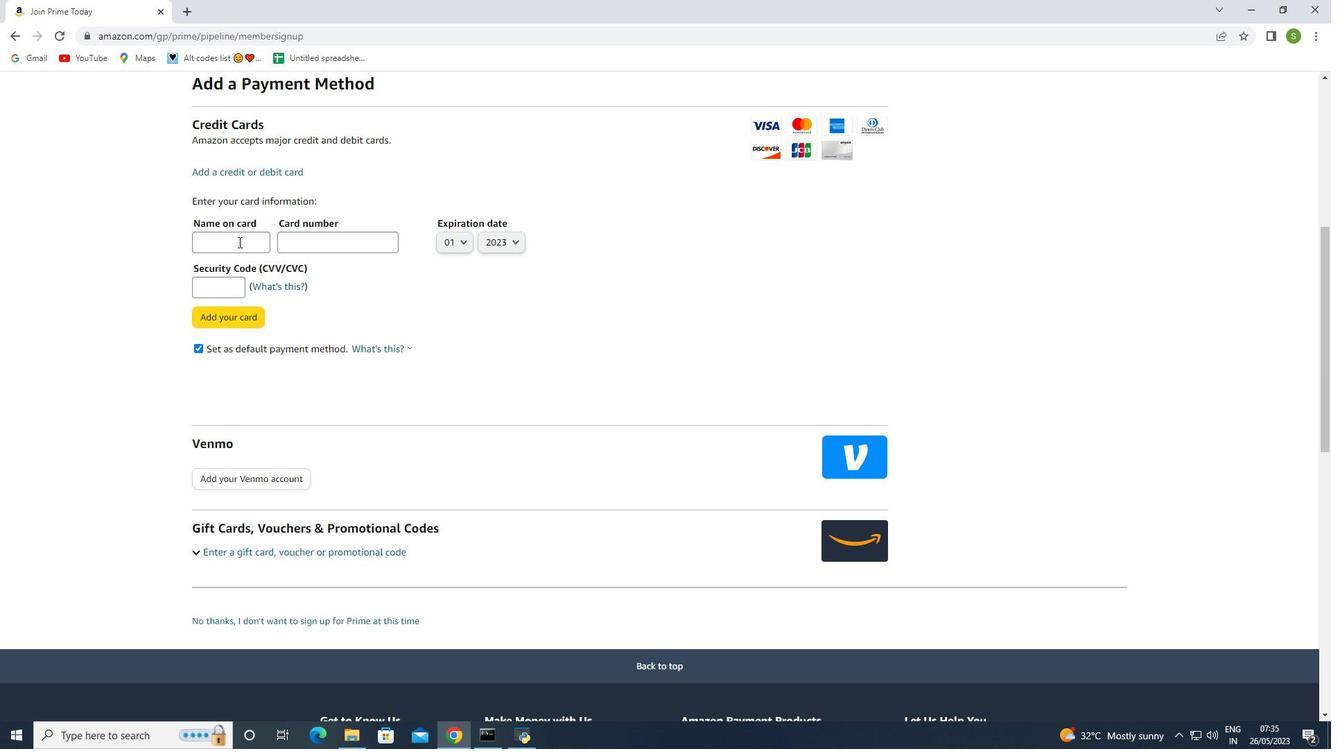 
Action: Key pressed <Key.shift>Hugo<Key.space><Key.shift>Perez<Key.space>935<Key.space><Key.shift>S<Key.backspace><Key.backspace><Key.backspace><Key.backspace><Key.backspace><Key.backspace><Key.backspace><Key.backspace><Key.backspace>rez
Screenshot: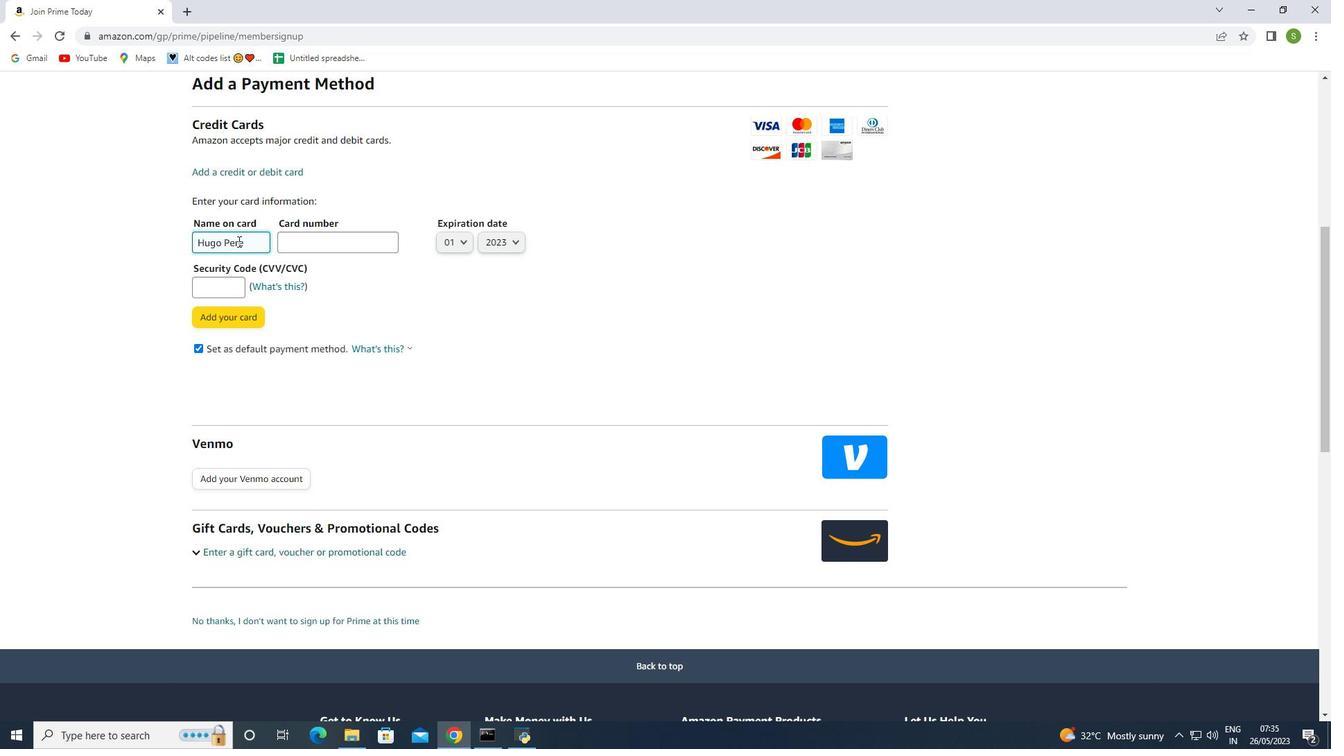
Action: Mouse moved to (344, 235)
Screenshot: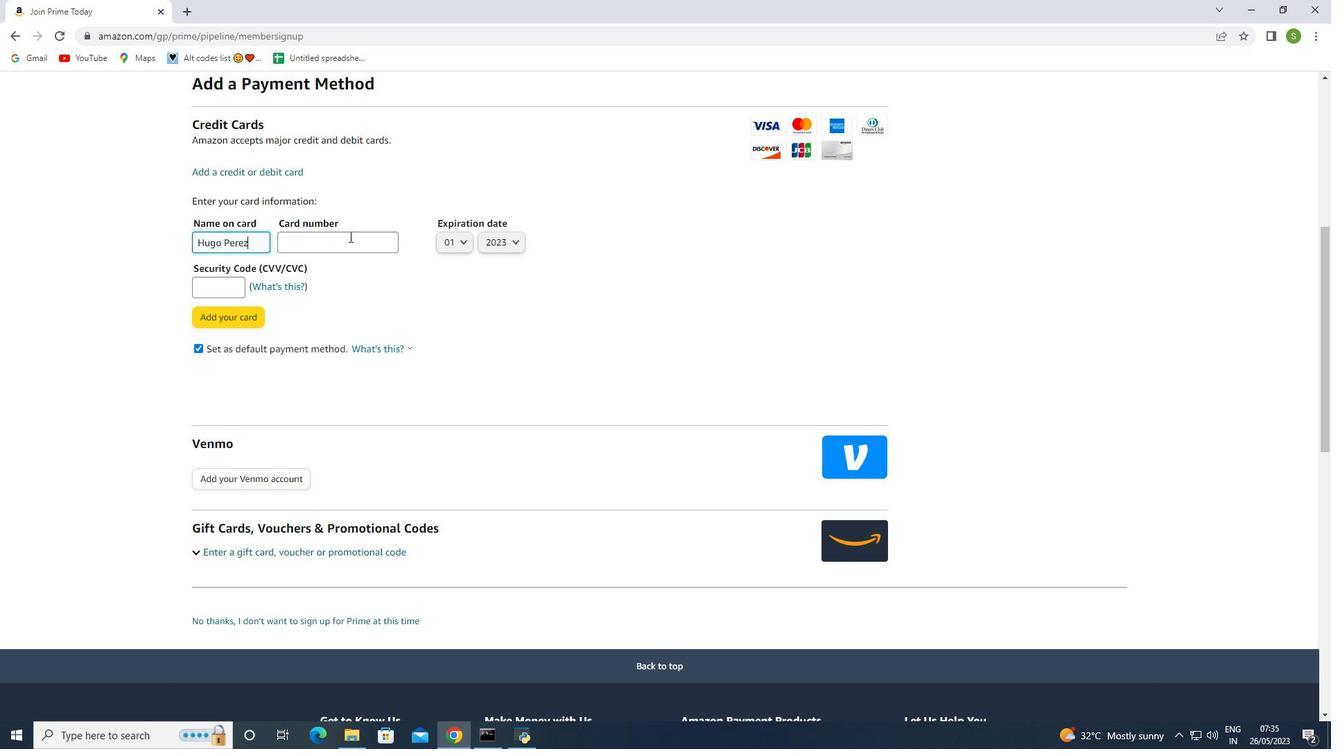 
Action: Mouse pressed left at (344, 235)
Screenshot: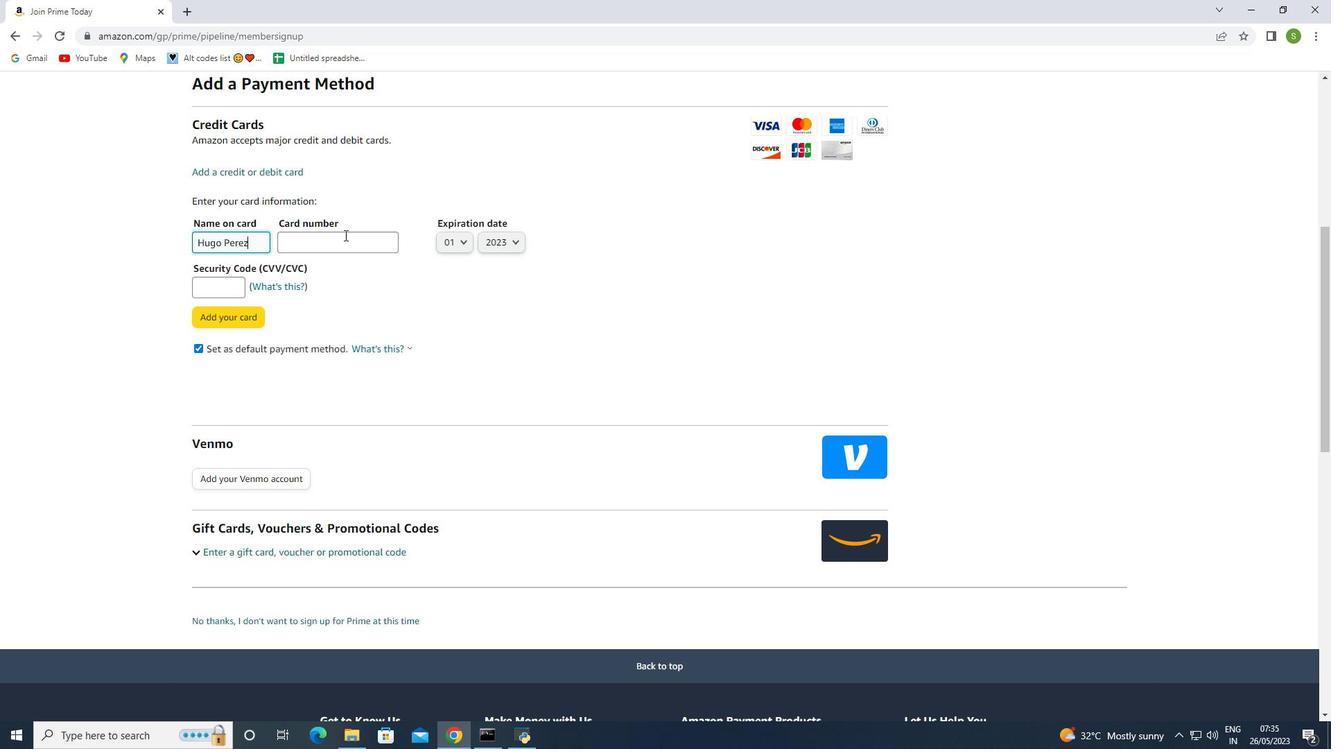 
Action: Key pressed 4556717899110000
Screenshot: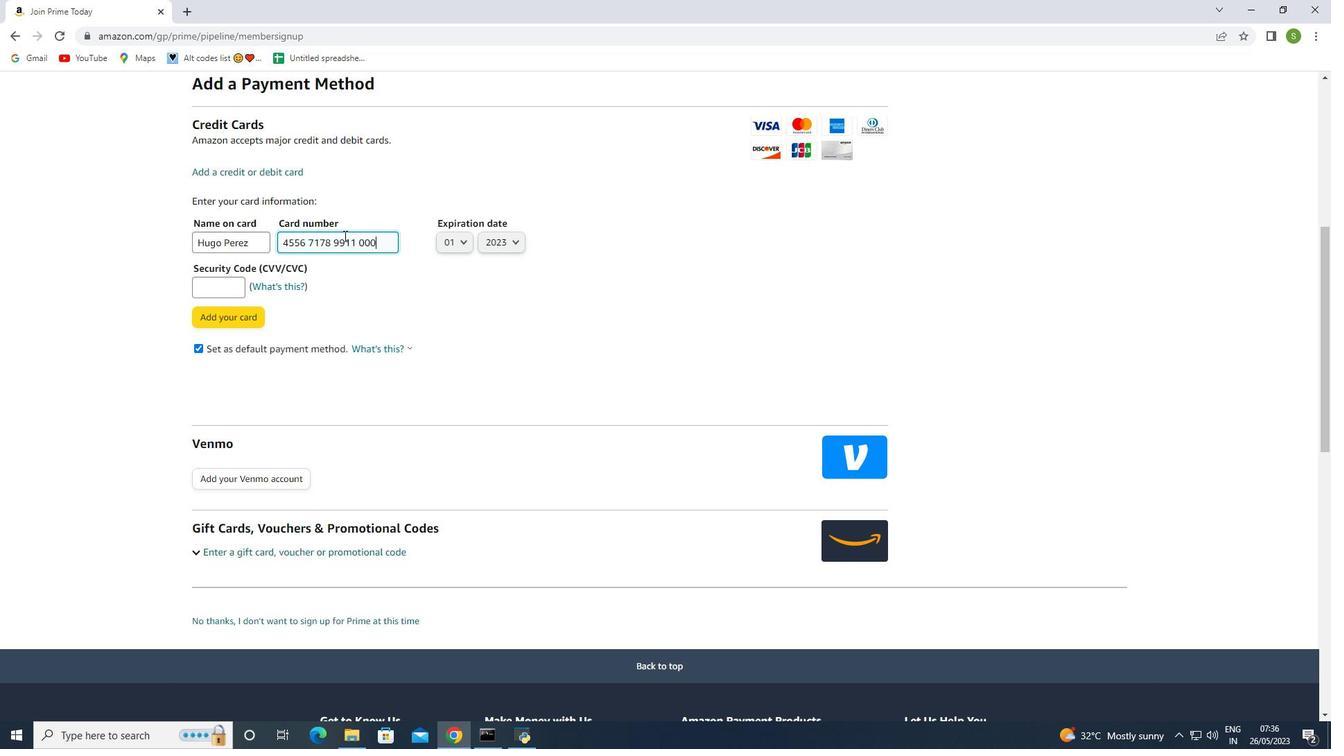 
Action: Mouse moved to (449, 244)
Screenshot: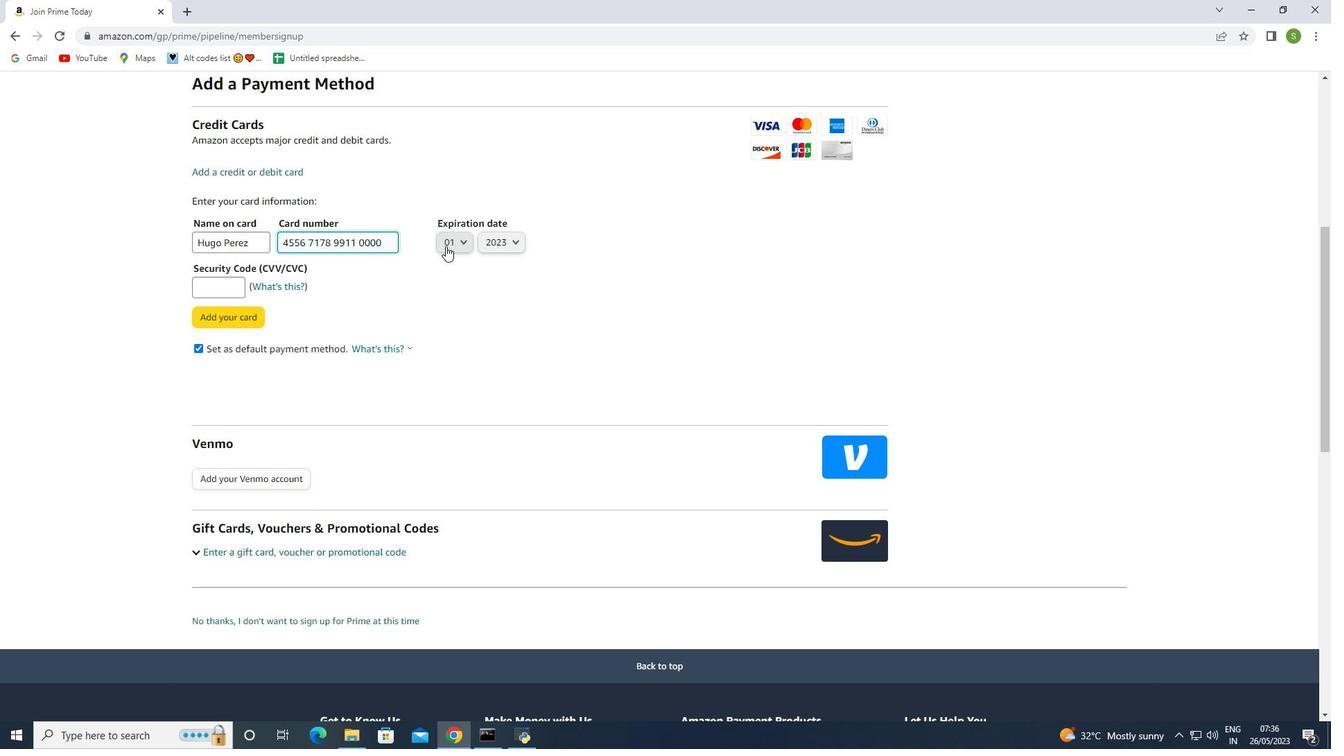 
Action: Mouse pressed left at (449, 244)
Screenshot: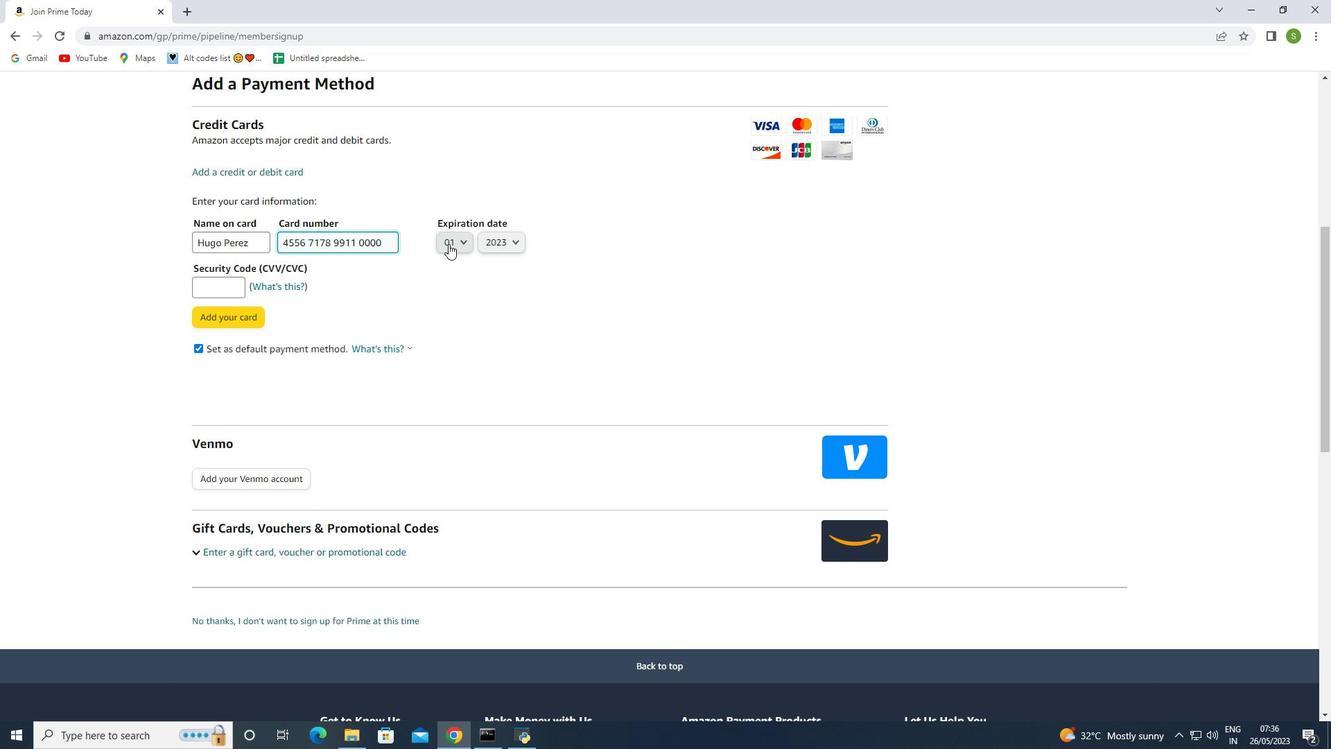 
Action: Mouse moved to (457, 305)
Screenshot: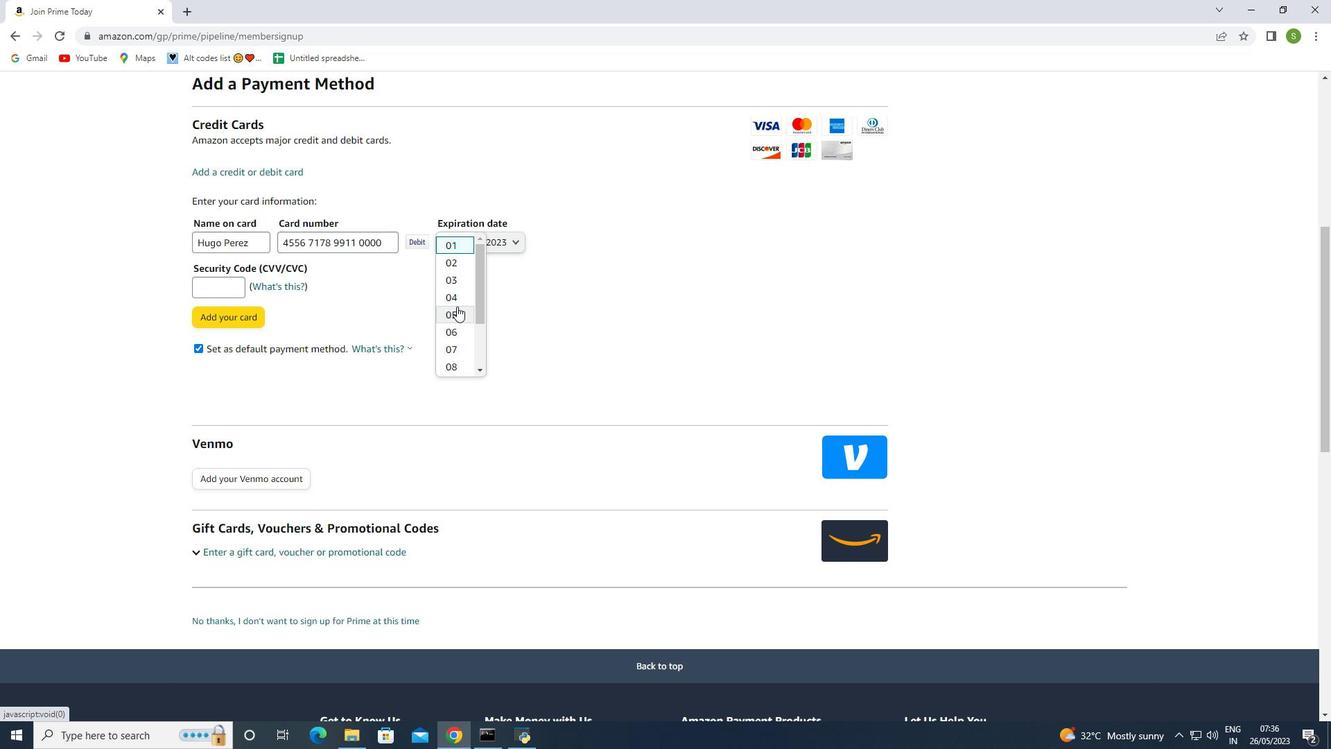 
Action: Mouse pressed left at (457, 305)
Screenshot: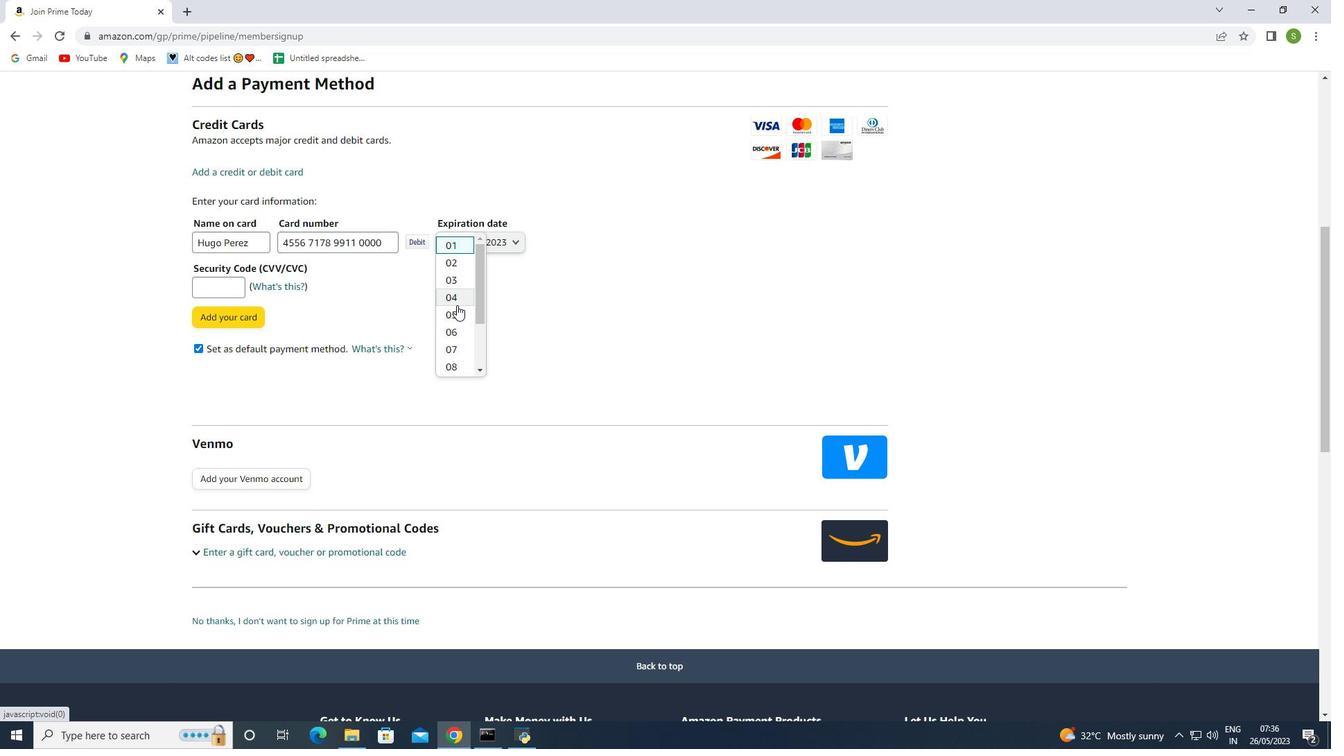 
Action: Mouse moved to (497, 252)
Screenshot: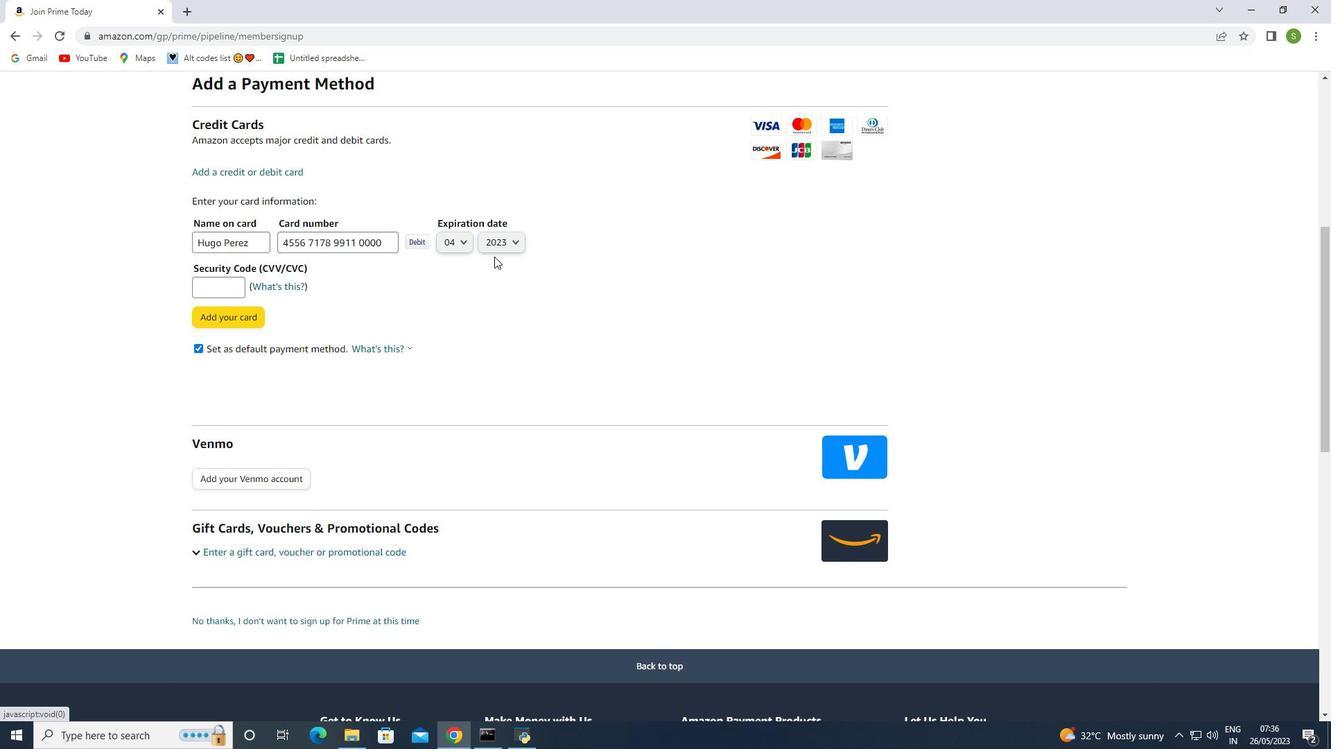 
Action: Mouse pressed left at (497, 252)
Screenshot: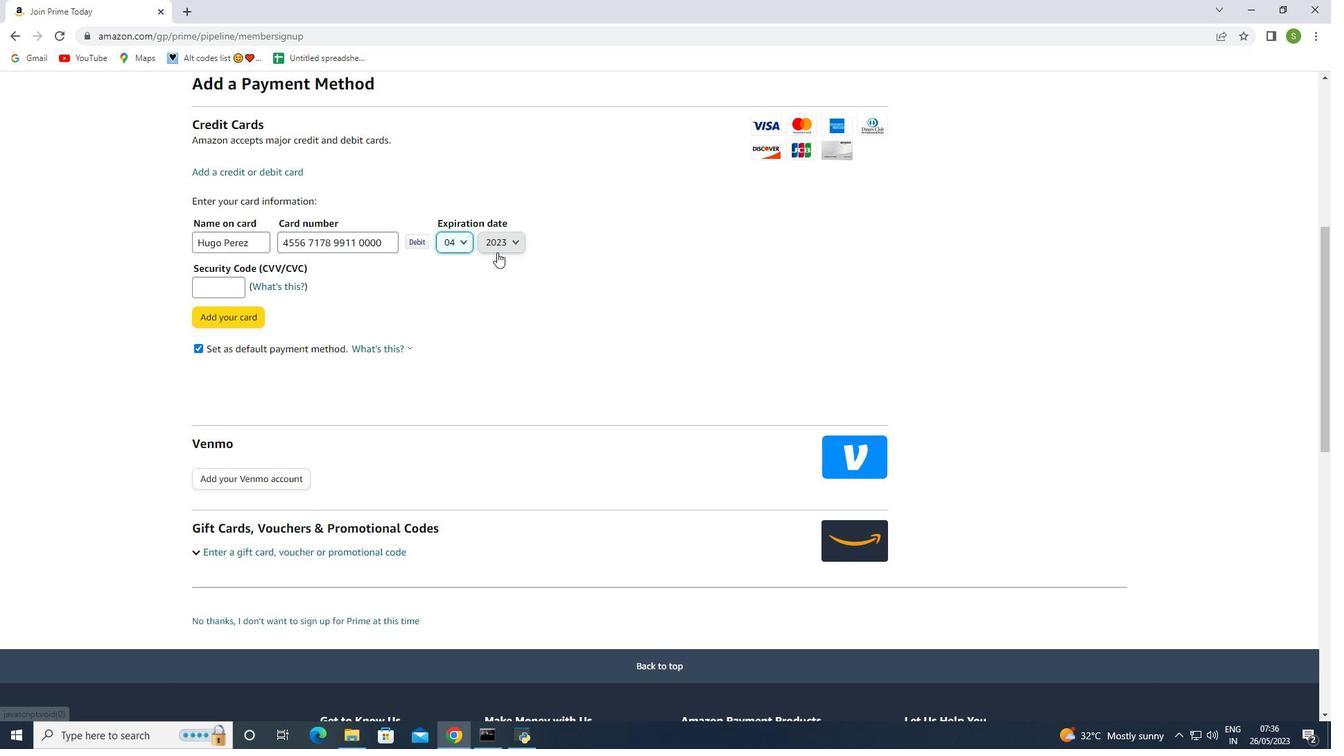 
Action: Mouse moved to (514, 241)
Screenshot: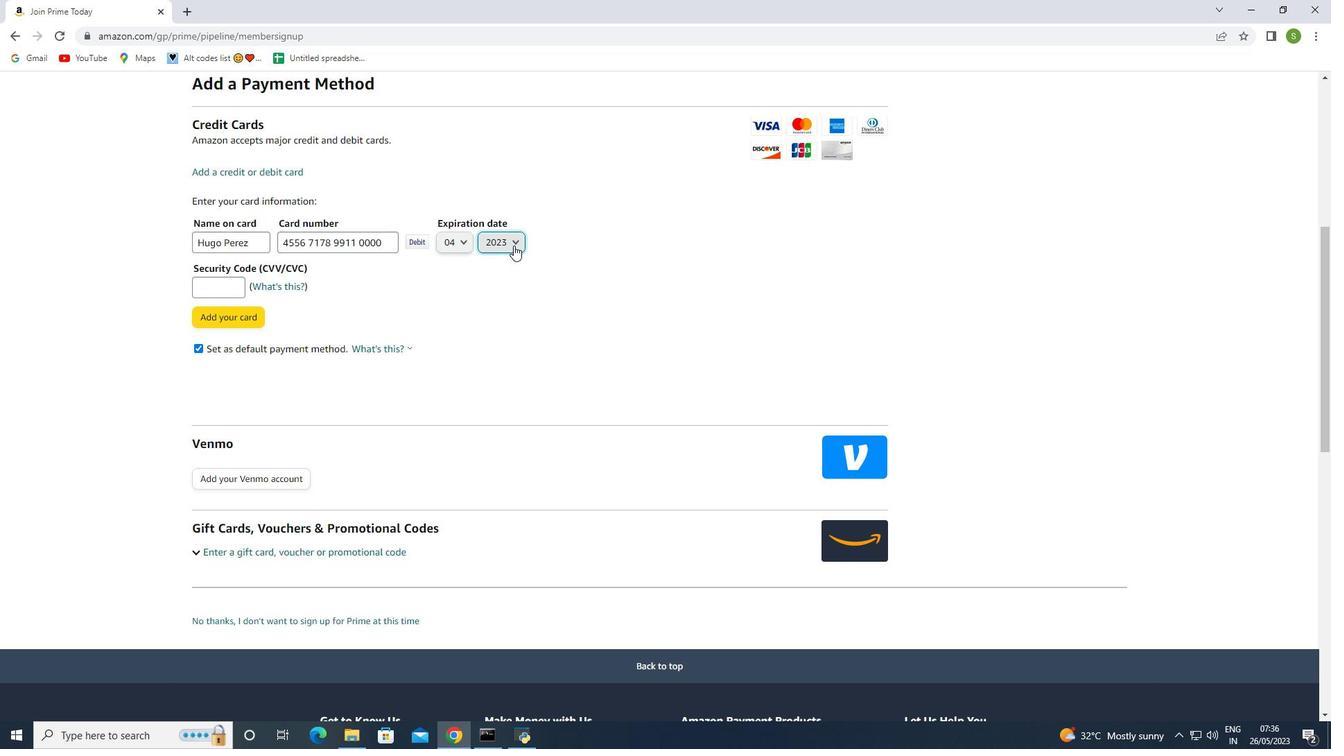 
Action: Mouse pressed left at (514, 241)
Screenshot: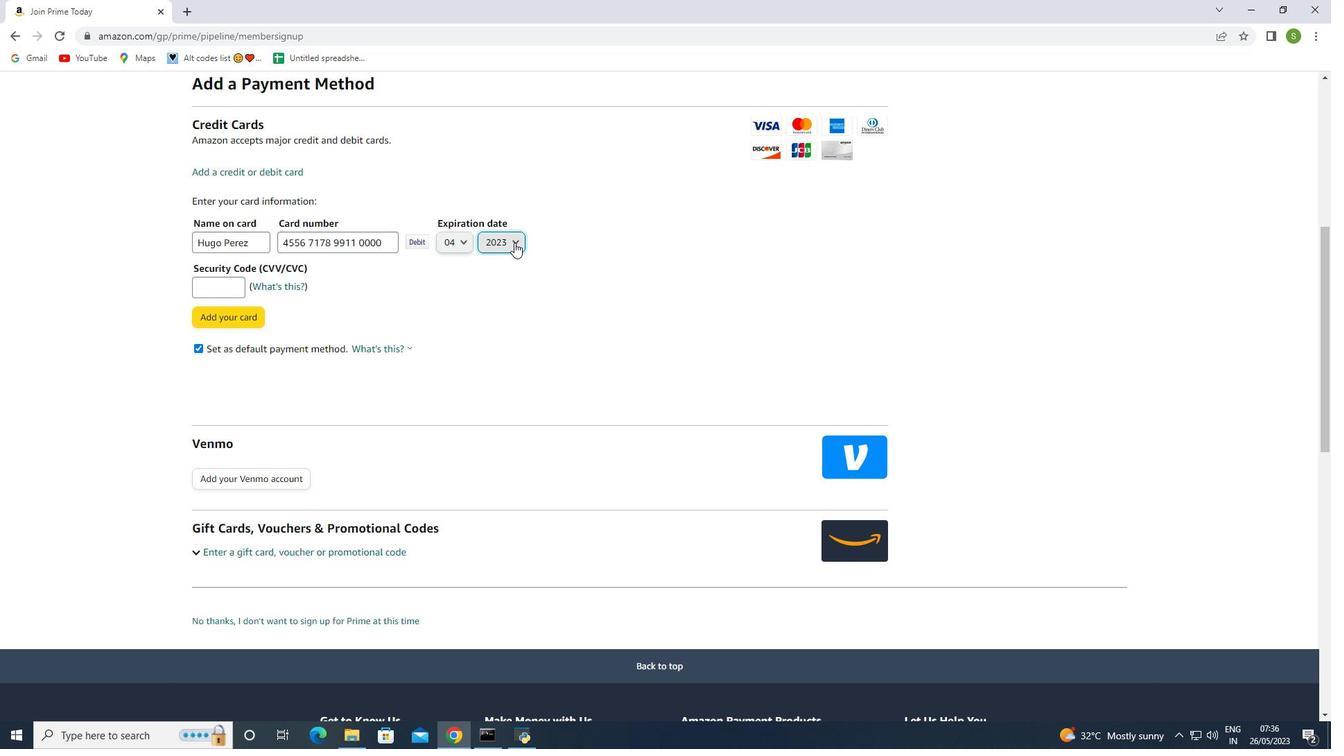 
Action: Mouse moved to (509, 281)
Screenshot: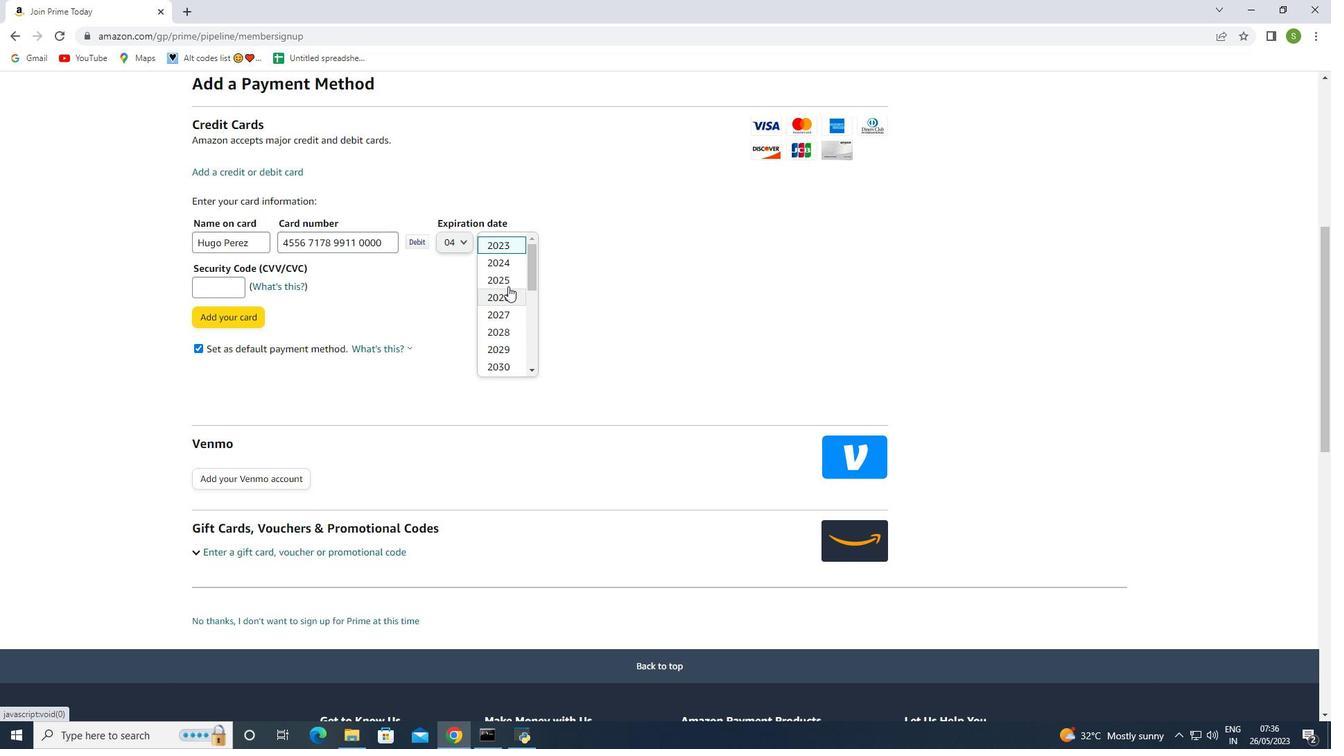
Action: Mouse pressed left at (509, 281)
Screenshot: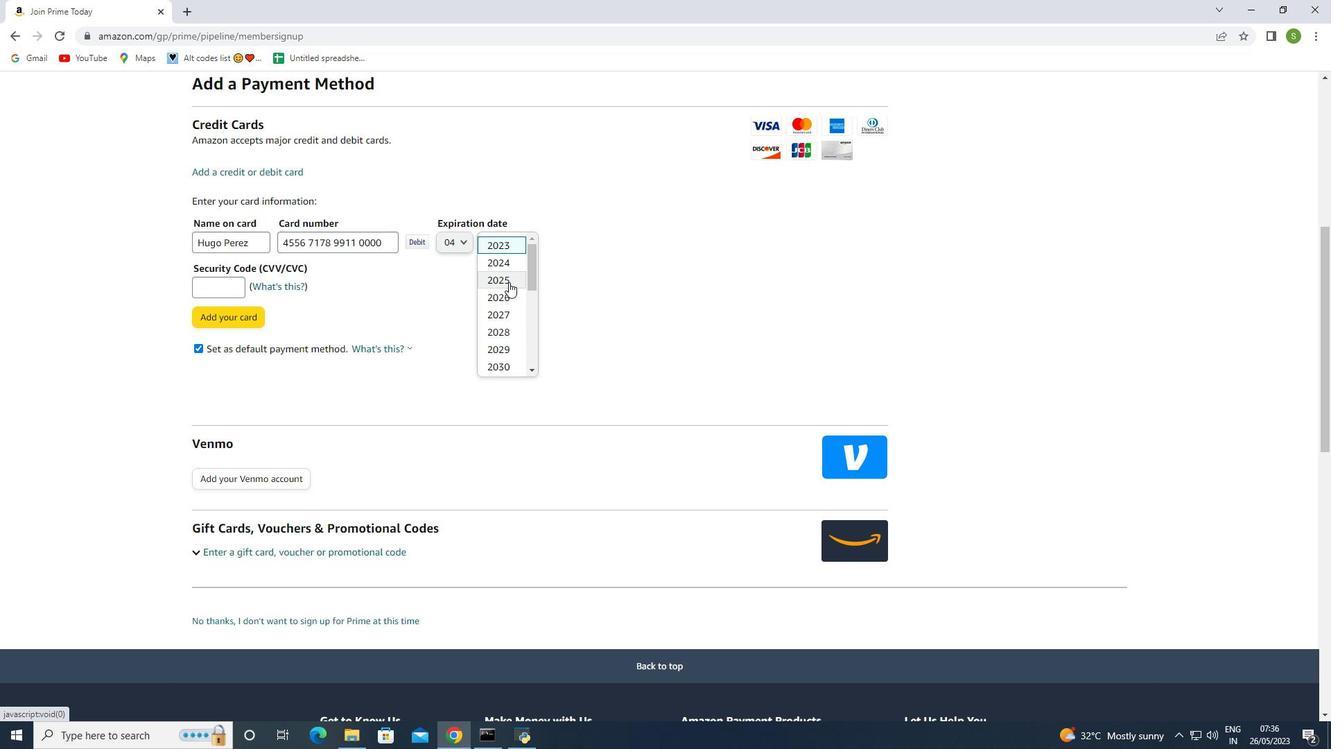 
Action: Mouse moved to (220, 280)
Screenshot: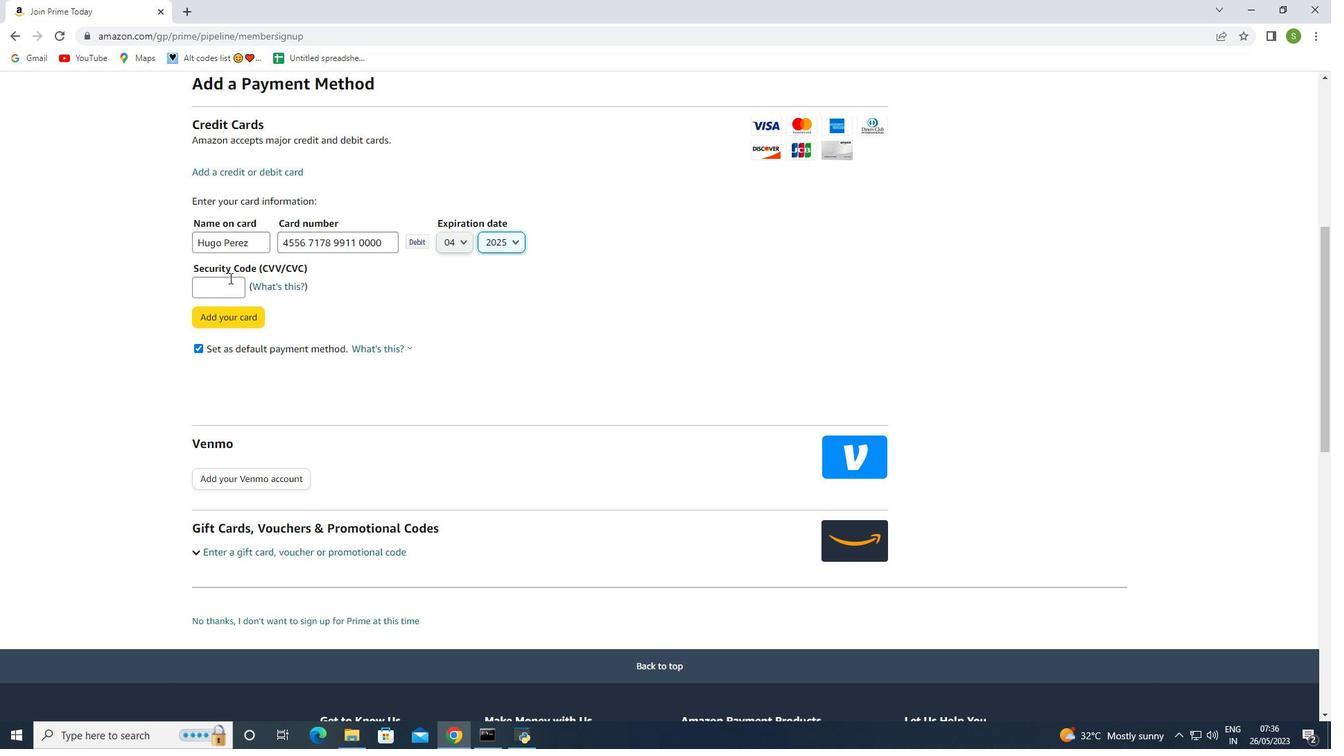 
Action: Mouse pressed left at (220, 280)
Screenshot: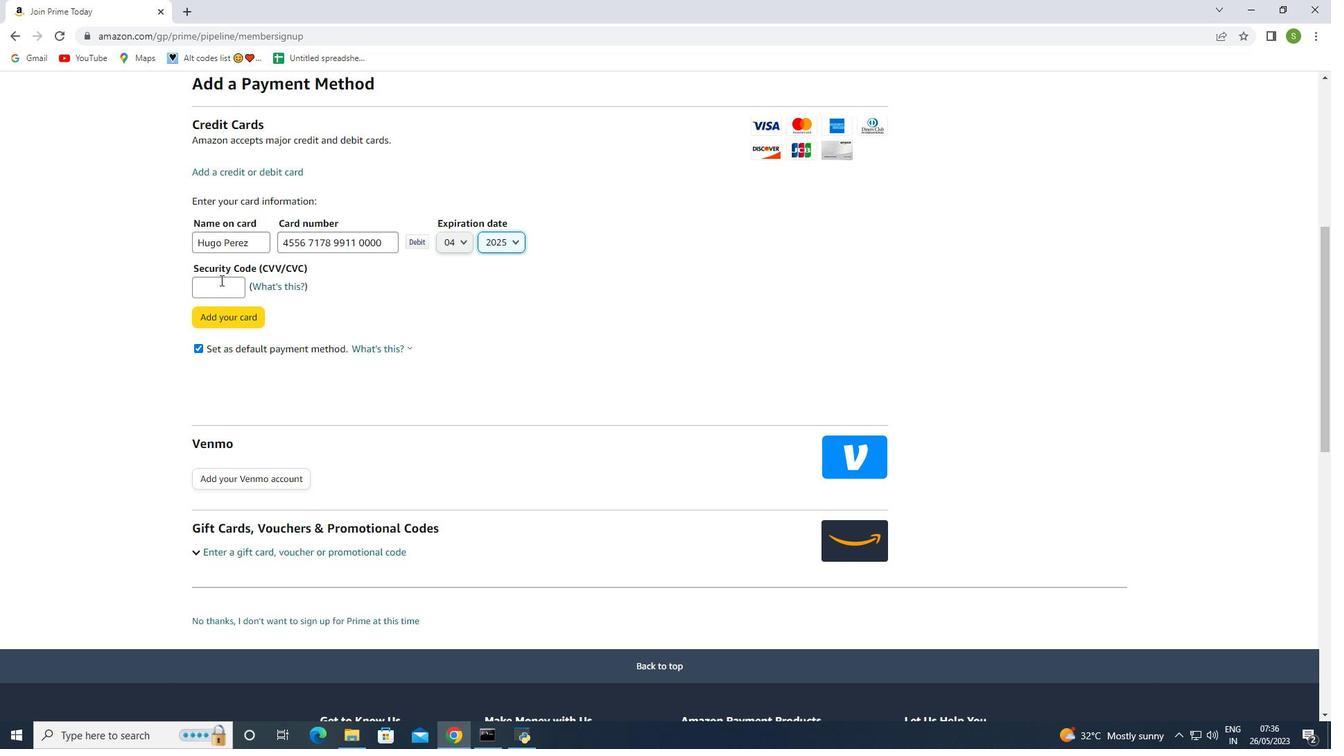 
Action: Key pressed 123
Screenshot: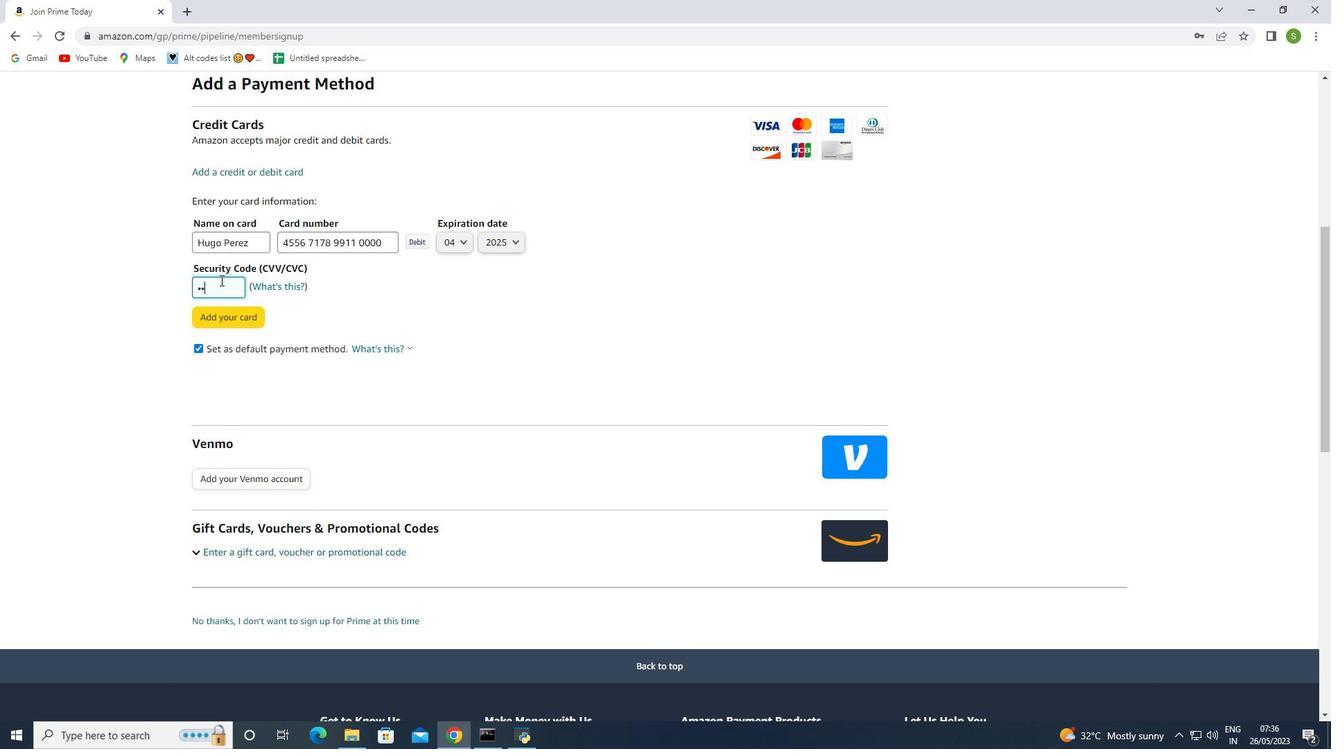 
Action: Mouse moved to (219, 318)
Screenshot: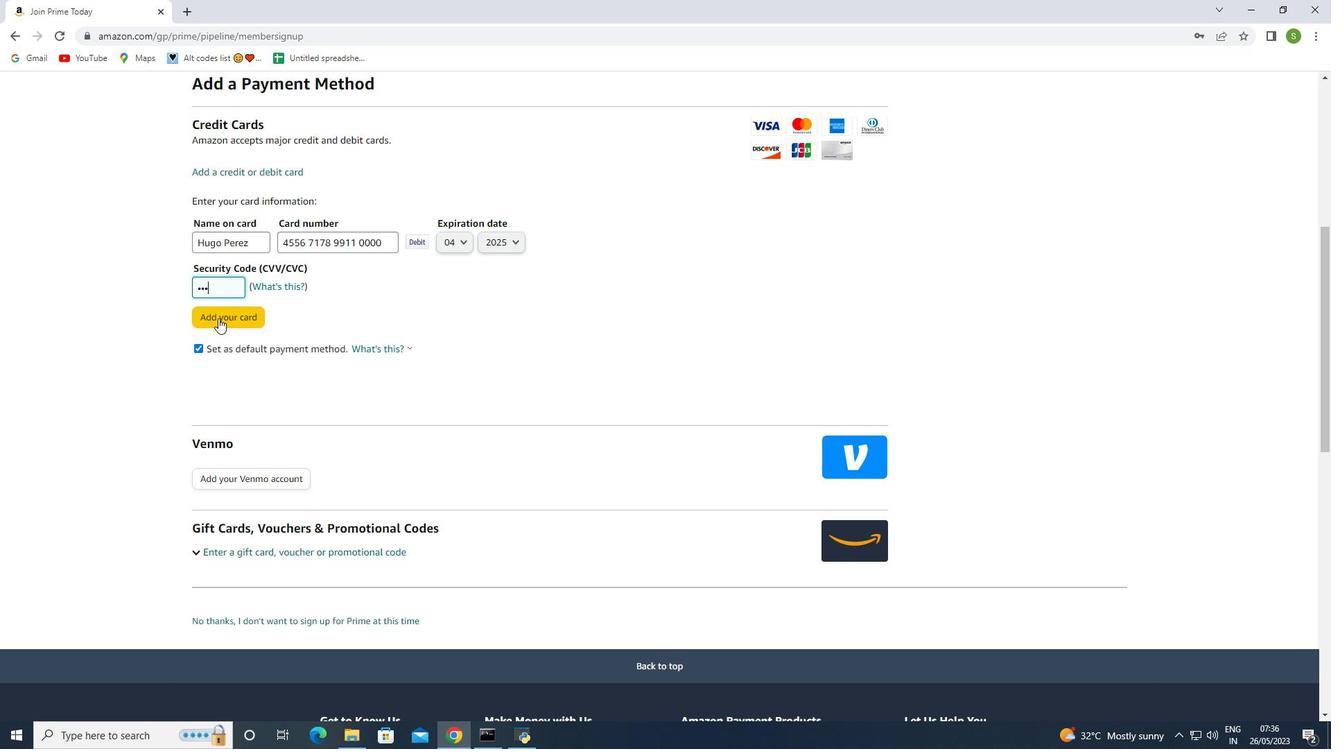 
